 Task: Look for Airbnb options in Abha, Saudi Arabia from 5th December, 2023 to 16th December, 2023 for 2 adults.1  bedroom having 1 bed and 1 bathroom. Property type can be hotel. Look for 5 properties as per requirement.
Action: Mouse moved to (503, 106)
Screenshot: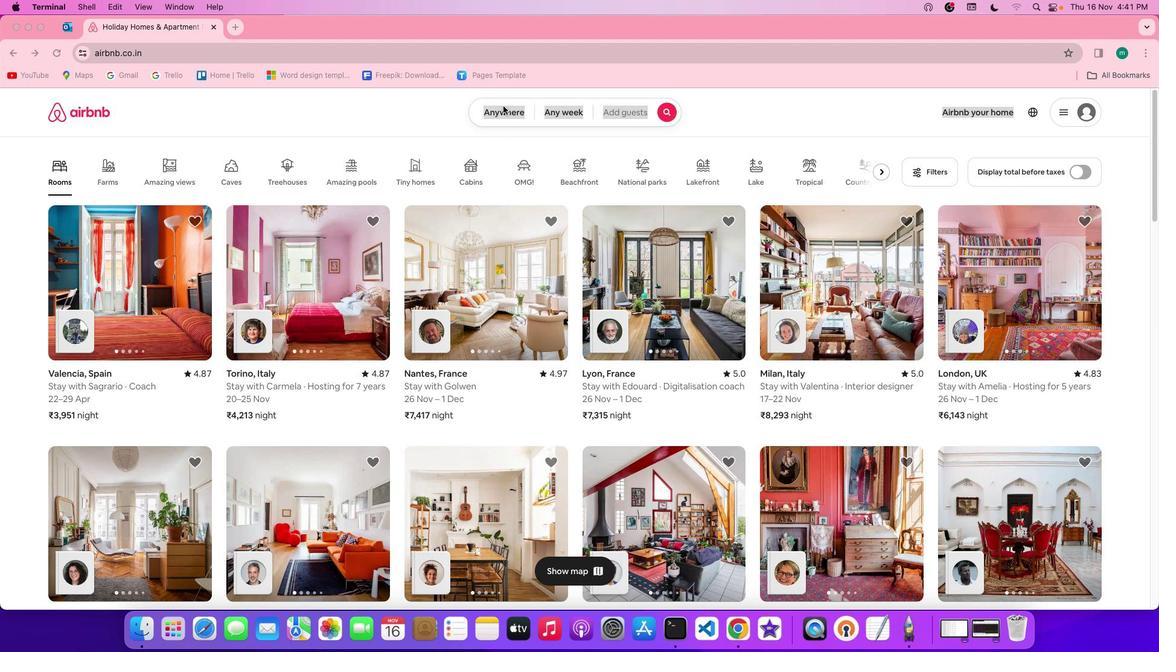 
Action: Mouse pressed left at (503, 106)
Screenshot: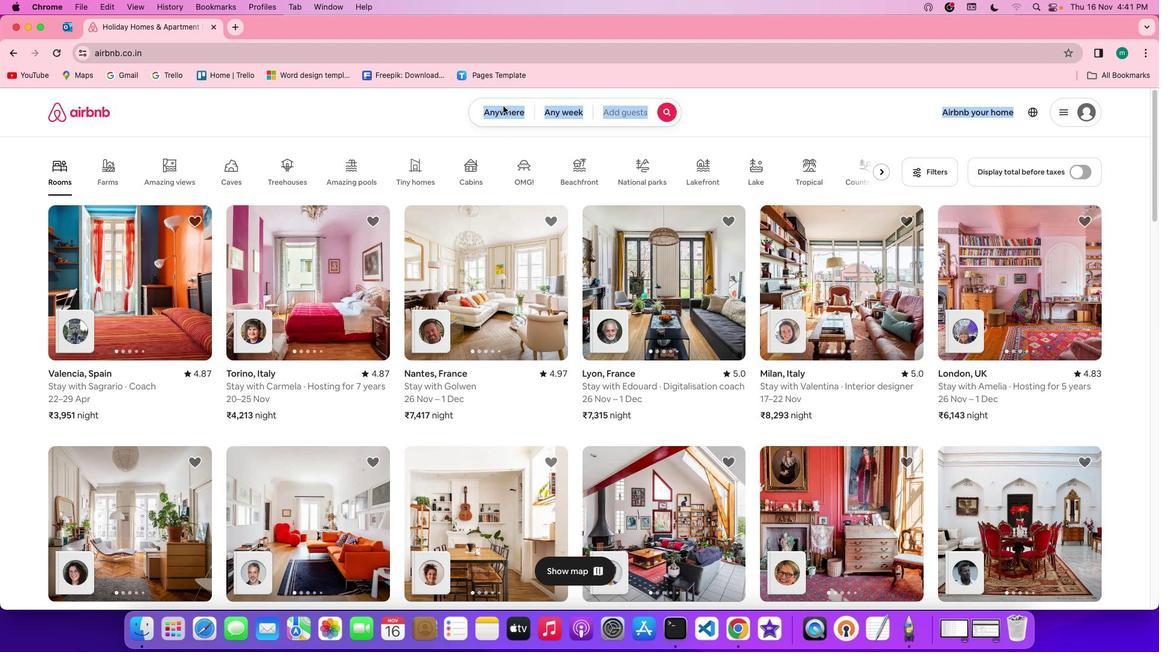 
Action: Mouse pressed left at (503, 106)
Screenshot: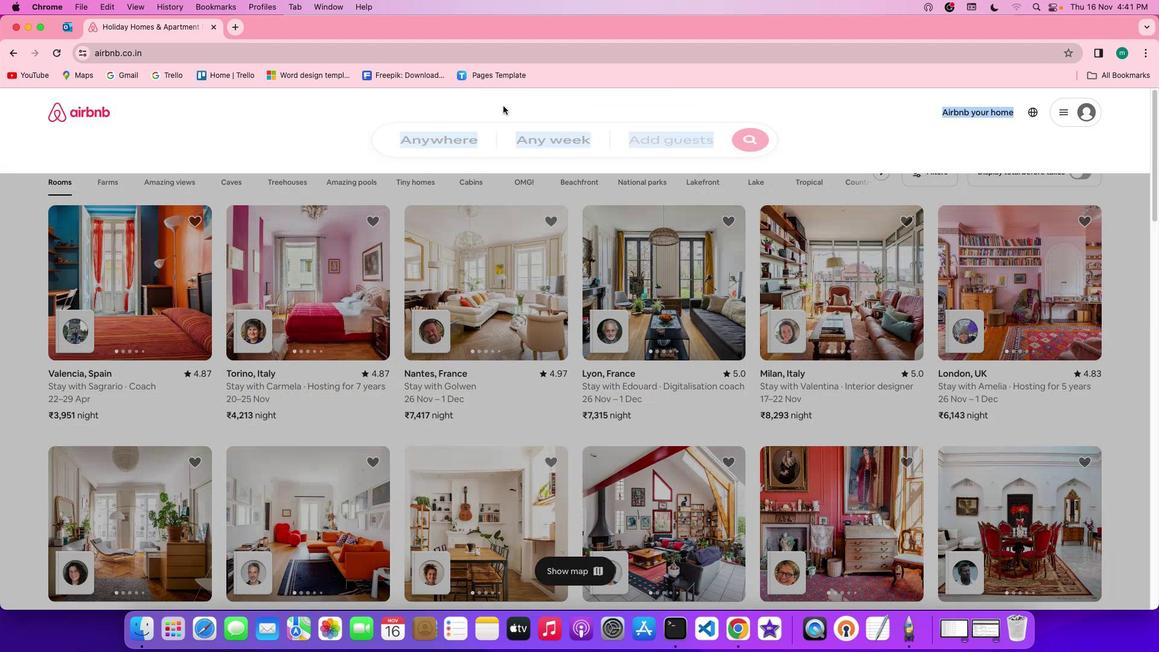 
Action: Mouse moved to (460, 160)
Screenshot: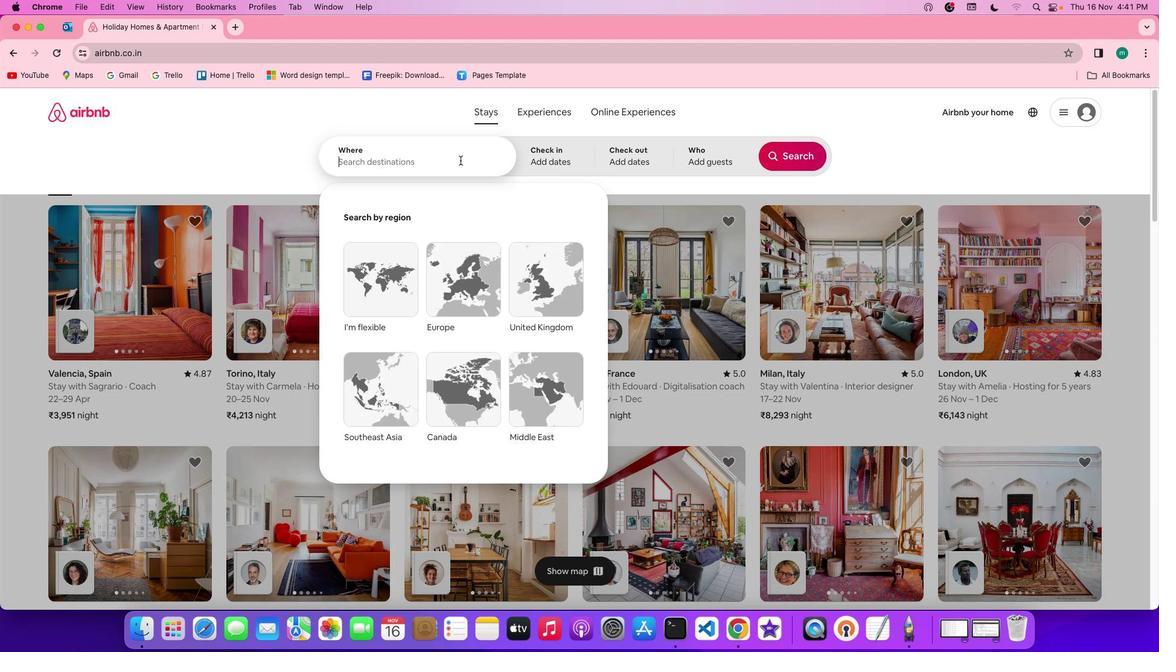 
Action: Mouse pressed left at (460, 160)
Screenshot: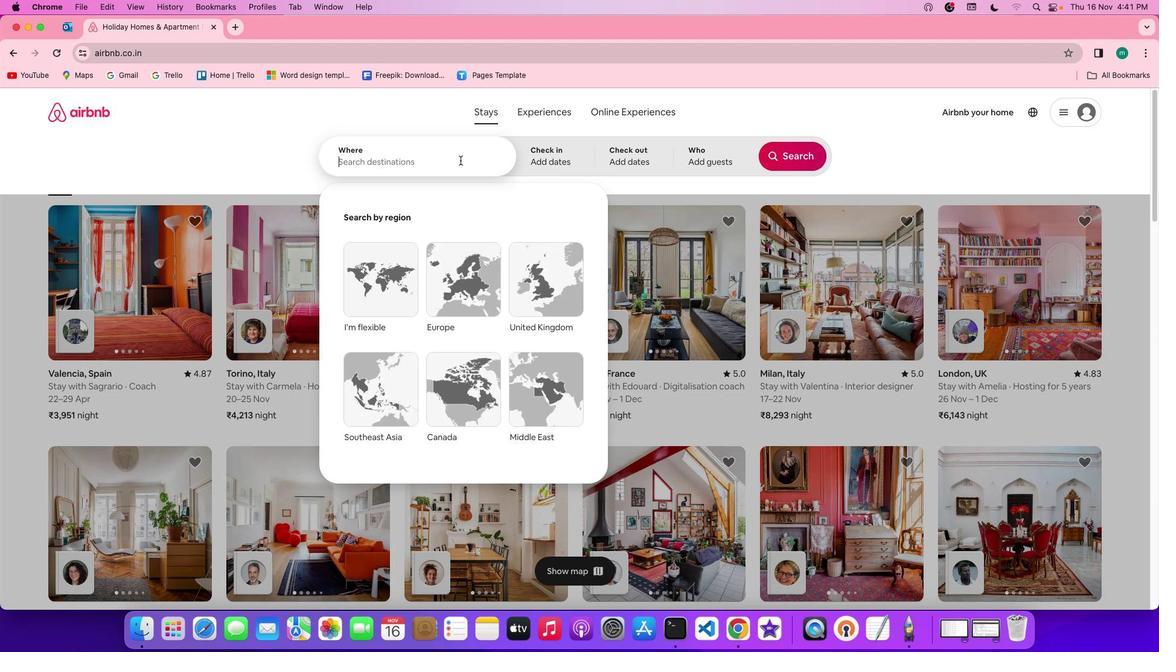 
Action: Key pressed Key.shift'A''b''h''a'Key.space','Key.spaceKey.shift's''a''u''d''i'Key.spaceKey.shift'A''r''a''b''i''a'
Screenshot: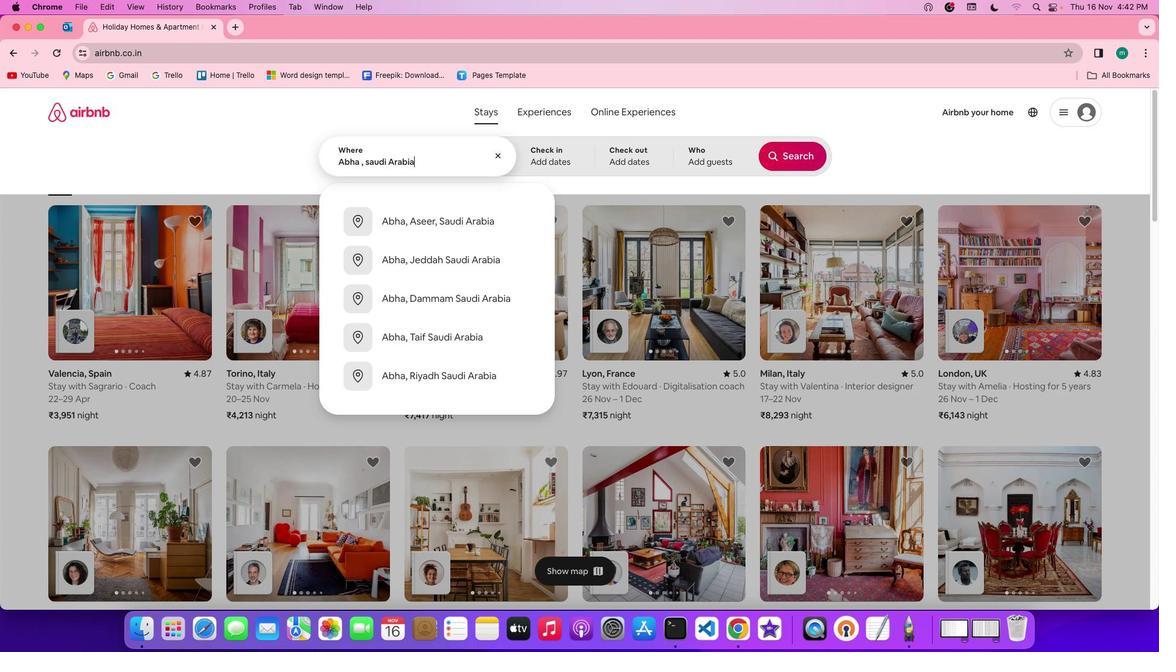 
Action: Mouse moved to (581, 165)
Screenshot: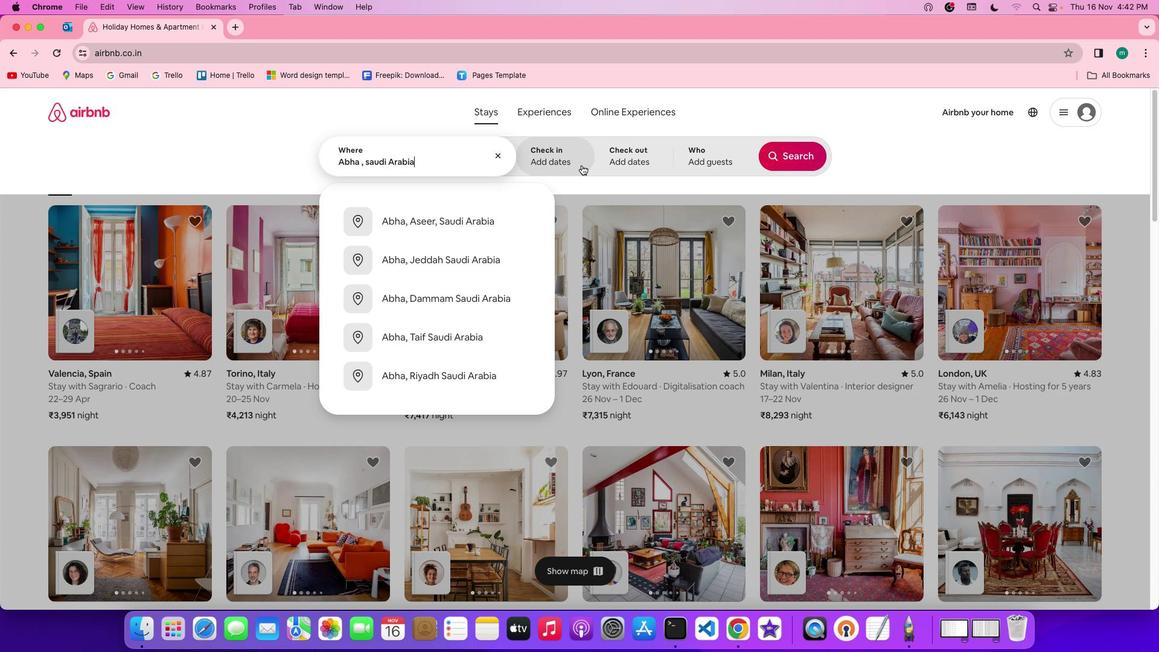 
Action: Mouse pressed left at (581, 165)
Screenshot: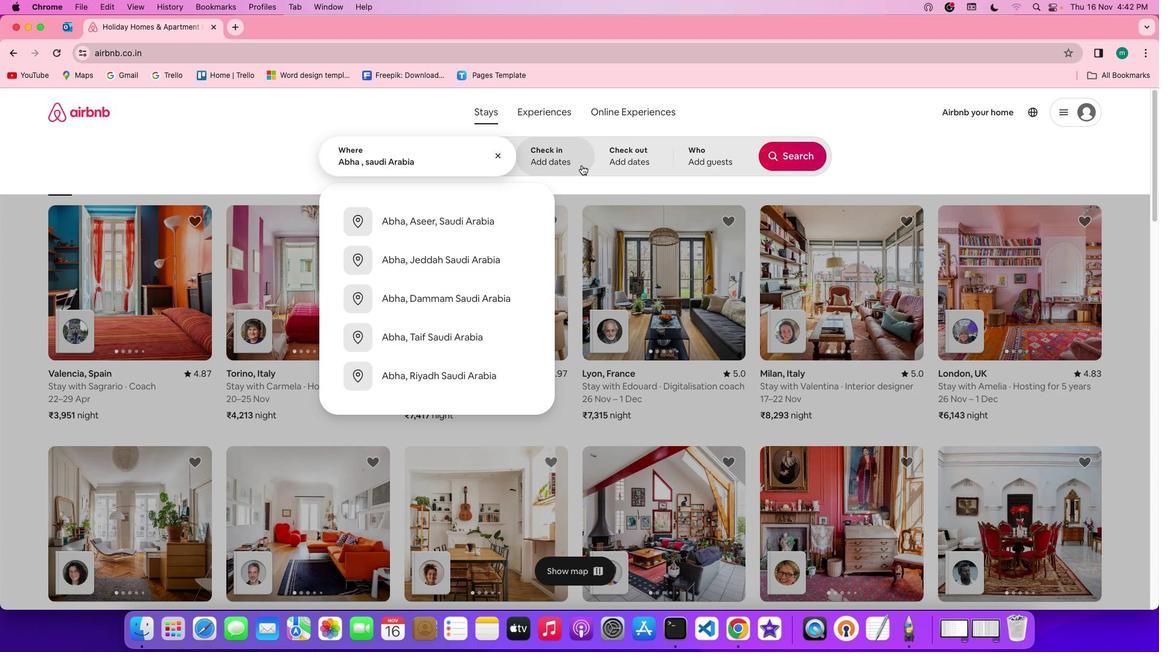 
Action: Mouse moved to (660, 330)
Screenshot: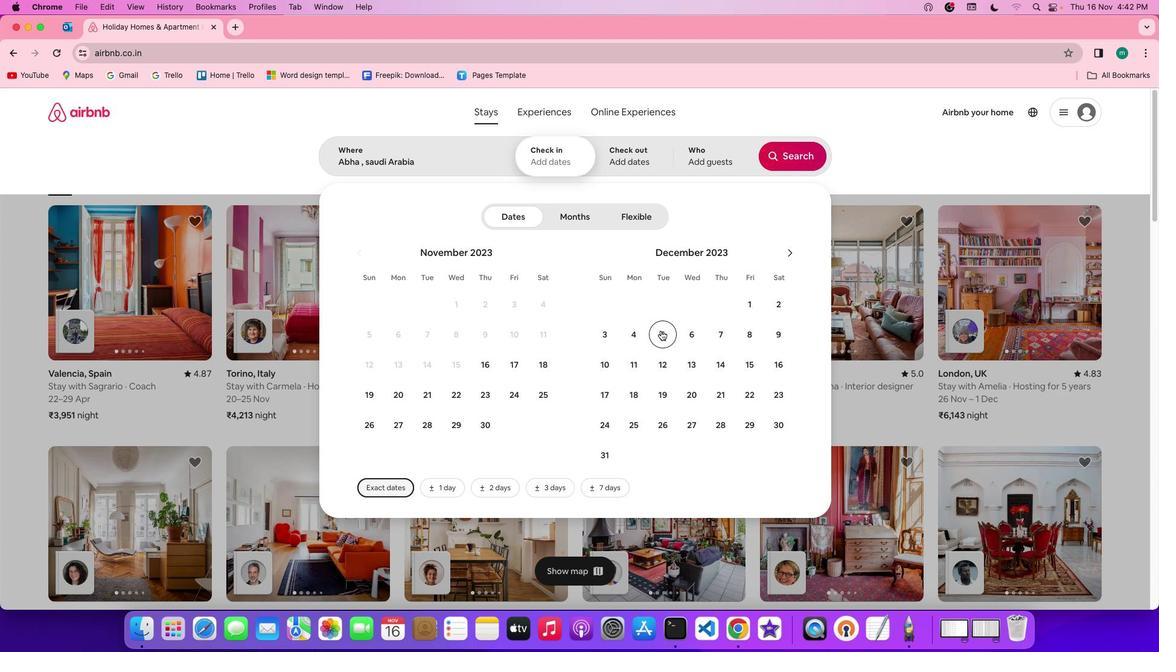 
Action: Mouse pressed left at (660, 330)
Screenshot: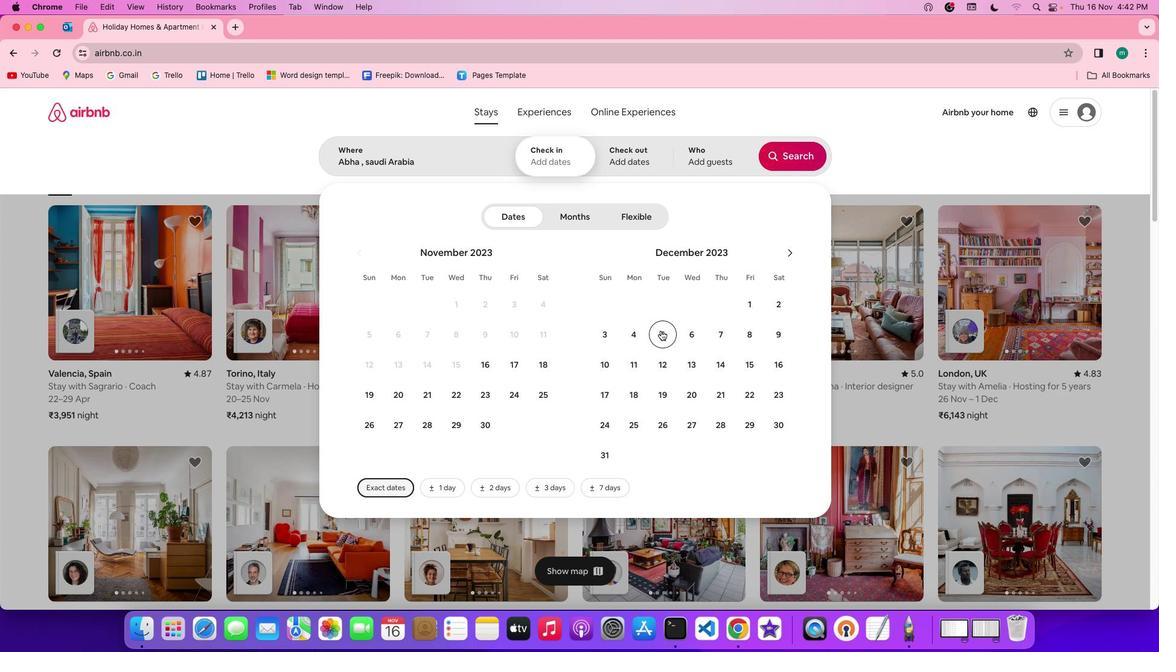 
Action: Mouse moved to (773, 369)
Screenshot: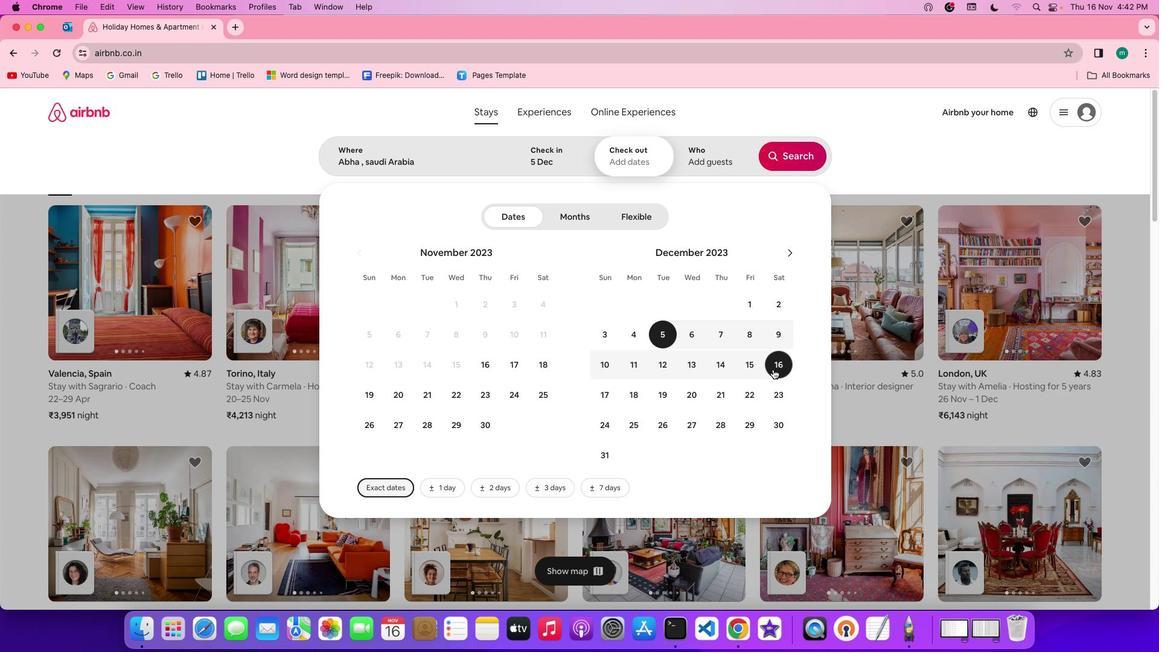 
Action: Mouse pressed left at (773, 369)
Screenshot: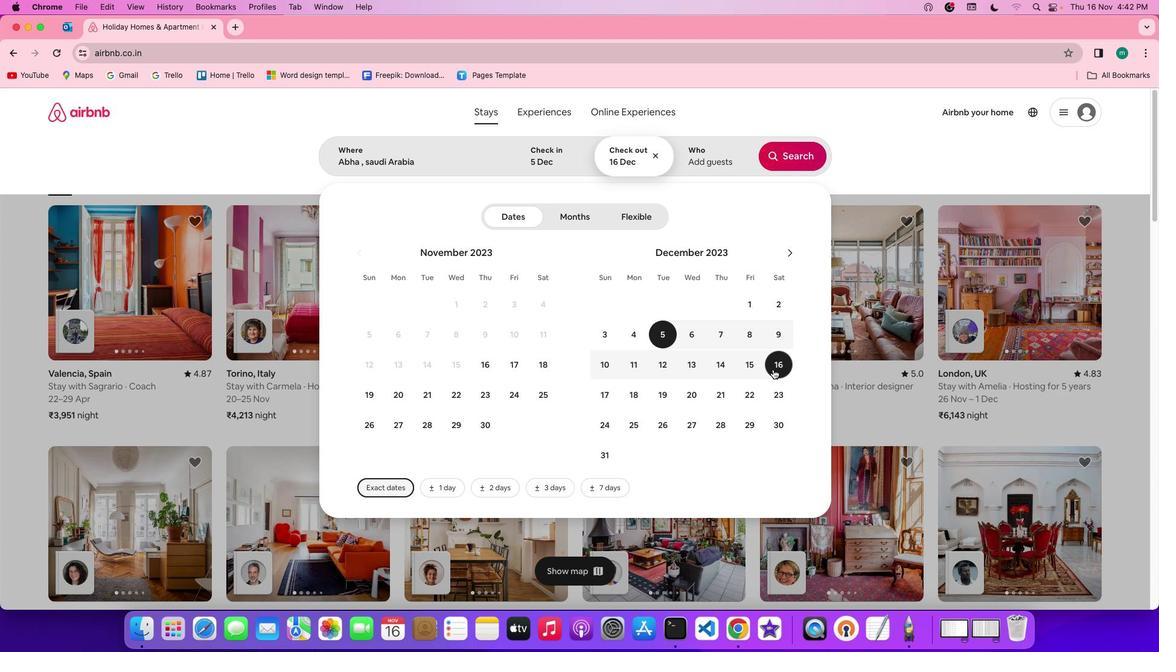 
Action: Mouse moved to (685, 166)
Screenshot: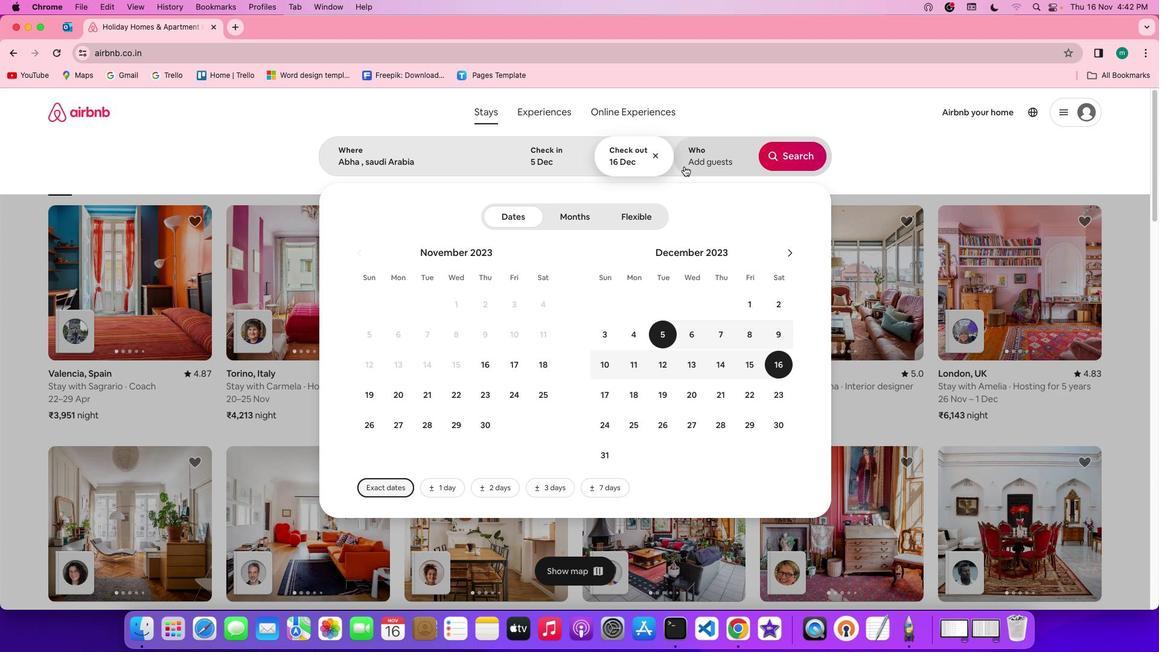 
Action: Mouse pressed left at (685, 166)
Screenshot: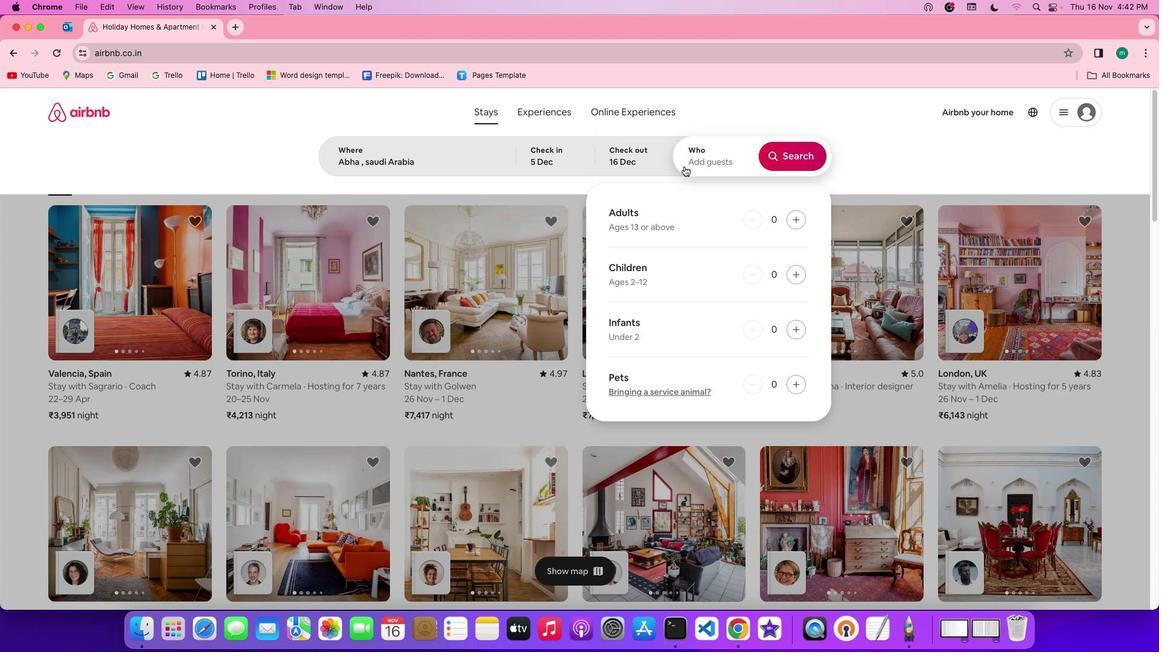 
Action: Mouse moved to (802, 223)
Screenshot: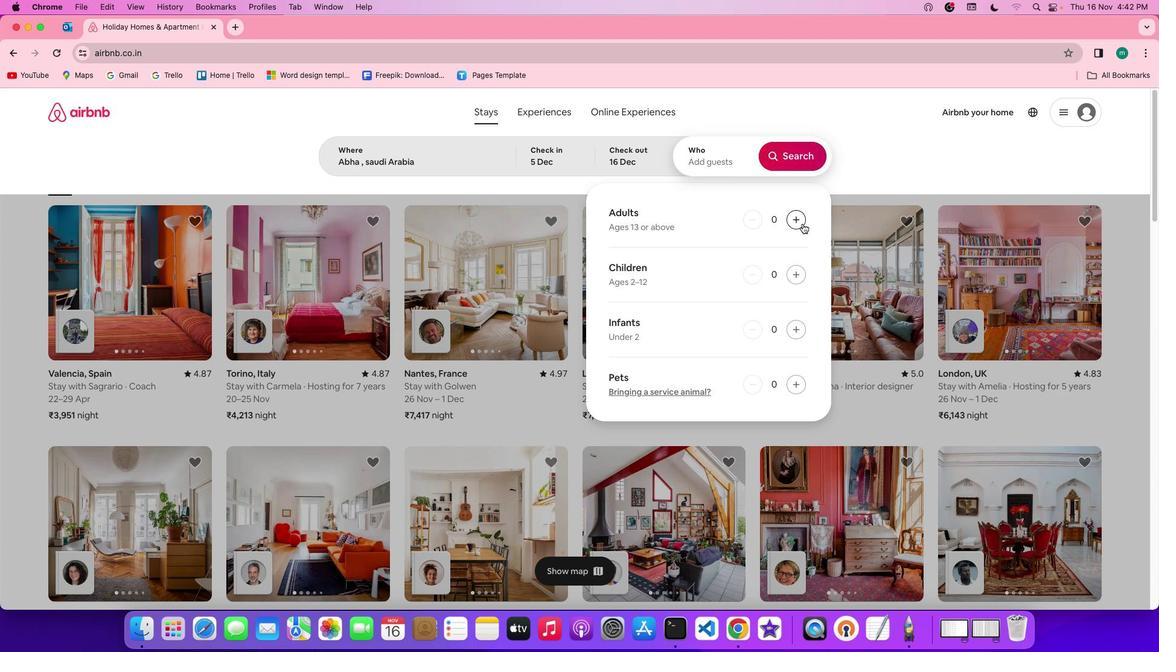 
Action: Mouse pressed left at (802, 223)
Screenshot: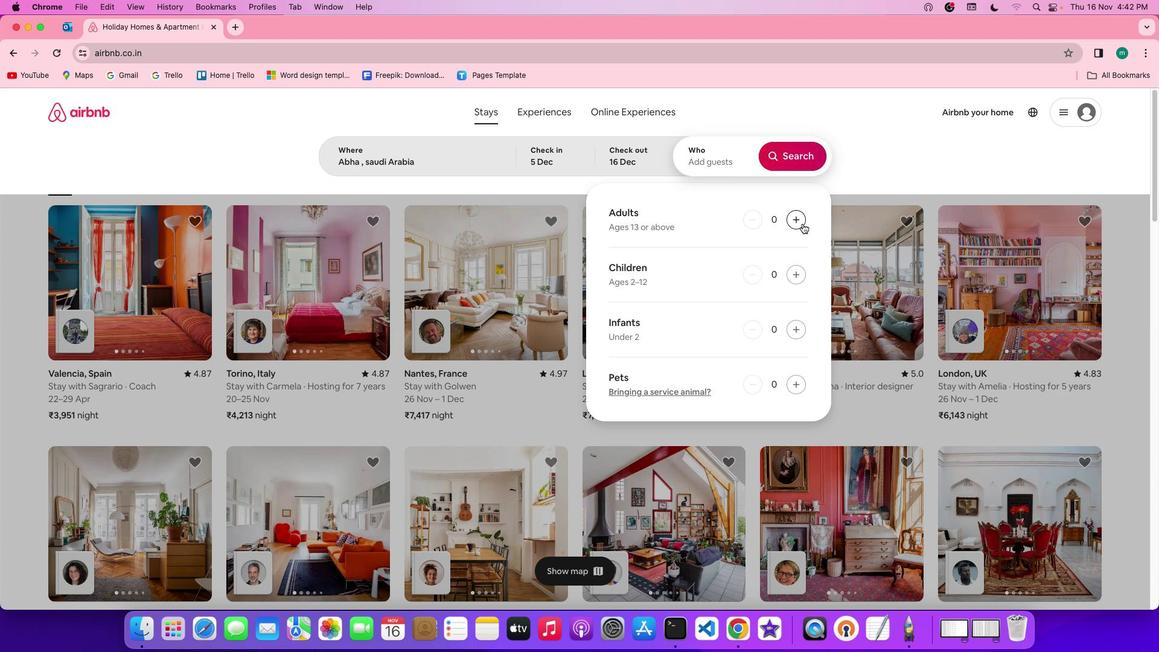 
Action: Mouse pressed left at (802, 223)
Screenshot: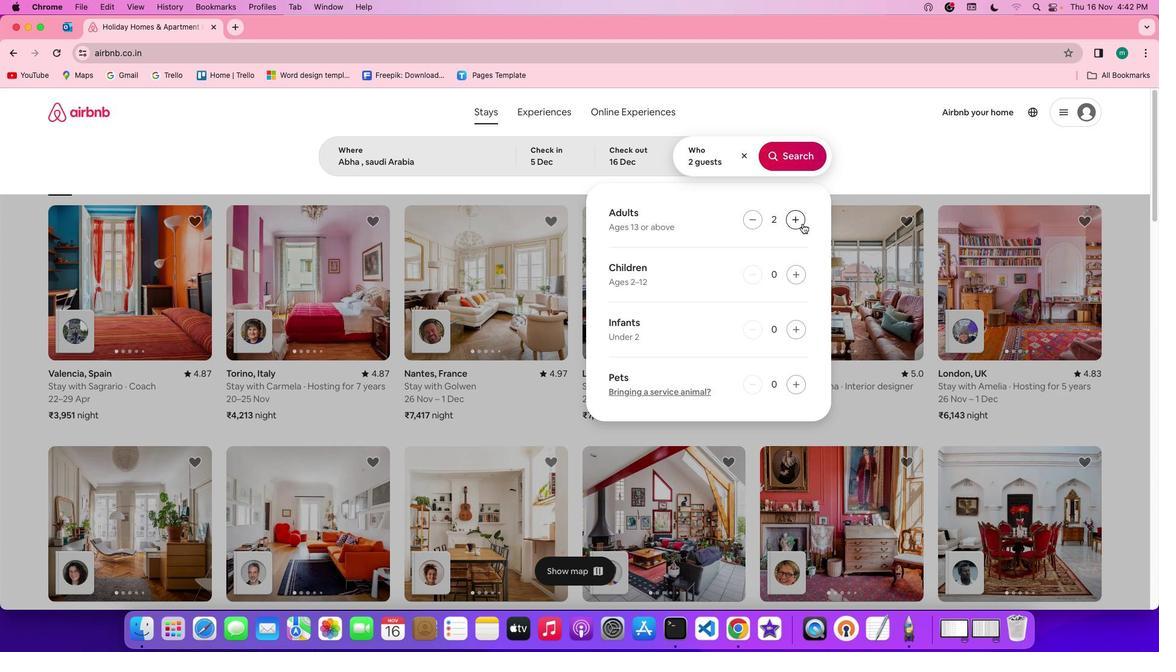 
Action: Mouse moved to (789, 149)
Screenshot: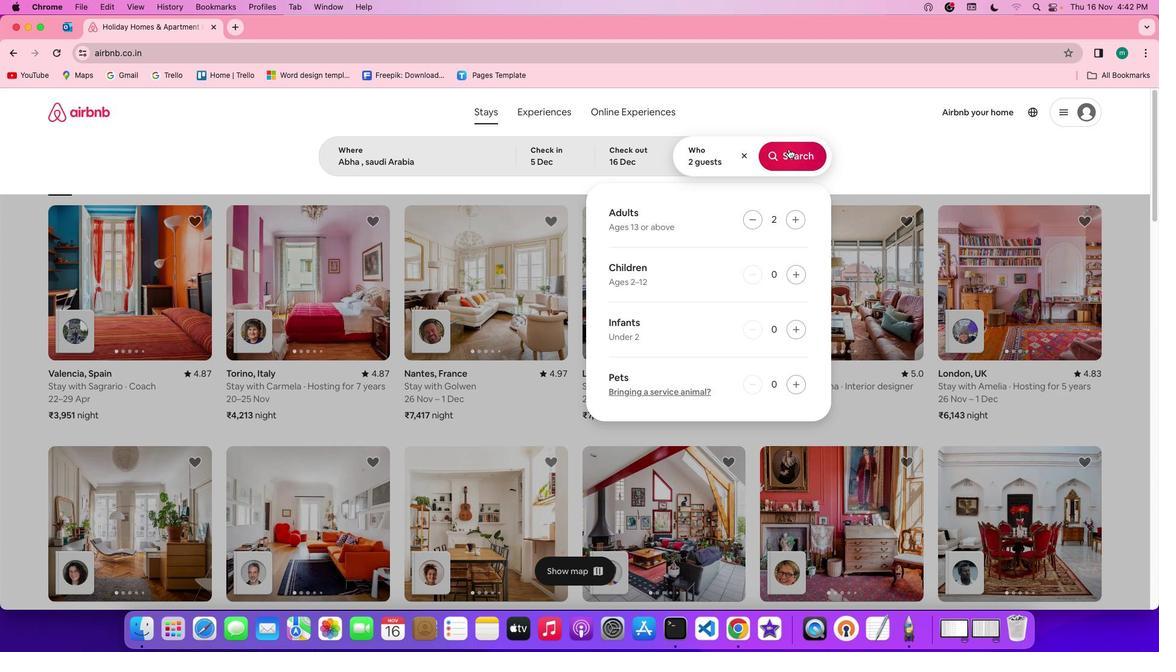 
Action: Mouse pressed left at (789, 149)
Screenshot: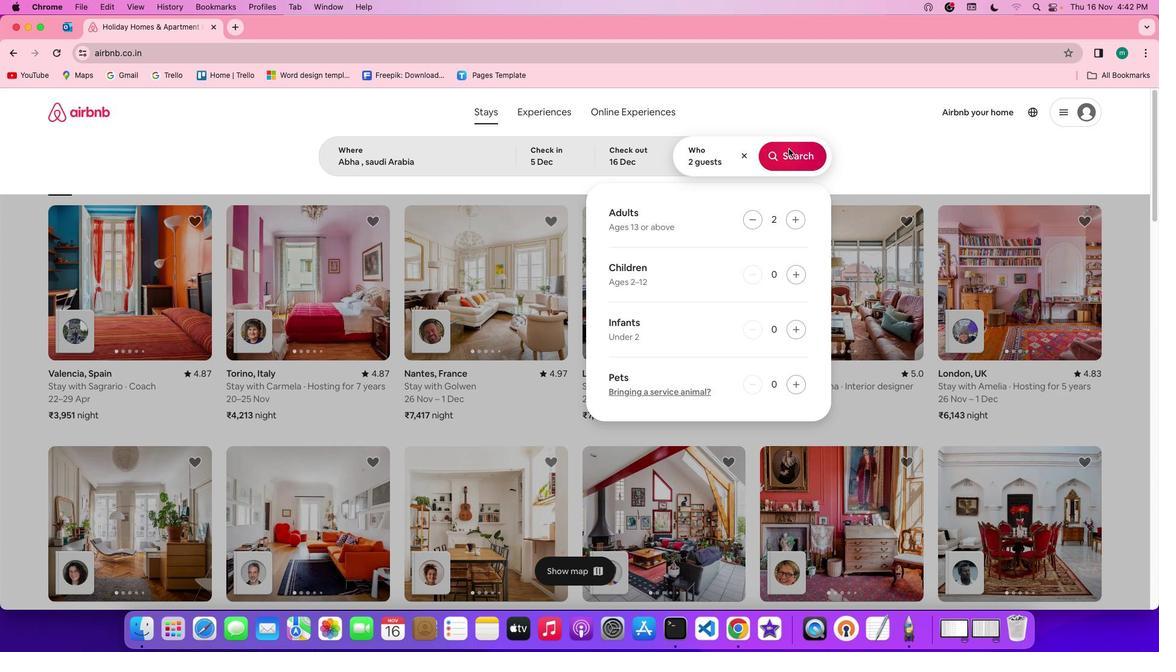 
Action: Mouse moved to (958, 158)
Screenshot: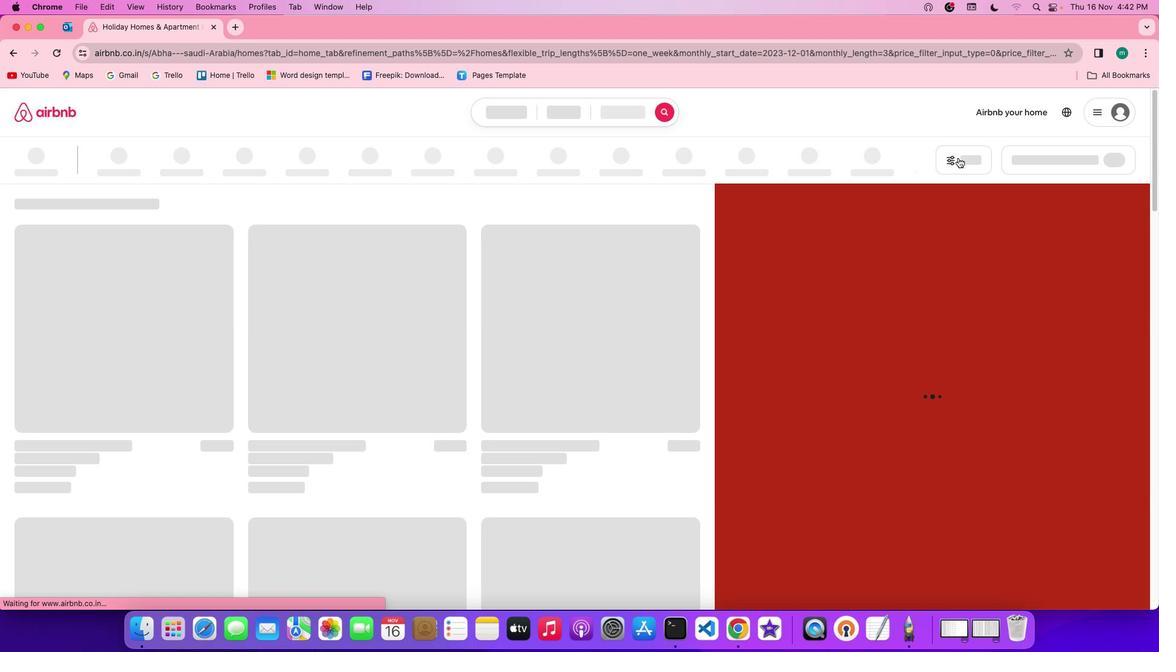 
Action: Mouse pressed left at (958, 158)
Screenshot: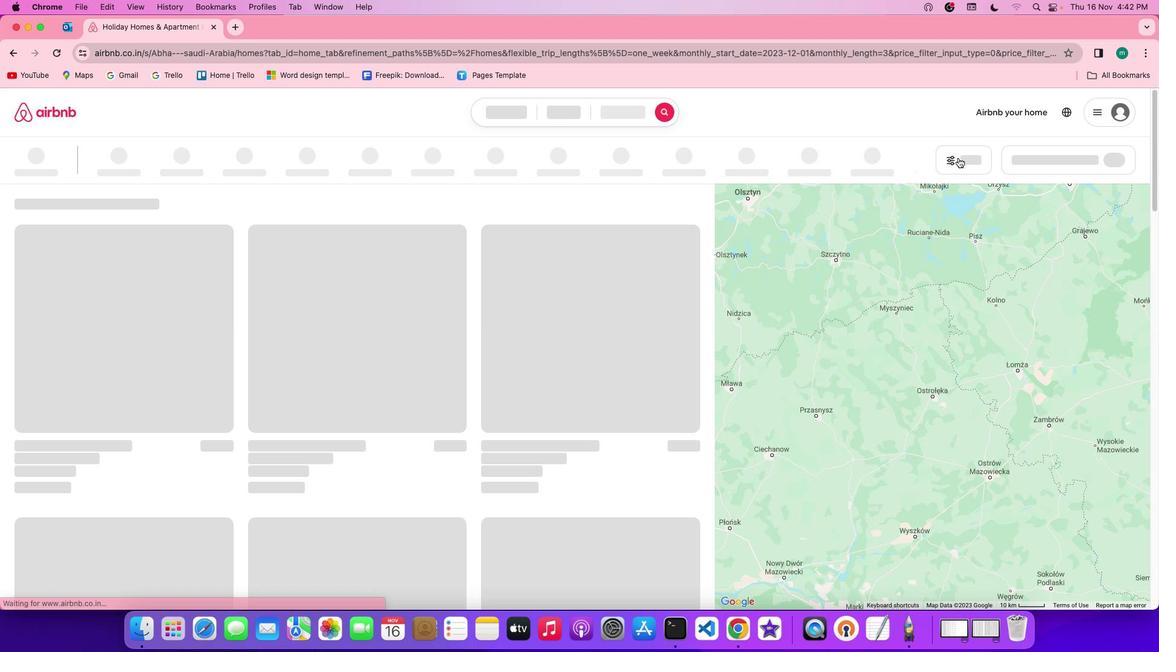 
Action: Mouse moved to (601, 368)
Screenshot: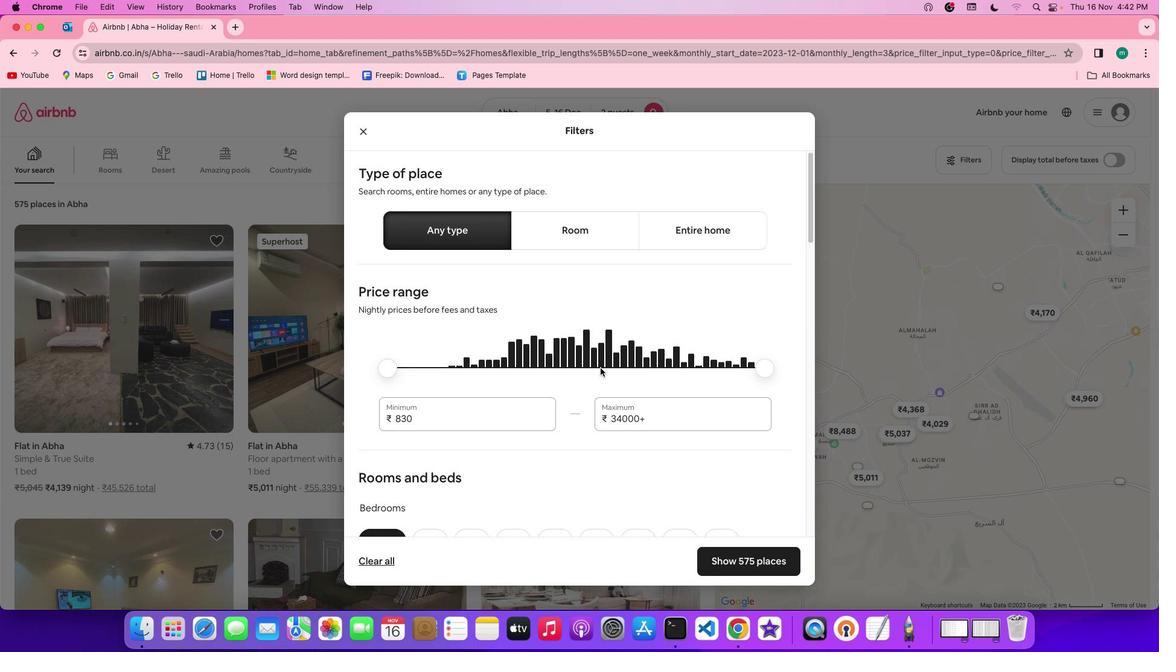 
Action: Mouse scrolled (601, 368) with delta (0, 0)
Screenshot: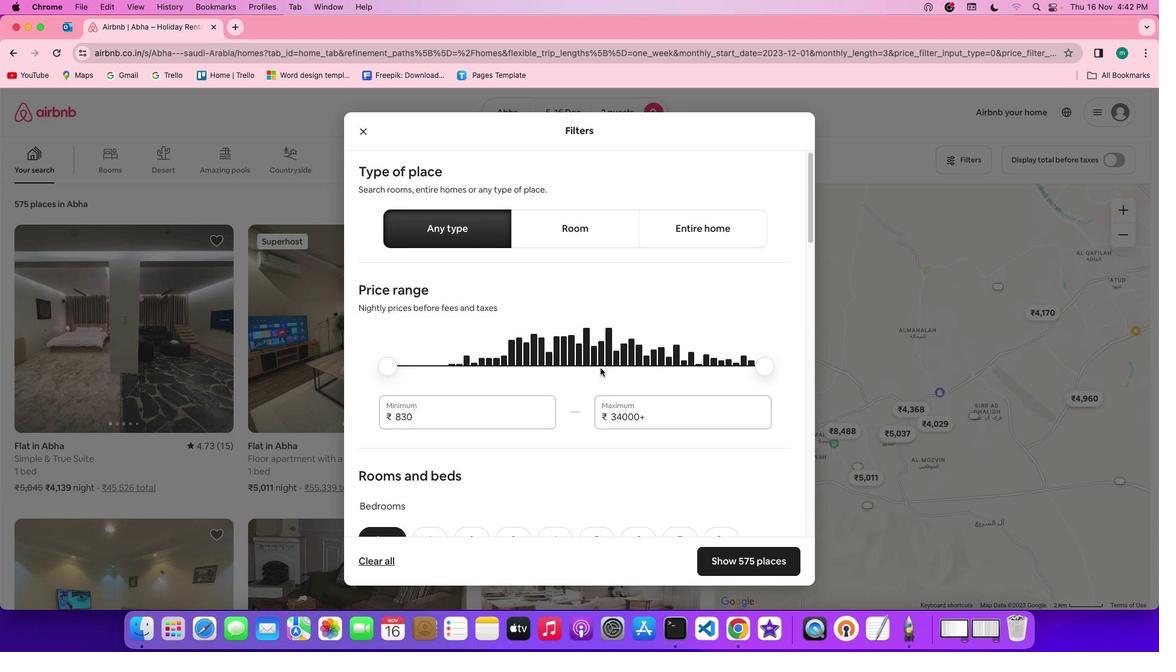 
Action: Mouse scrolled (601, 368) with delta (0, 0)
Screenshot: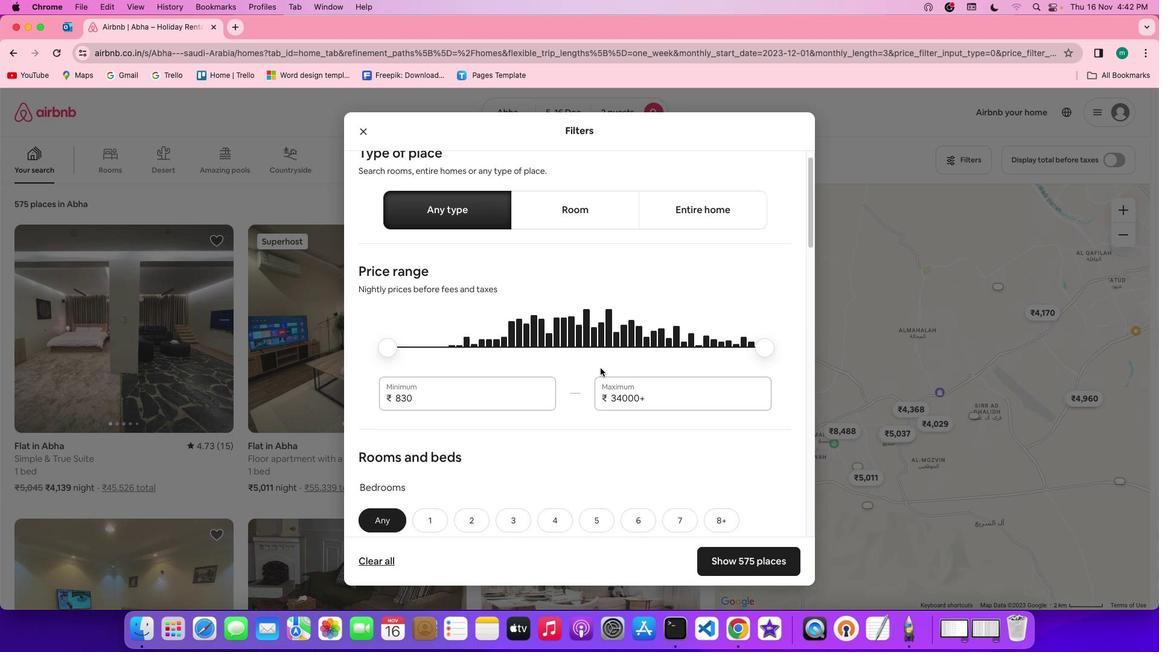
Action: Mouse scrolled (601, 368) with delta (0, 0)
Screenshot: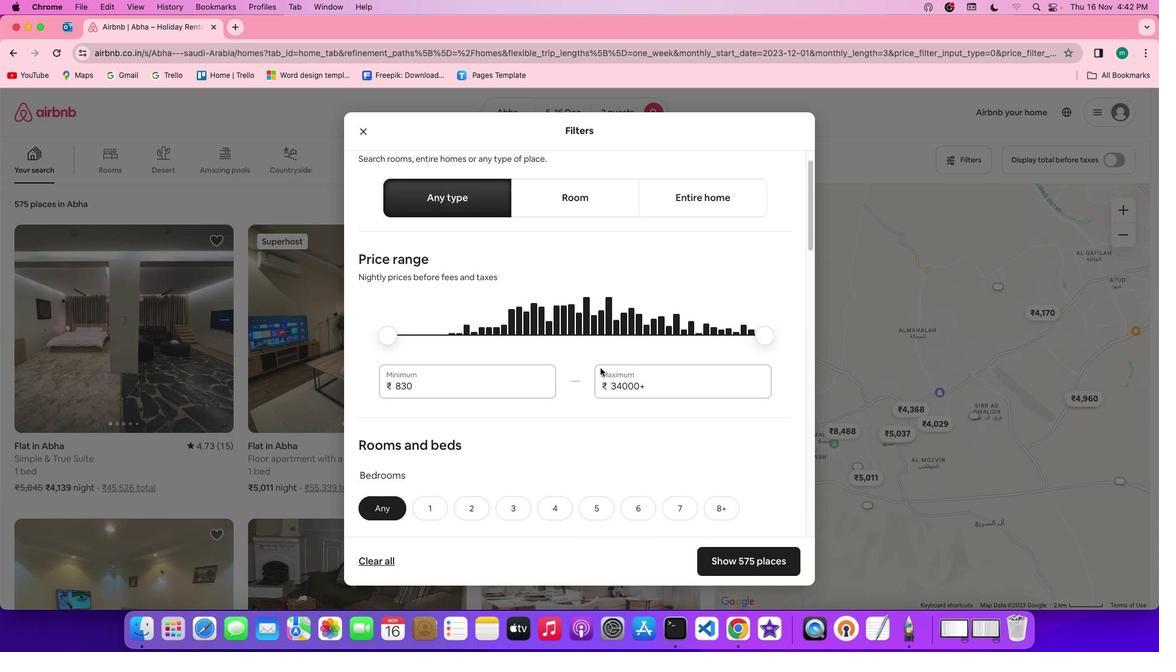 
Action: Mouse scrolled (601, 368) with delta (0, 0)
Screenshot: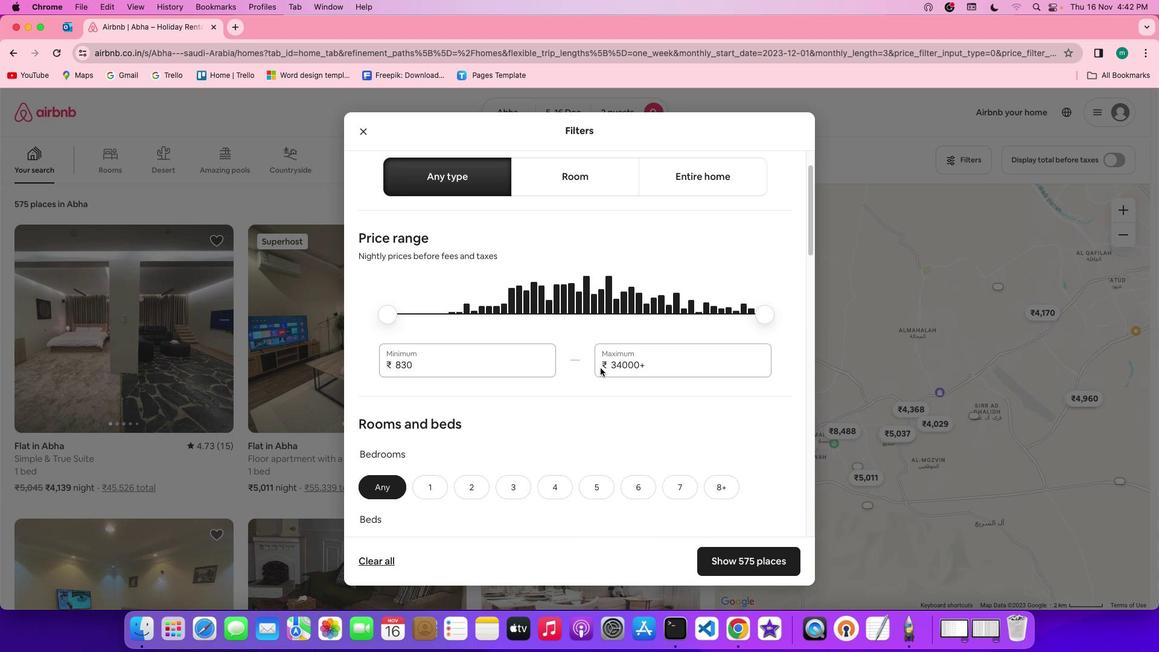
Action: Mouse scrolled (601, 368) with delta (0, 0)
Screenshot: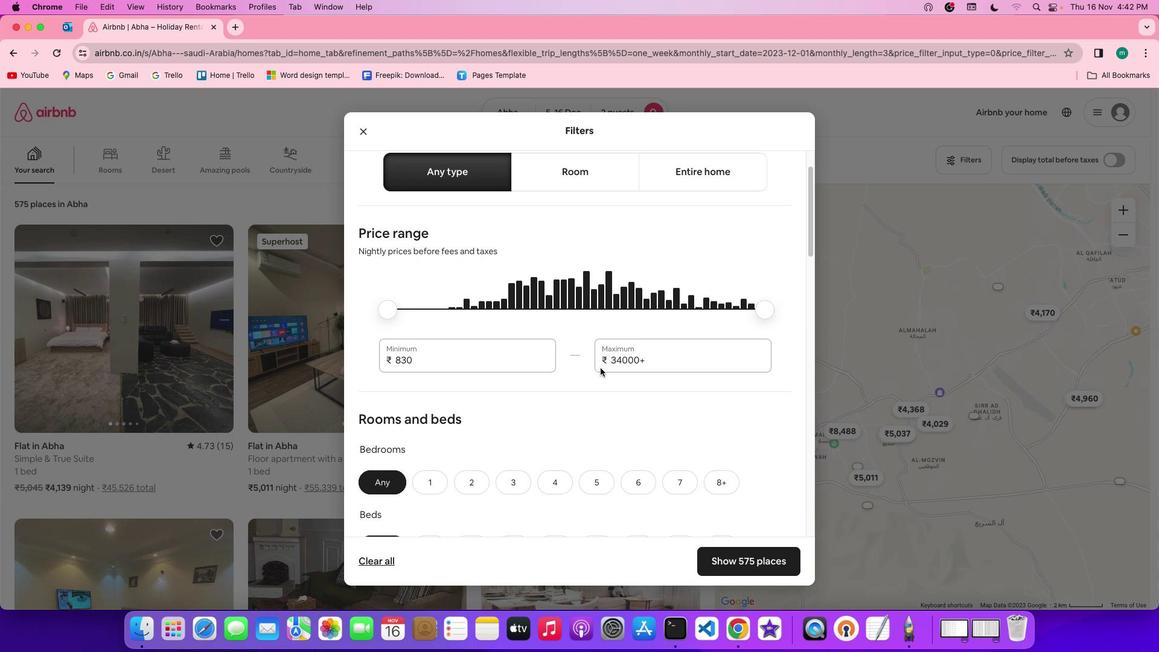 
Action: Mouse scrolled (601, 368) with delta (0, 0)
Screenshot: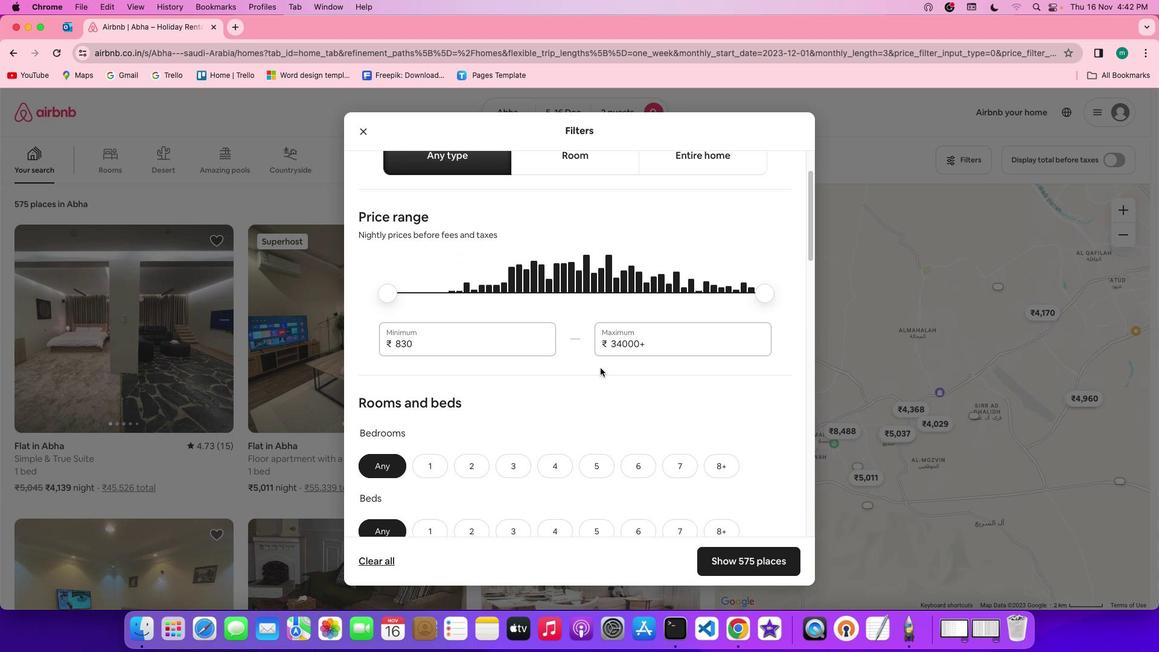 
Action: Mouse scrolled (601, 368) with delta (0, 0)
Screenshot: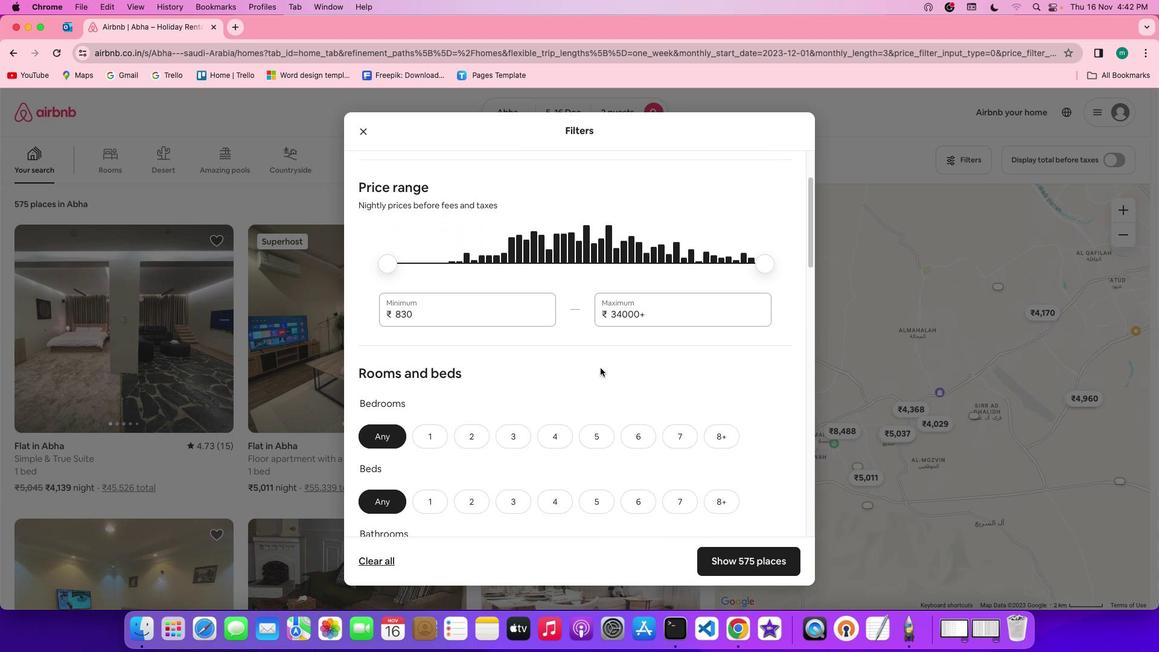 
Action: Mouse scrolled (601, 368) with delta (0, 0)
Screenshot: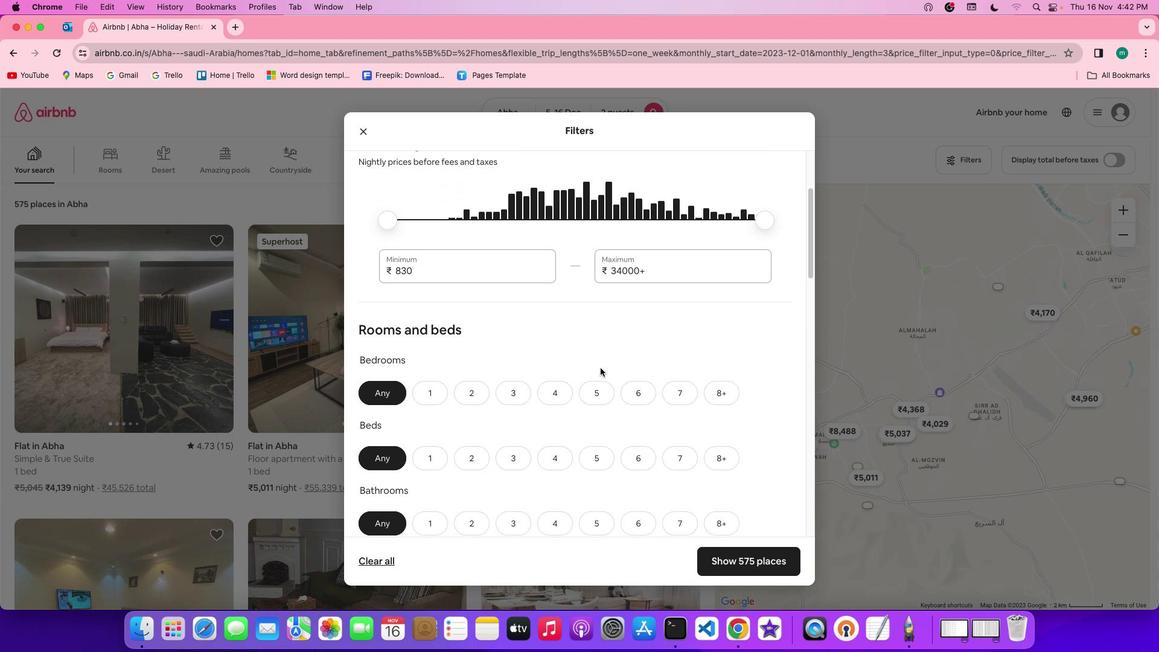 
Action: Mouse scrolled (601, 368) with delta (0, 0)
Screenshot: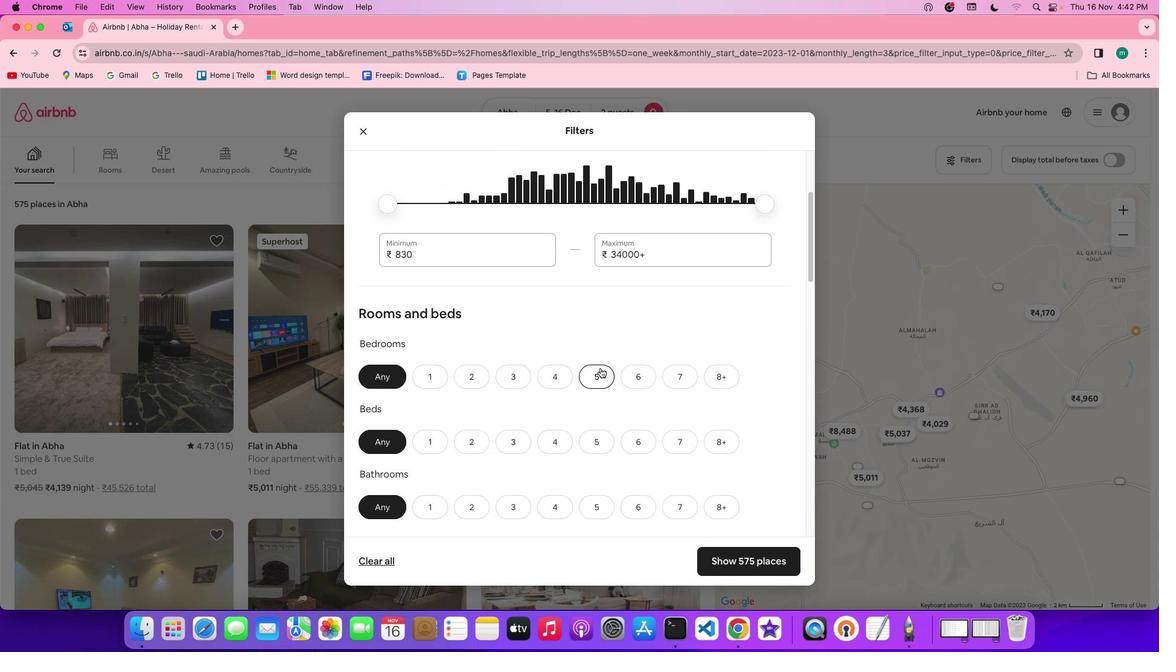 
Action: Mouse scrolled (601, 368) with delta (0, 0)
Screenshot: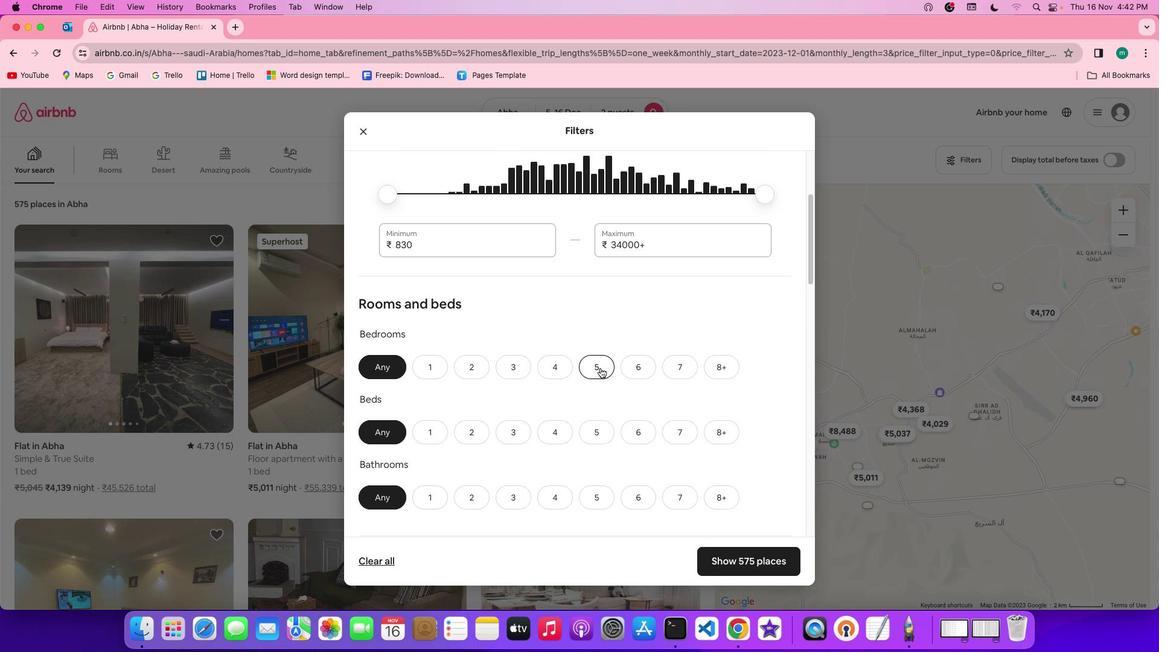 
Action: Mouse scrolled (601, 368) with delta (0, 0)
Screenshot: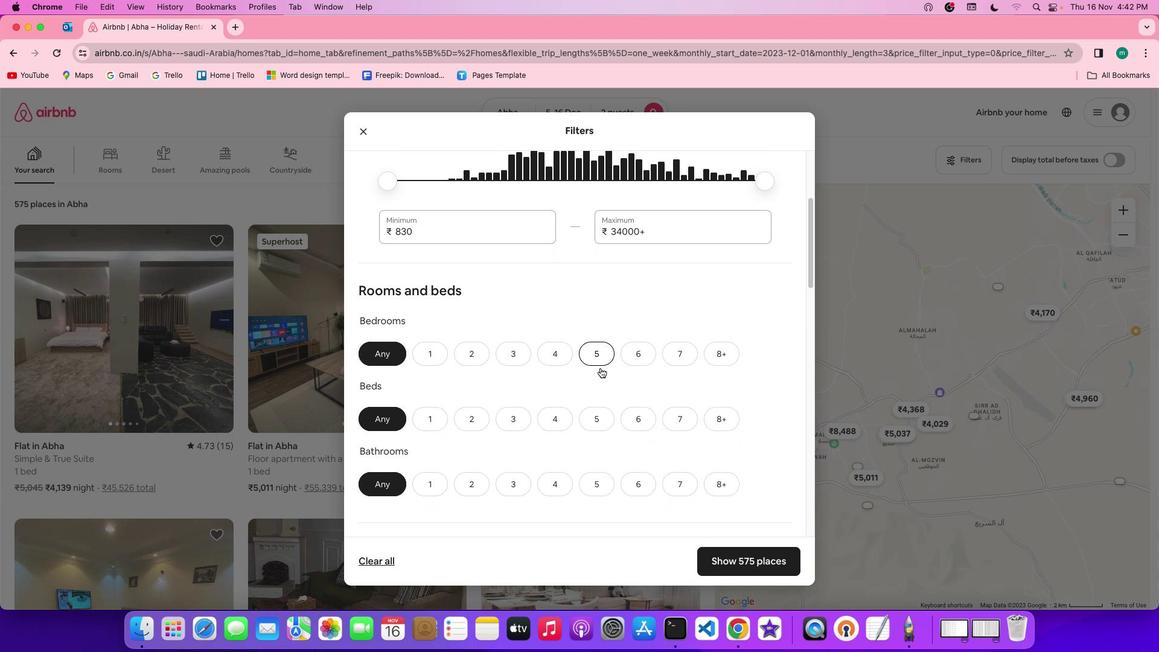 
Action: Mouse moved to (444, 341)
Screenshot: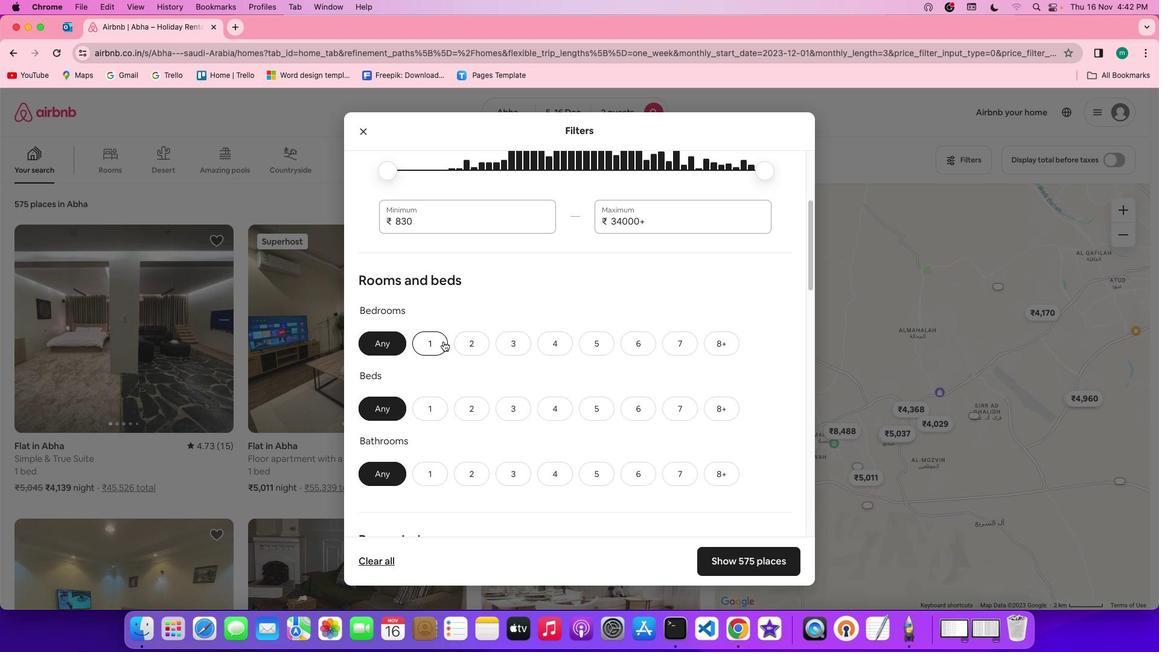 
Action: Mouse pressed left at (444, 341)
Screenshot: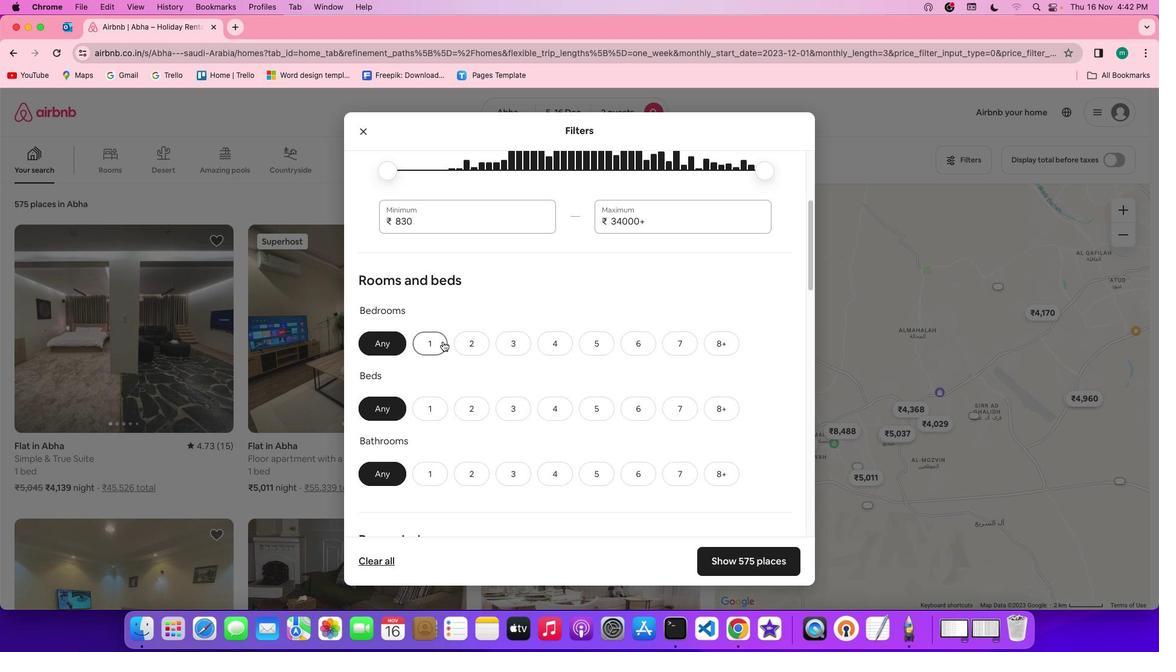 
Action: Mouse moved to (430, 407)
Screenshot: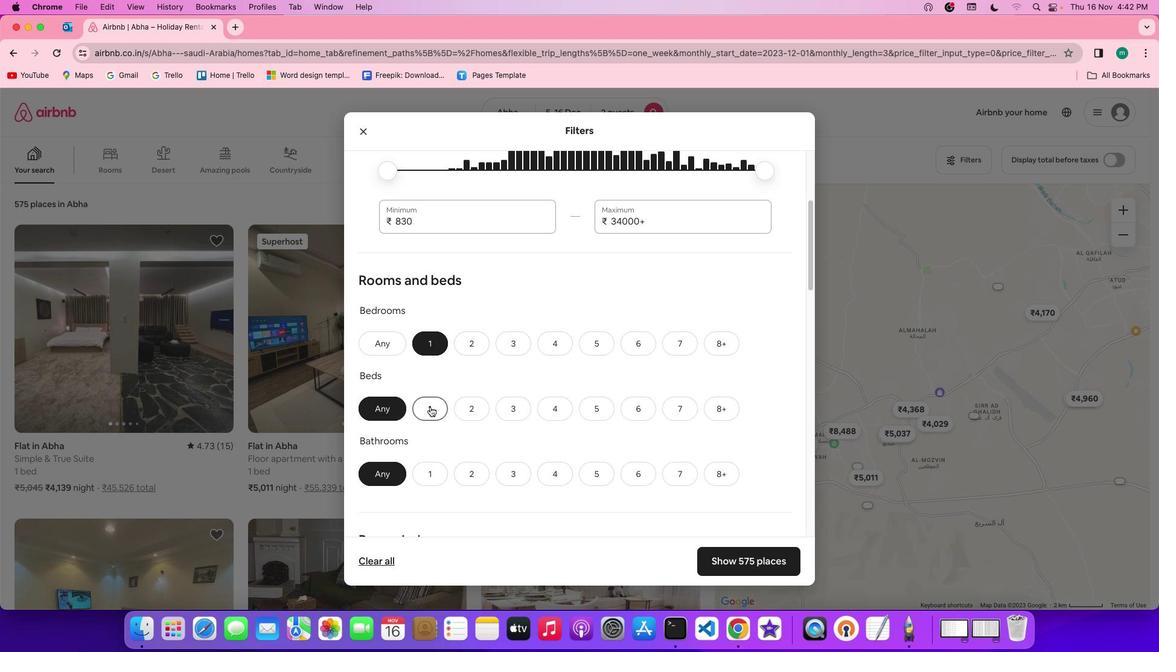 
Action: Mouse pressed left at (430, 407)
Screenshot: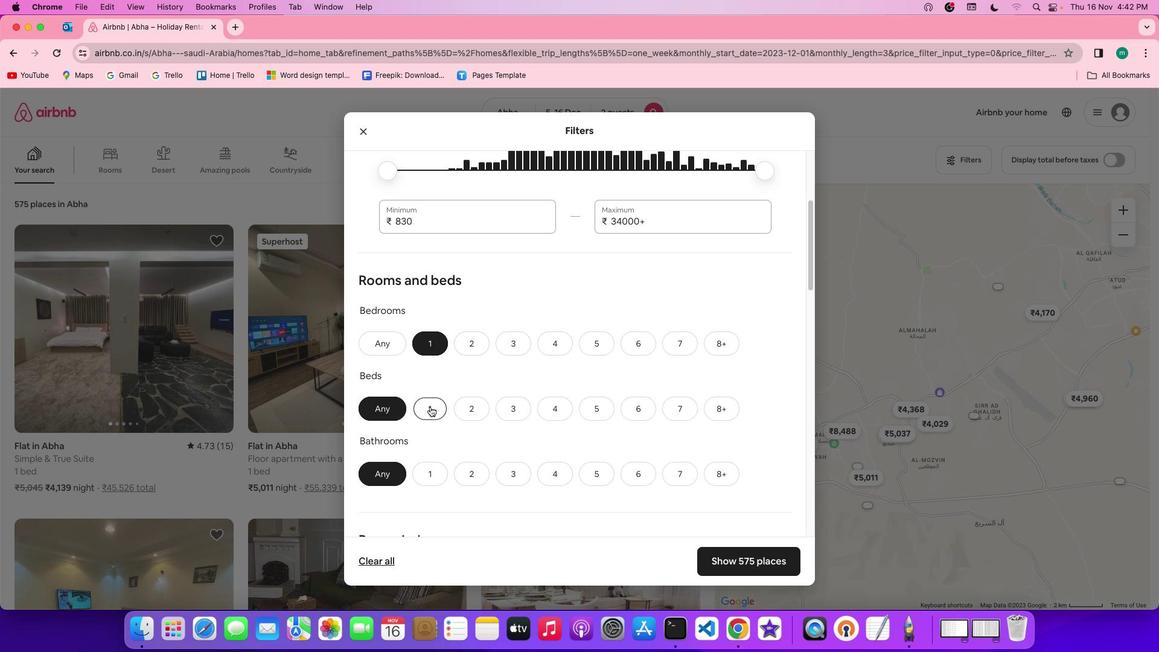 
Action: Mouse moved to (441, 476)
Screenshot: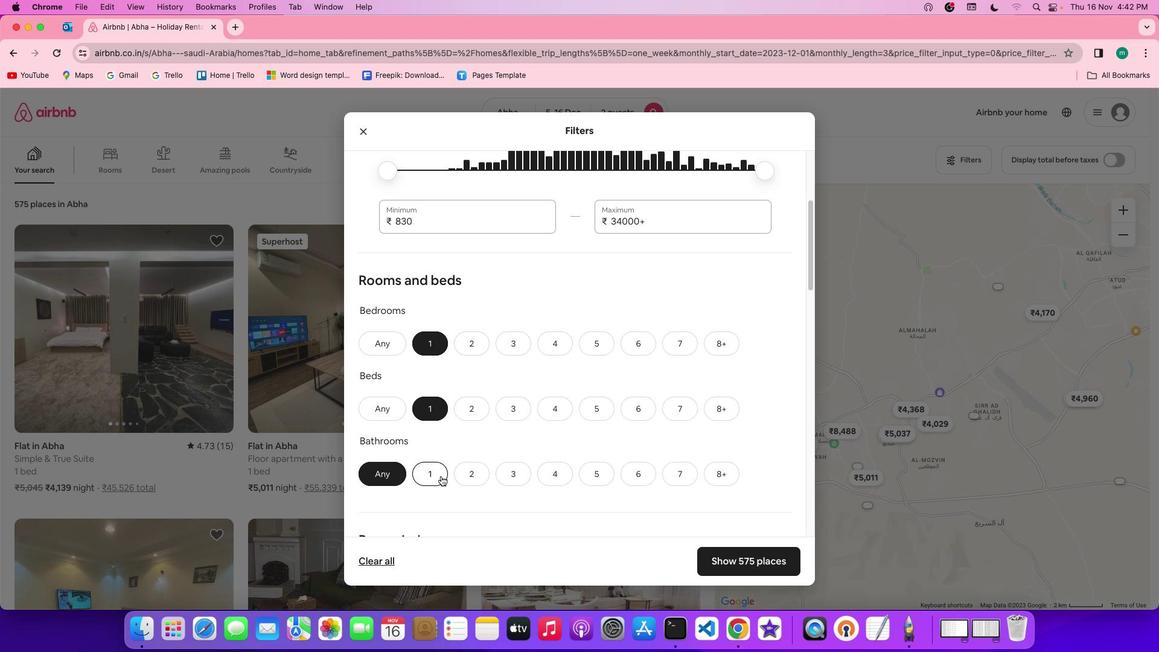 
Action: Mouse pressed left at (441, 476)
Screenshot: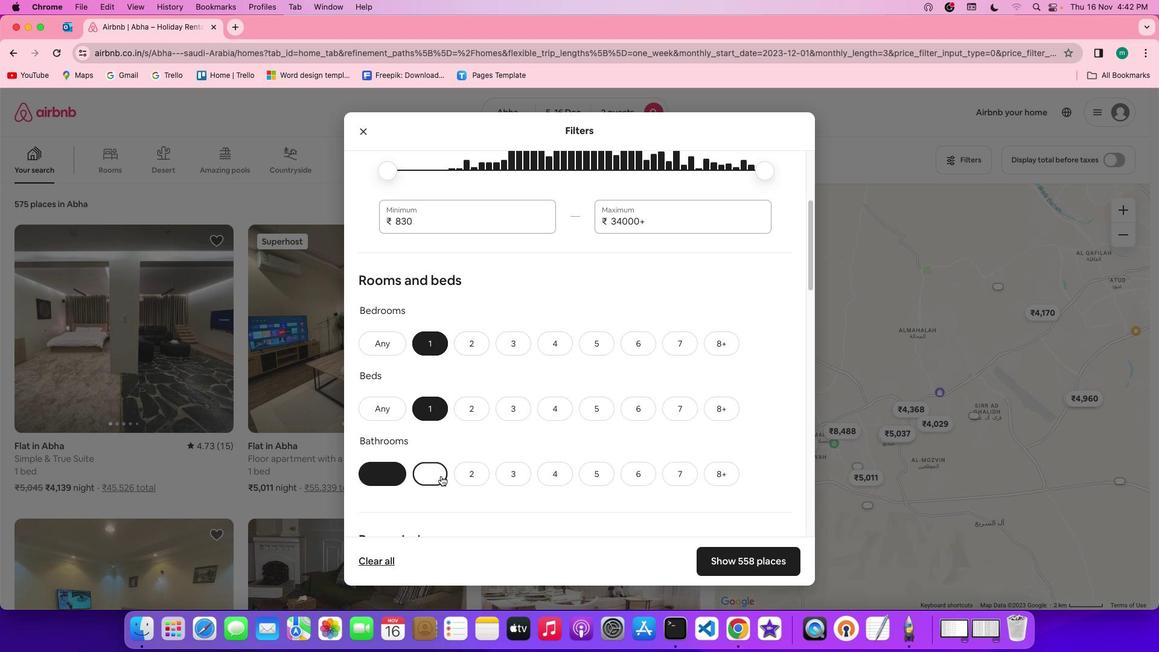 
Action: Mouse moved to (578, 454)
Screenshot: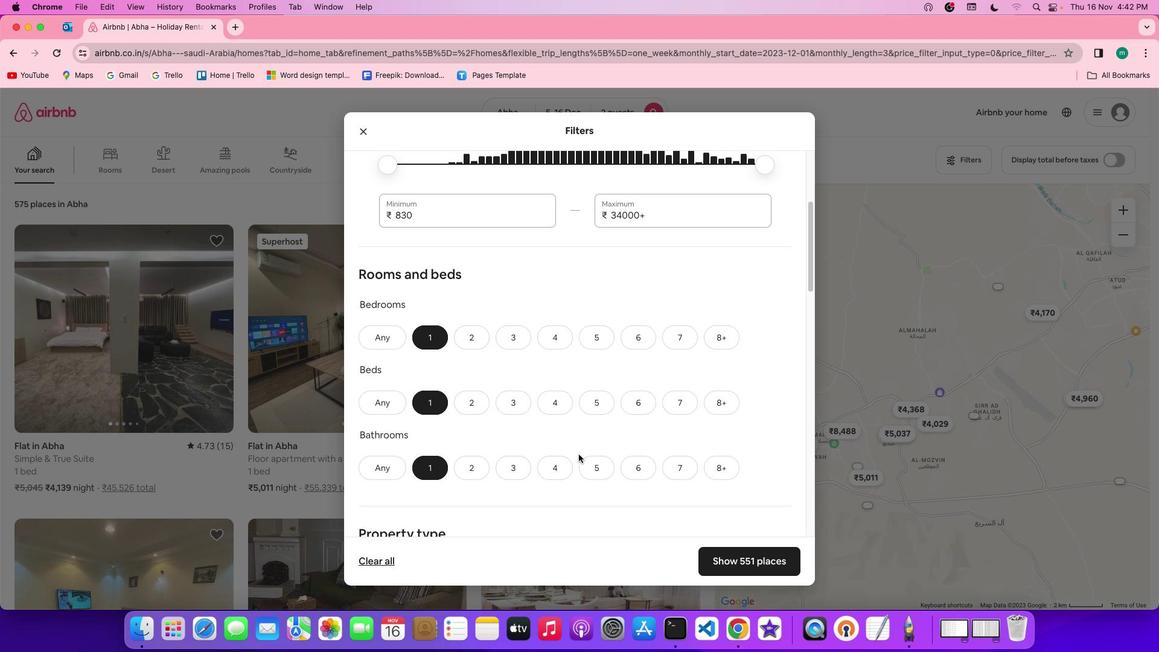 
Action: Mouse scrolled (578, 454) with delta (0, 0)
Screenshot: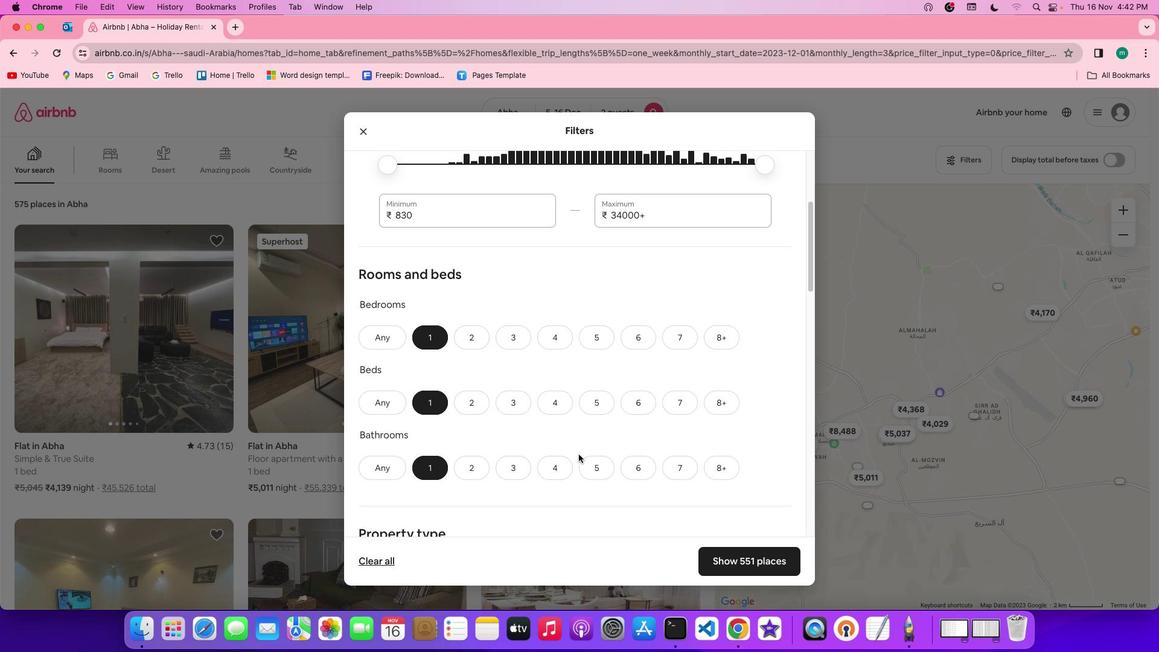 
Action: Mouse scrolled (578, 454) with delta (0, 0)
Screenshot: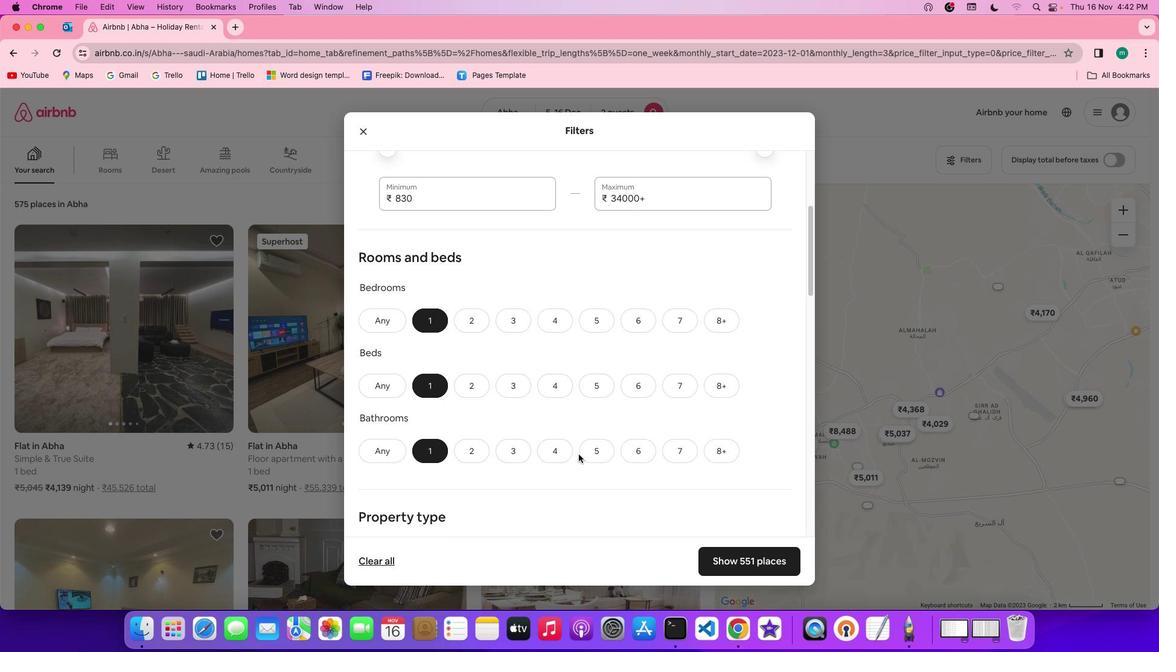 
Action: Mouse scrolled (578, 454) with delta (0, -1)
Screenshot: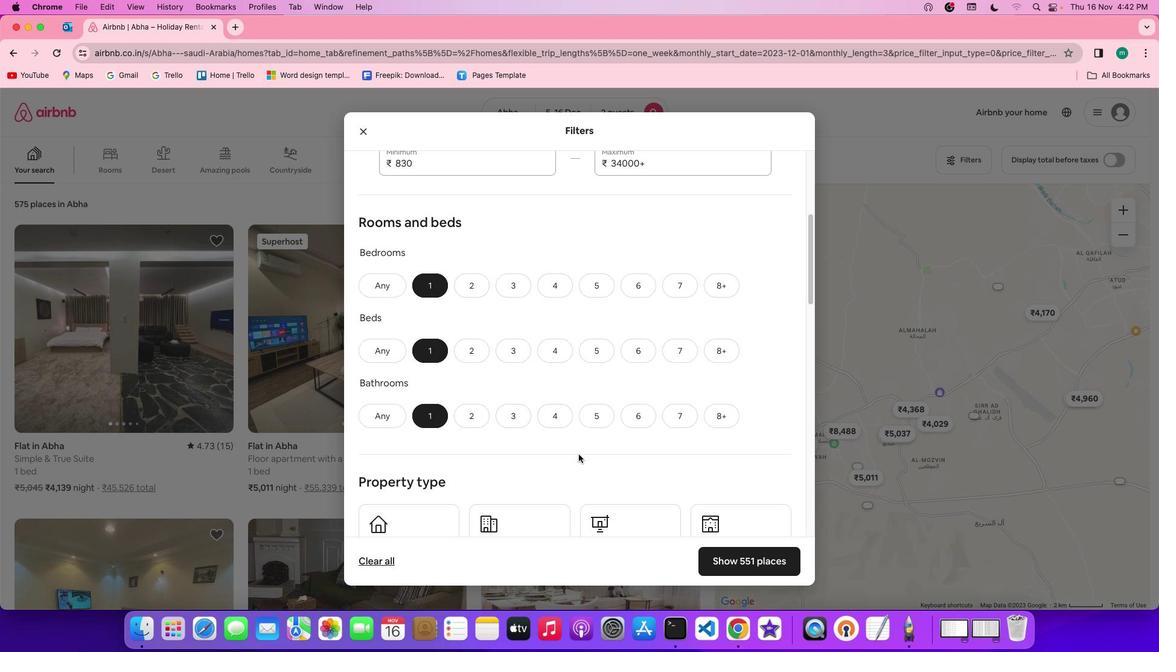 
Action: Mouse moved to (579, 453)
Screenshot: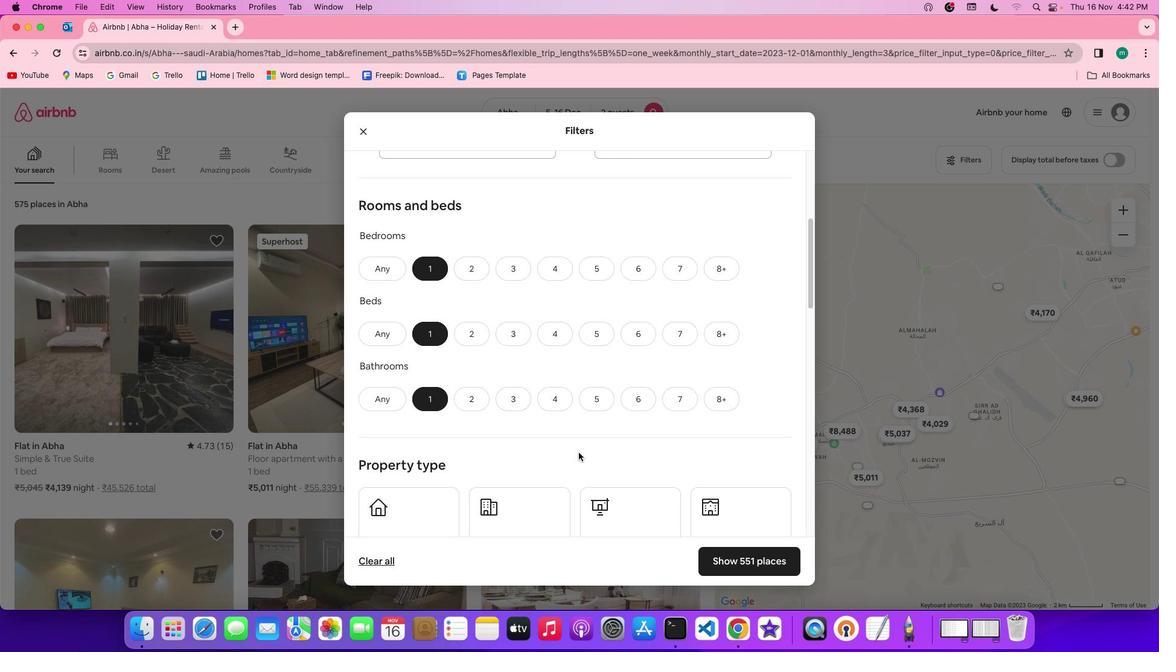 
Action: Mouse scrolled (579, 453) with delta (0, 0)
Screenshot: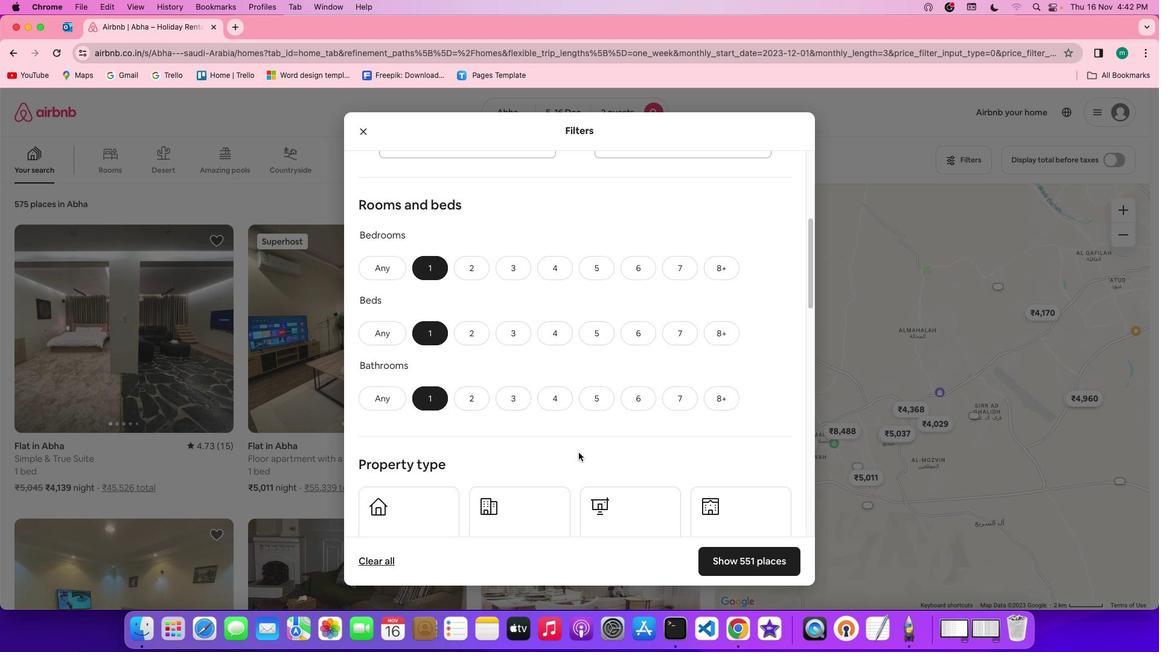 
Action: Mouse scrolled (579, 453) with delta (0, 0)
Screenshot: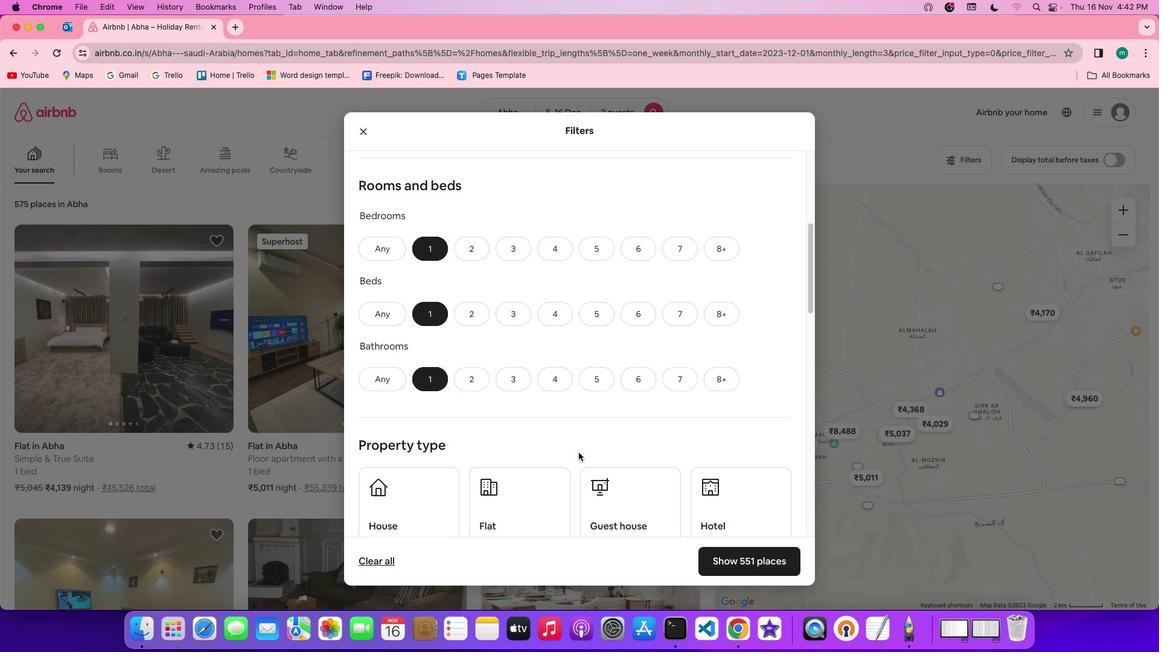 
Action: Mouse scrolled (579, 453) with delta (0, 0)
Screenshot: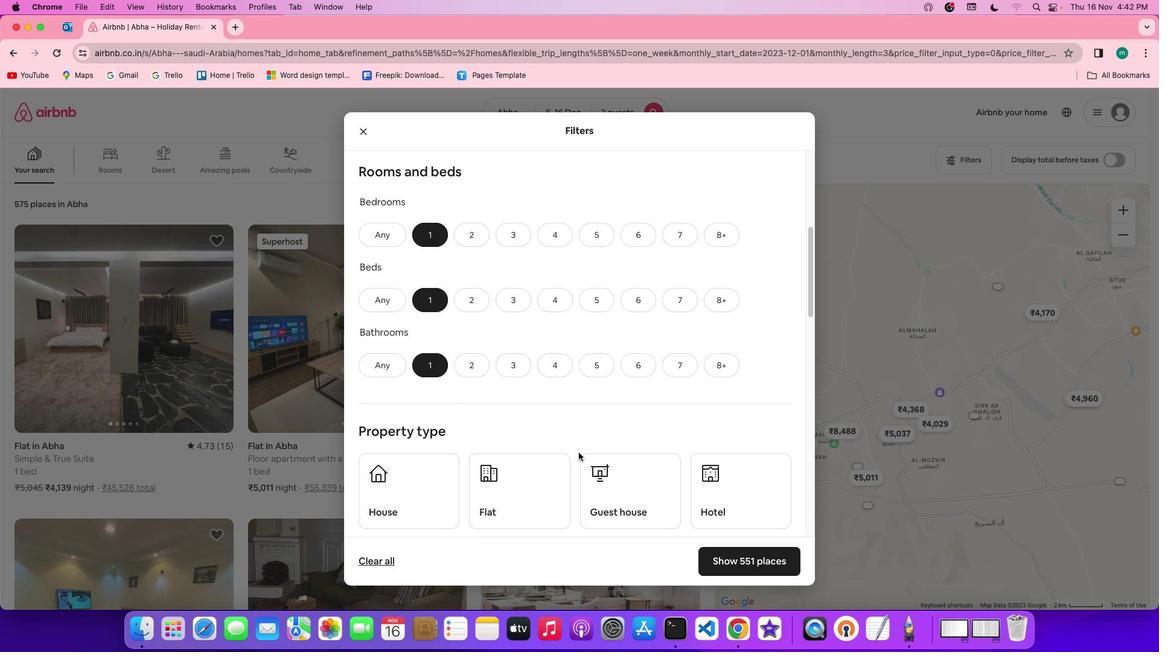 
Action: Mouse scrolled (579, 453) with delta (0, 0)
Screenshot: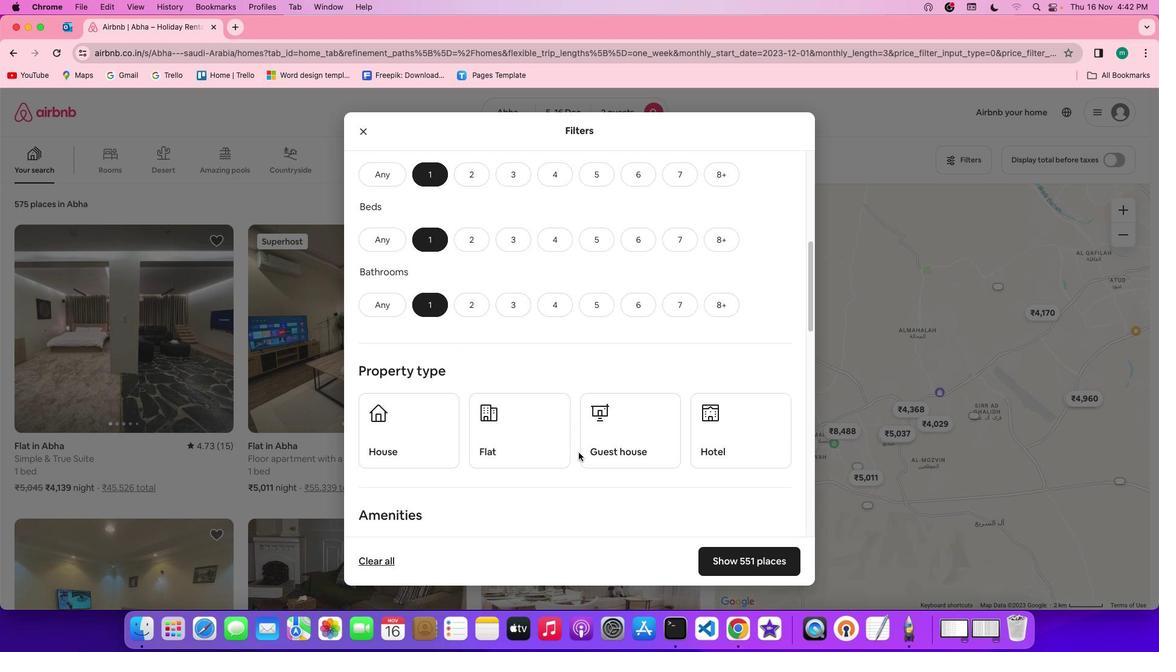 
Action: Mouse scrolled (579, 453) with delta (0, 0)
Screenshot: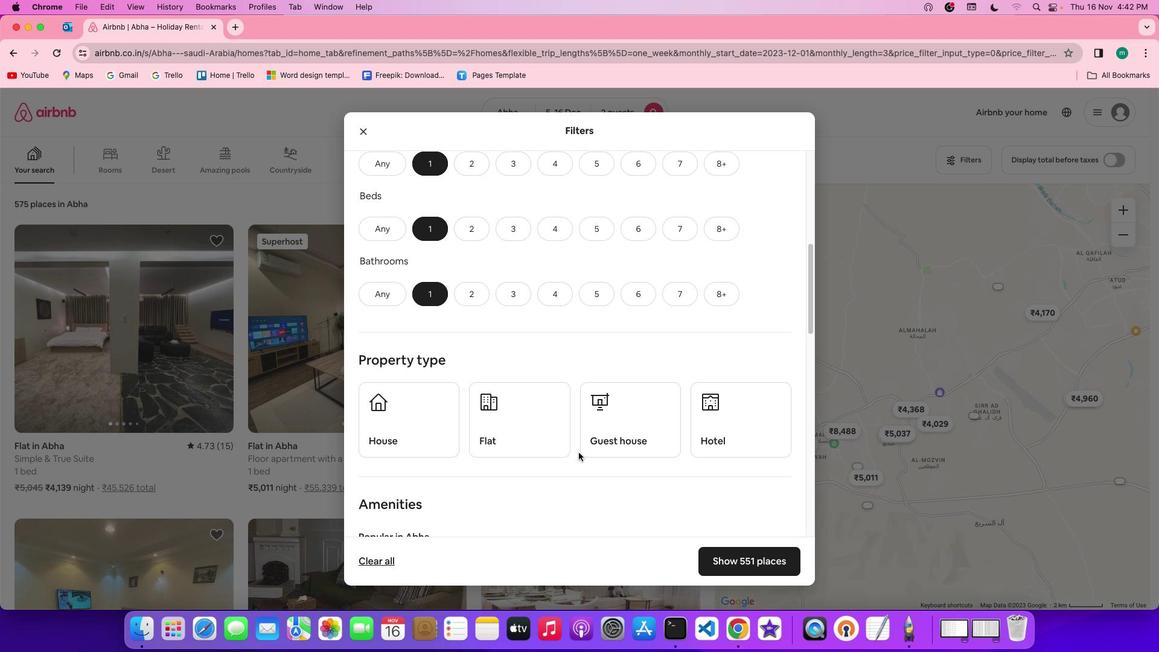 
Action: Mouse scrolled (579, 453) with delta (0, 0)
Screenshot: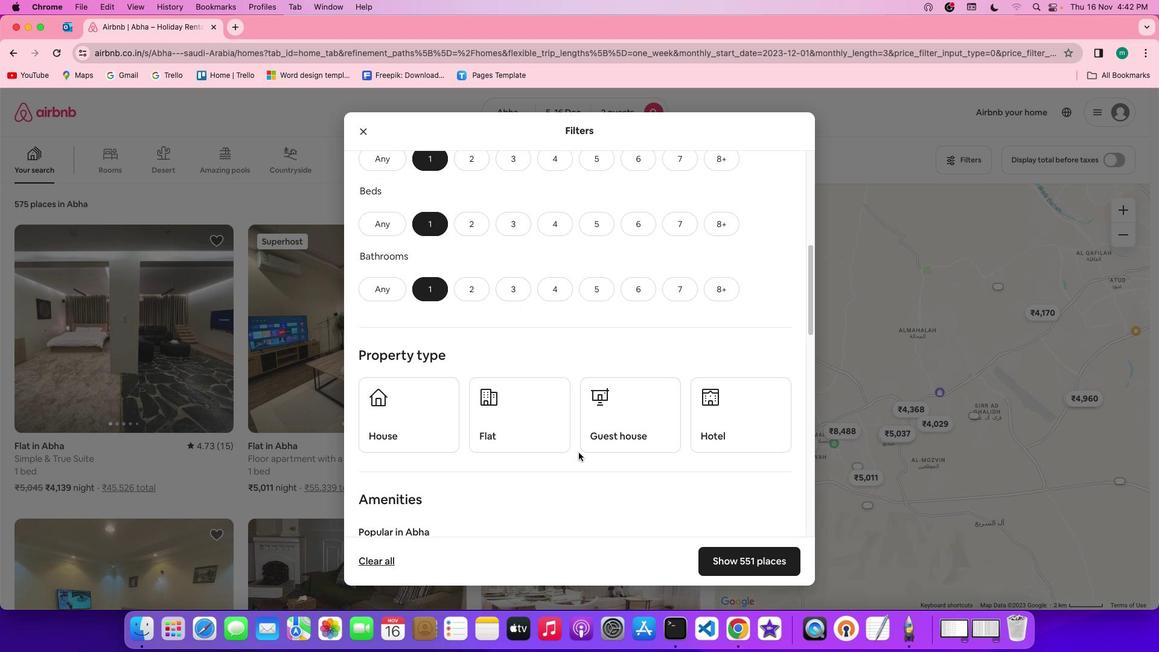 
Action: Mouse scrolled (579, 453) with delta (0, 0)
Screenshot: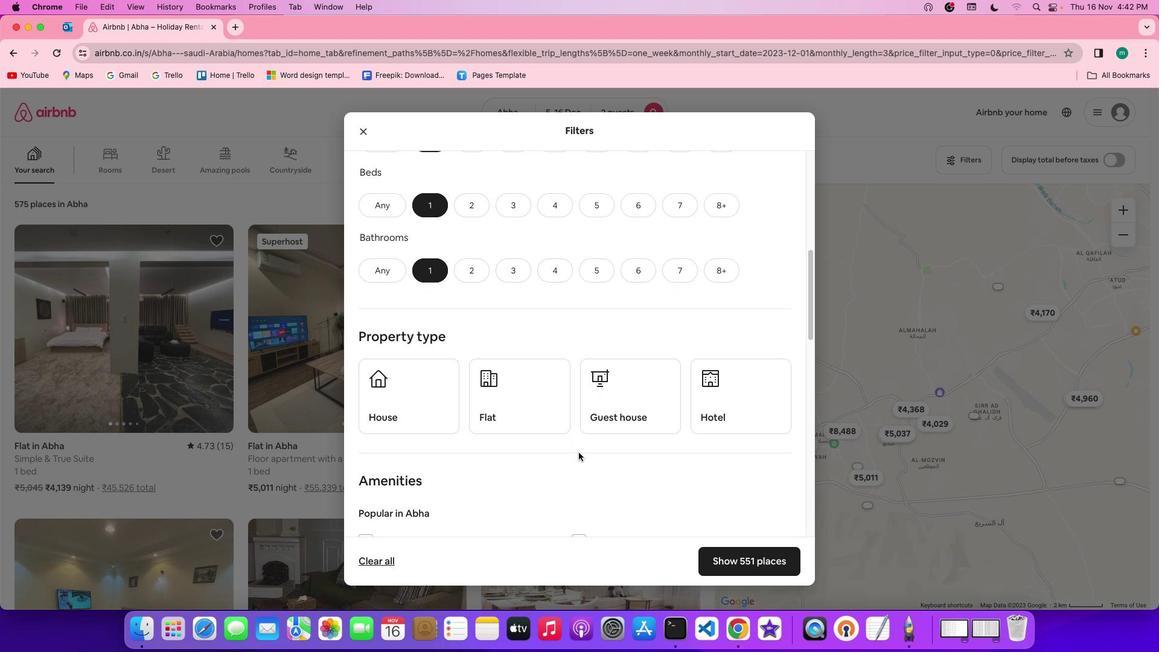 
Action: Mouse scrolled (579, 453) with delta (0, 0)
Screenshot: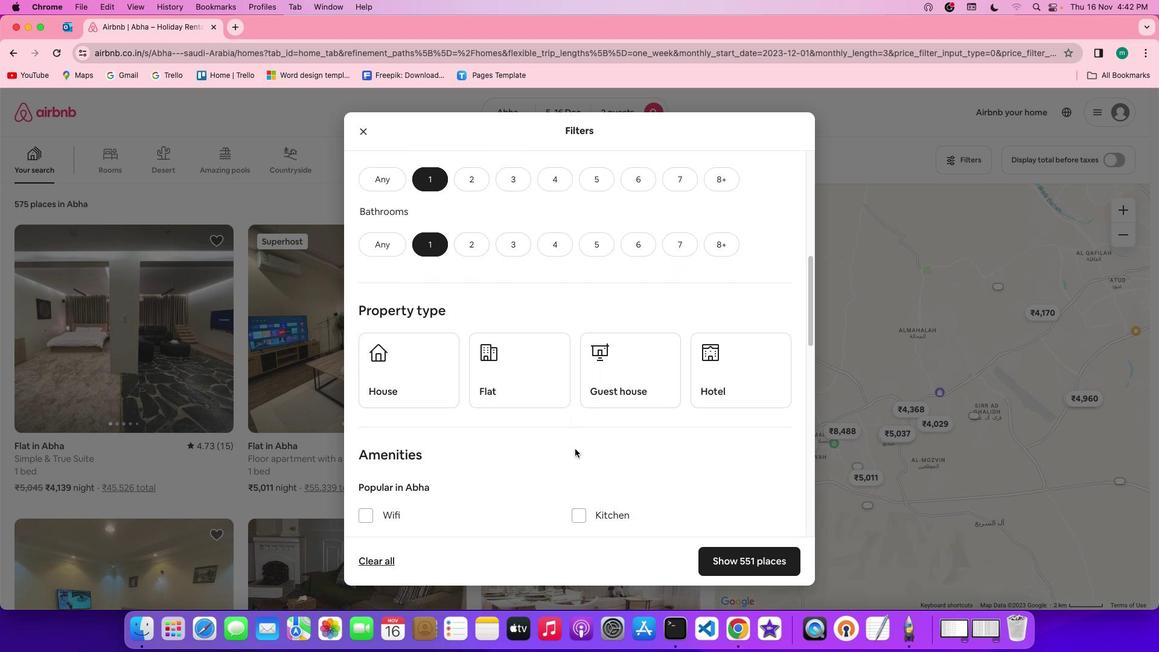 
Action: Mouse moved to (710, 384)
Screenshot: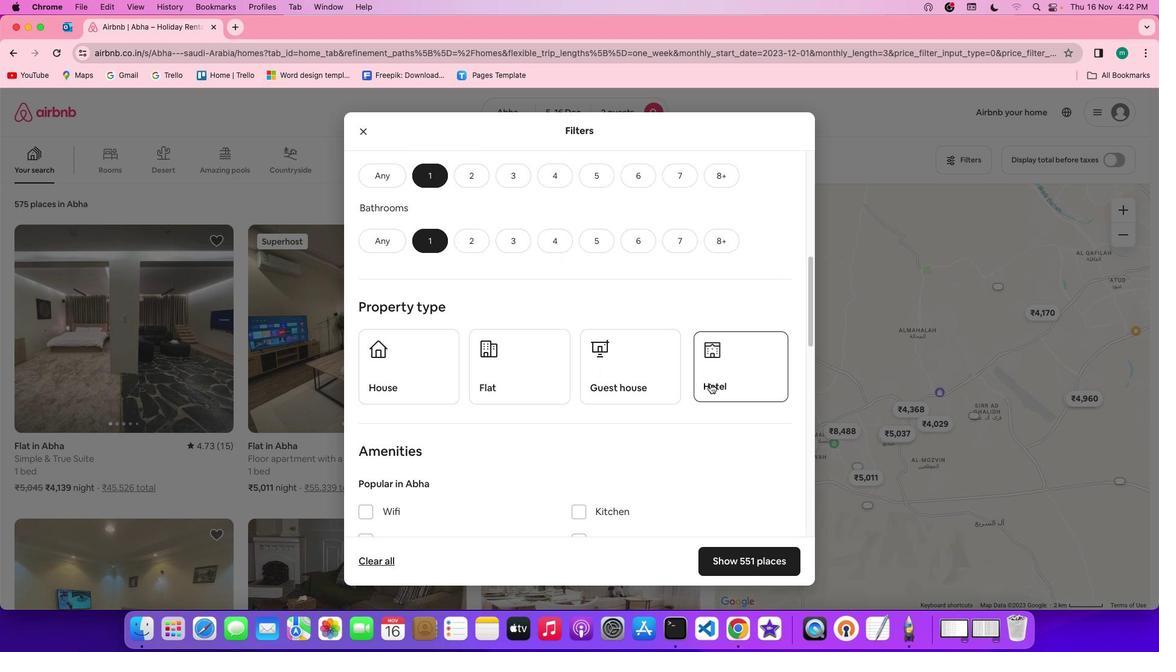 
Action: Mouse pressed left at (710, 384)
Screenshot: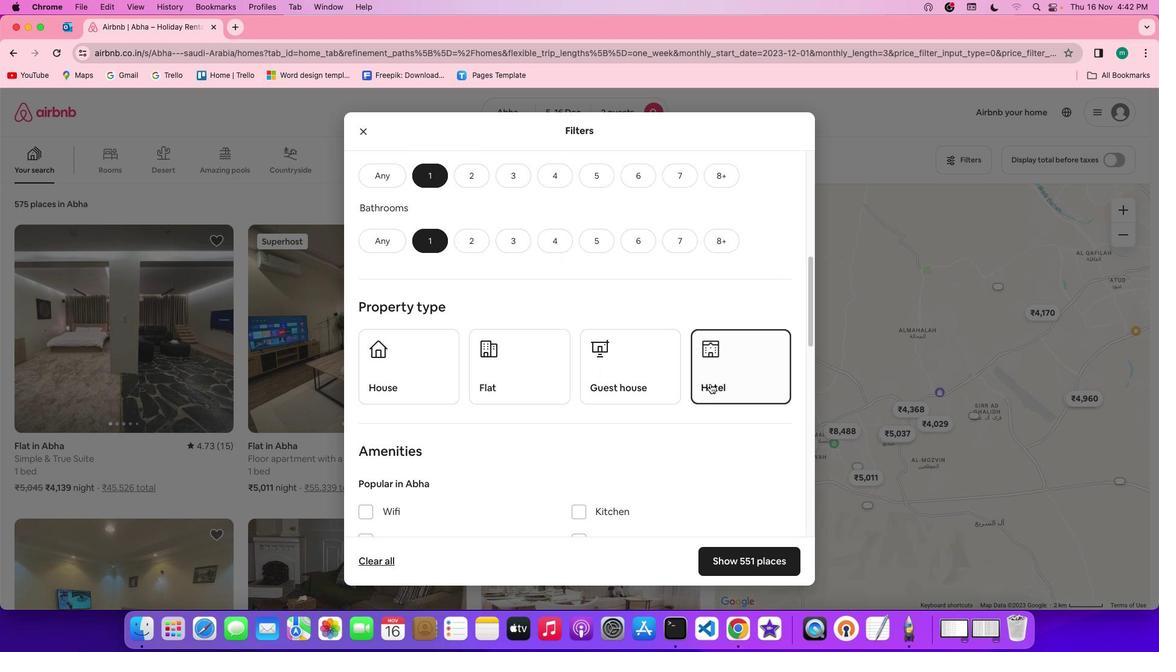 
Action: Mouse moved to (673, 410)
Screenshot: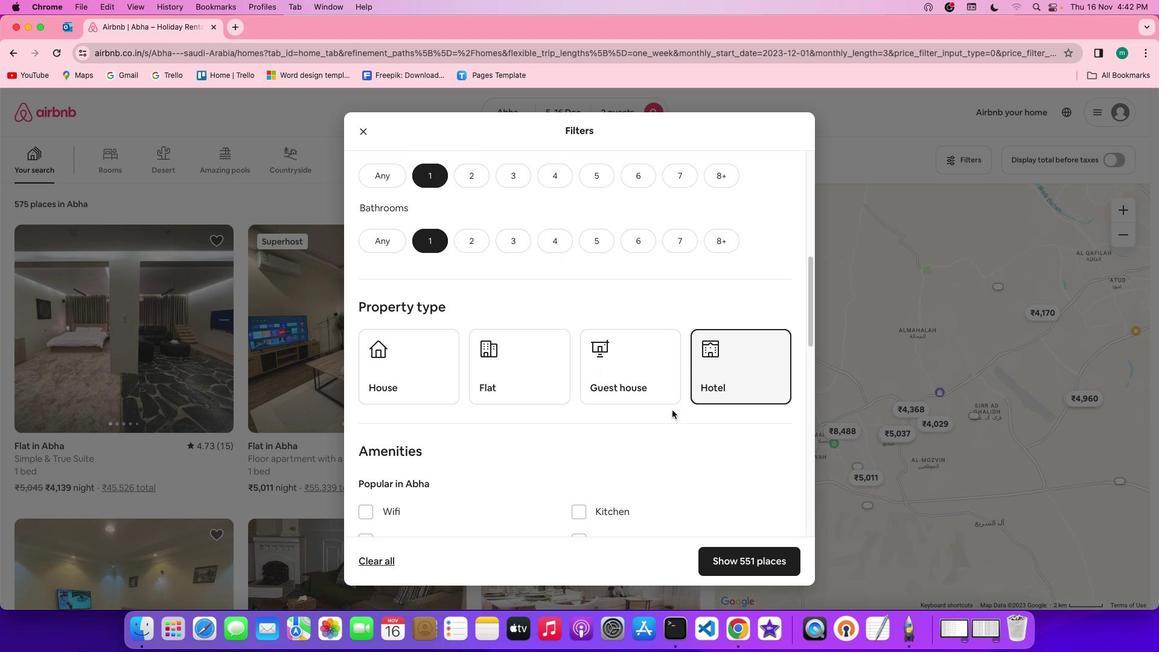 
Action: Mouse scrolled (673, 410) with delta (0, 0)
Screenshot: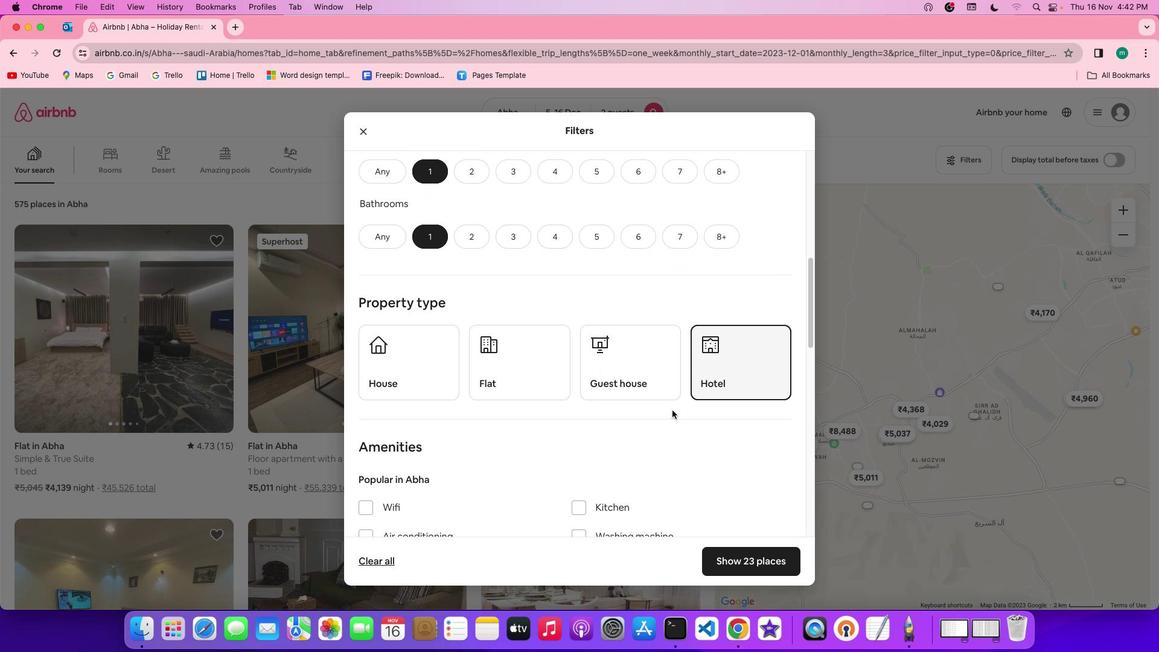 
Action: Mouse scrolled (673, 410) with delta (0, 0)
Screenshot: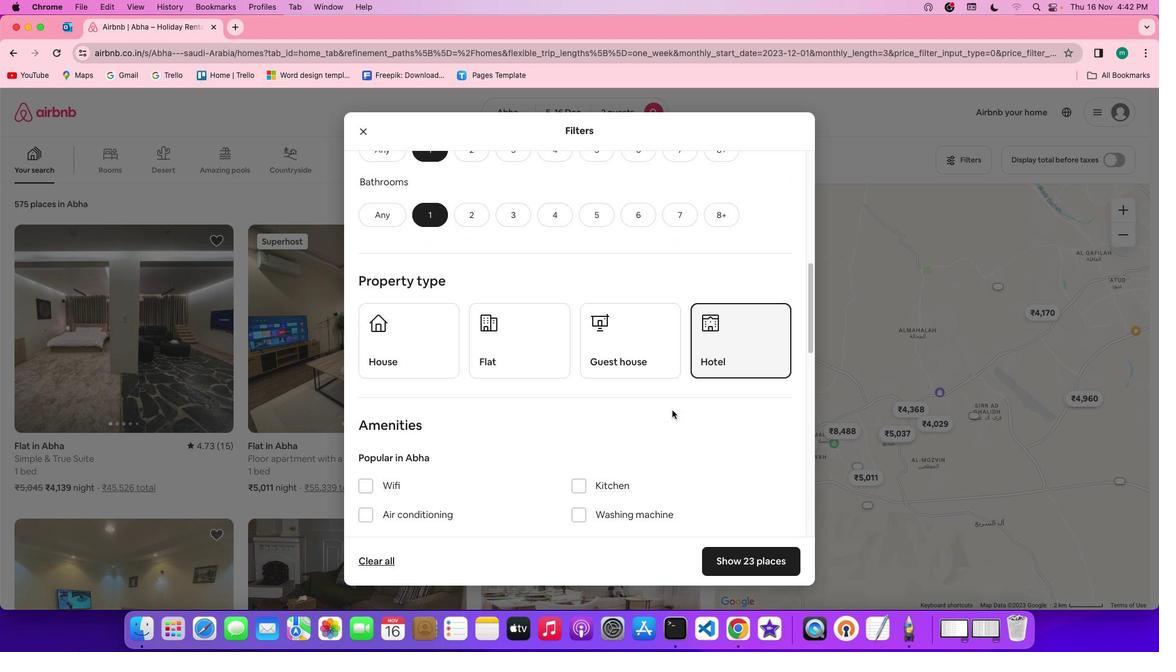
Action: Mouse scrolled (673, 410) with delta (0, -1)
Screenshot: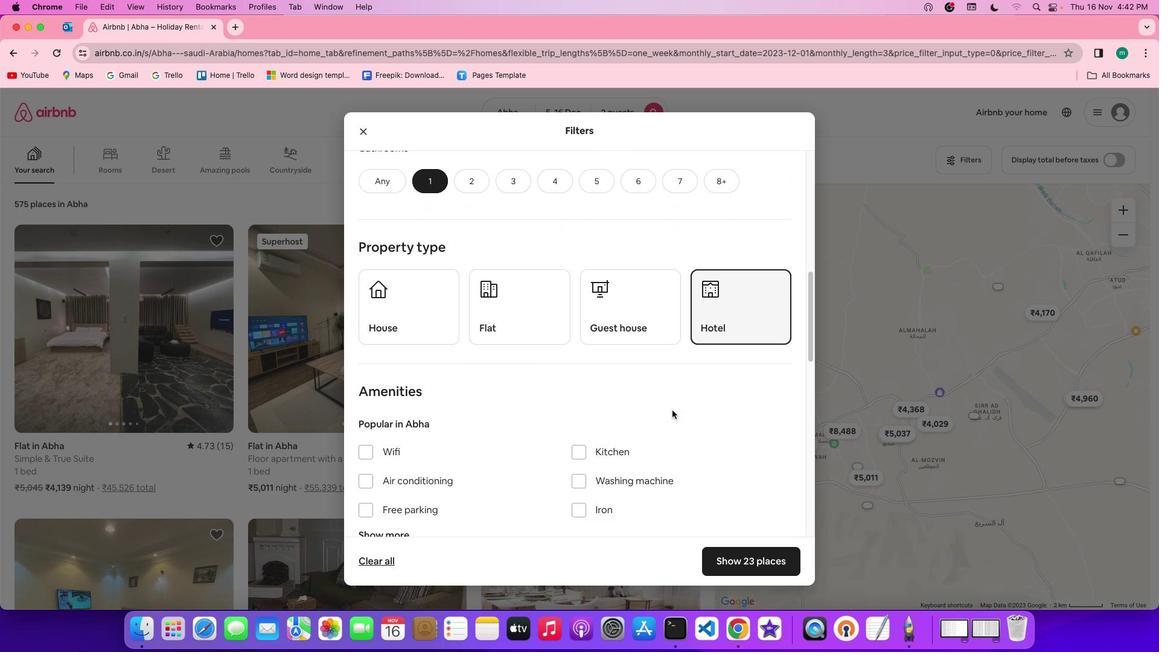 
Action: Mouse scrolled (673, 410) with delta (0, -1)
Screenshot: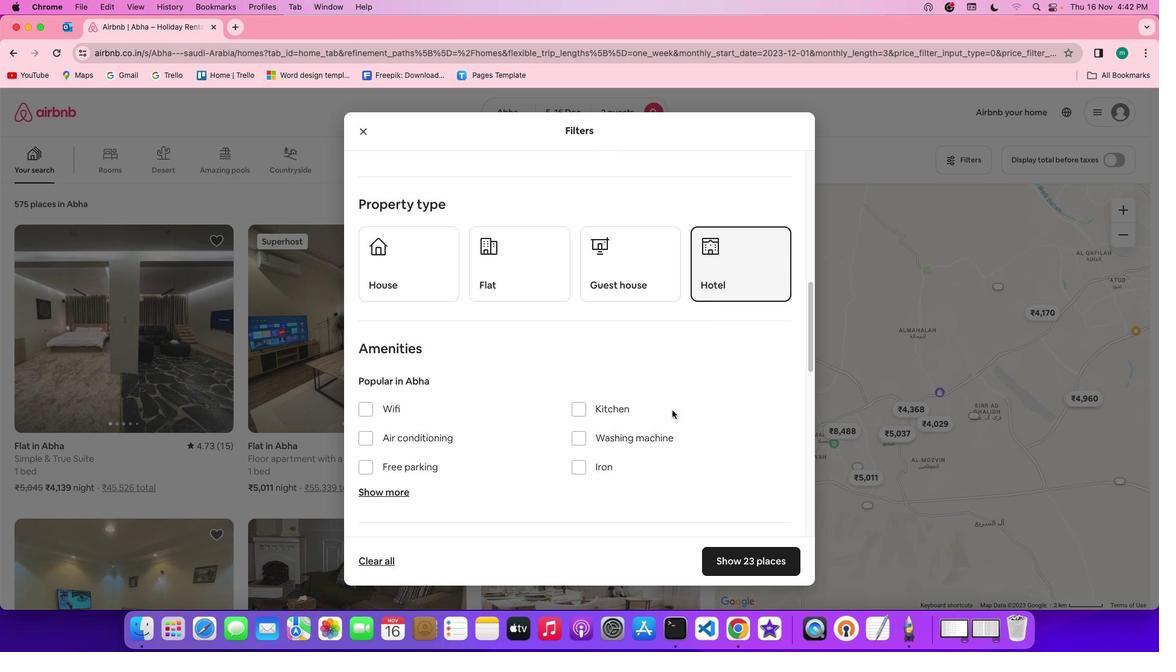 
Action: Mouse scrolled (673, 410) with delta (0, 0)
Screenshot: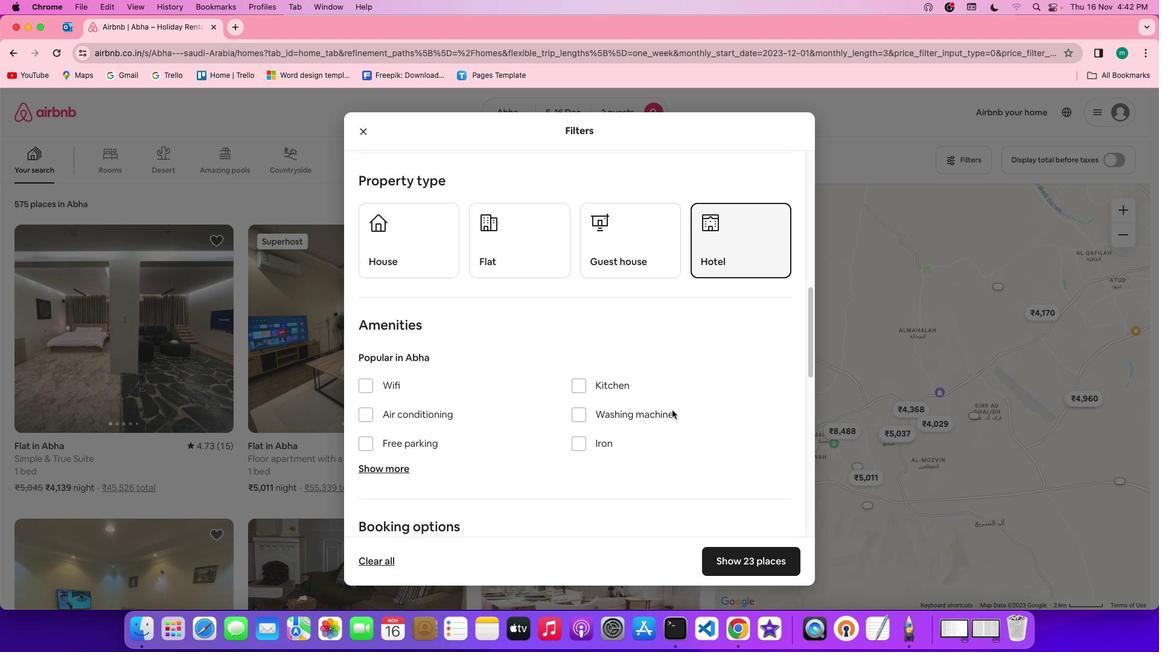 
Action: Mouse scrolled (673, 410) with delta (0, 0)
Screenshot: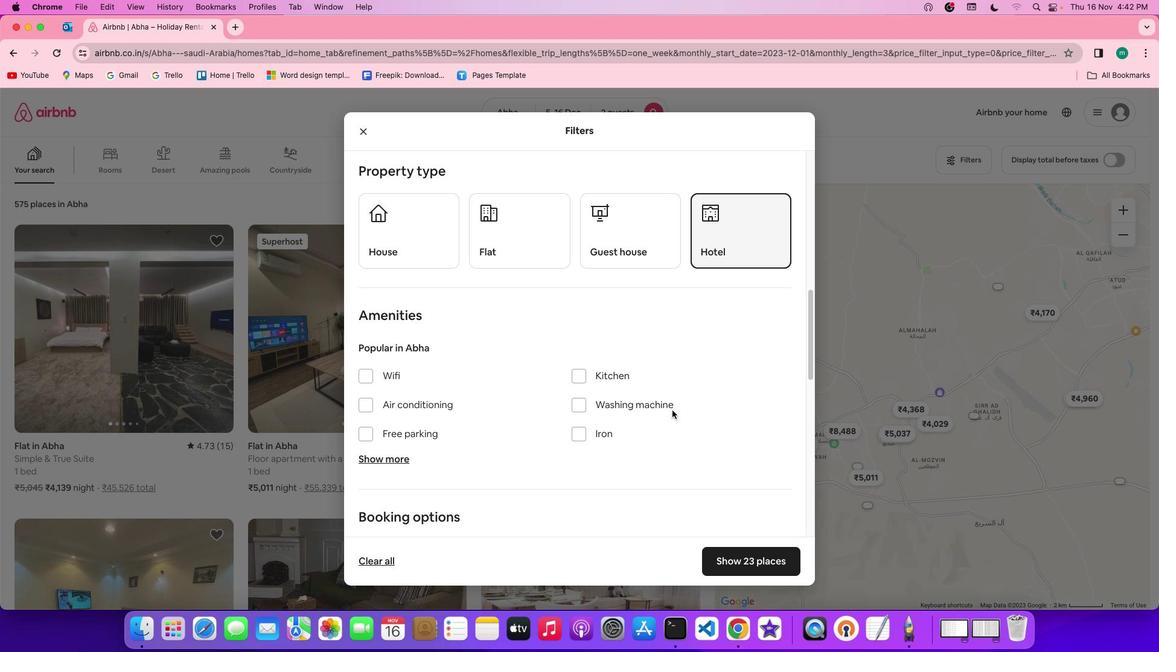 
Action: Mouse scrolled (673, 410) with delta (0, -1)
Screenshot: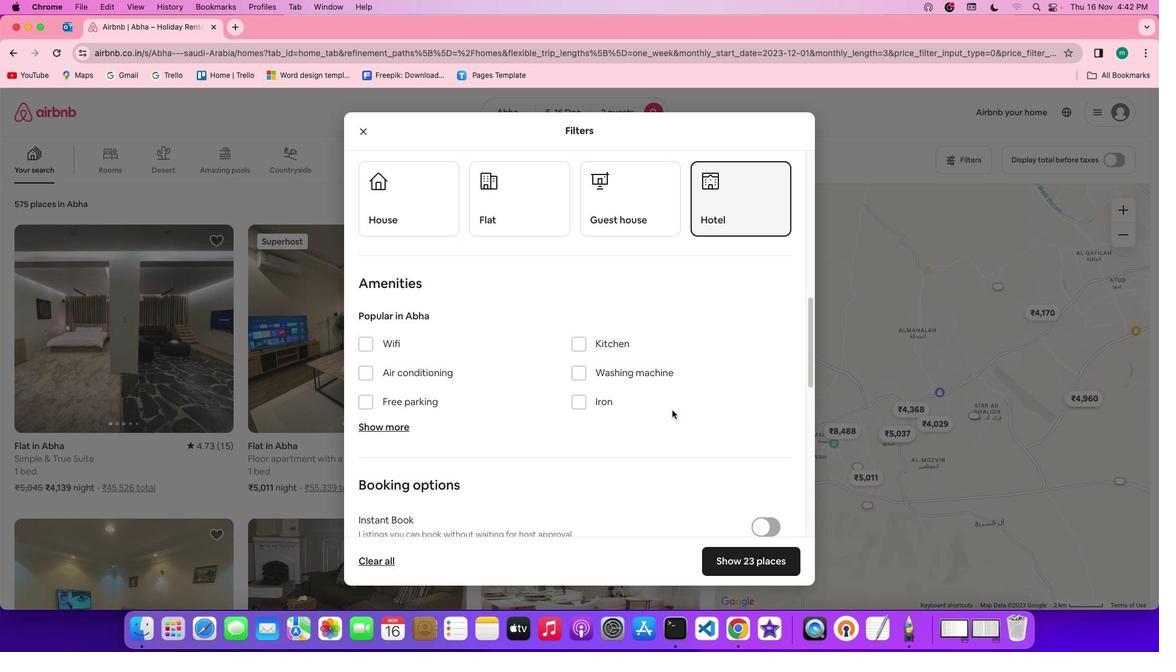 
Action: Mouse scrolled (673, 410) with delta (0, -1)
Screenshot: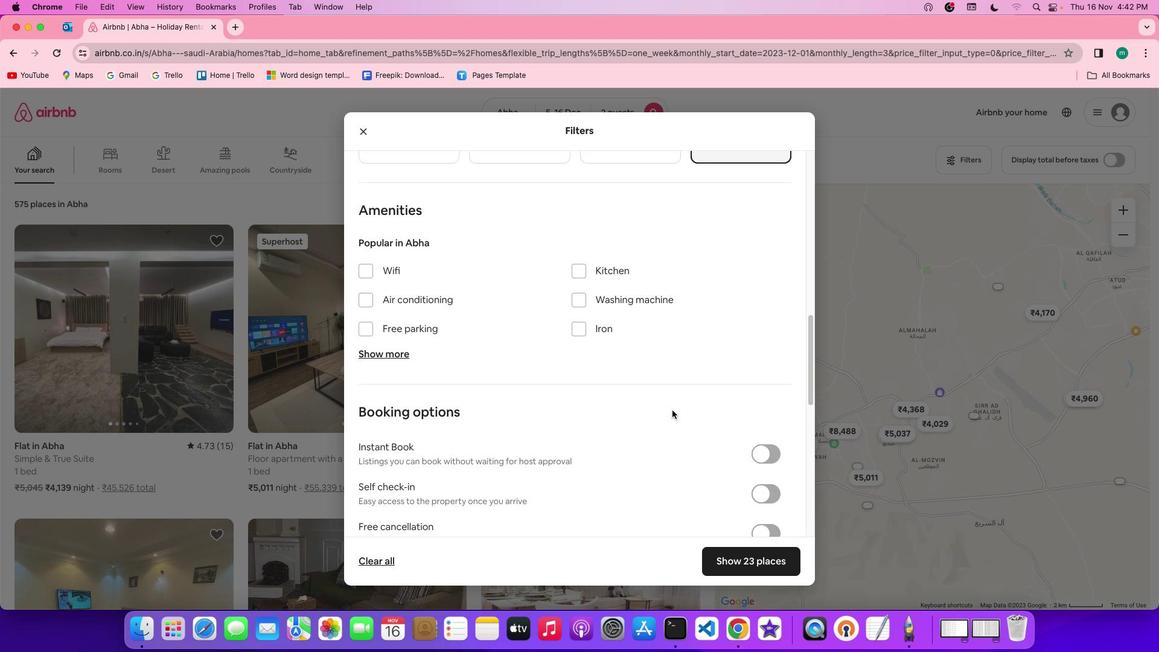 
Action: Mouse moved to (679, 418)
Screenshot: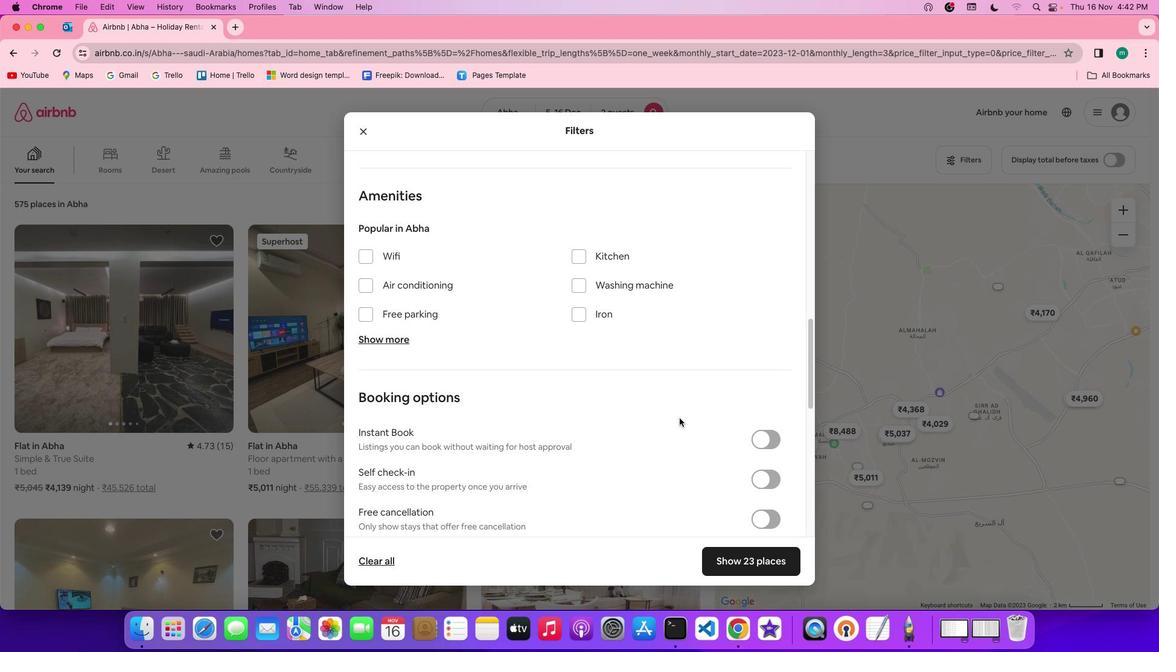
Action: Mouse scrolled (679, 418) with delta (0, 0)
Screenshot: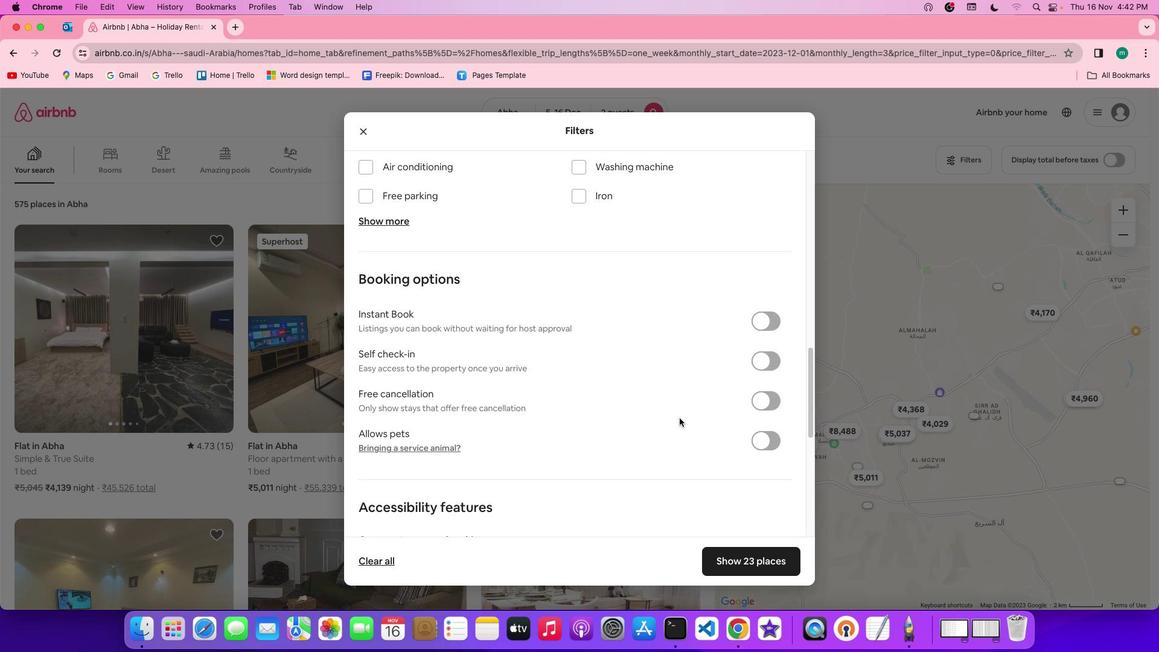 
Action: Mouse scrolled (679, 418) with delta (0, 0)
Screenshot: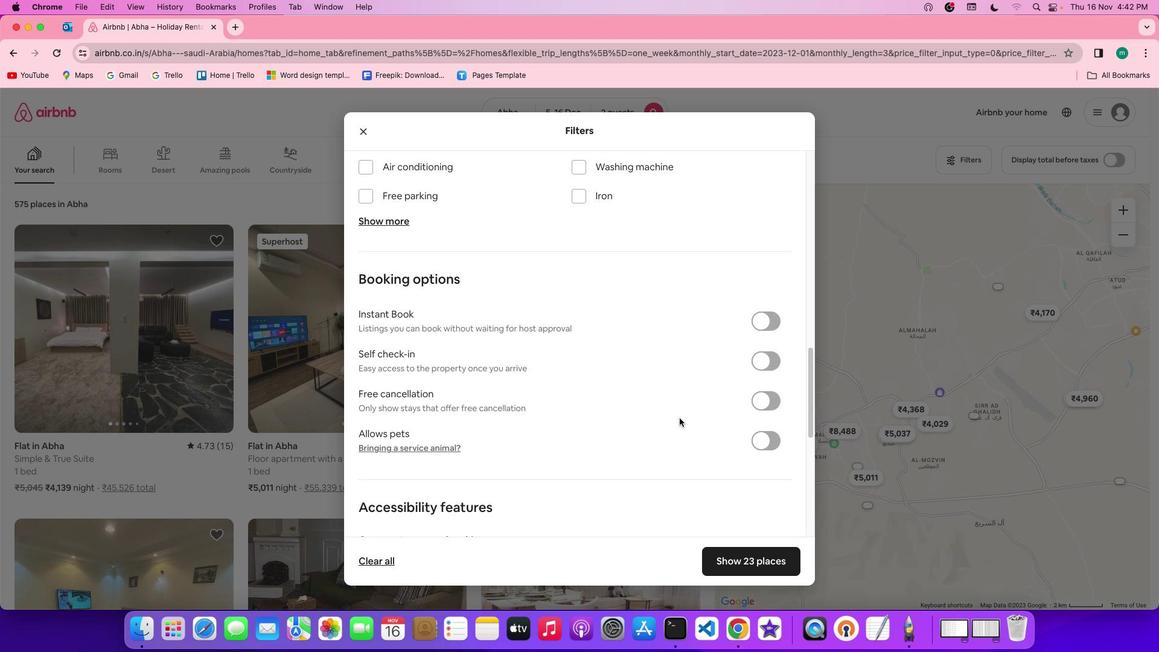 
Action: Mouse scrolled (679, 418) with delta (0, -1)
Screenshot: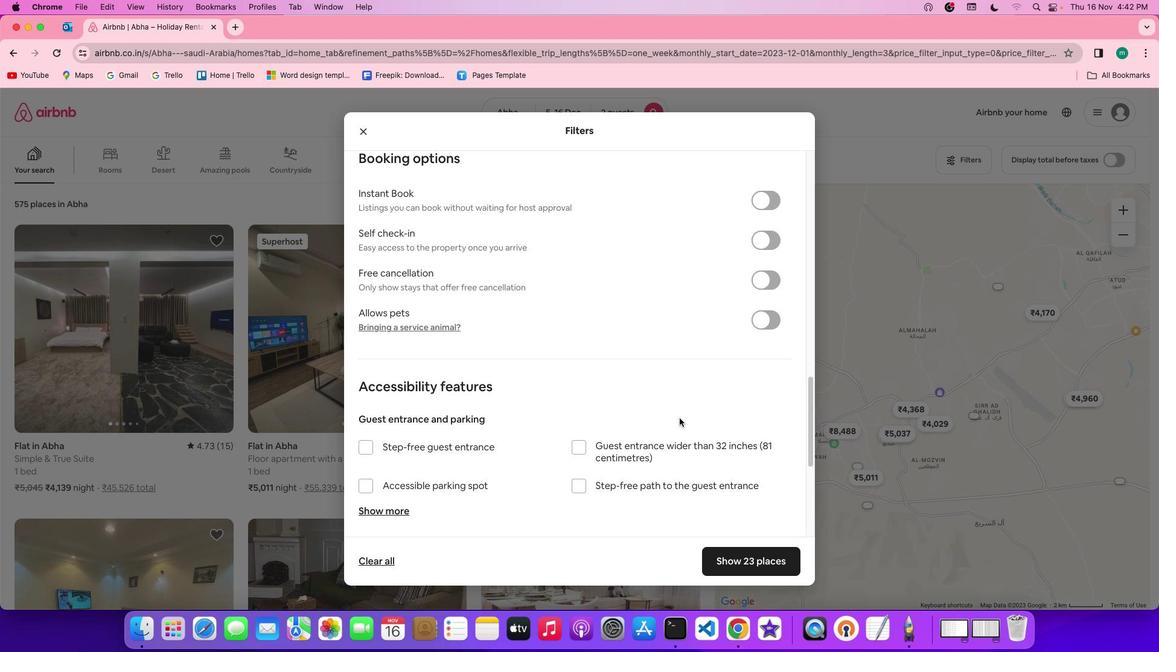 
Action: Mouse scrolled (679, 418) with delta (0, -2)
Screenshot: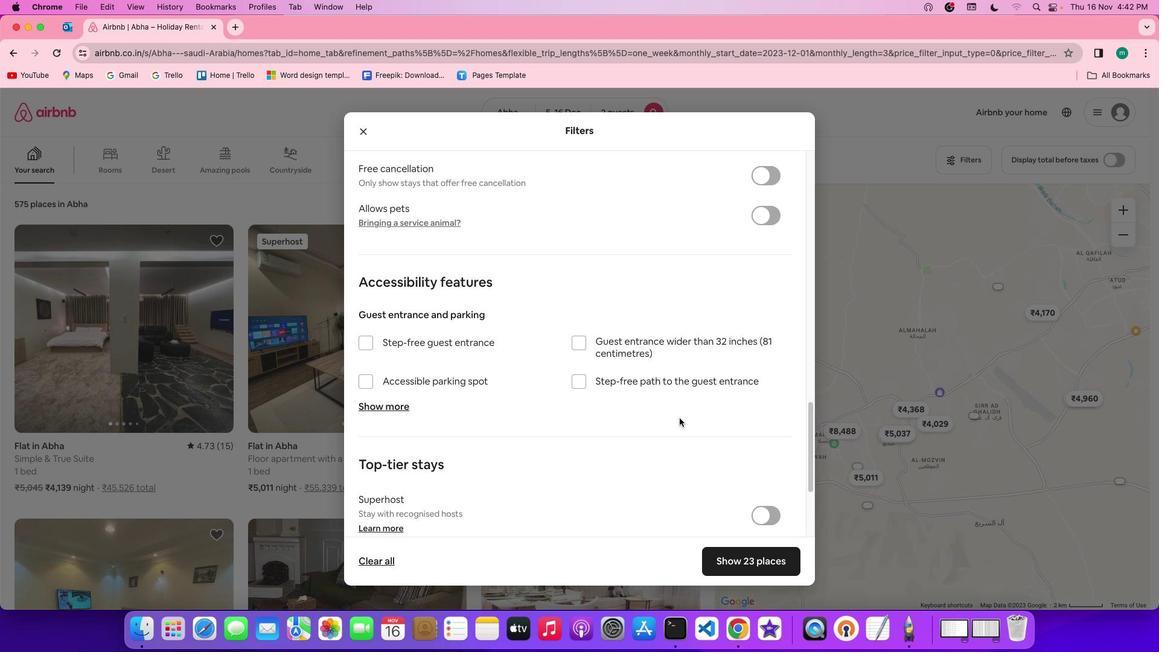 
Action: Mouse scrolled (679, 418) with delta (0, -3)
Screenshot: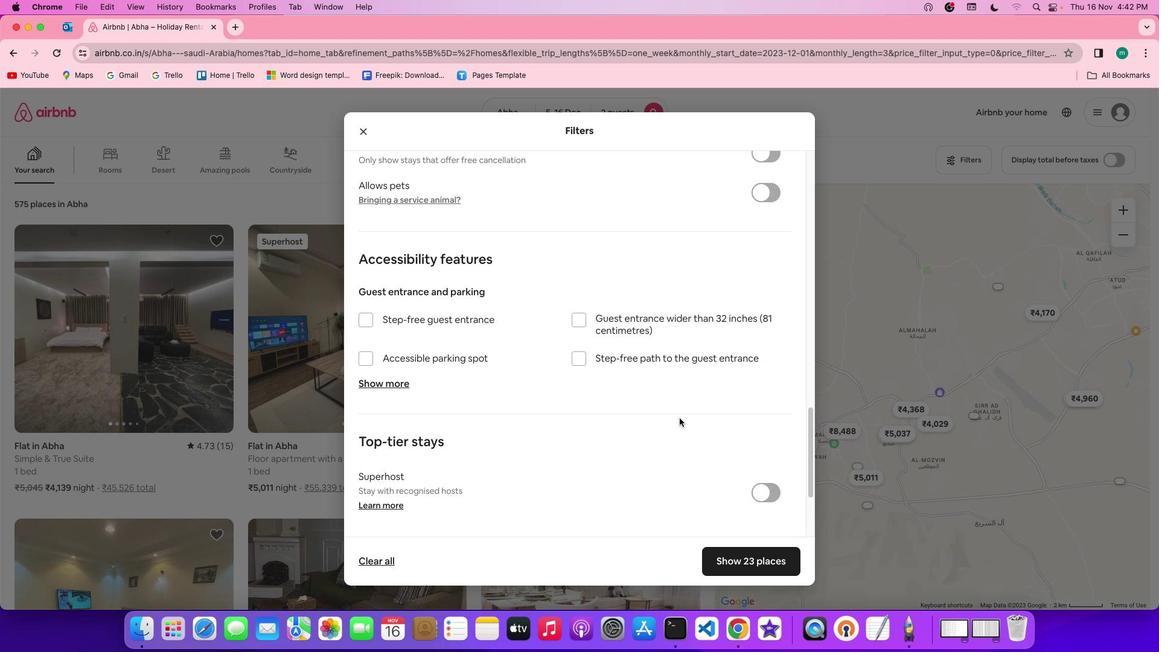 
Action: Mouse scrolled (679, 418) with delta (0, 0)
Screenshot: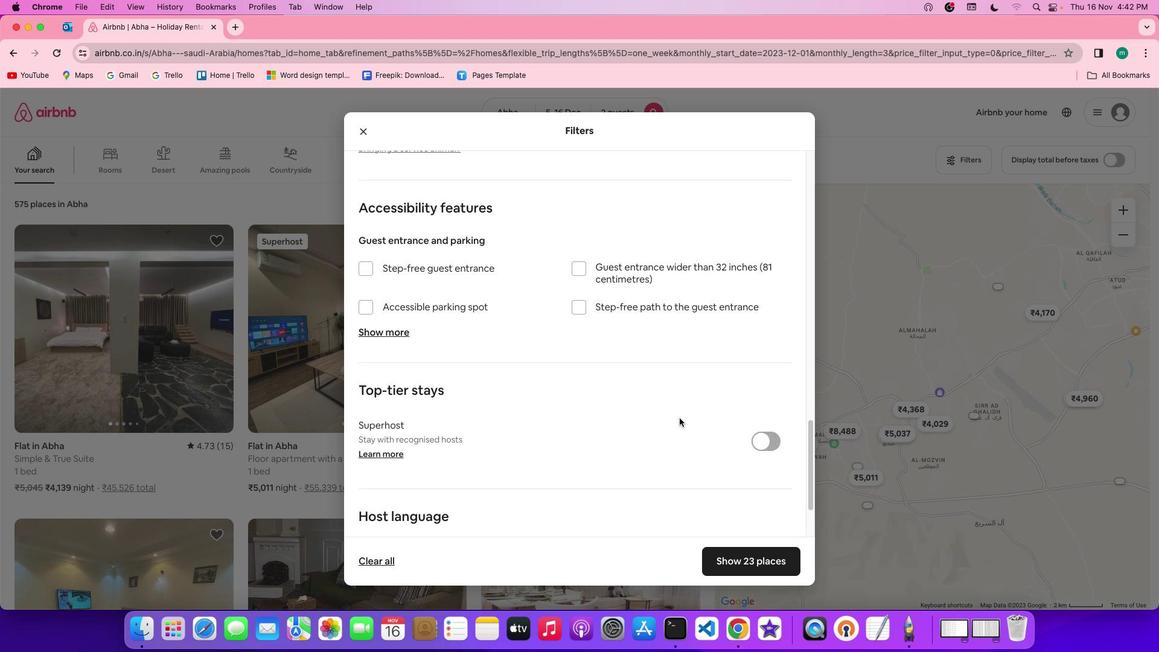 
Action: Mouse scrolled (679, 418) with delta (0, 0)
Screenshot: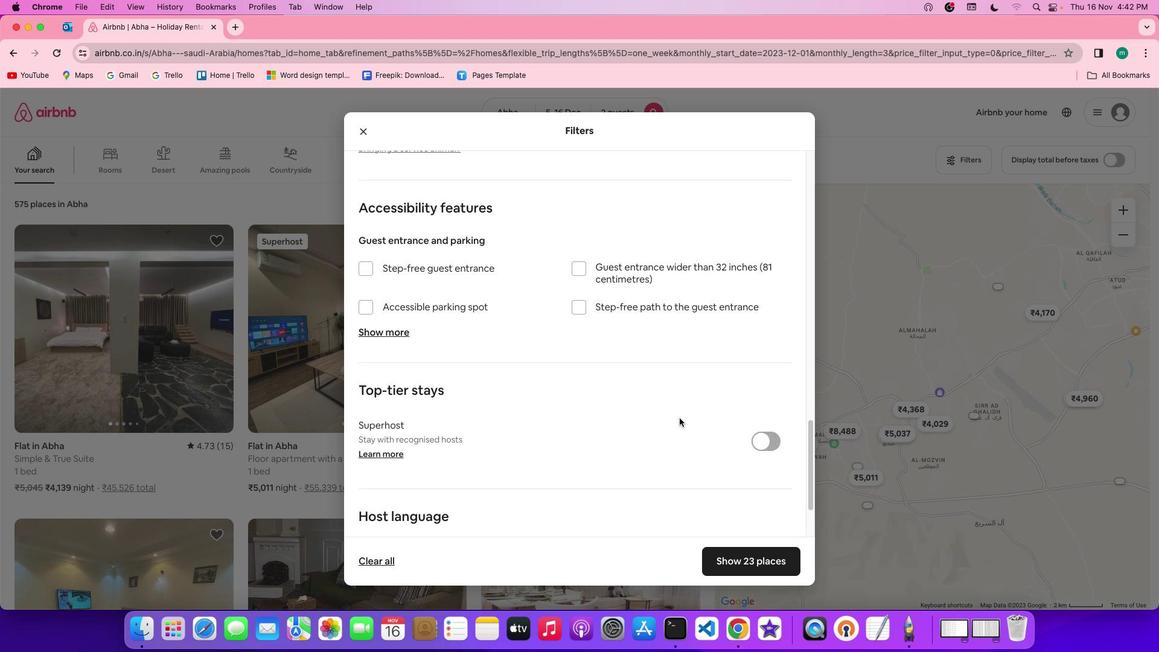 
Action: Mouse scrolled (679, 418) with delta (0, -1)
Screenshot: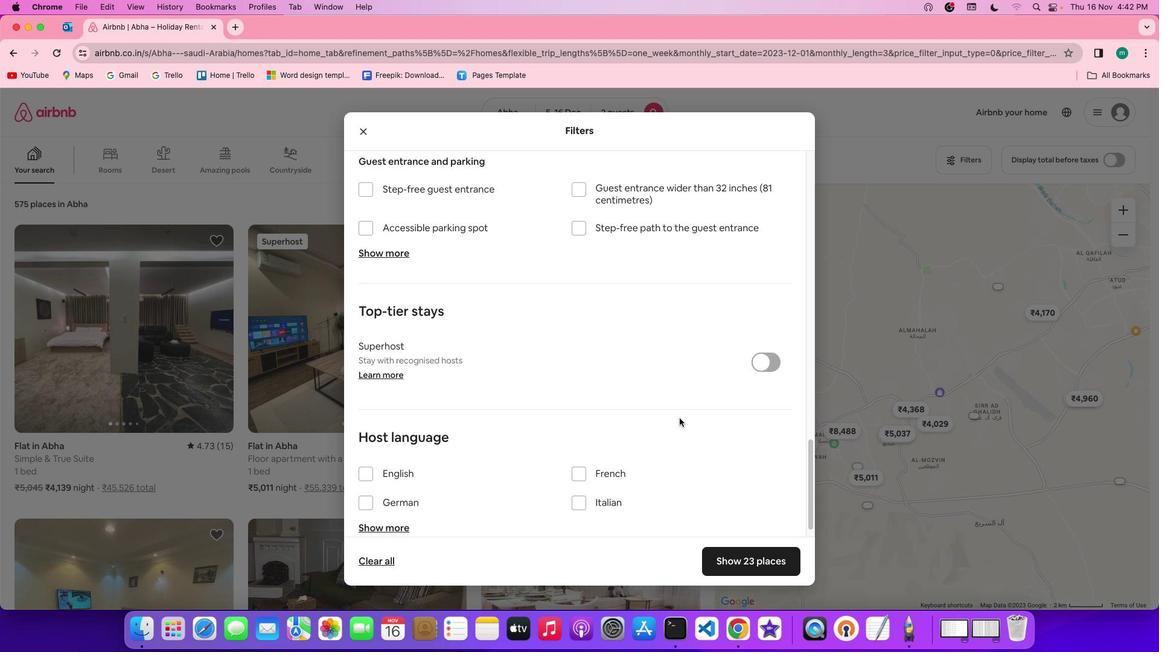 
Action: Mouse scrolled (679, 418) with delta (0, -2)
Screenshot: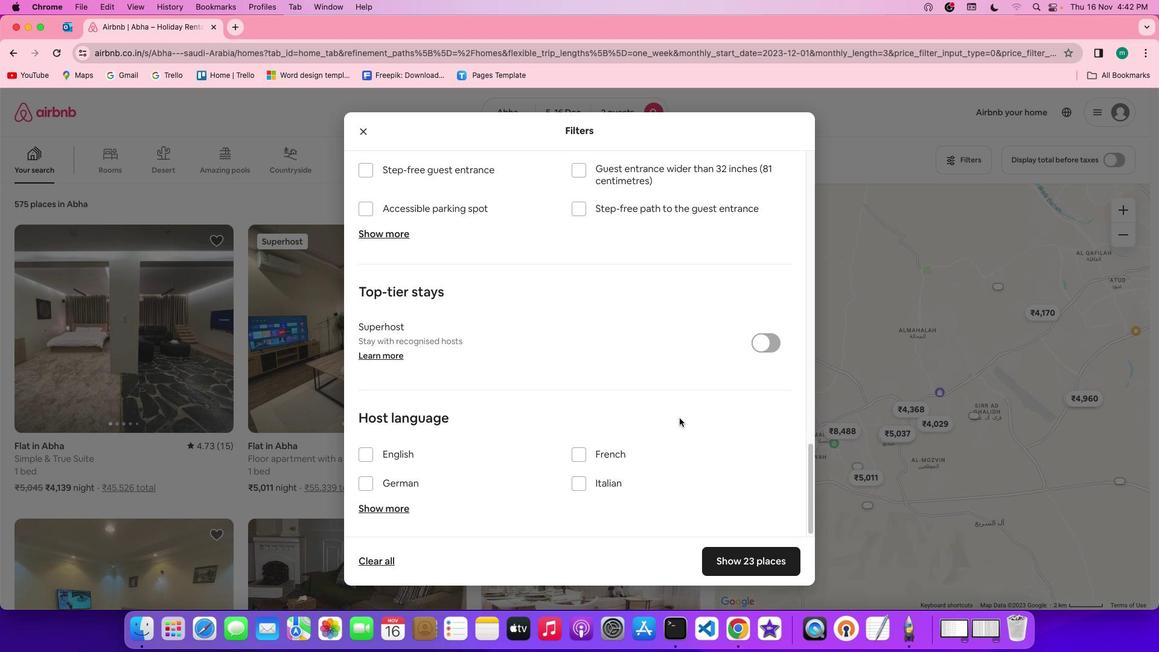 
Action: Mouse scrolled (679, 418) with delta (0, -3)
Screenshot: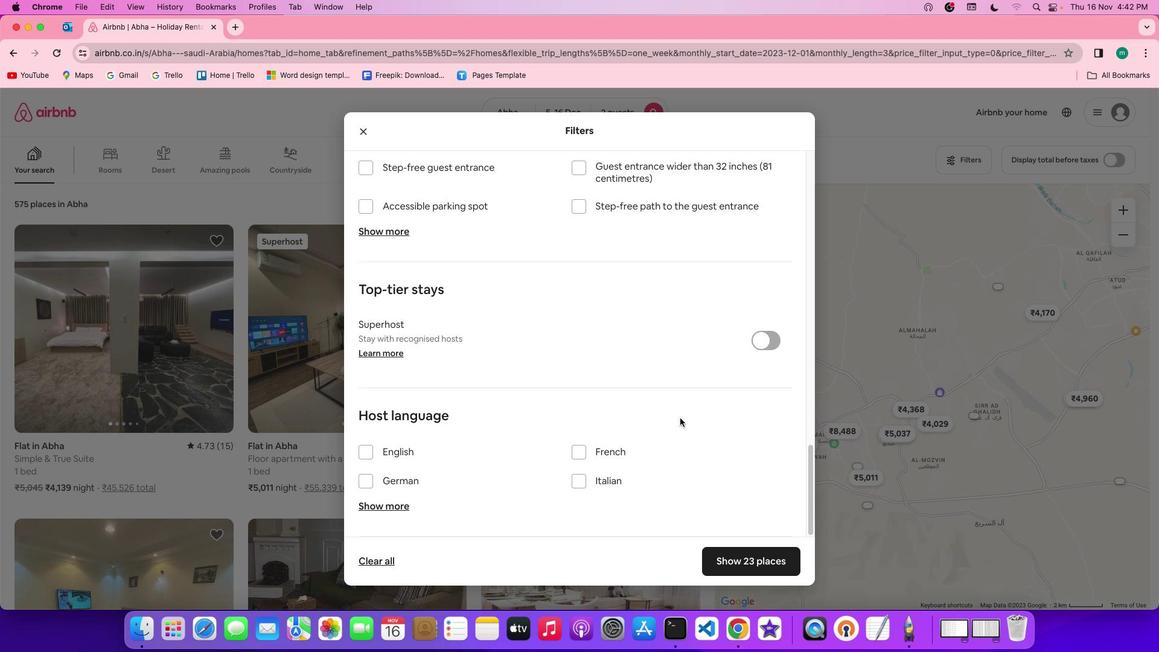 
Action: Mouse moved to (681, 419)
Screenshot: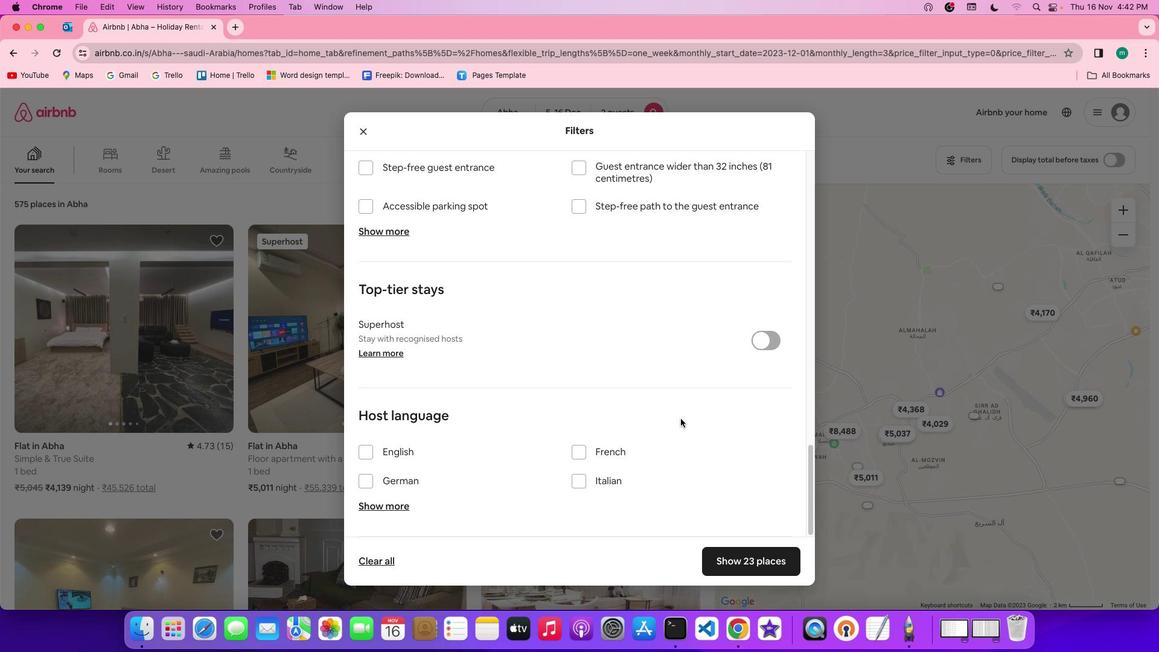 
Action: Mouse scrolled (681, 419) with delta (0, 0)
Screenshot: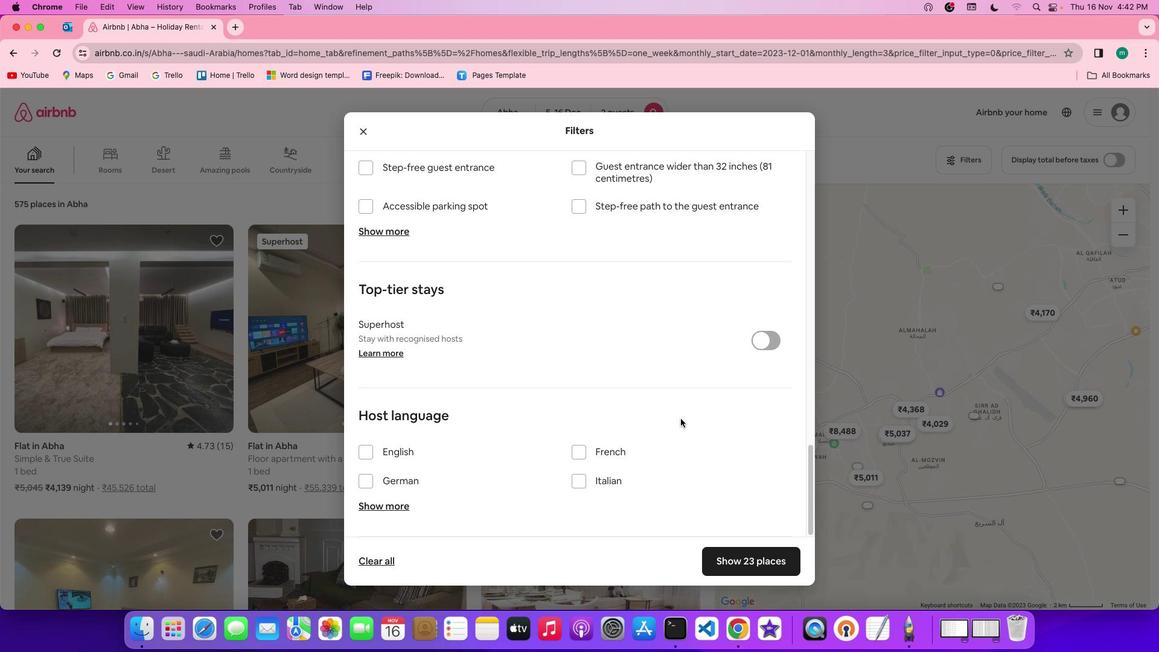 
Action: Mouse scrolled (681, 419) with delta (0, 0)
Screenshot: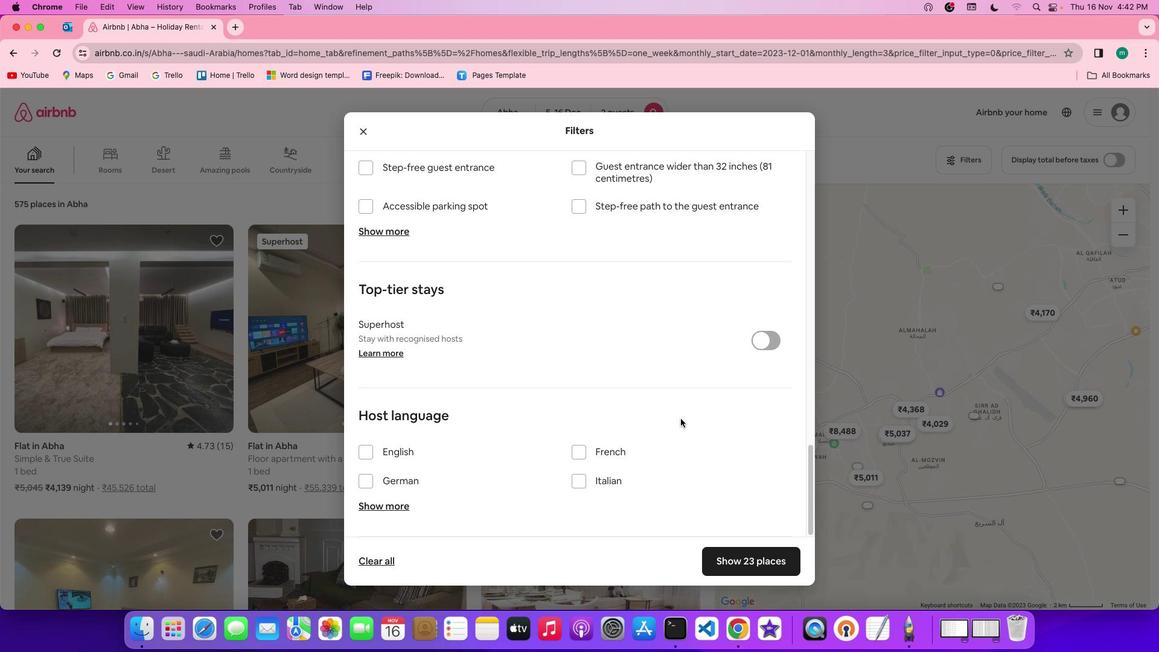
Action: Mouse scrolled (681, 419) with delta (0, -1)
Screenshot: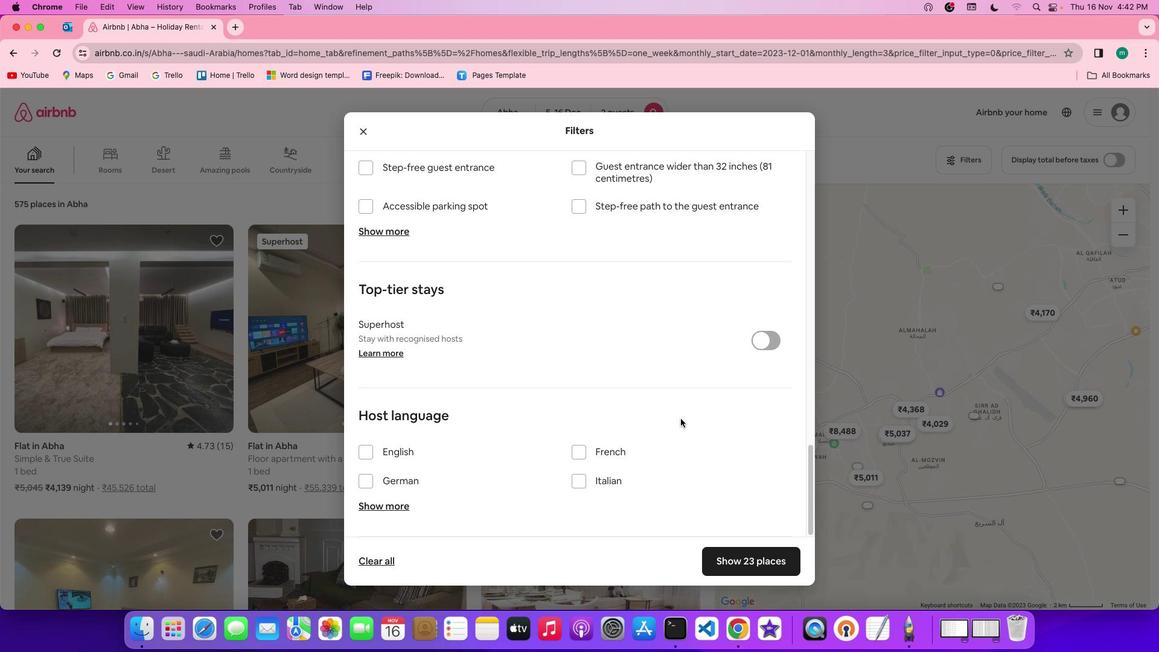 
Action: Mouse scrolled (681, 419) with delta (0, -3)
Screenshot: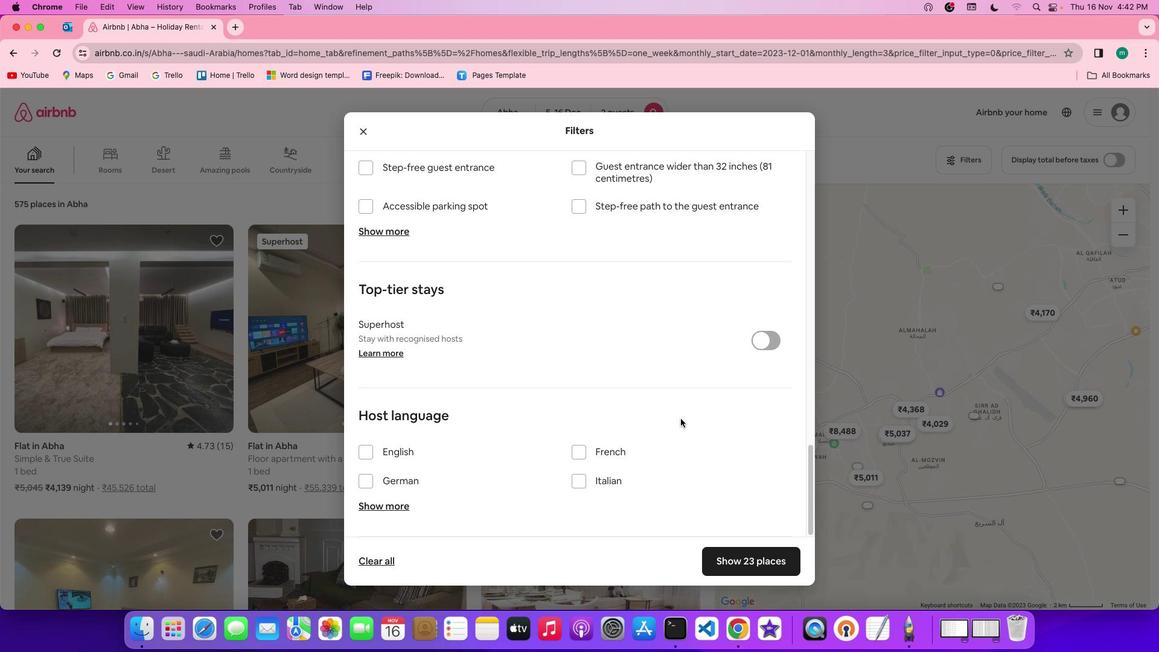 
Action: Mouse moved to (753, 563)
Screenshot: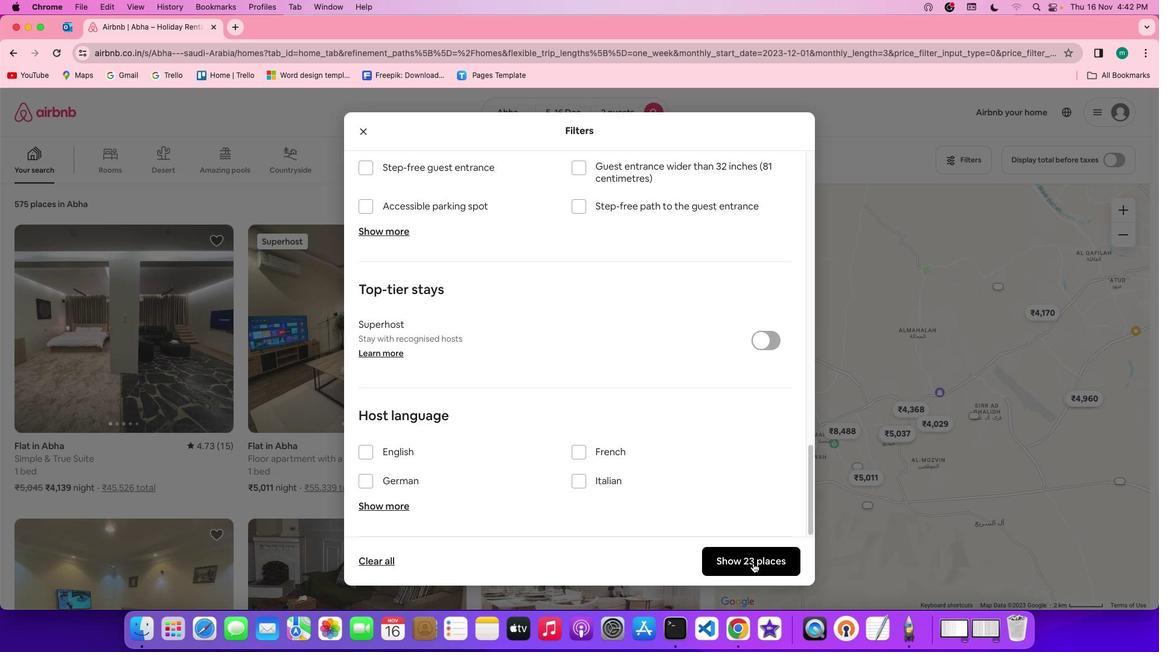 
Action: Mouse pressed left at (753, 563)
Screenshot: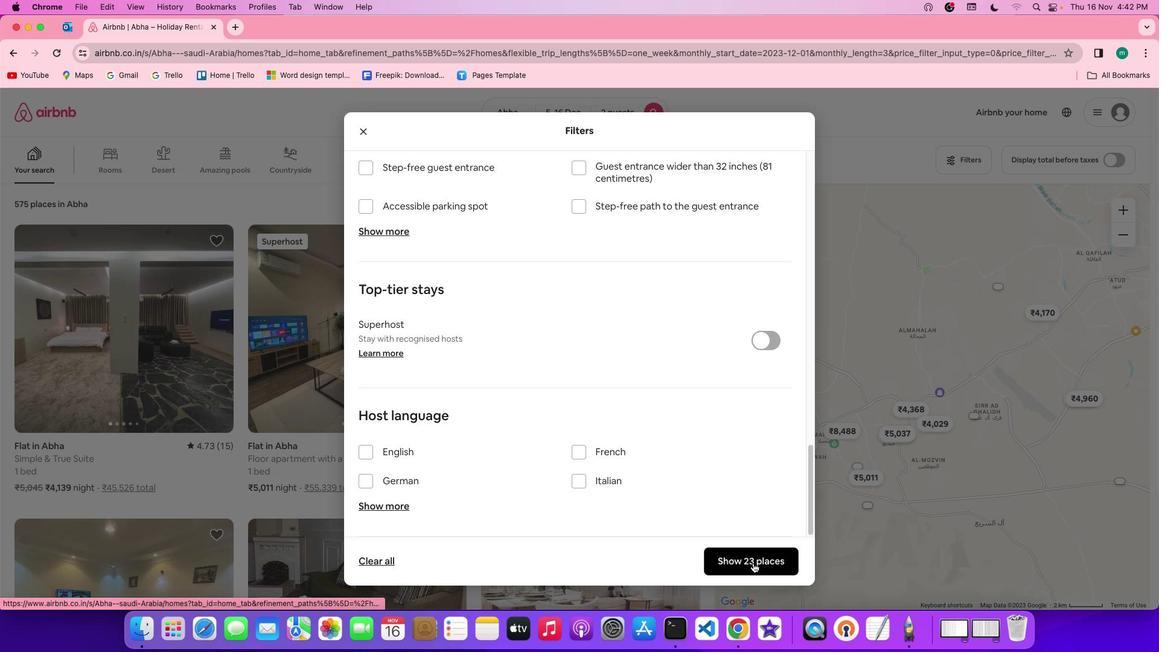 
Action: Mouse moved to (107, 361)
Screenshot: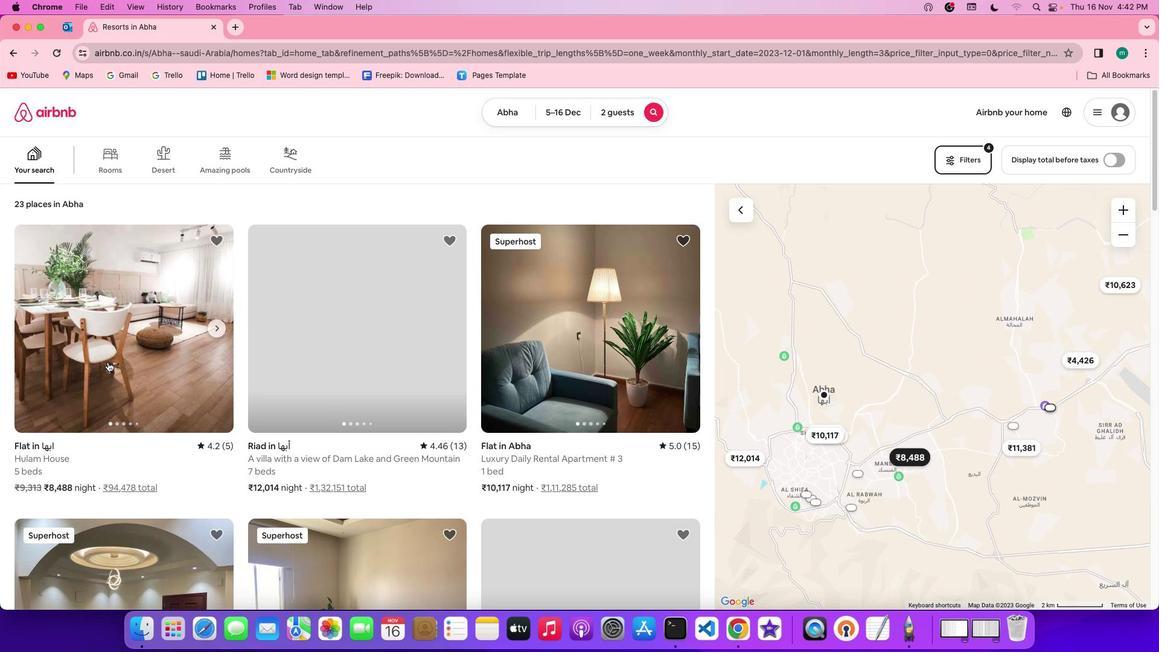 
Action: Mouse pressed left at (107, 361)
Screenshot: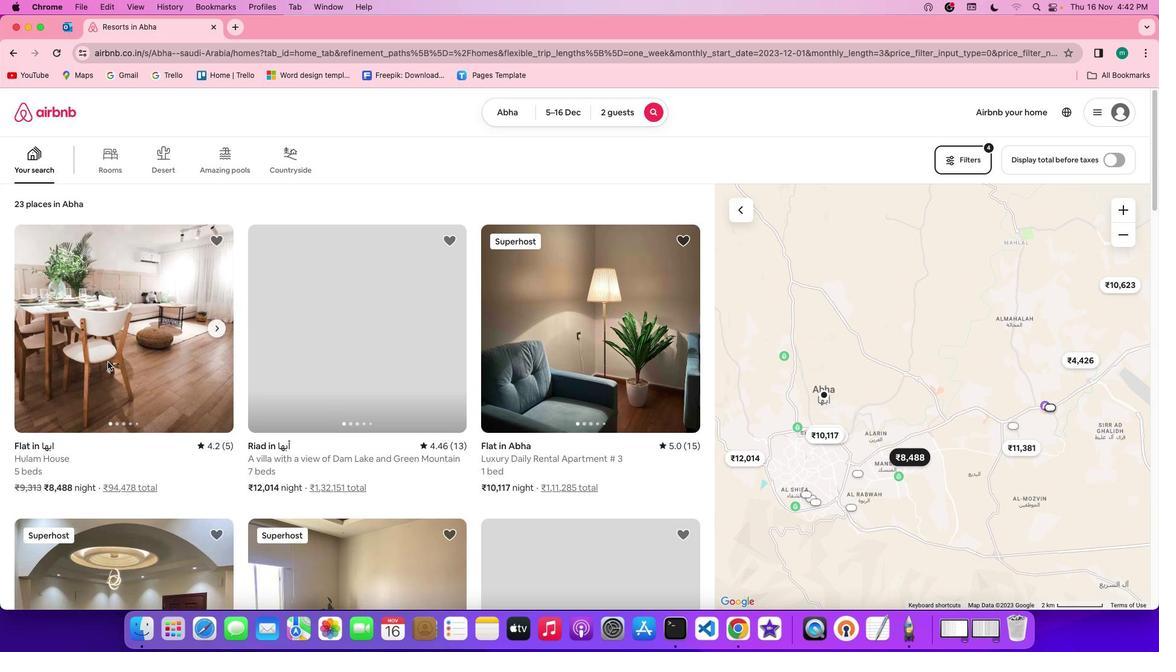 
Action: Mouse moved to (830, 446)
Screenshot: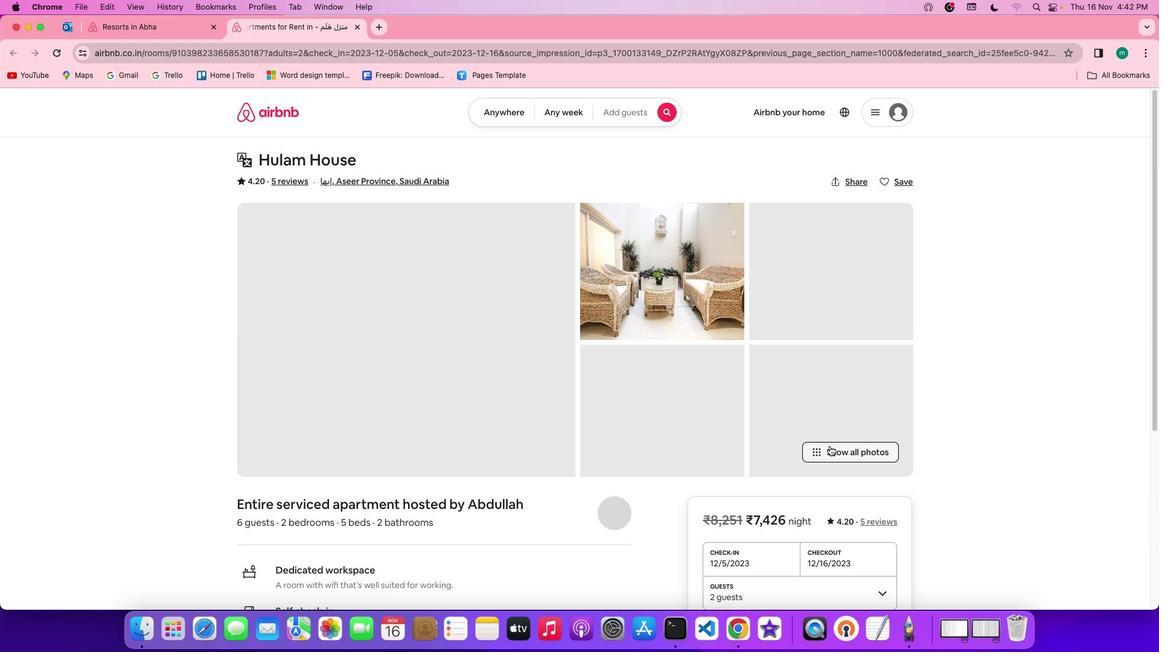 
Action: Mouse pressed left at (830, 446)
Screenshot: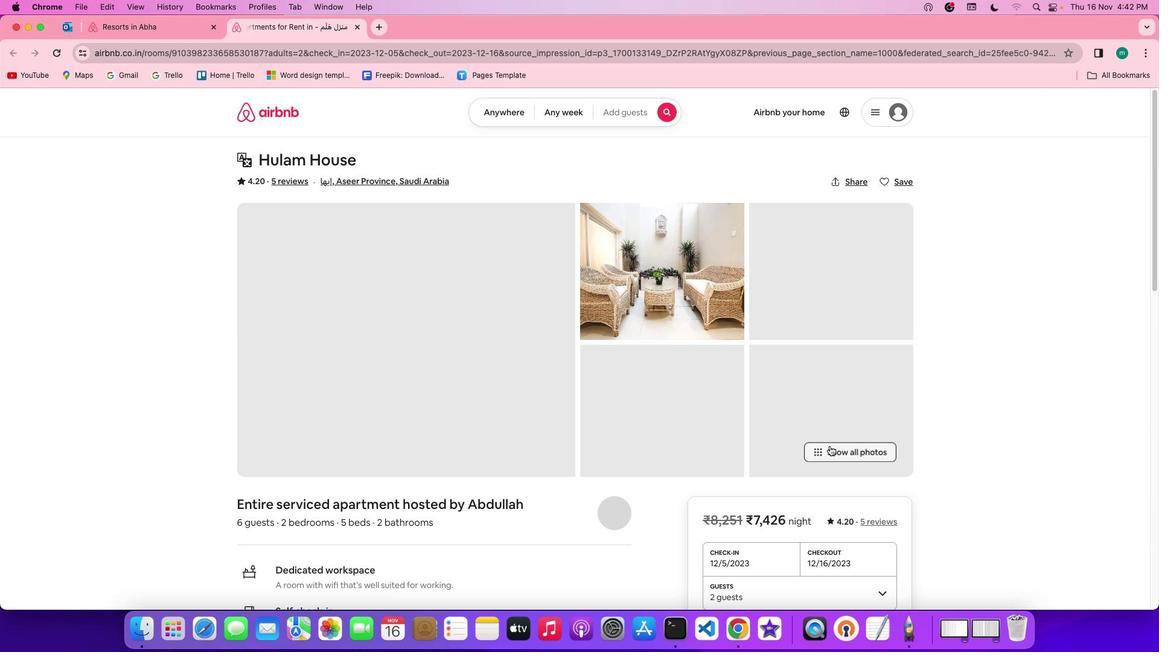 
Action: Mouse moved to (644, 439)
Screenshot: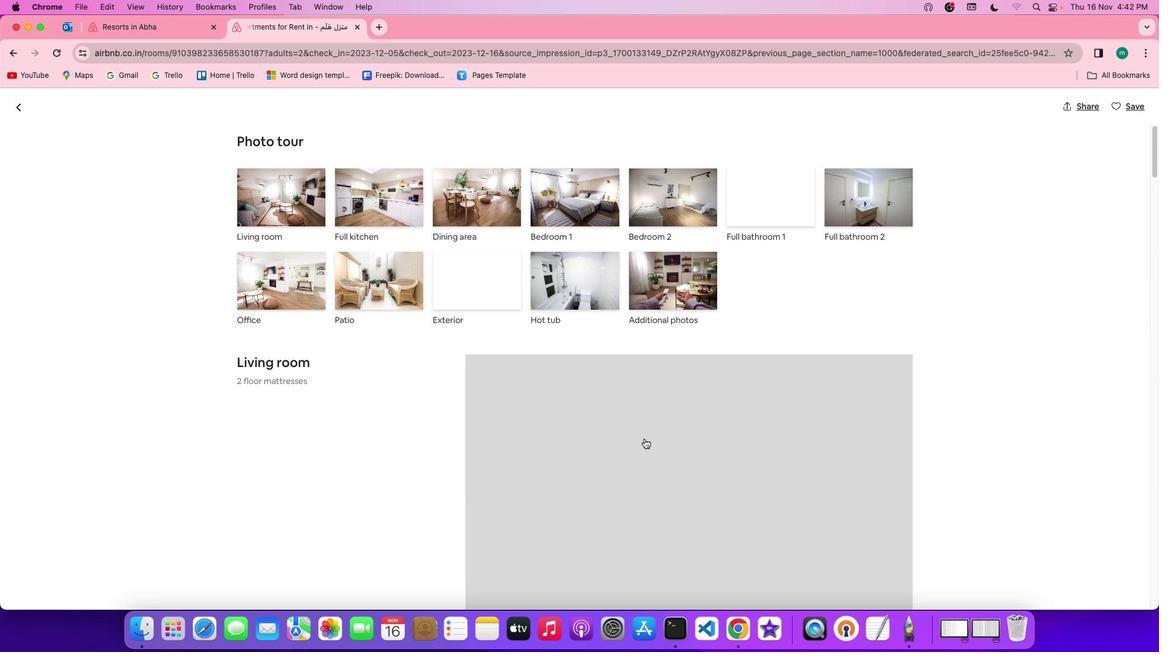 
Action: Mouse scrolled (644, 439) with delta (0, 0)
Screenshot: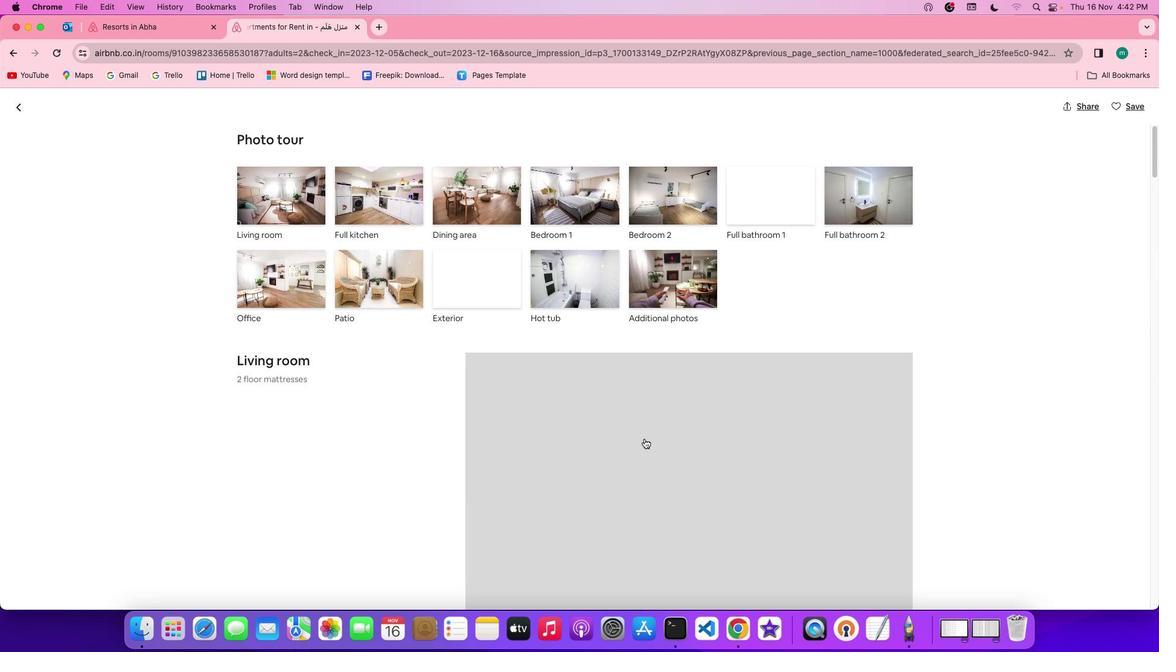 
Action: Mouse scrolled (644, 439) with delta (0, 0)
Screenshot: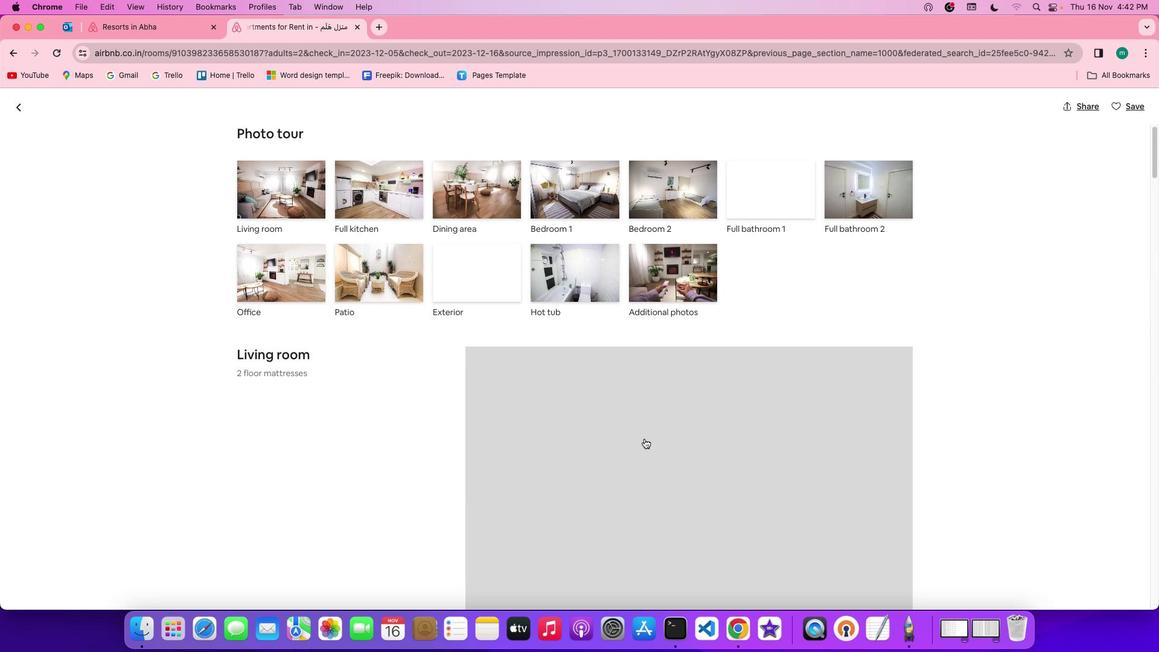 
Action: Mouse scrolled (644, 439) with delta (0, 0)
Screenshot: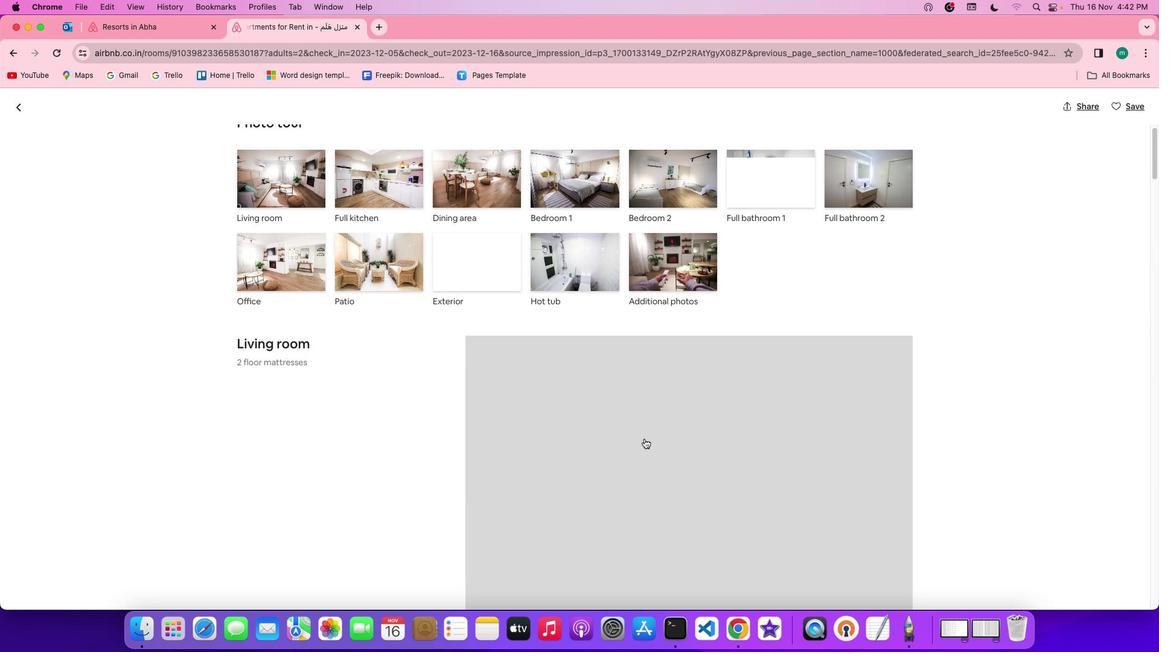 
Action: Mouse scrolled (644, 439) with delta (0, 0)
Screenshot: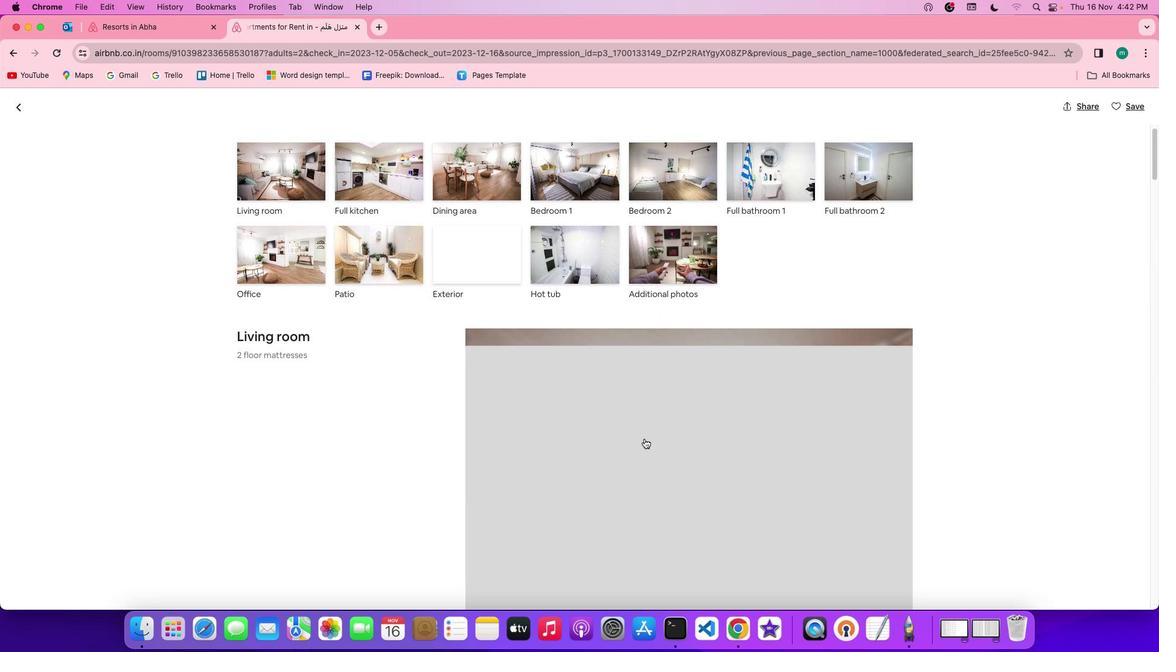 
Action: Mouse scrolled (644, 439) with delta (0, 0)
Screenshot: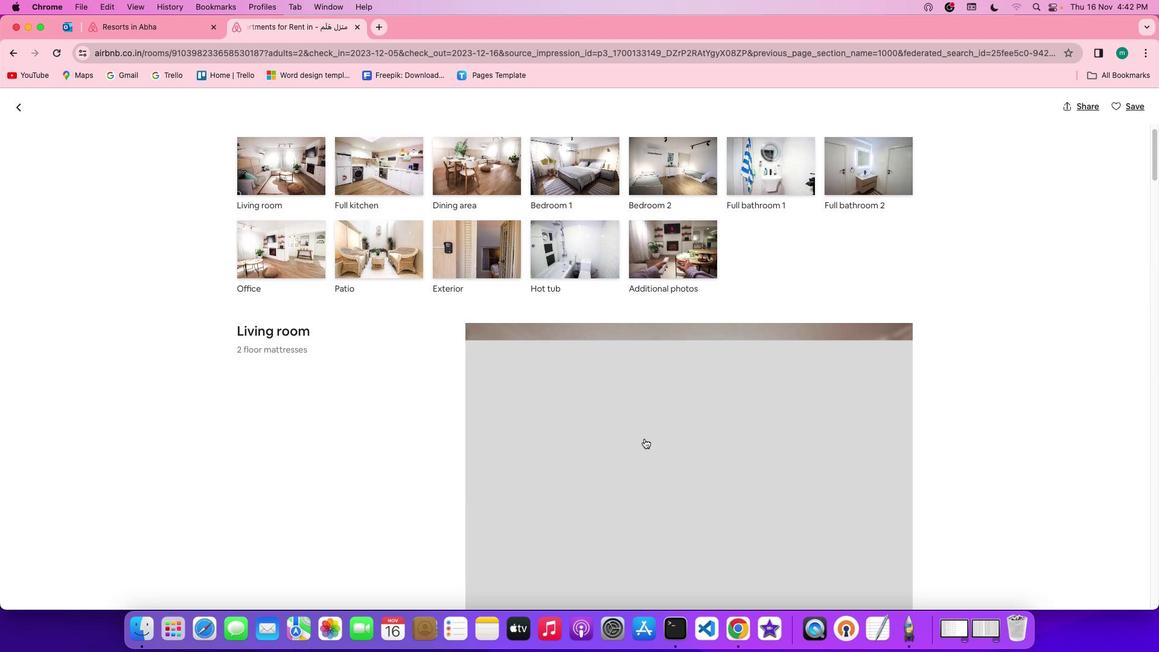 
Action: Mouse scrolled (644, 439) with delta (0, 0)
Screenshot: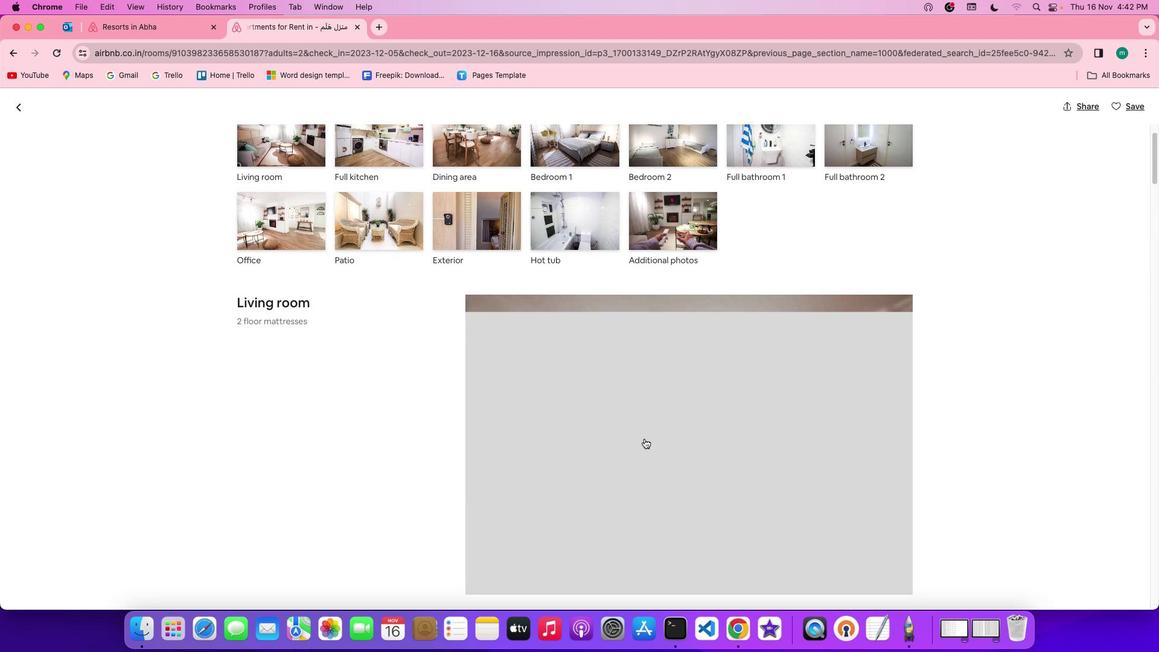 
Action: Mouse scrolled (644, 439) with delta (0, -1)
Screenshot: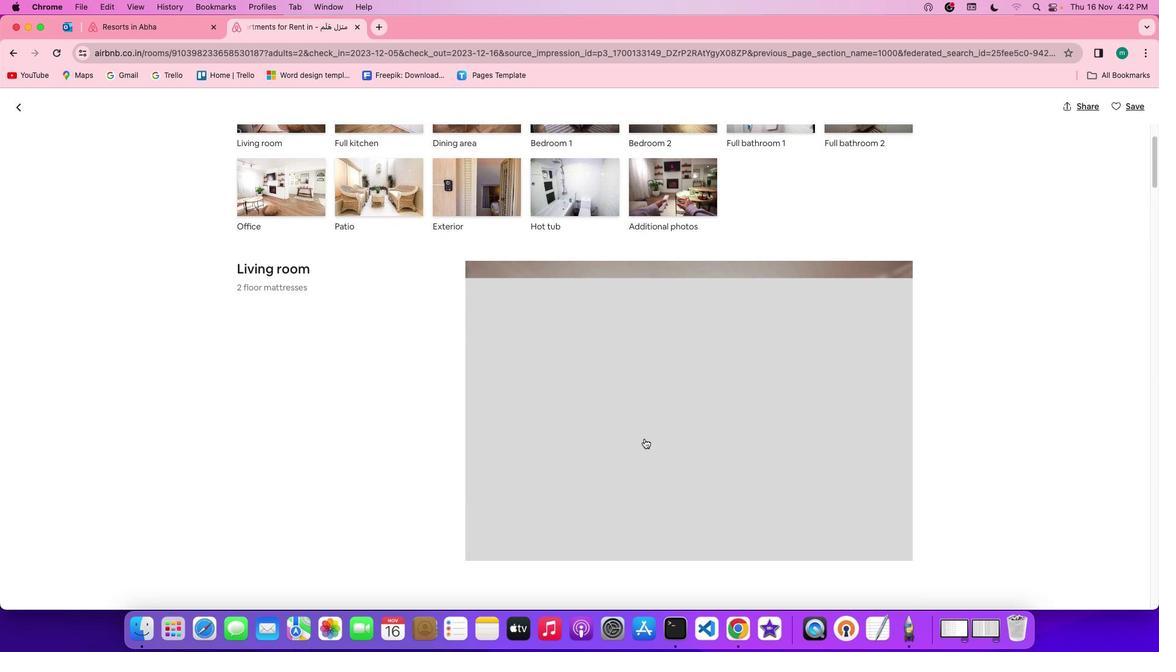 
Action: Mouse scrolled (644, 439) with delta (0, -1)
Screenshot: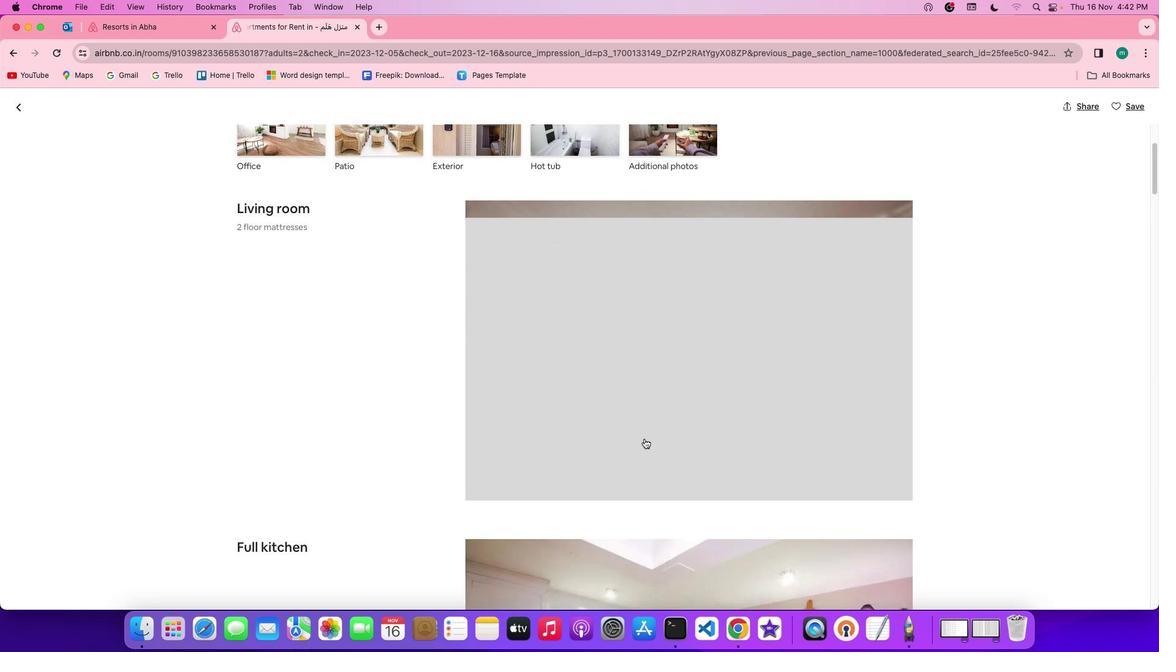 
Action: Mouse scrolled (644, 439) with delta (0, 0)
Screenshot: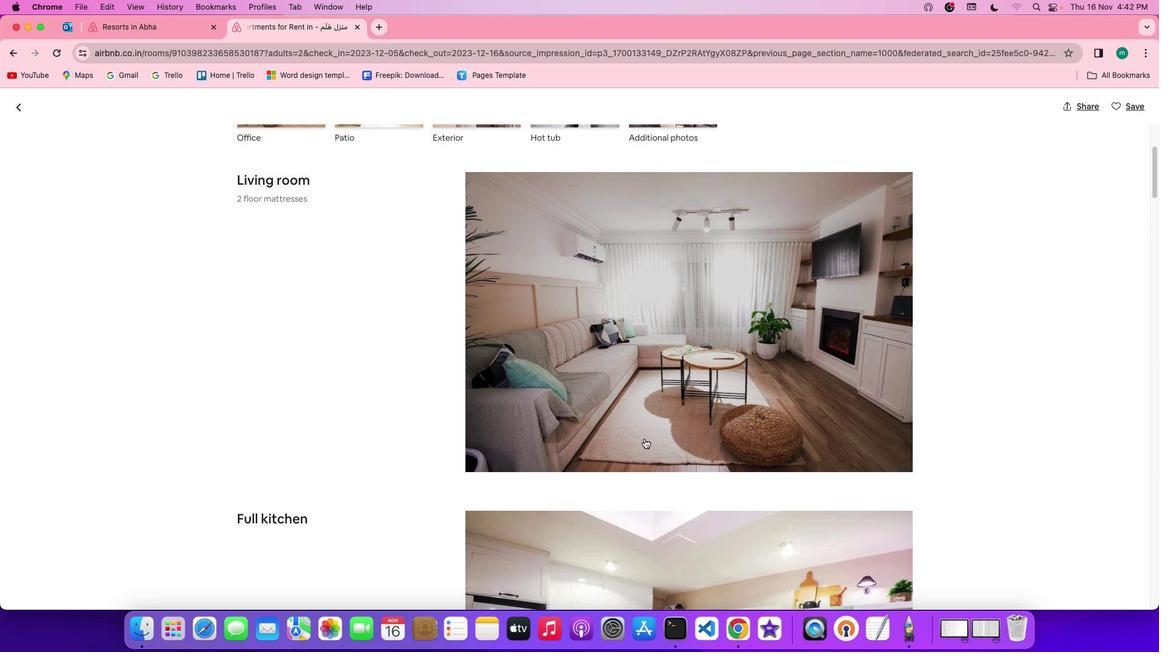 
Action: Mouse scrolled (644, 439) with delta (0, 0)
Screenshot: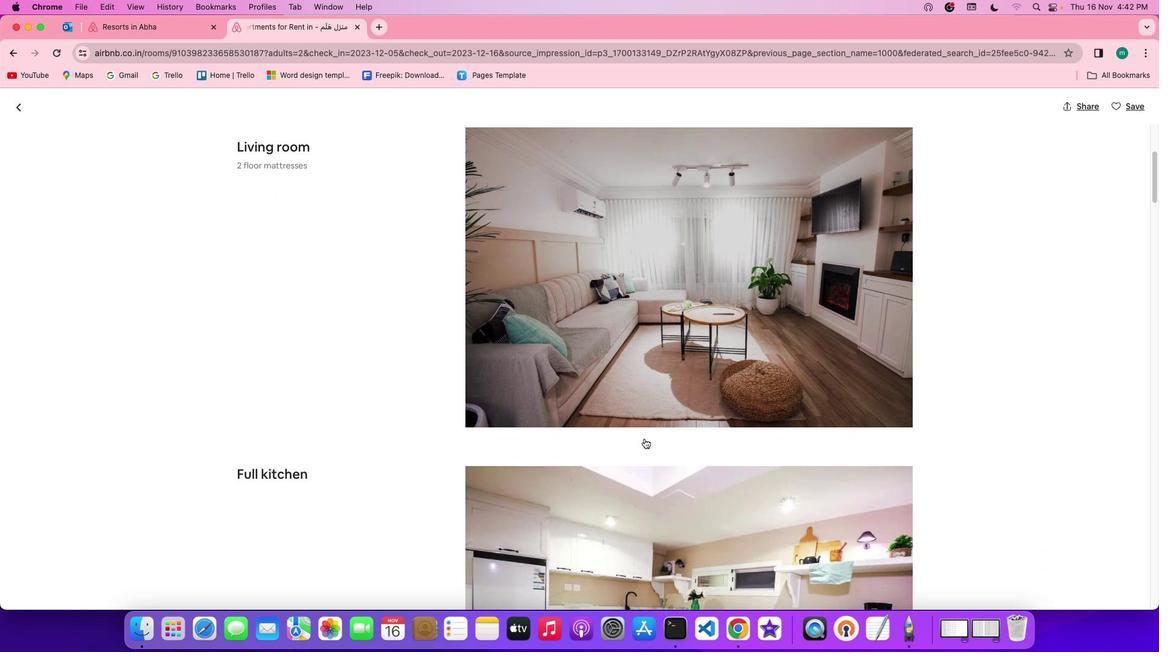 
Action: Mouse scrolled (644, 439) with delta (0, -1)
Screenshot: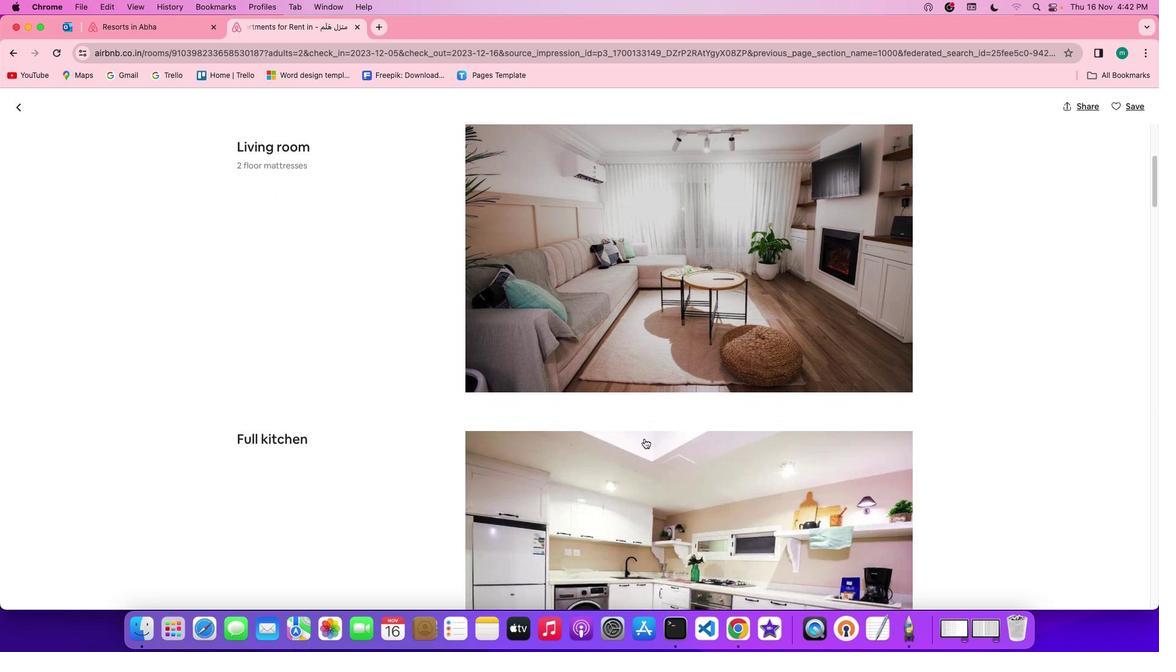 
Action: Mouse scrolled (644, 439) with delta (0, -1)
Screenshot: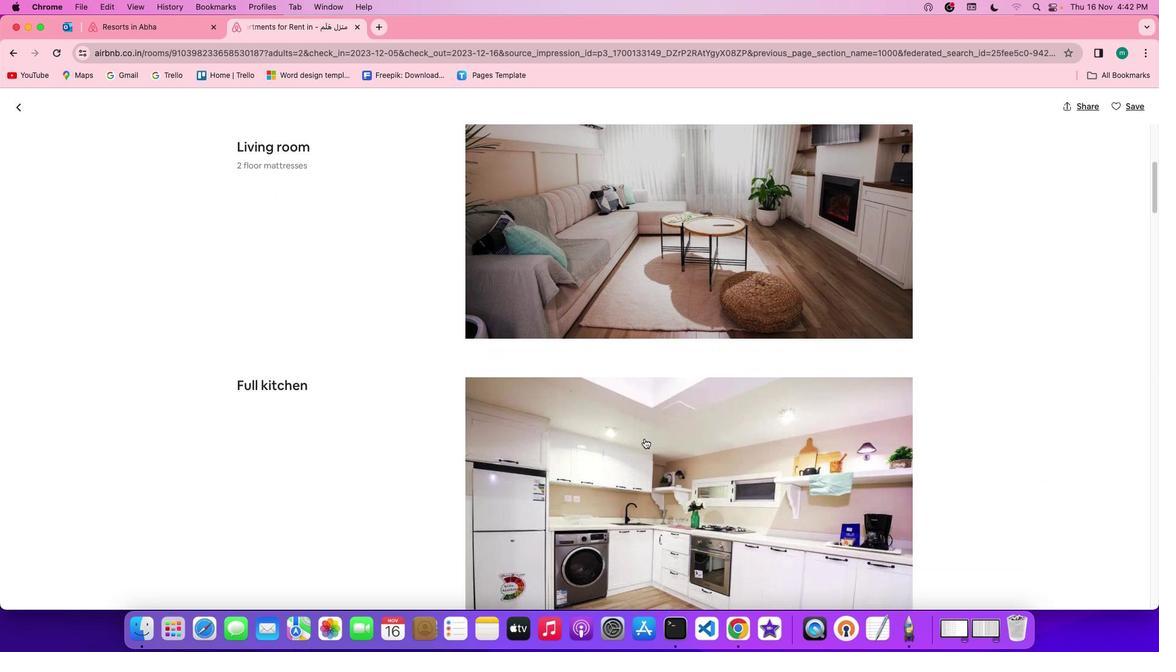 
Action: Mouse scrolled (644, 439) with delta (0, 0)
Screenshot: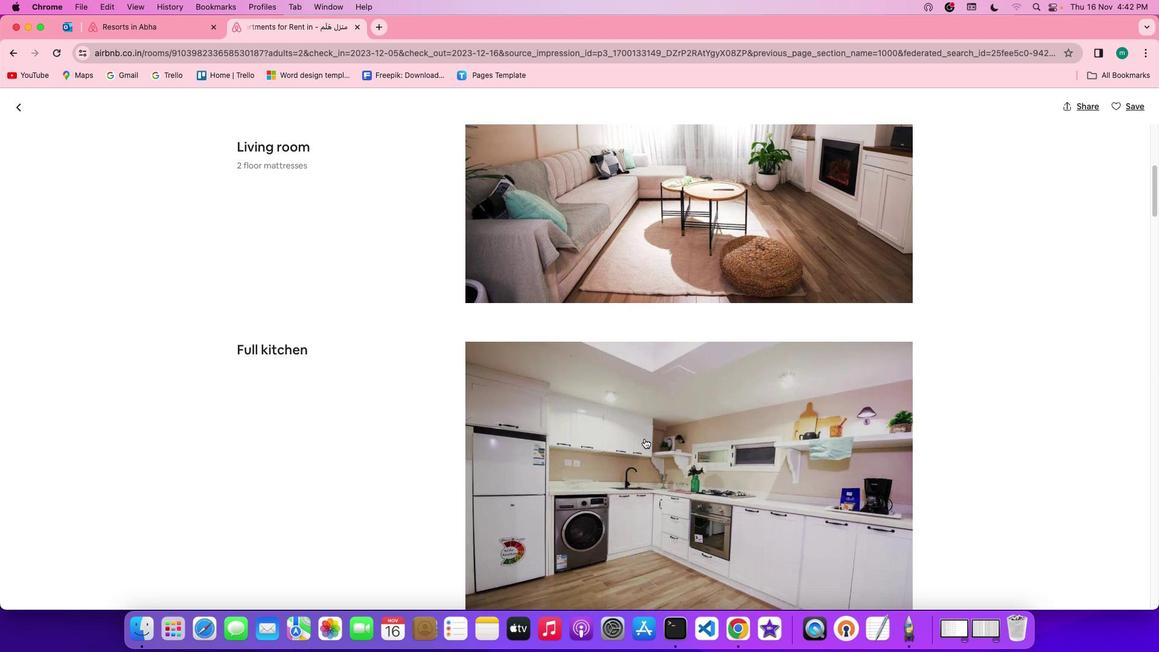 
Action: Mouse scrolled (644, 439) with delta (0, 0)
Screenshot: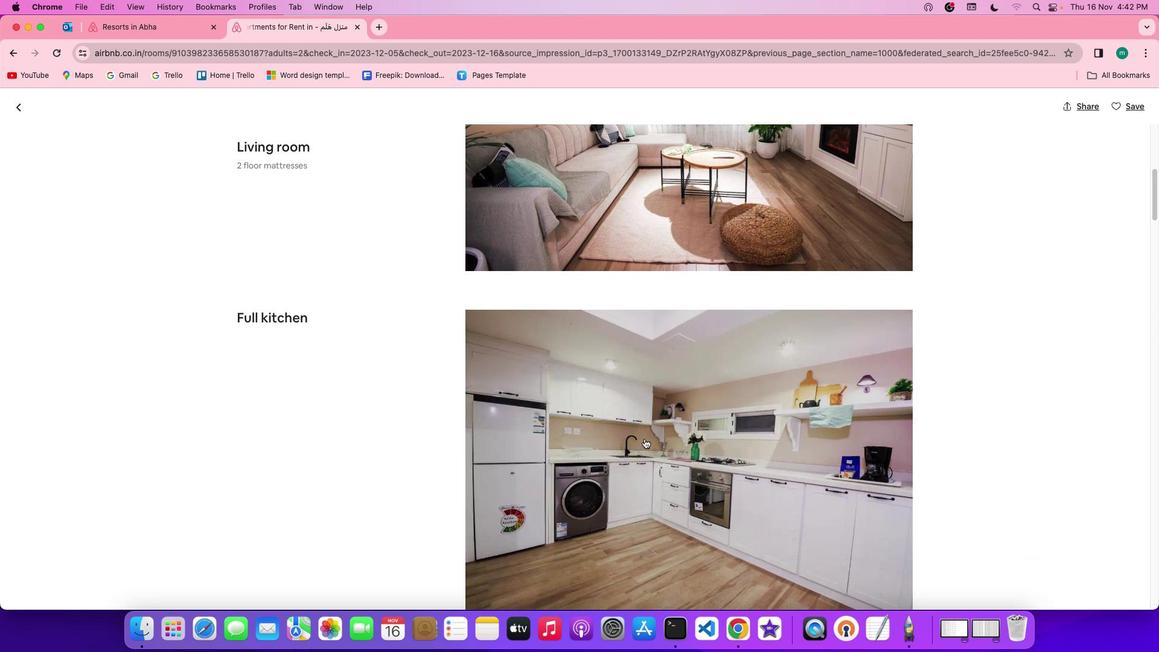 
Action: Mouse scrolled (644, 439) with delta (0, -1)
Screenshot: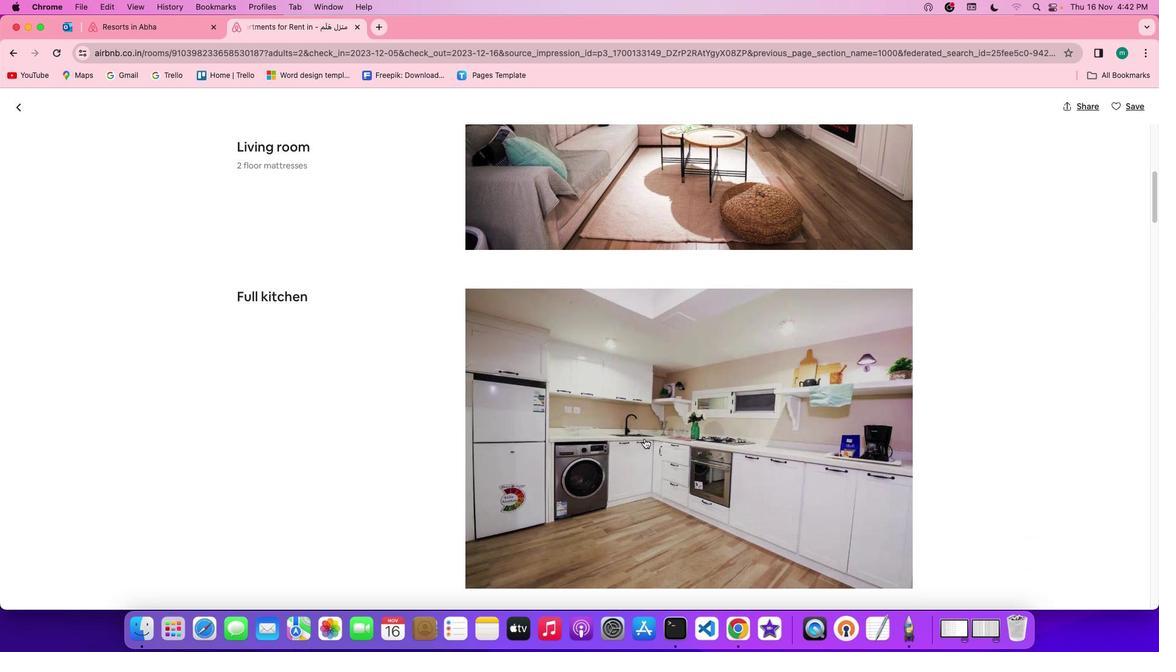 
Action: Mouse scrolled (644, 439) with delta (0, -1)
Screenshot: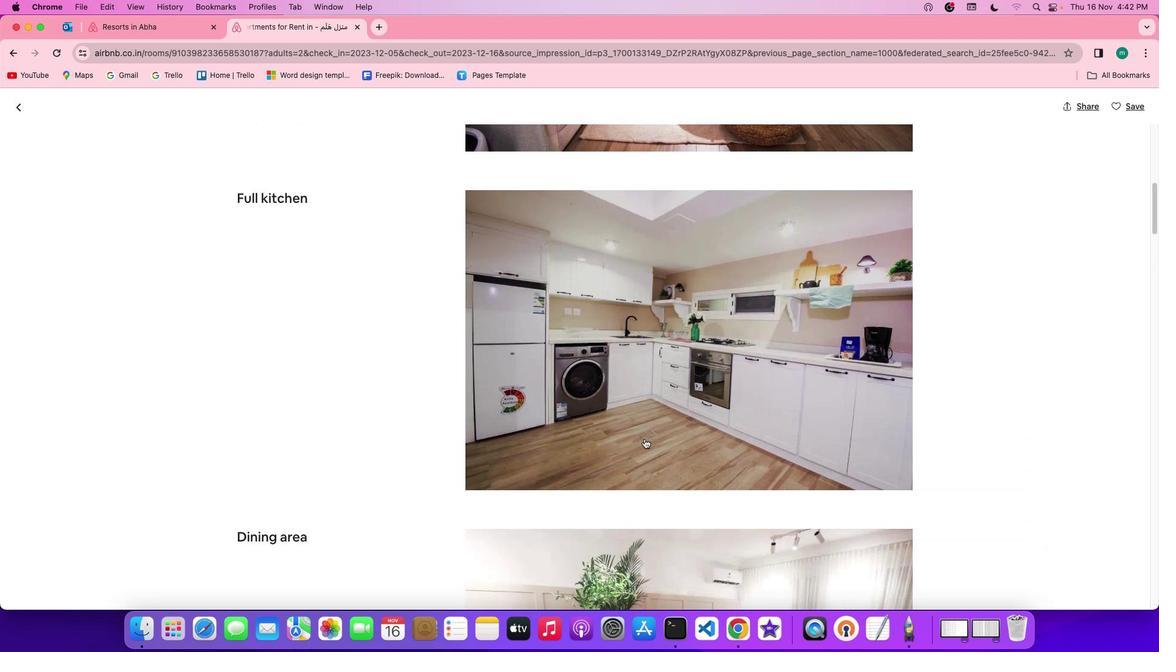 
Action: Mouse scrolled (644, 439) with delta (0, 0)
Screenshot: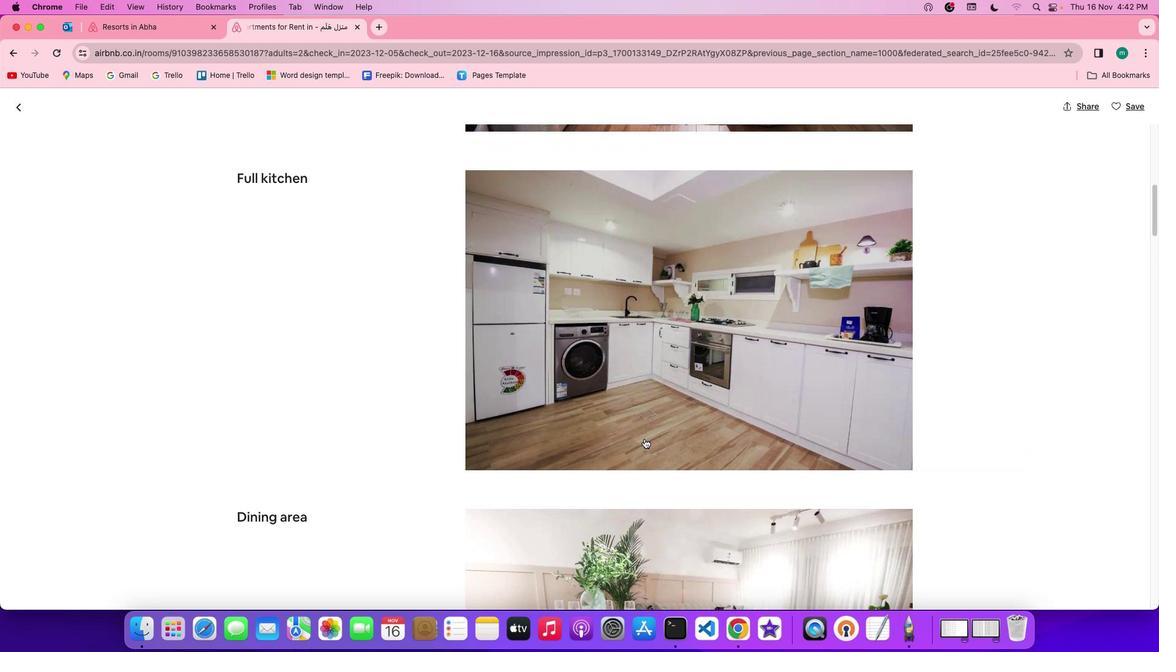 
Action: Mouse scrolled (644, 439) with delta (0, 0)
Screenshot: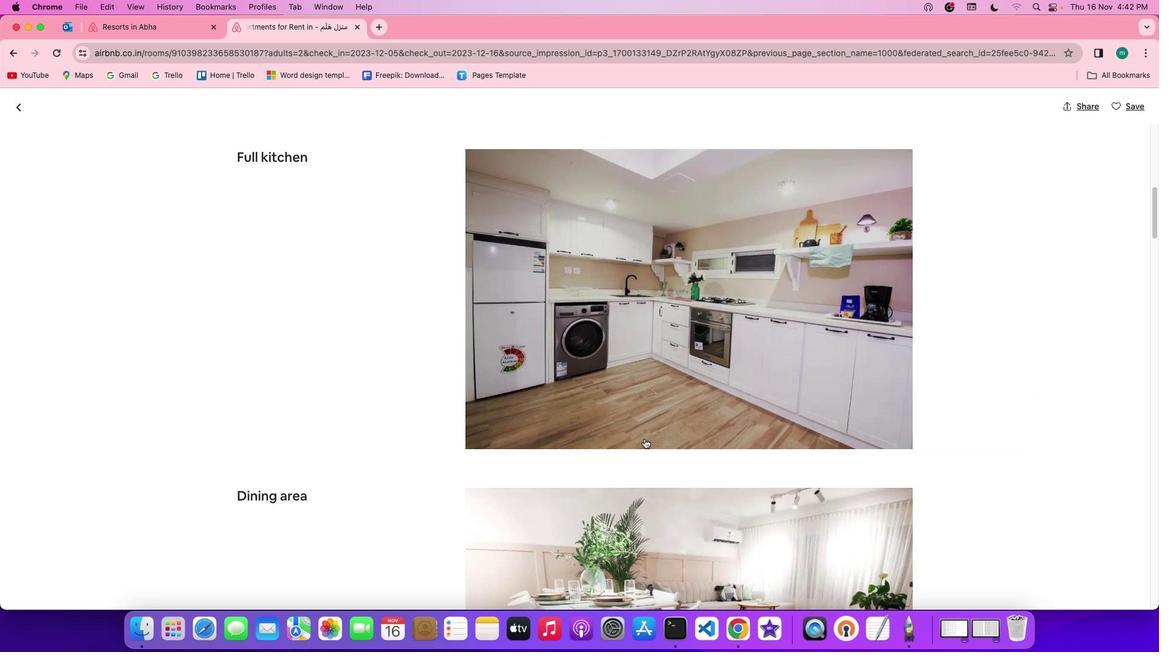 
Action: Mouse scrolled (644, 439) with delta (0, 0)
Screenshot: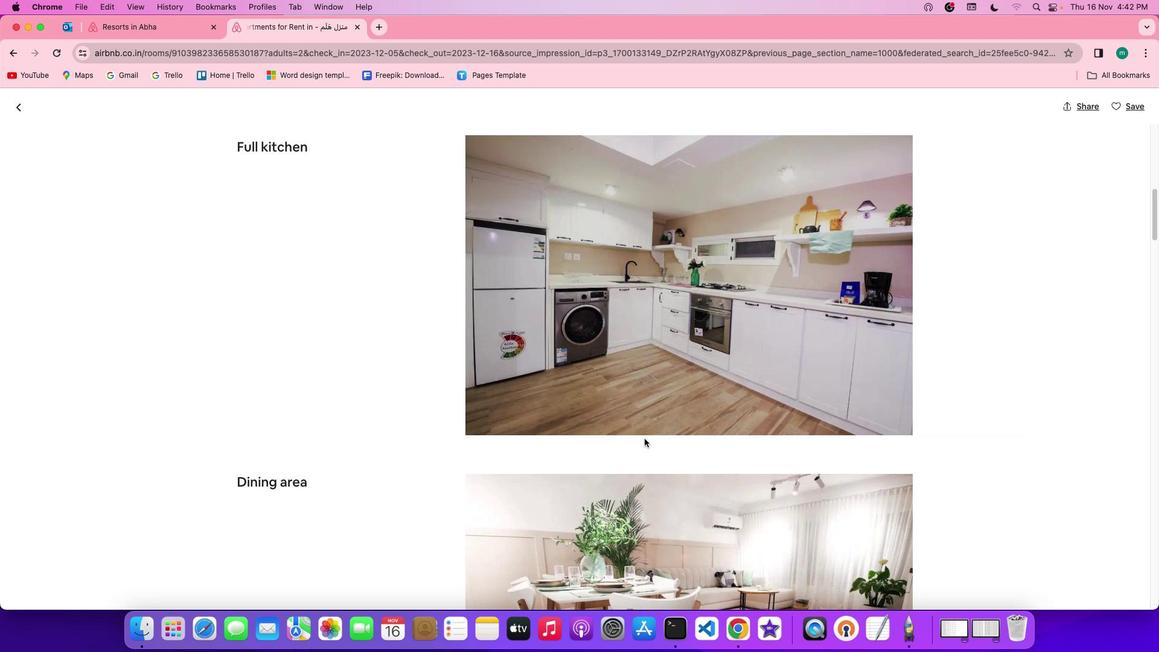 
Action: Mouse scrolled (644, 439) with delta (0, 0)
Screenshot: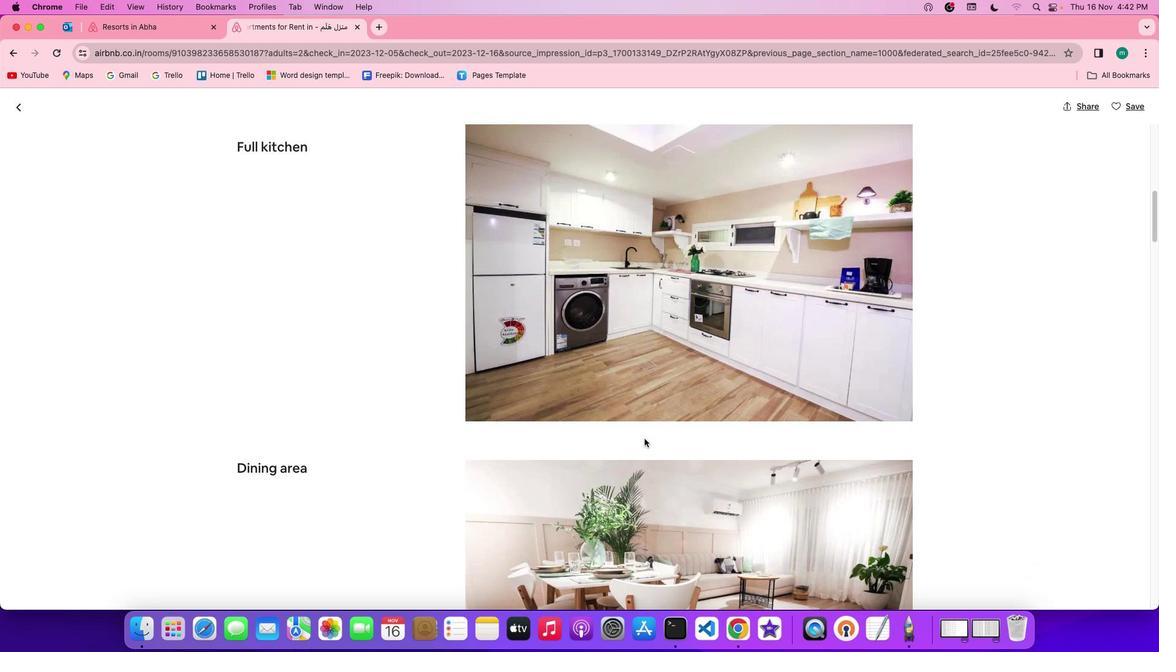 
Action: Mouse moved to (644, 439)
Screenshot: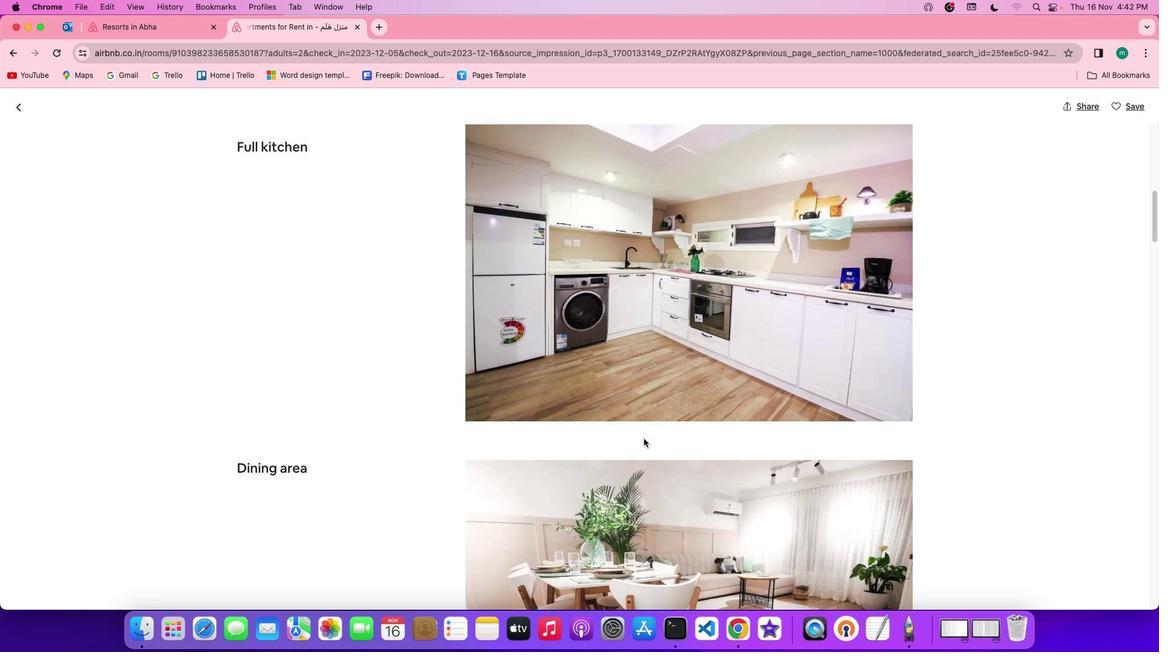 
Action: Mouse scrolled (644, 439) with delta (0, 0)
Screenshot: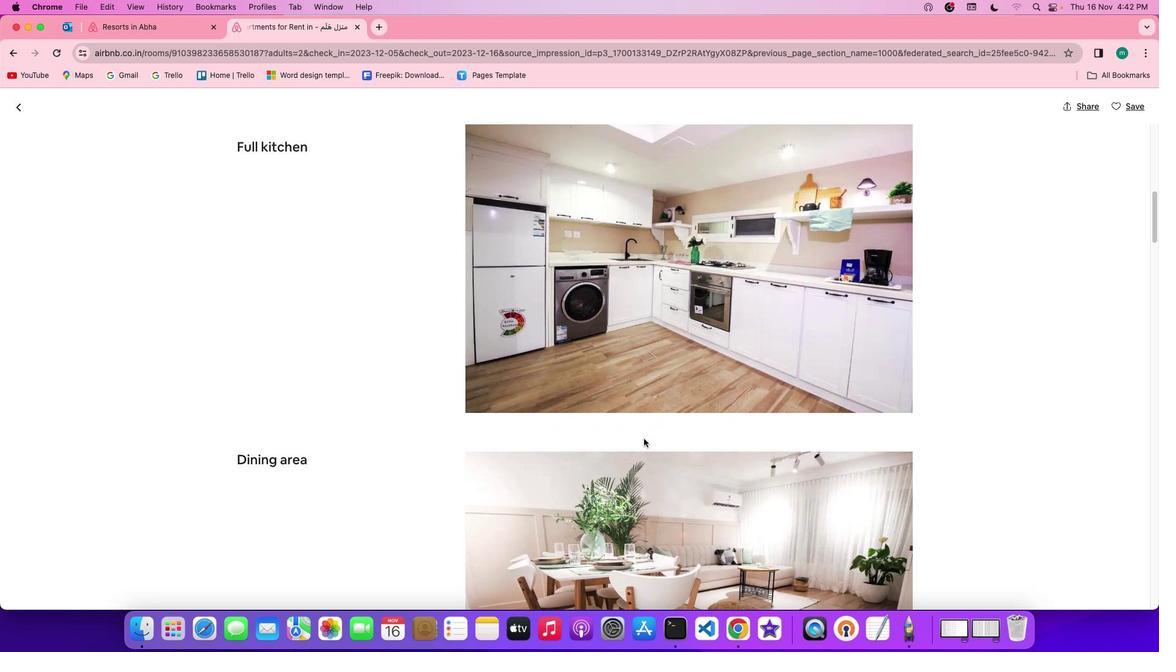 
Action: Mouse scrolled (644, 439) with delta (0, 0)
Screenshot: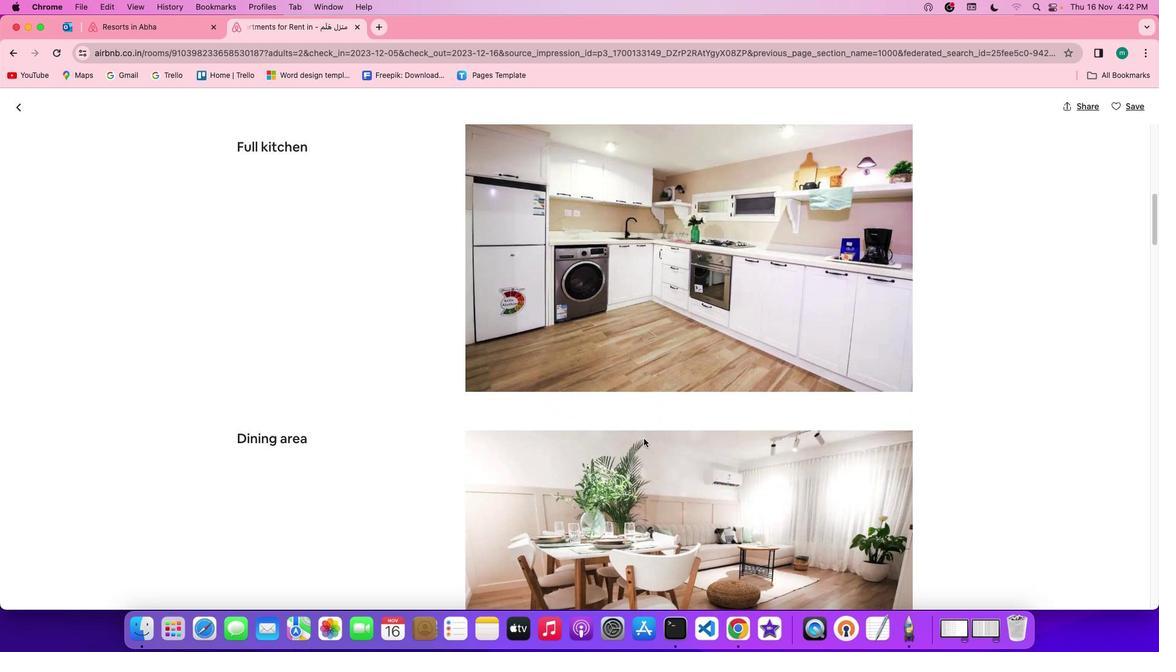 
Action: Mouse scrolled (644, 439) with delta (0, -1)
Screenshot: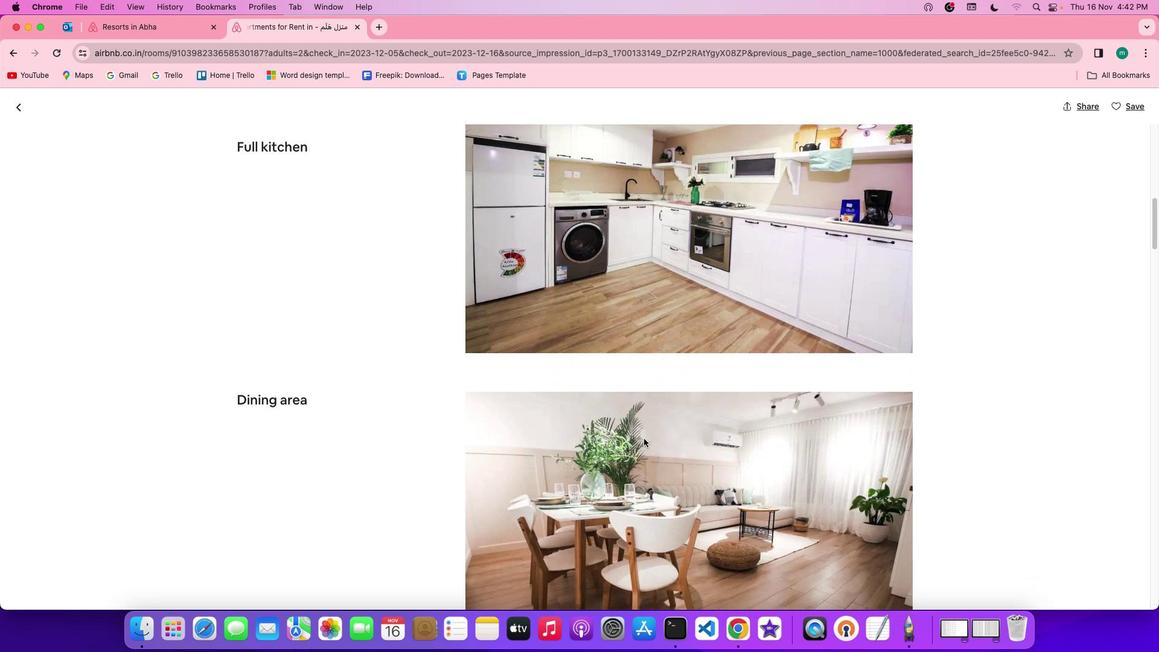 
Action: Mouse scrolled (644, 439) with delta (0, 0)
Screenshot: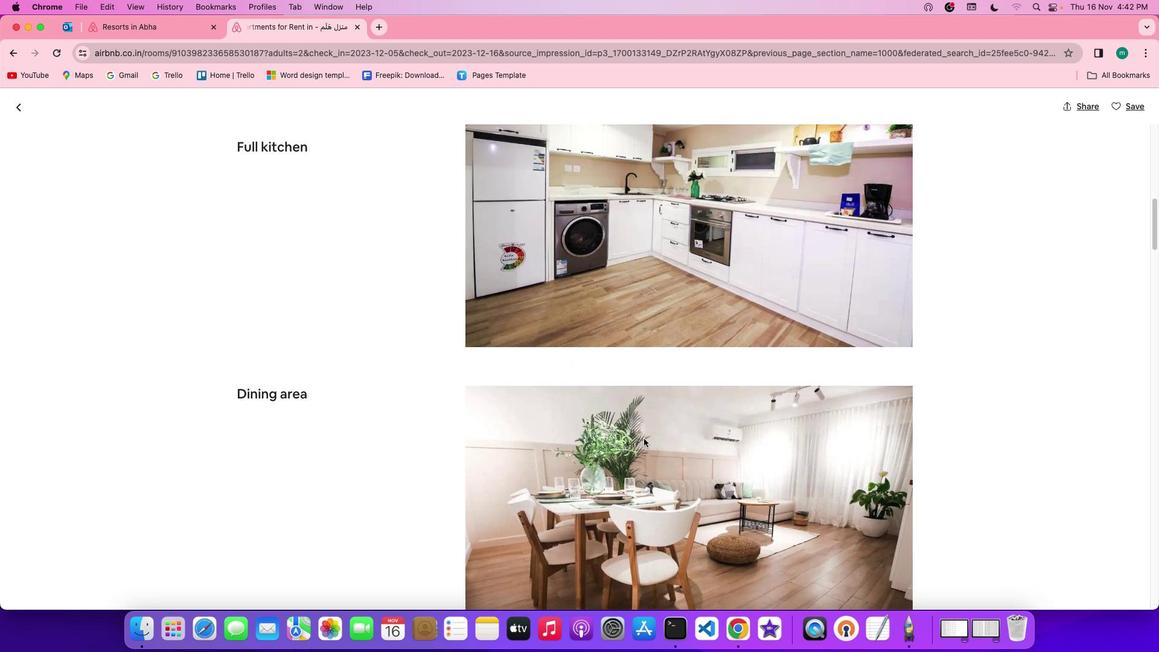 
Action: Mouse moved to (644, 439)
Screenshot: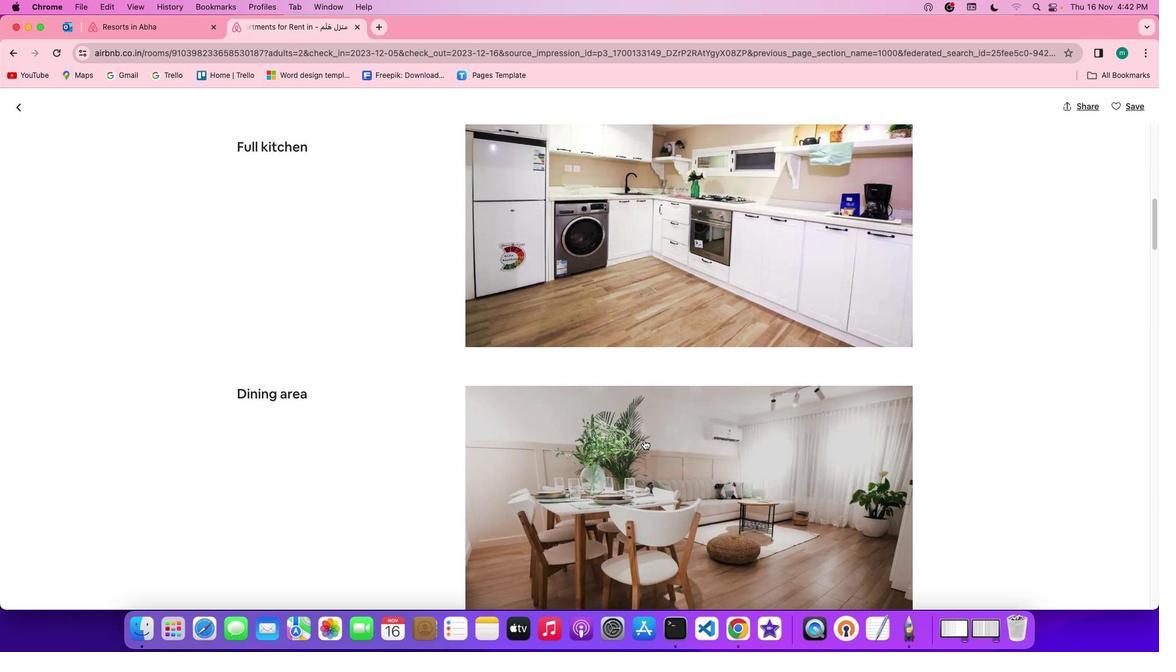 
Action: Mouse scrolled (644, 439) with delta (0, 0)
Screenshot: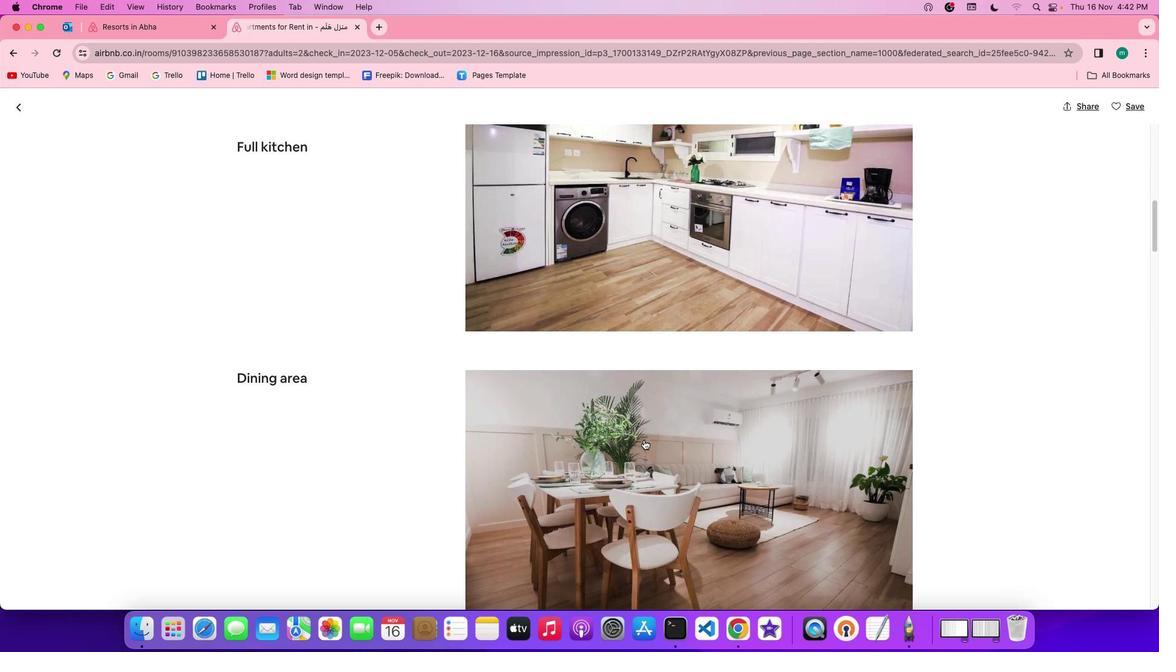 
Action: Mouse scrolled (644, 439) with delta (0, 0)
Screenshot: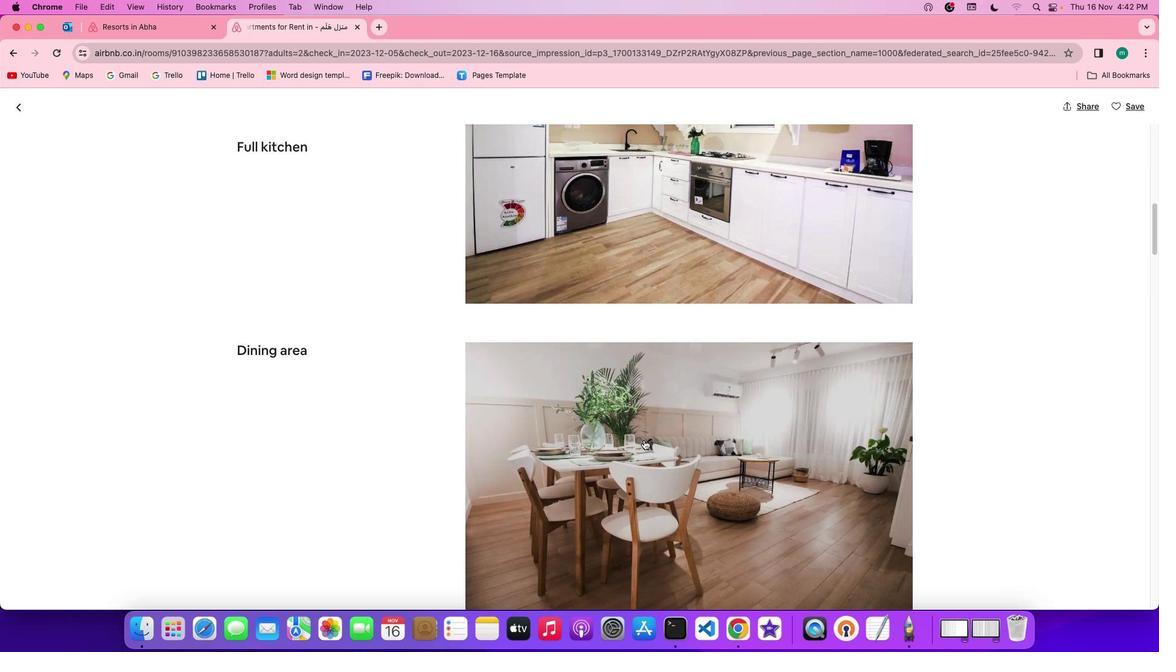 
Action: Mouse scrolled (644, 439) with delta (0, -1)
Screenshot: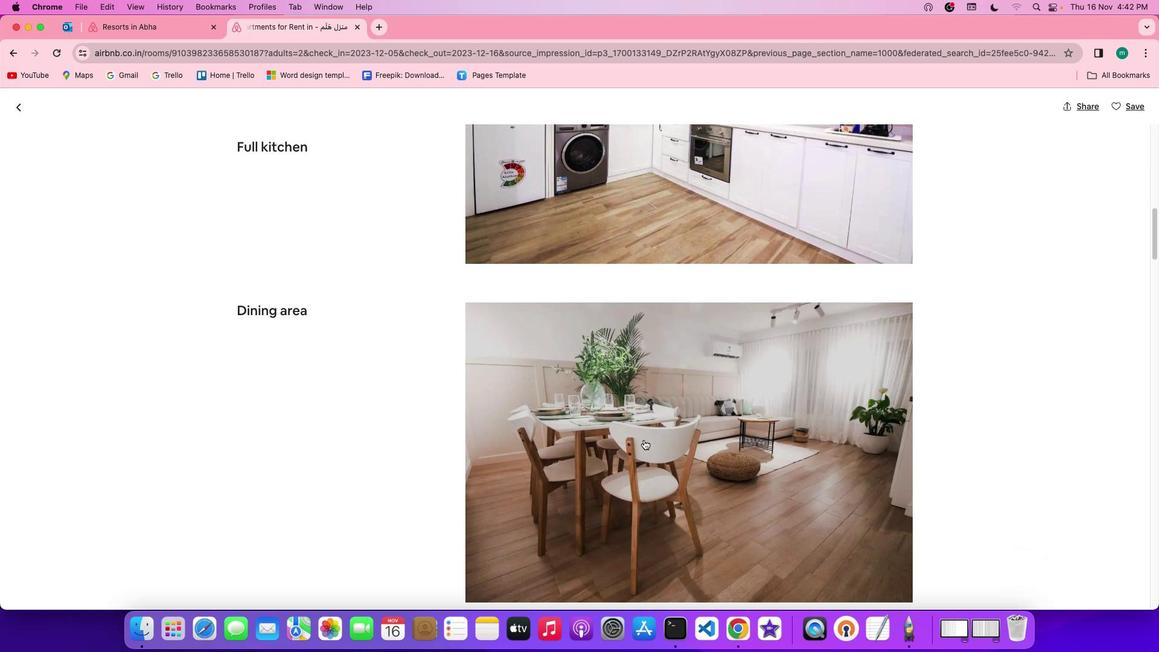 
Action: Mouse scrolled (644, 439) with delta (0, -1)
Screenshot: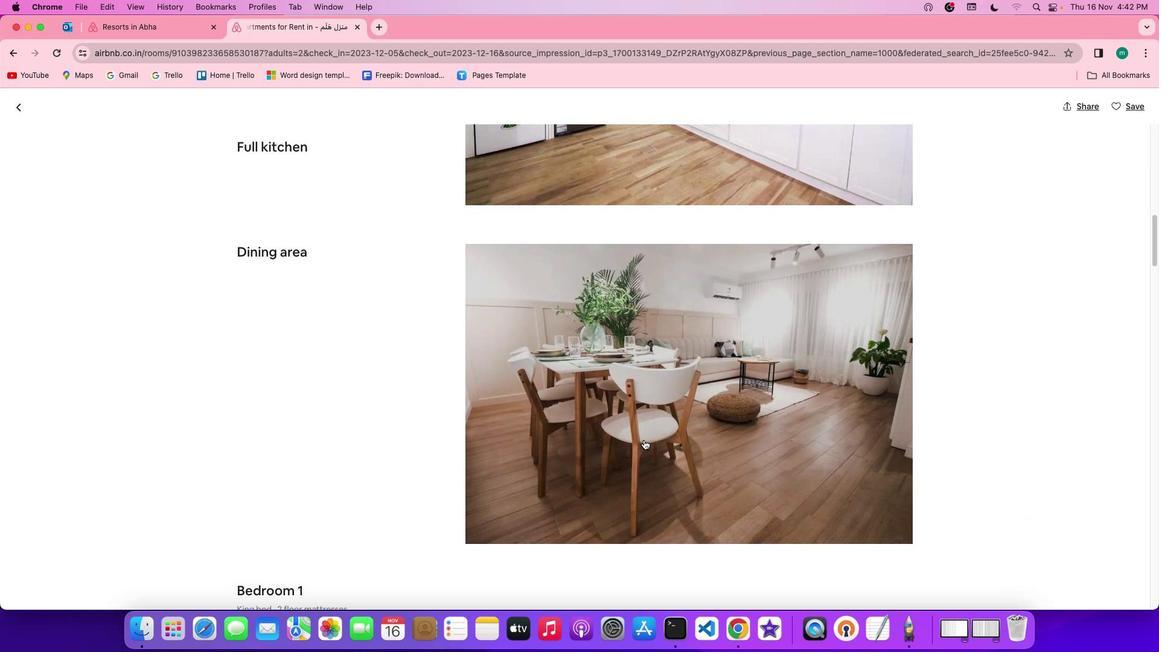 
Action: Mouse moved to (644, 440)
Screenshot: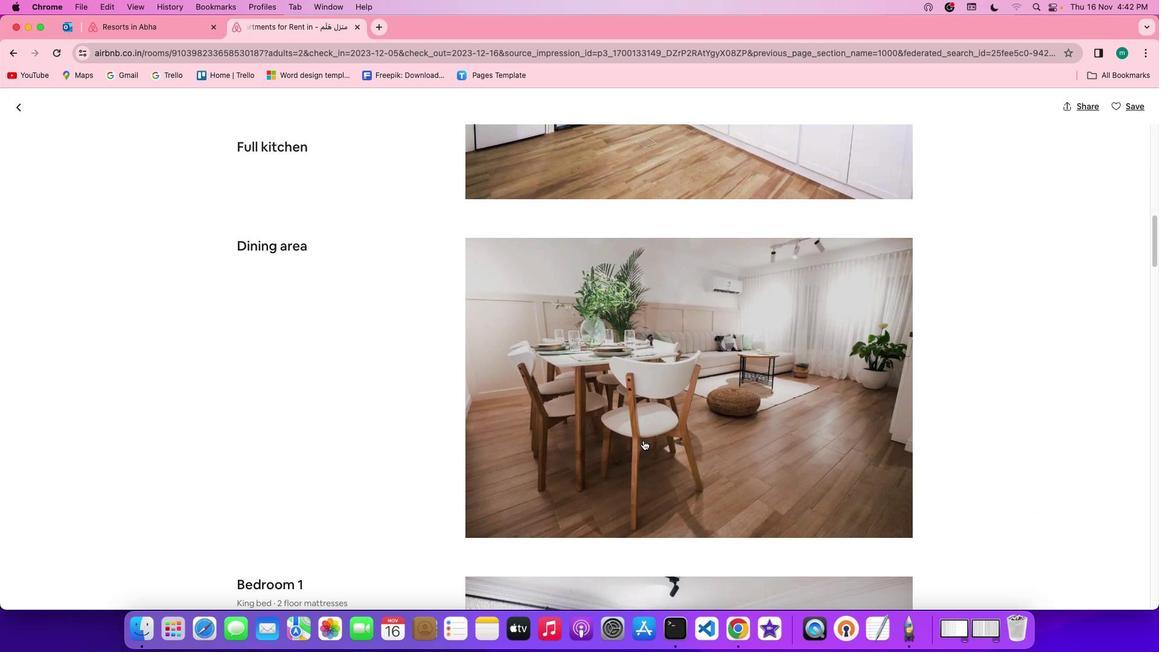 
Action: Mouse scrolled (644, 440) with delta (0, 0)
Screenshot: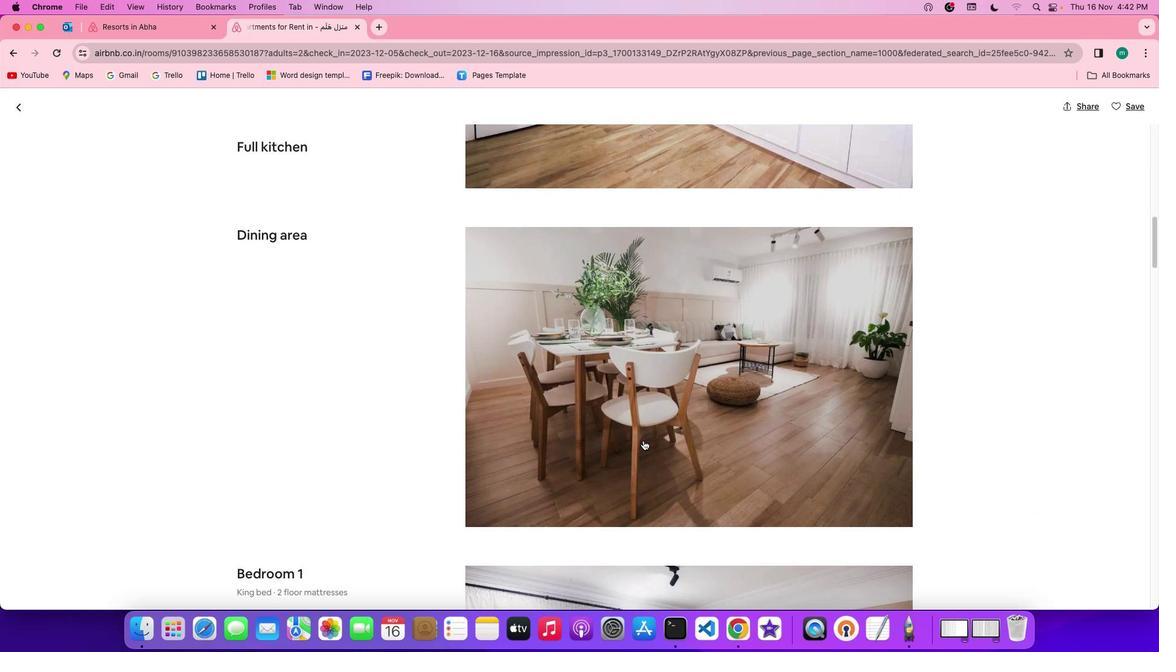 
Action: Mouse scrolled (644, 440) with delta (0, 0)
Screenshot: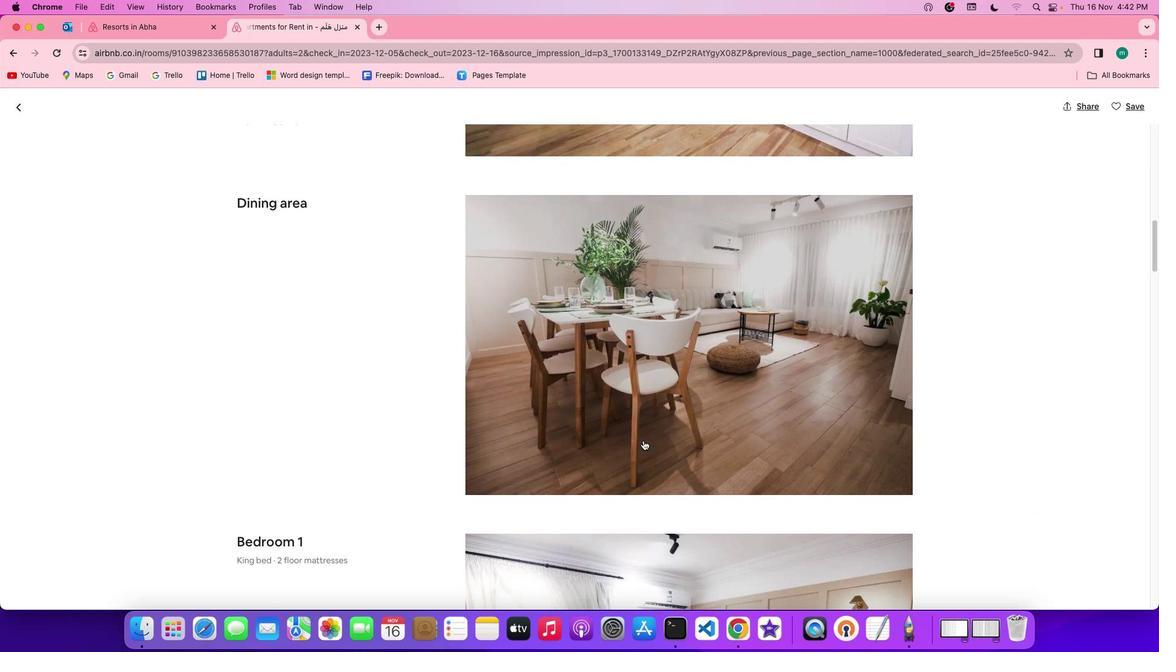 
Action: Mouse scrolled (644, 440) with delta (0, -1)
Screenshot: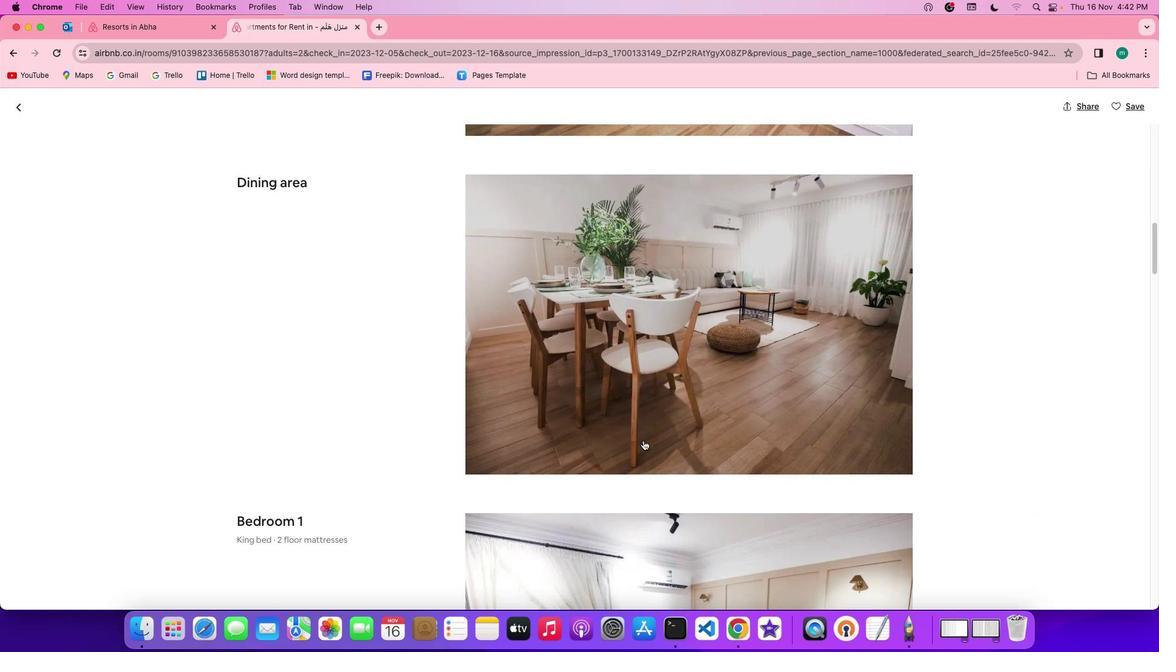 
Action: Mouse scrolled (644, 440) with delta (0, -1)
Screenshot: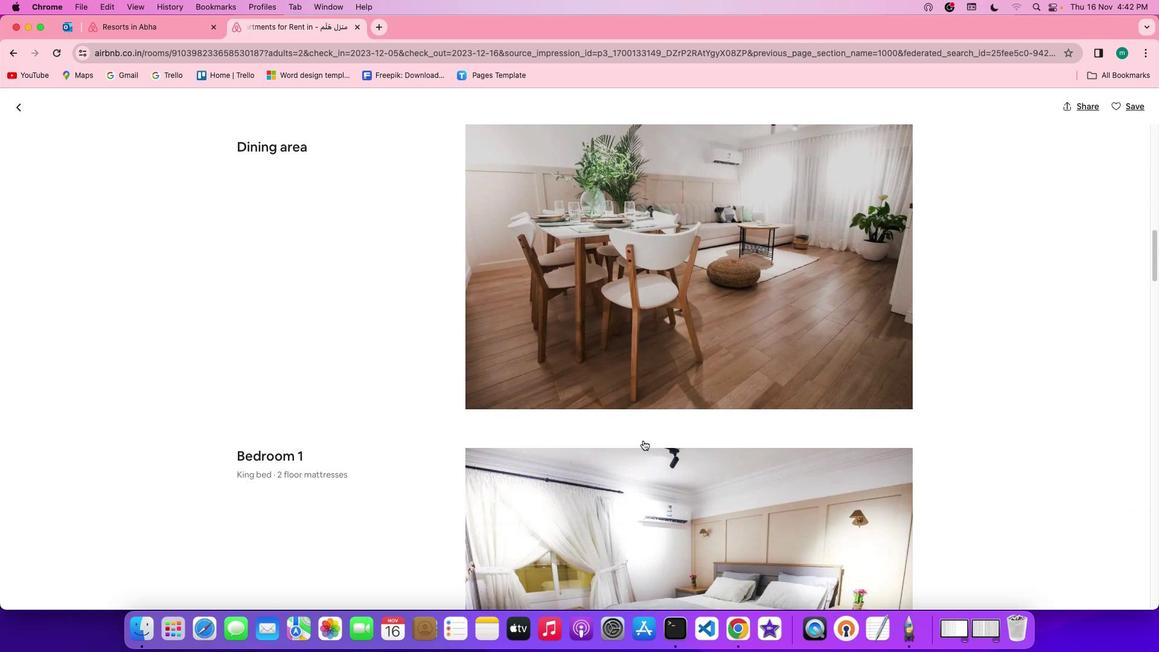 
Action: Mouse moved to (644, 445)
Screenshot: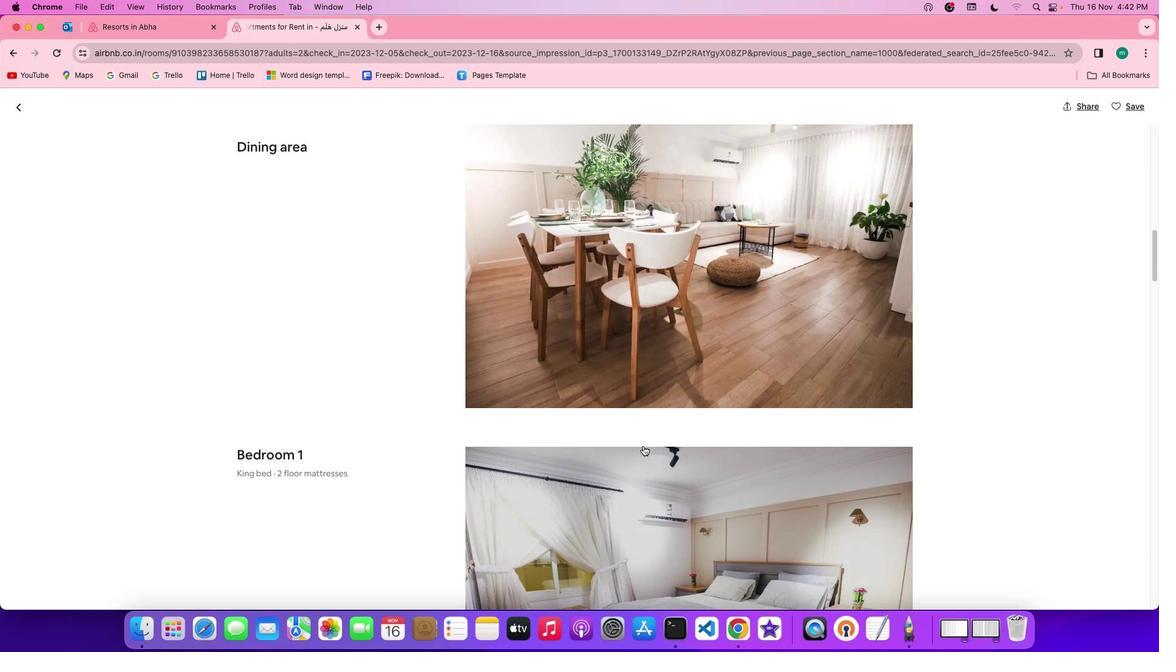 
Action: Mouse scrolled (644, 445) with delta (0, 0)
Screenshot: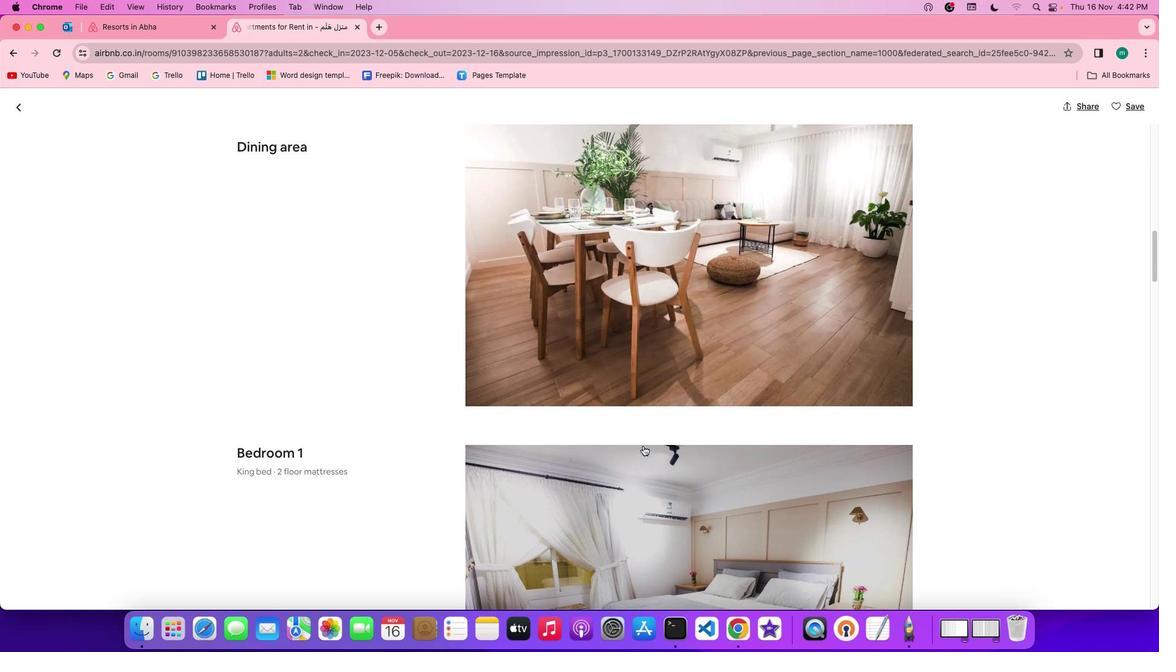 
Action: Mouse scrolled (644, 445) with delta (0, 0)
Screenshot: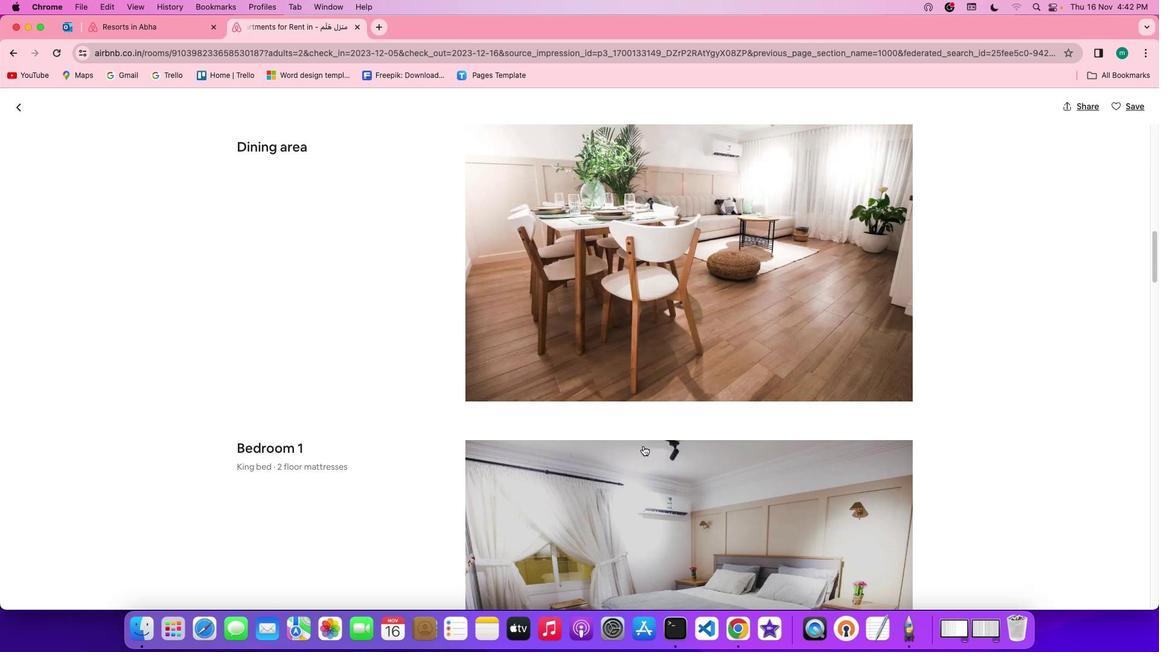 
Action: Mouse scrolled (644, 445) with delta (0, 0)
Screenshot: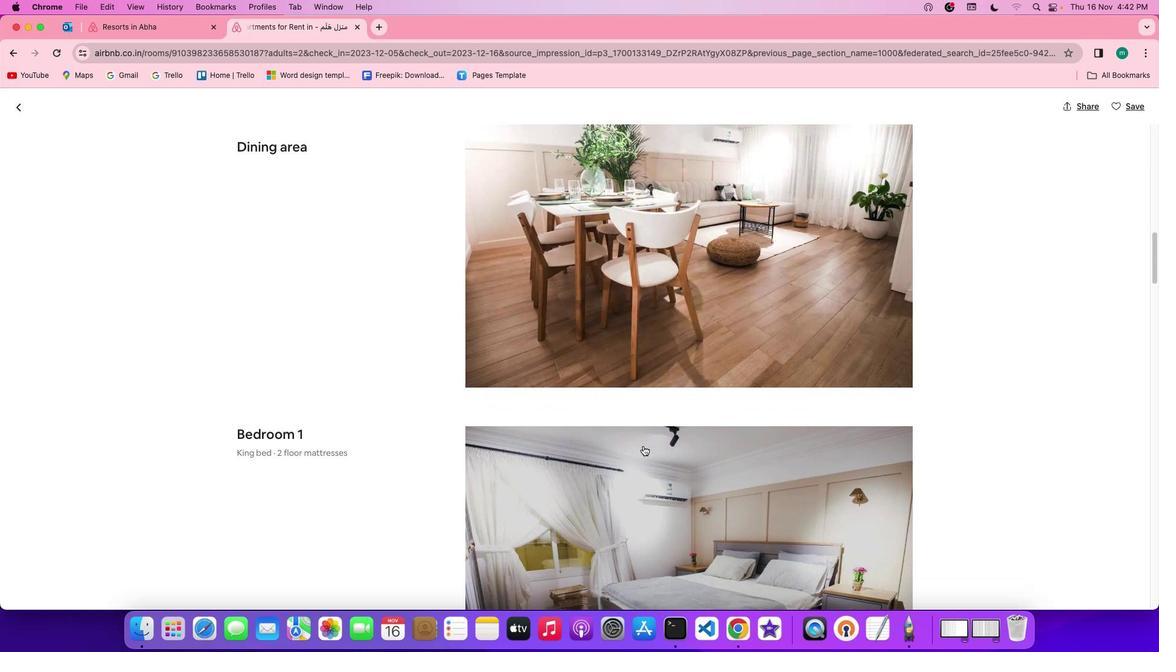 
Action: Mouse scrolled (644, 445) with delta (0, 0)
Screenshot: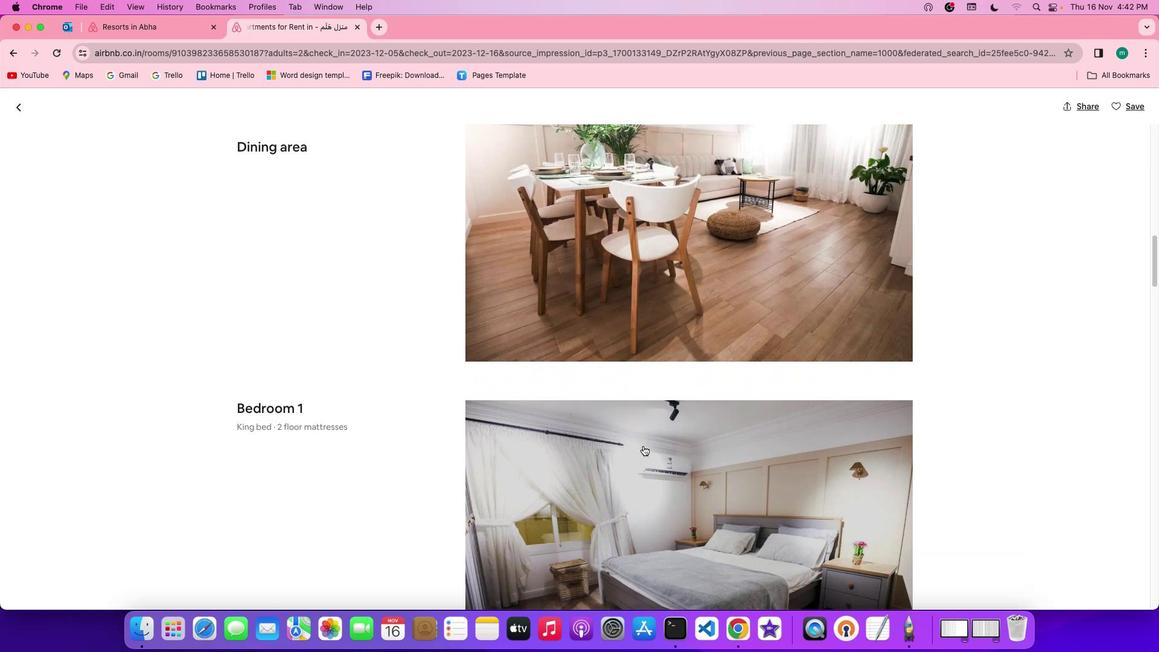 
Action: Mouse scrolled (644, 445) with delta (0, 0)
Screenshot: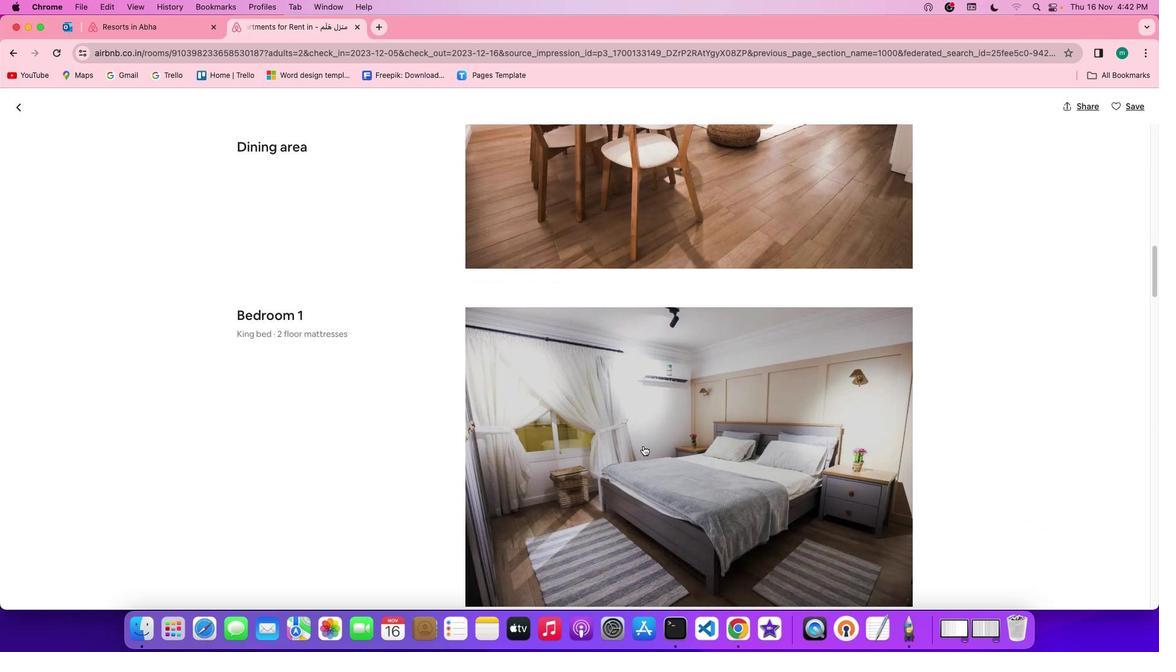 
Action: Mouse scrolled (644, 445) with delta (0, 0)
Screenshot: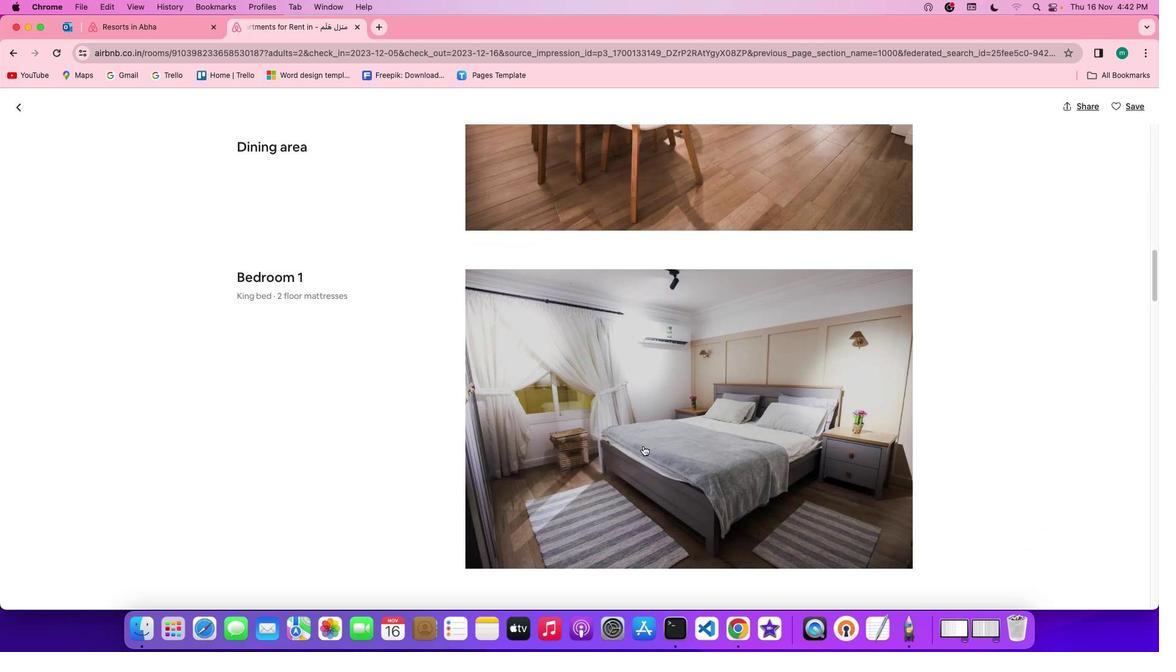 
Action: Mouse scrolled (644, 445) with delta (0, -1)
Screenshot: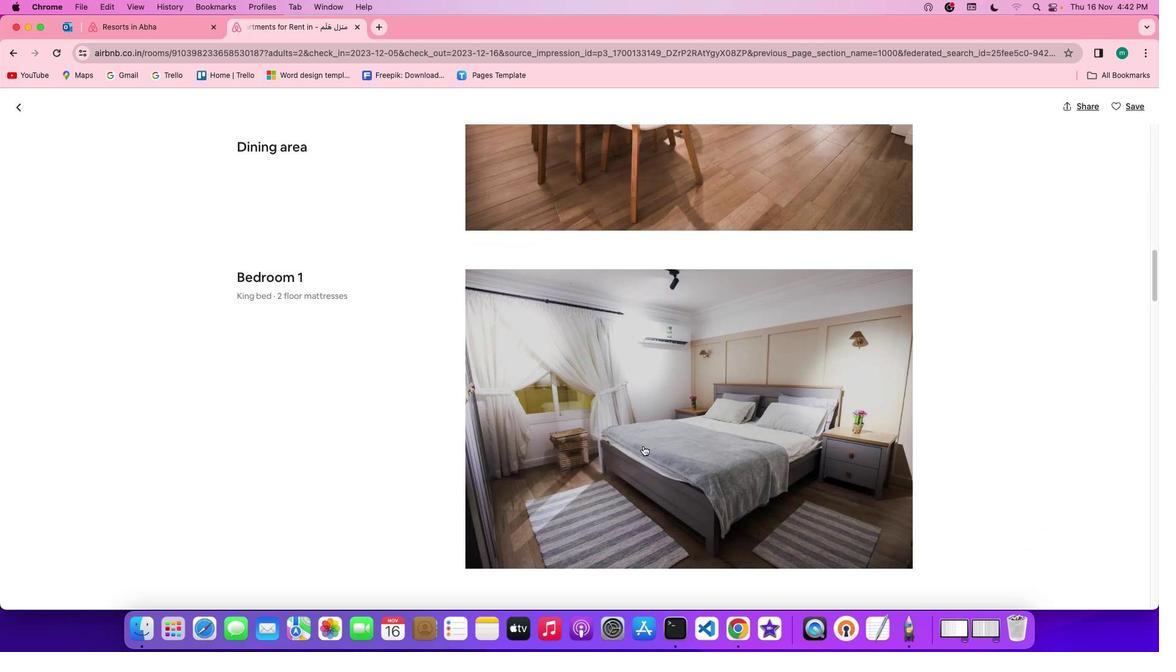 
Action: Mouse scrolled (644, 445) with delta (0, -2)
Screenshot: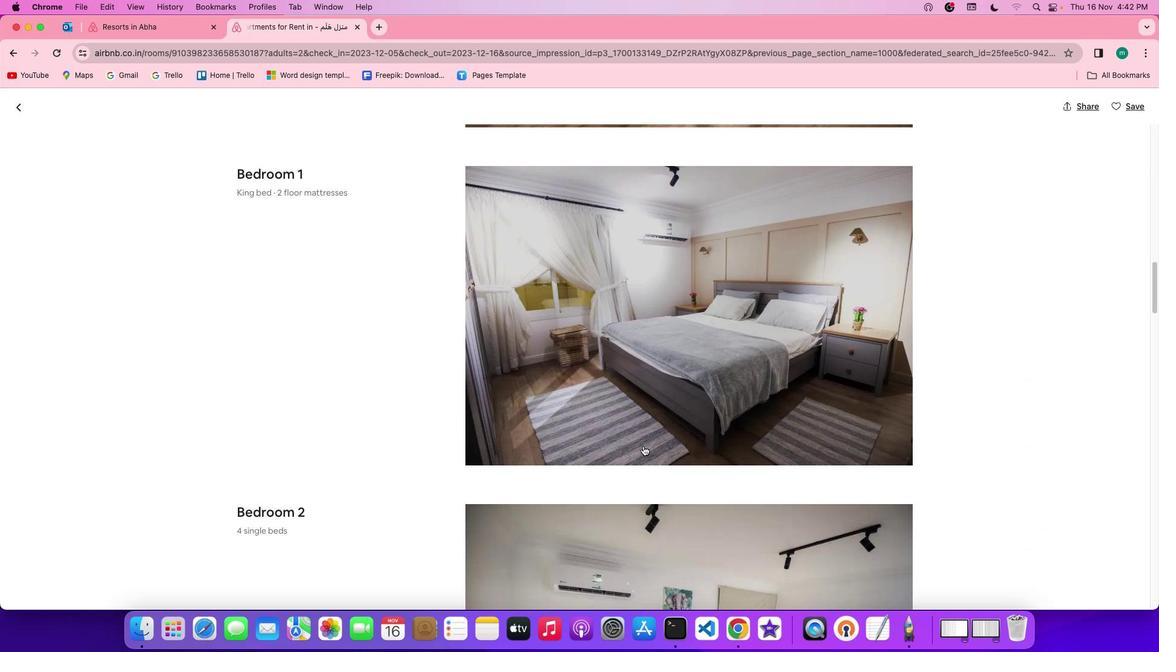 
Action: Mouse scrolled (644, 445) with delta (0, 0)
Screenshot: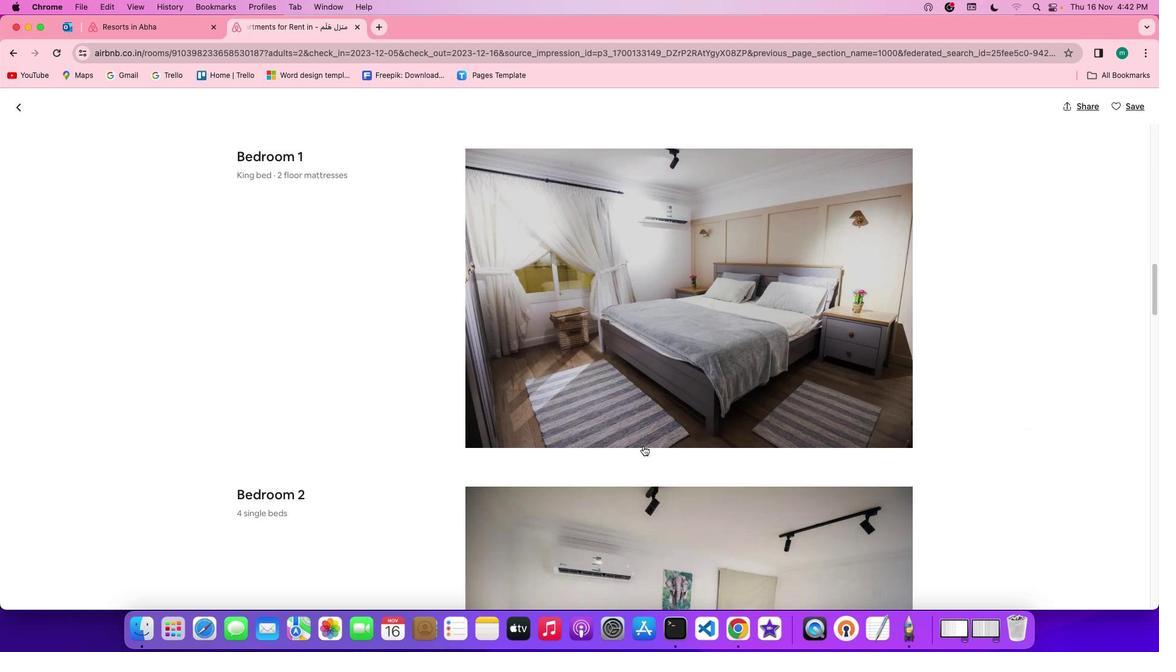 
Action: Mouse scrolled (644, 445) with delta (0, 0)
Screenshot: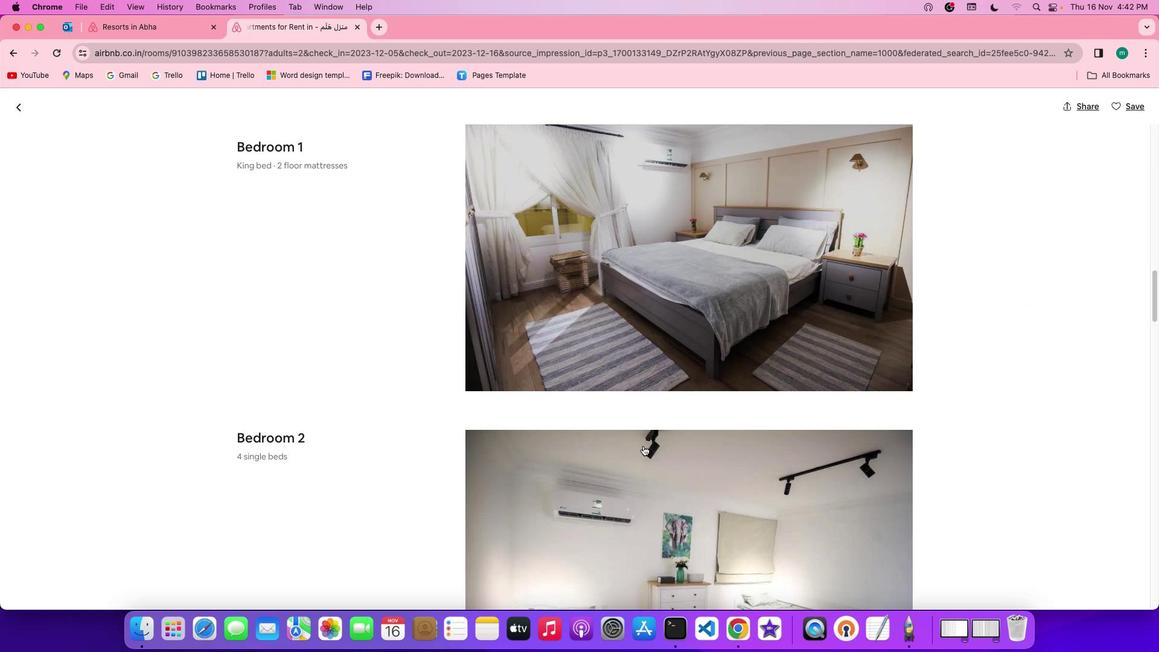 
Action: Mouse scrolled (644, 445) with delta (0, -1)
Screenshot: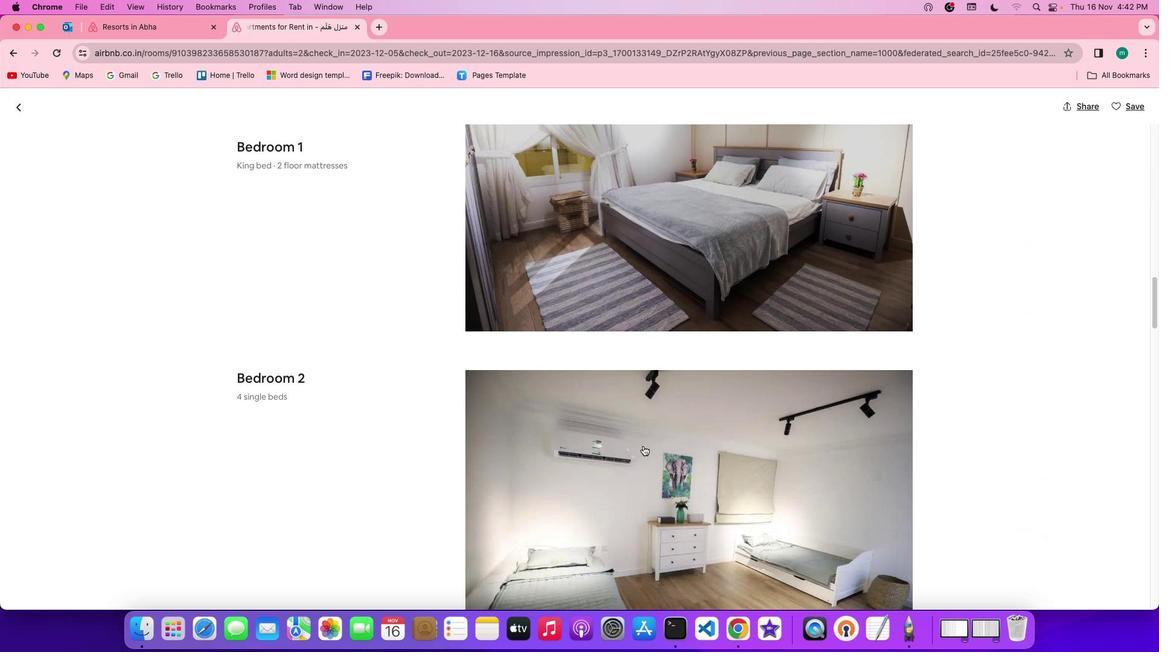 
Action: Mouse scrolled (644, 445) with delta (0, -2)
Screenshot: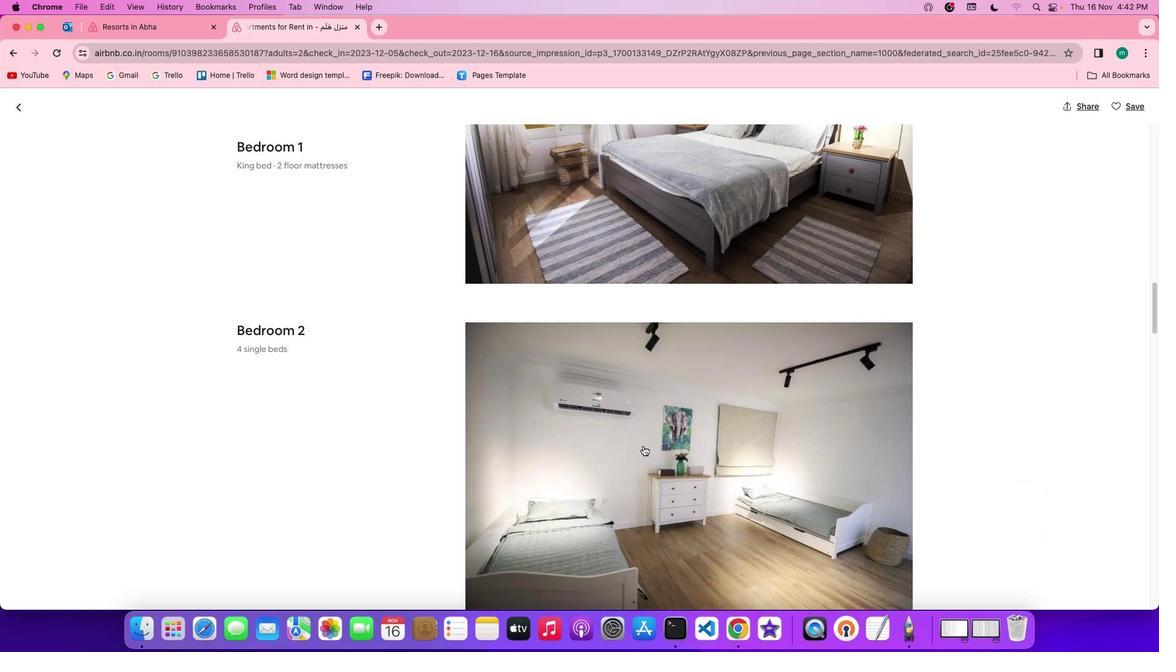 
Action: Mouse scrolled (644, 445) with delta (0, 0)
Screenshot: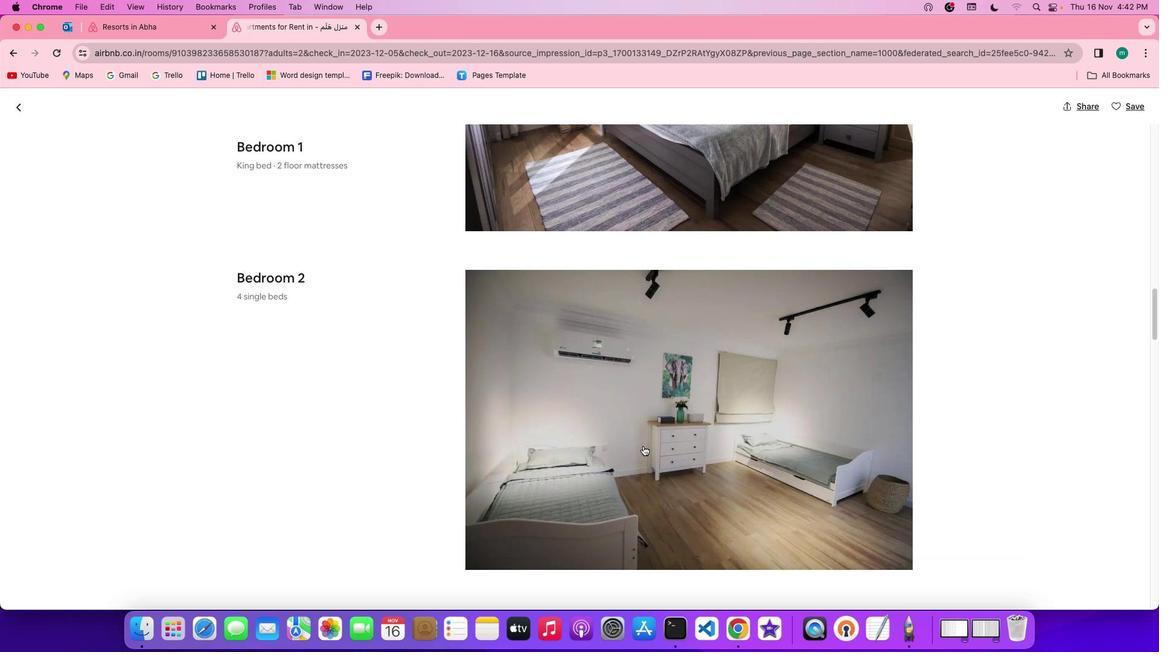 
Action: Mouse scrolled (644, 445) with delta (0, 0)
Screenshot: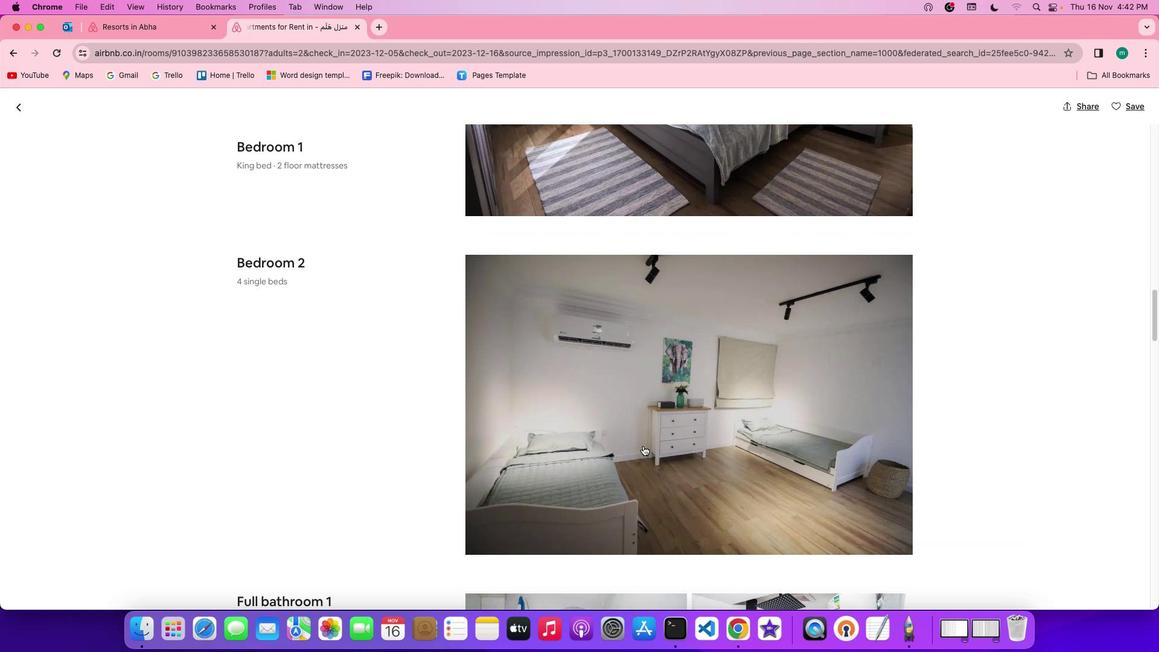 
Action: Mouse scrolled (644, 445) with delta (0, -1)
Screenshot: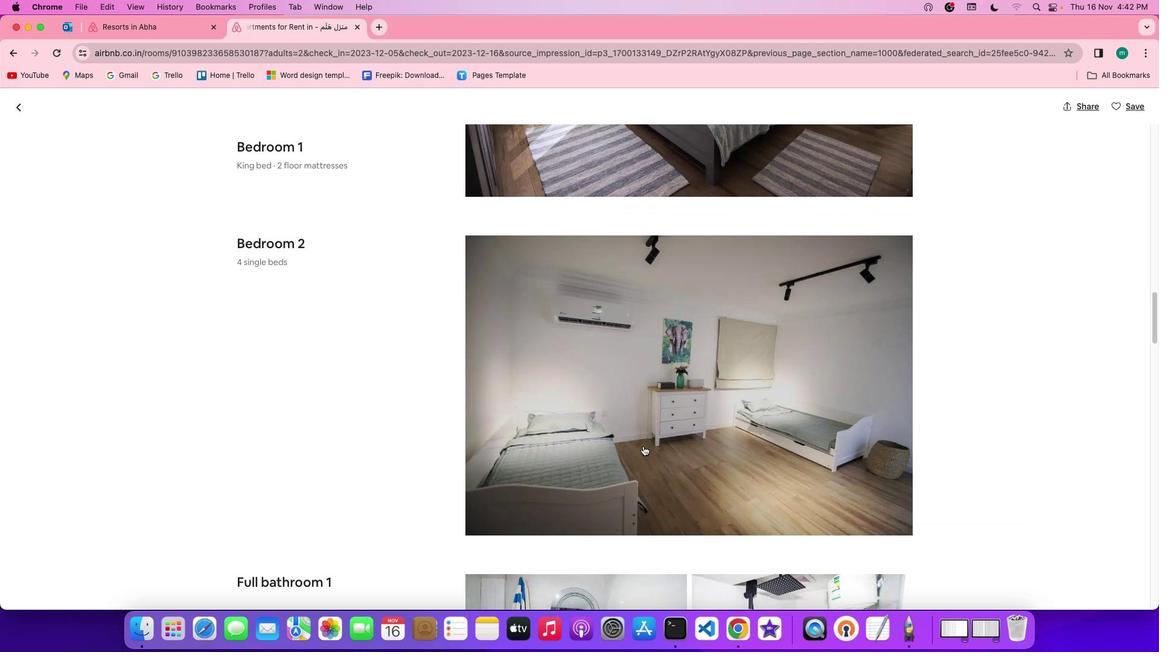 
Action: Mouse scrolled (644, 445) with delta (0, -1)
Screenshot: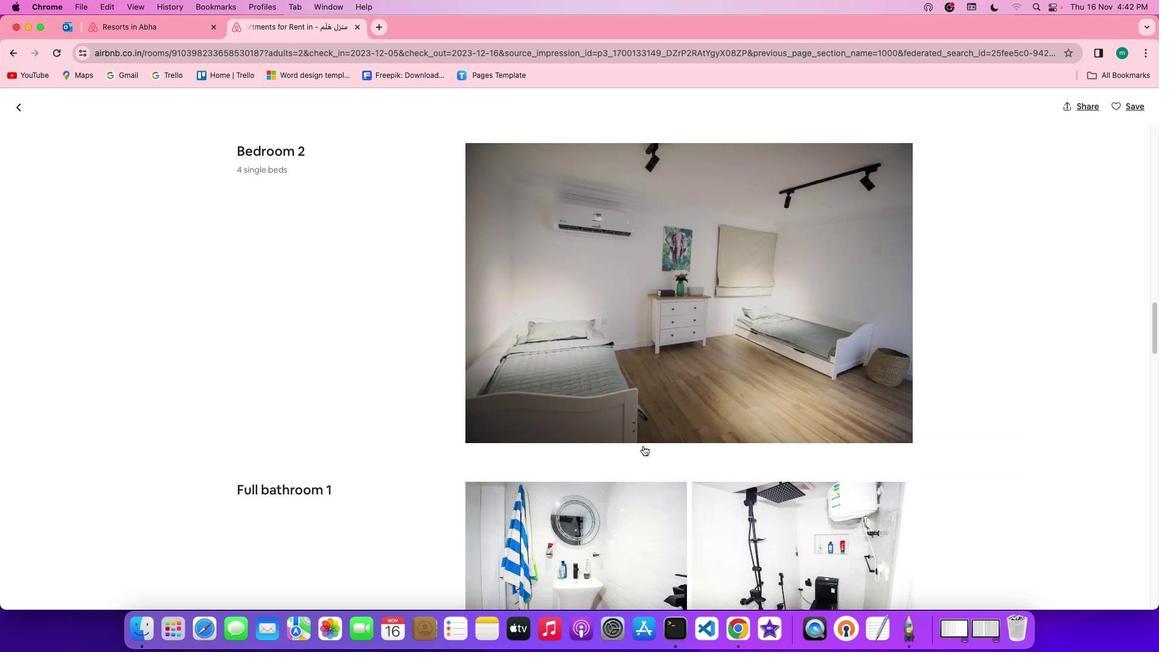 
Action: Mouse scrolled (644, 445) with delta (0, 0)
Screenshot: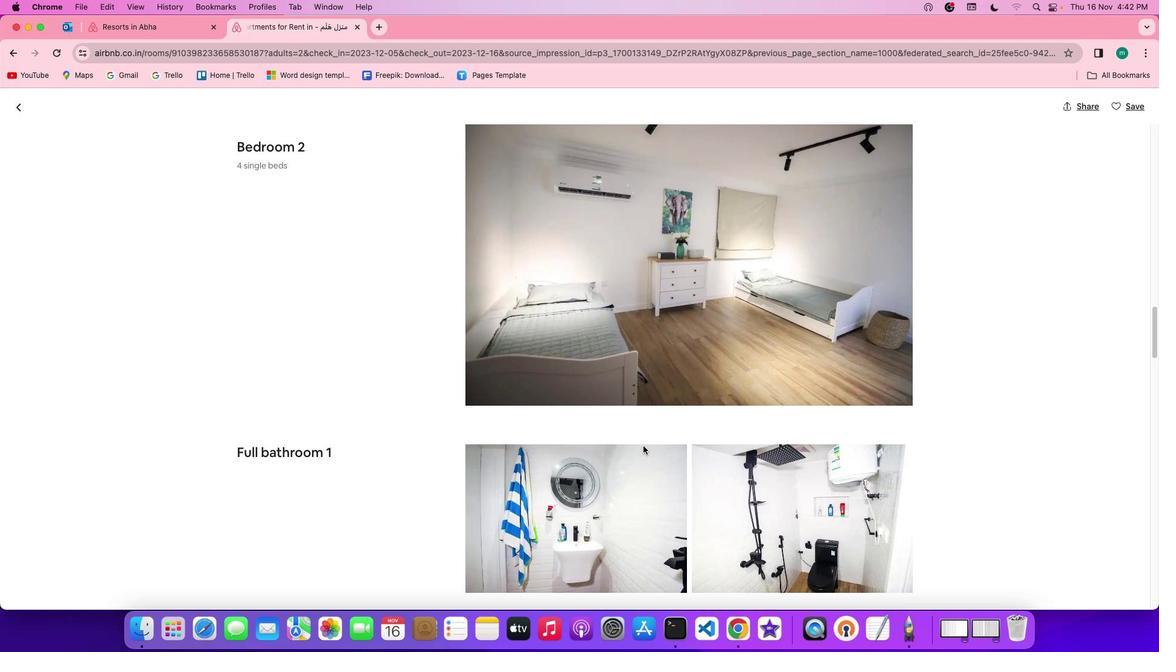 
Action: Mouse scrolled (644, 445) with delta (0, 0)
Screenshot: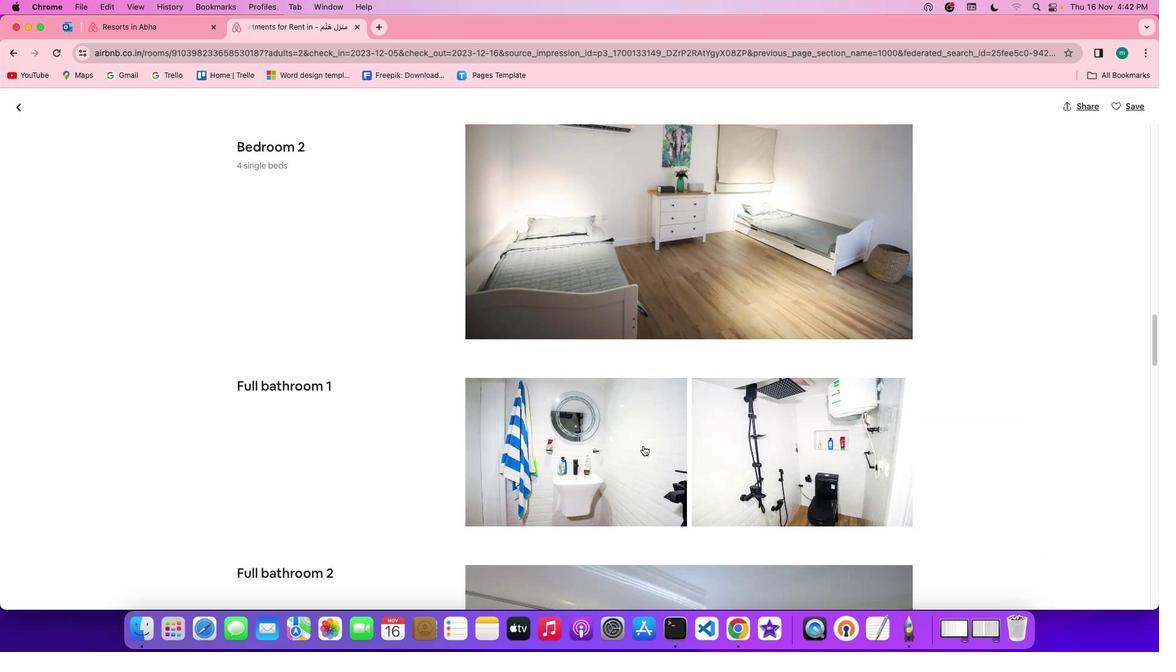 
Action: Mouse scrolled (644, 445) with delta (0, -1)
Screenshot: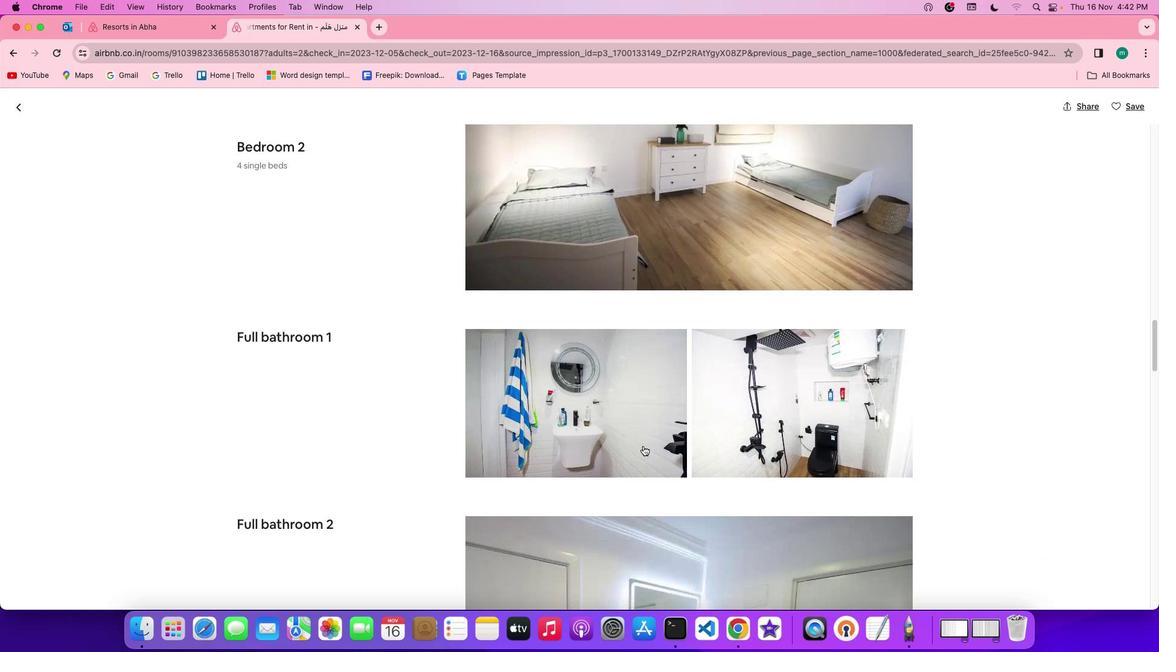 
Action: Mouse scrolled (644, 445) with delta (0, -1)
Screenshot: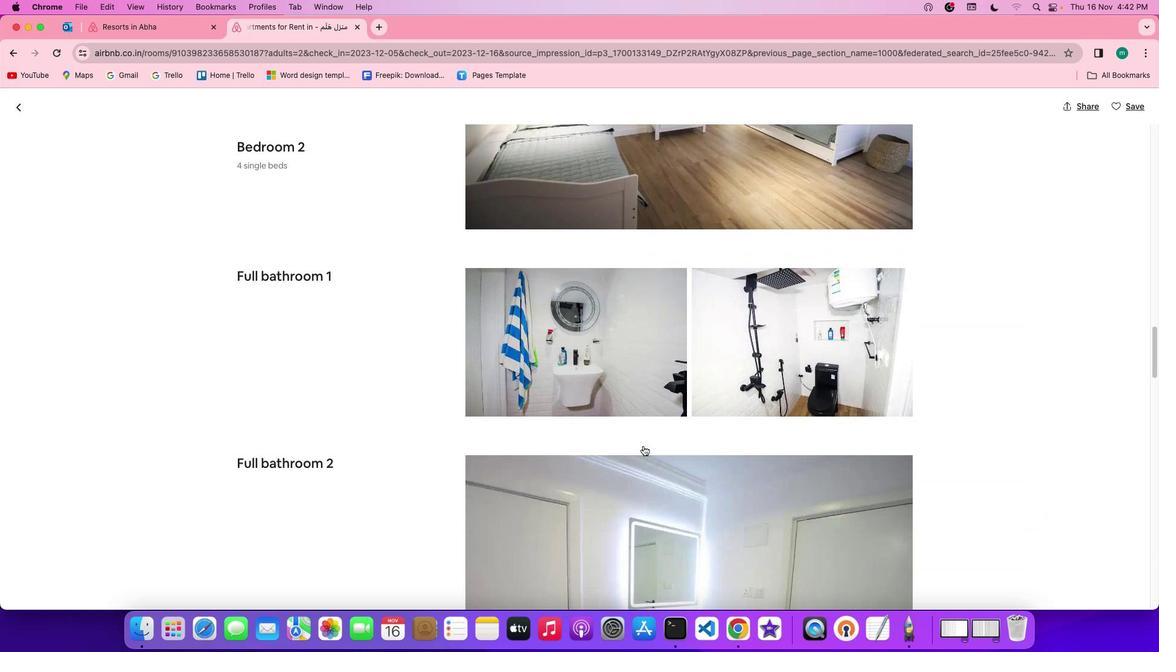 
Action: Mouse scrolled (644, 445) with delta (0, 0)
Screenshot: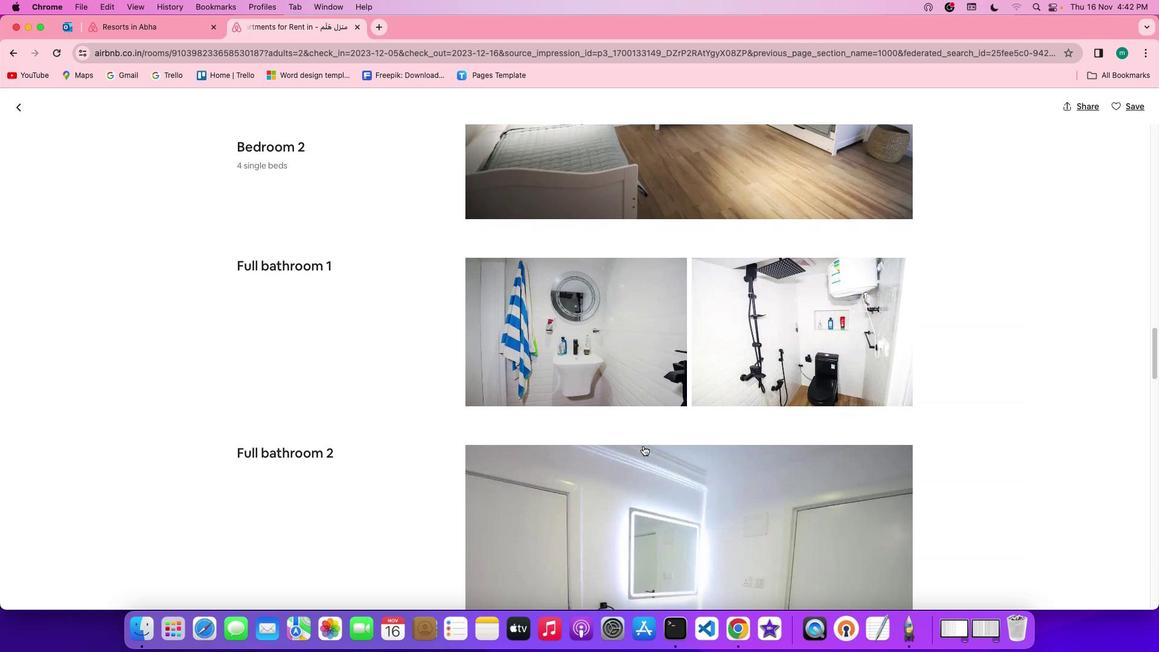 
Action: Mouse scrolled (644, 445) with delta (0, 0)
Screenshot: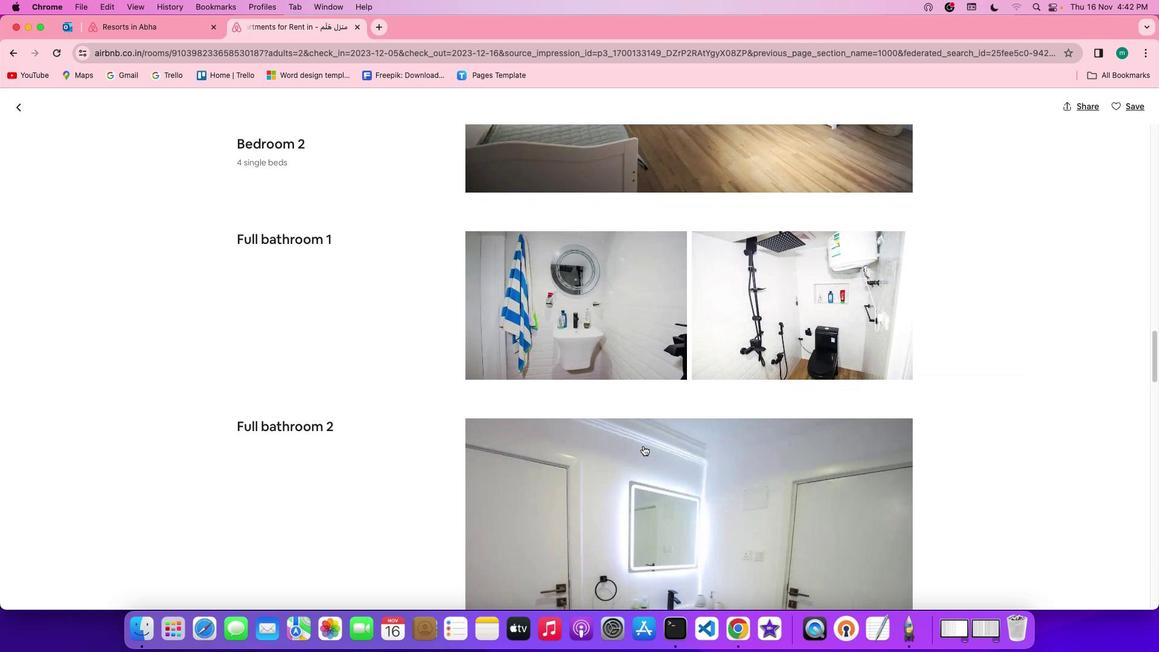 
Action: Mouse scrolled (644, 445) with delta (0, -1)
Screenshot: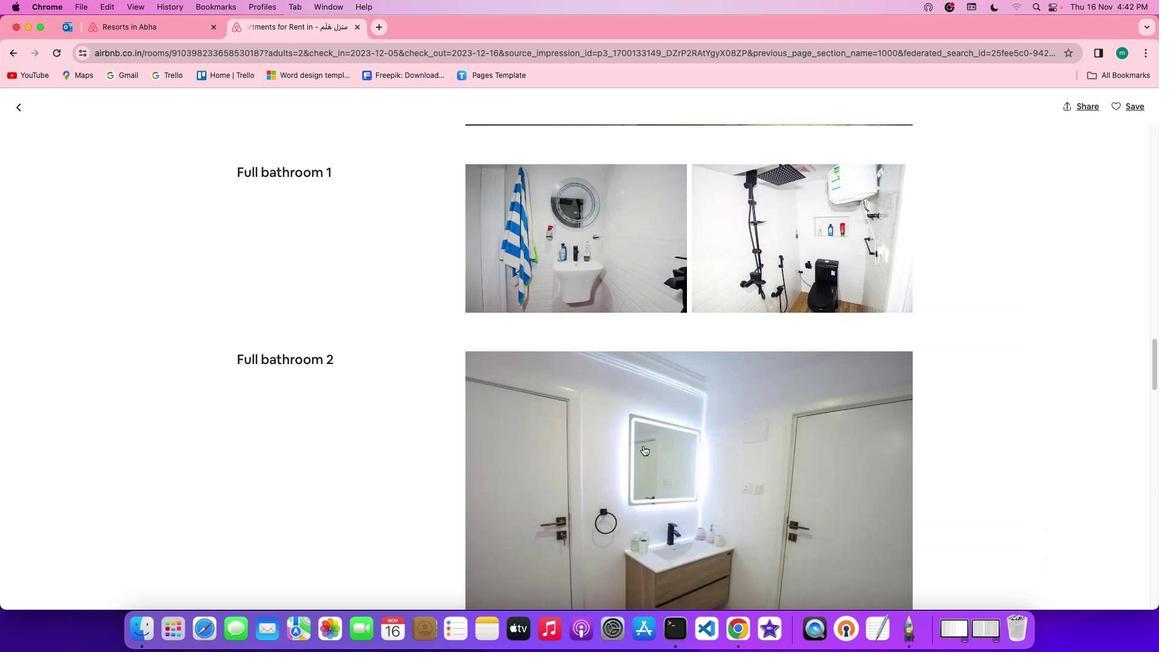 
Action: Mouse scrolled (644, 445) with delta (0, -1)
Screenshot: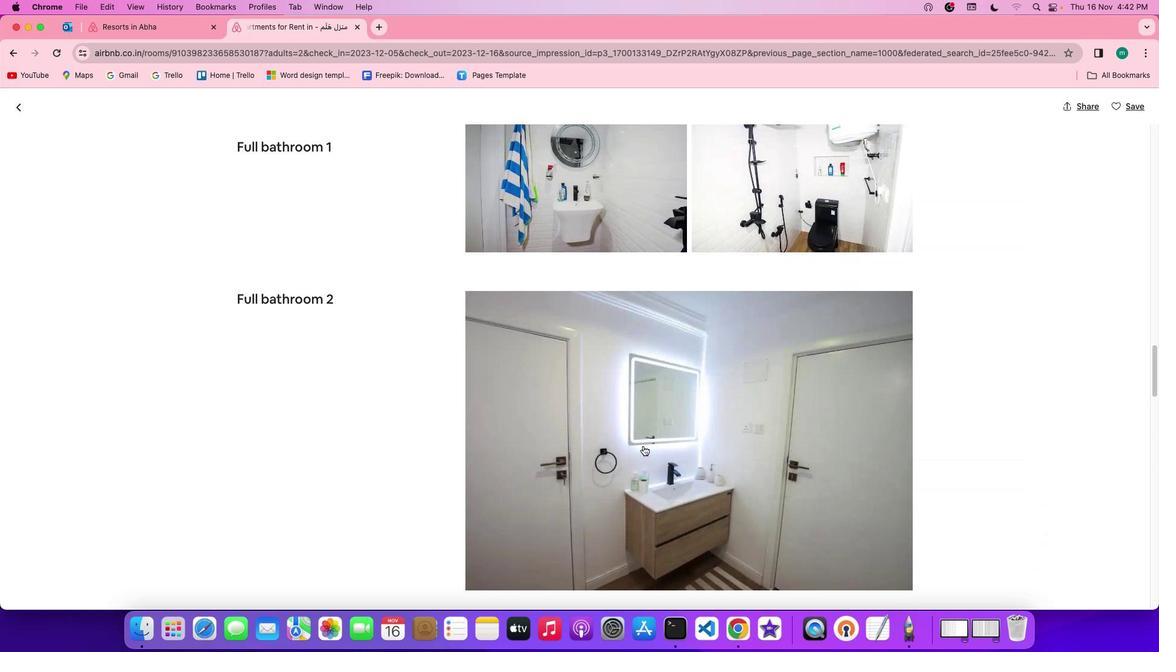 
Action: Mouse scrolled (644, 445) with delta (0, 0)
Screenshot: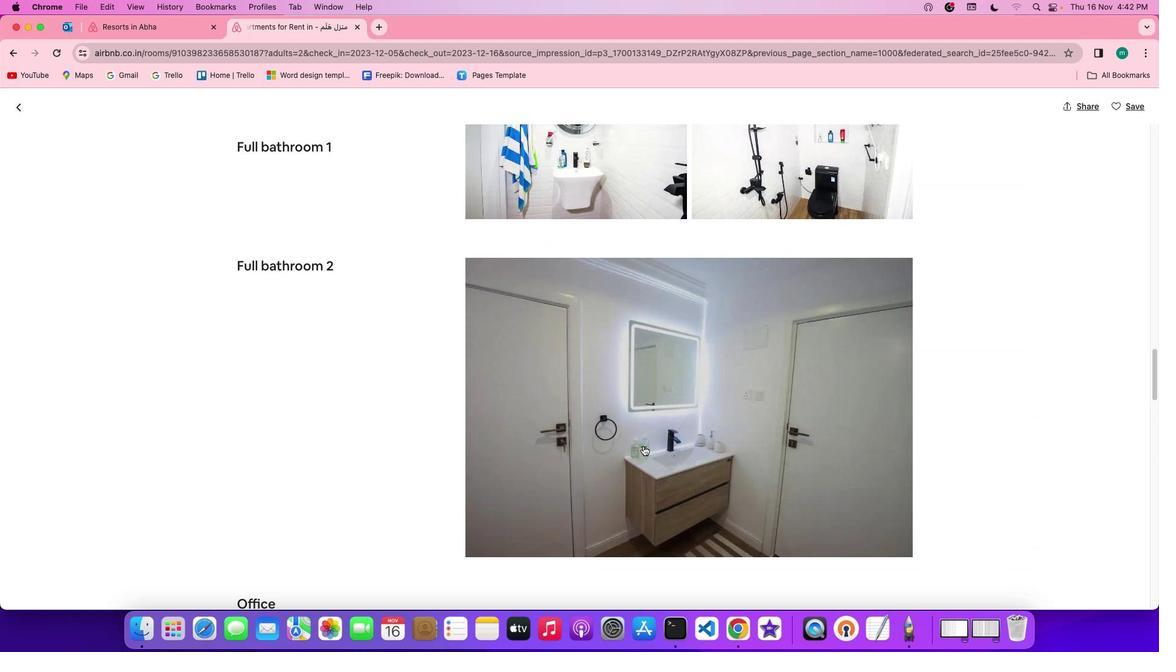
Action: Mouse scrolled (644, 445) with delta (0, 0)
Screenshot: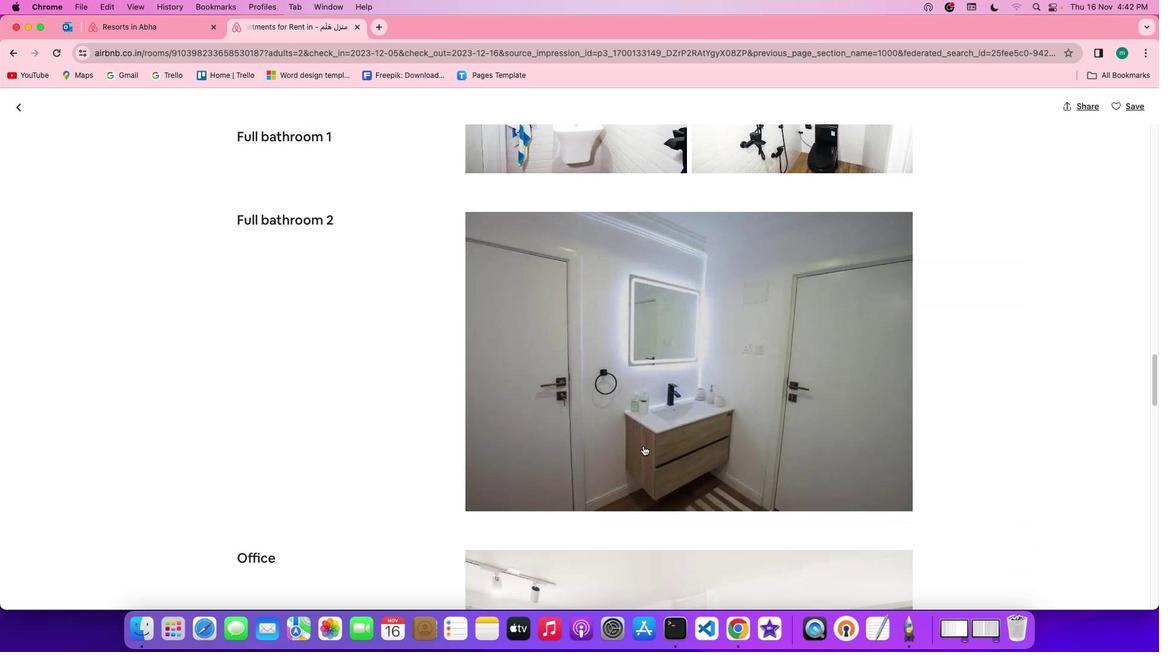 
Action: Mouse scrolled (644, 445) with delta (0, -1)
Screenshot: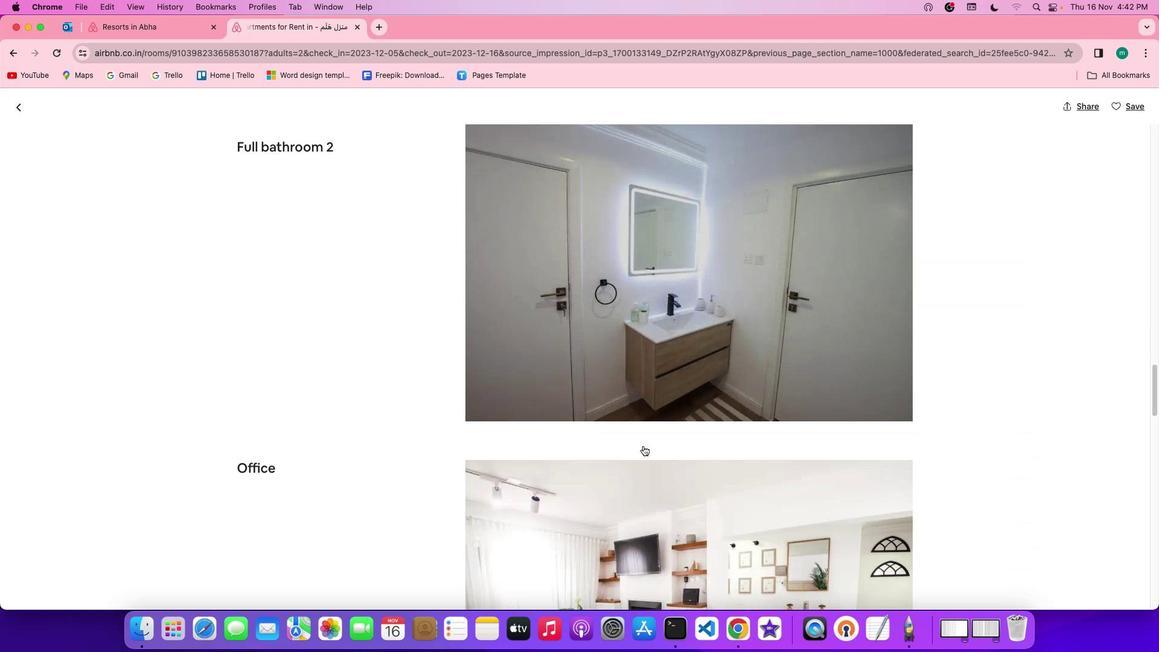 
Action: Mouse scrolled (644, 445) with delta (0, -2)
Screenshot: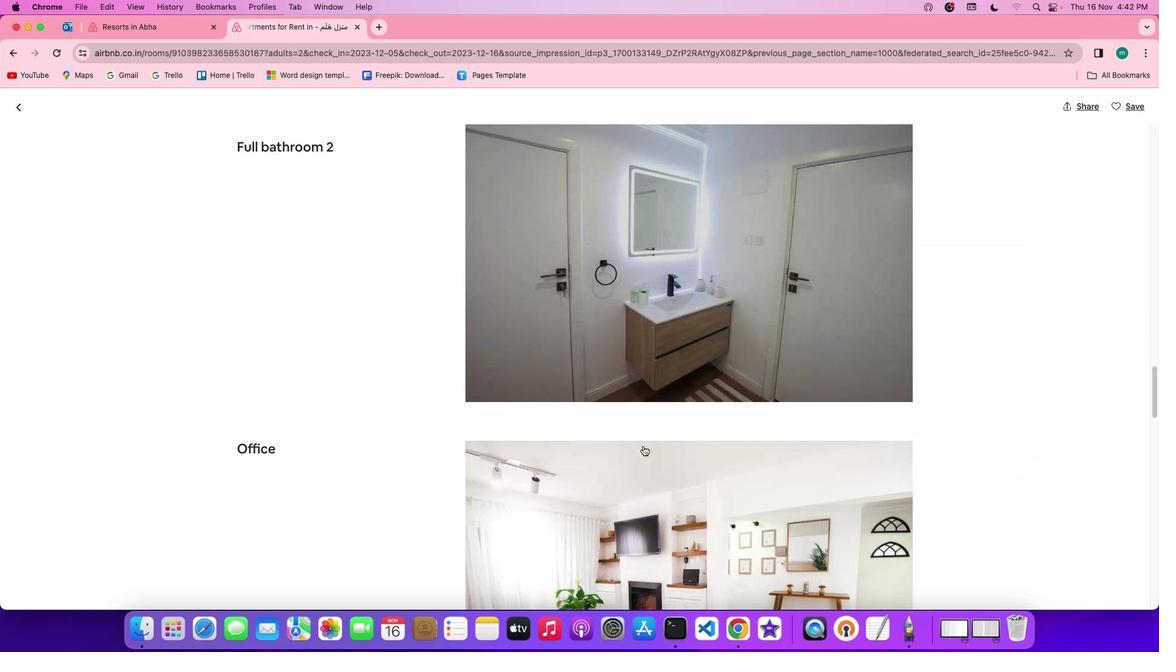 
Action: Mouse scrolled (644, 445) with delta (0, 0)
Screenshot: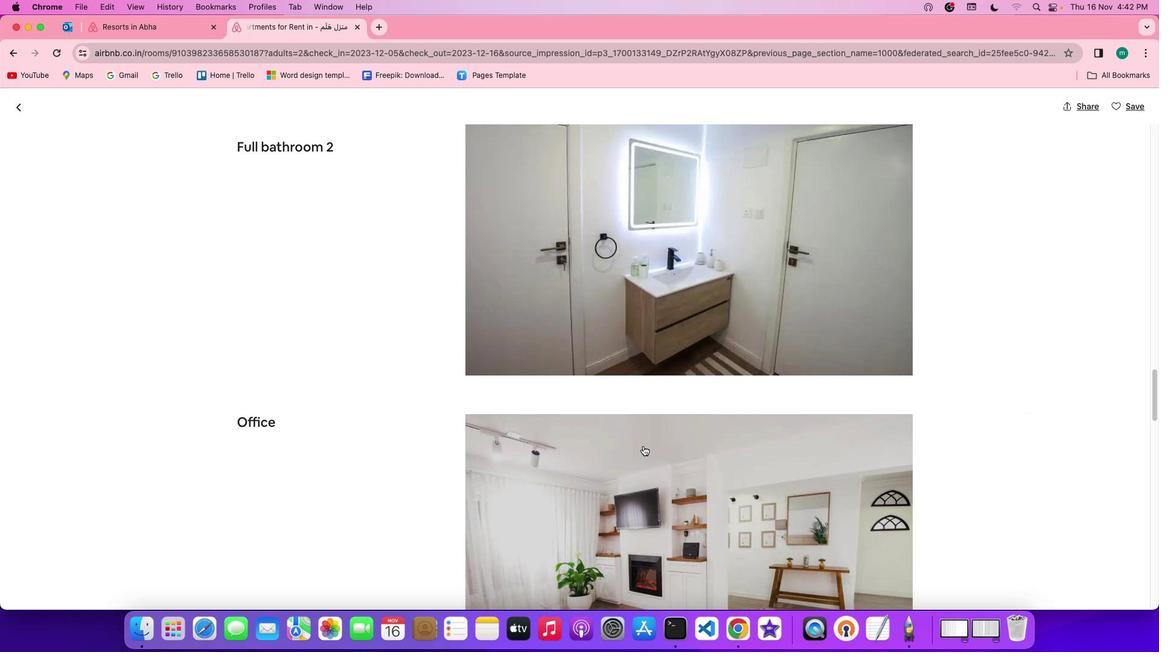 
Action: Mouse scrolled (644, 445) with delta (0, 0)
Screenshot: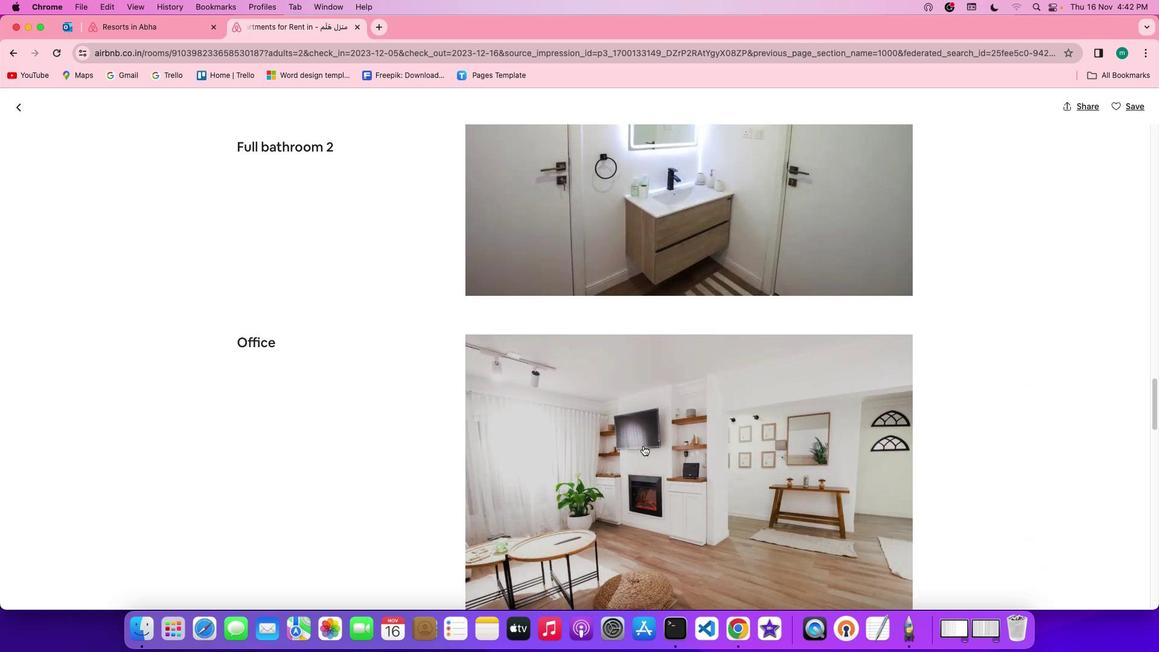 
Action: Mouse scrolled (644, 445) with delta (0, -1)
Screenshot: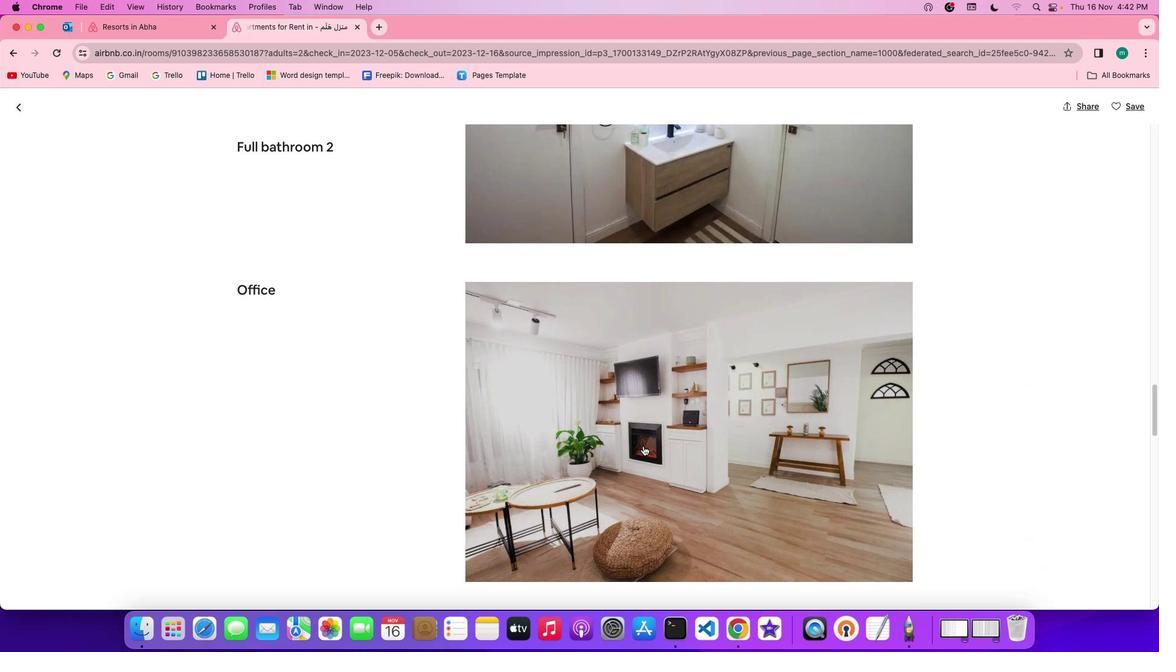 
Action: Mouse scrolled (644, 445) with delta (0, -2)
Screenshot: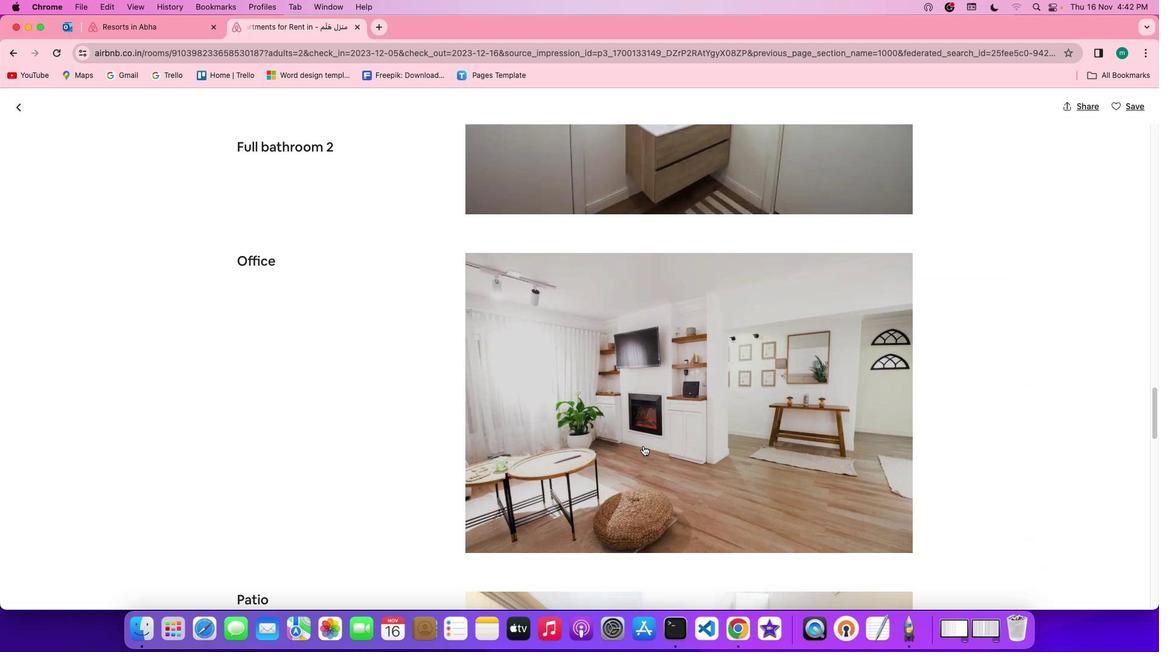 
Action: Mouse scrolled (644, 445) with delta (0, 0)
Screenshot: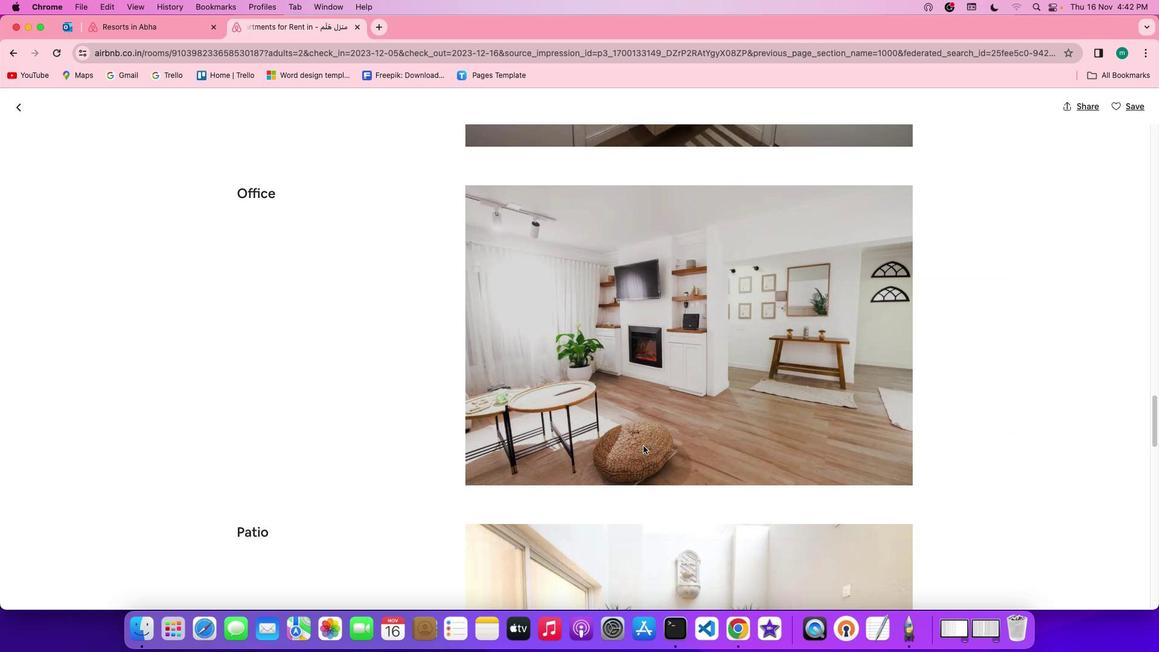 
Action: Mouse scrolled (644, 445) with delta (0, 0)
Screenshot: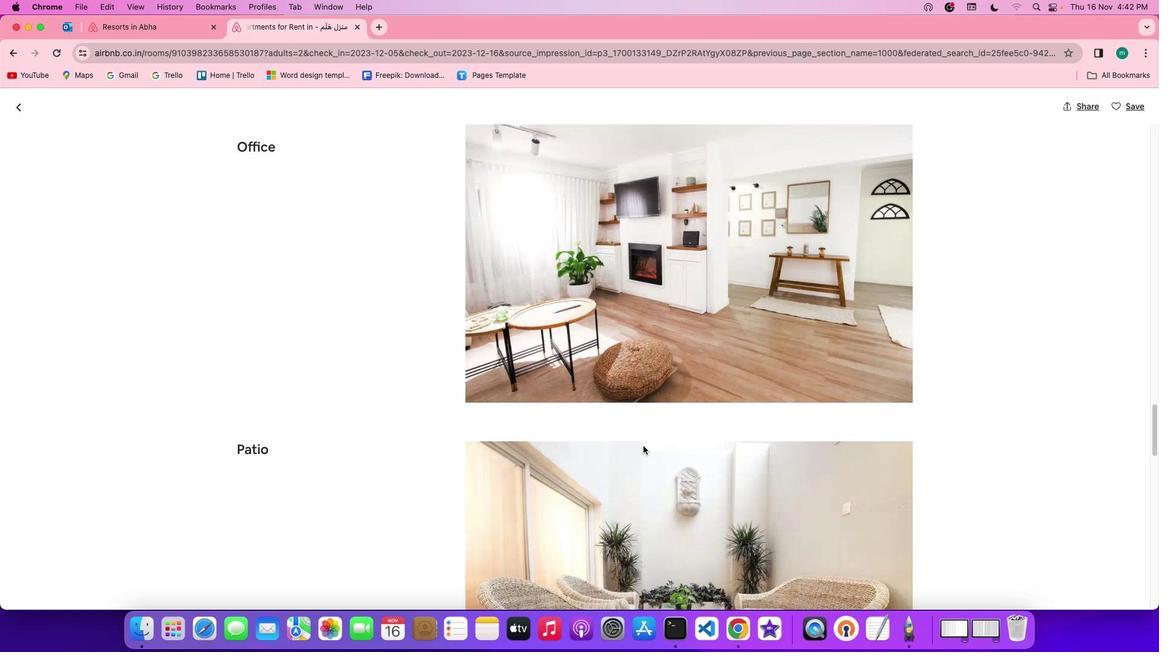 
Action: Mouse scrolled (644, 445) with delta (0, -1)
Screenshot: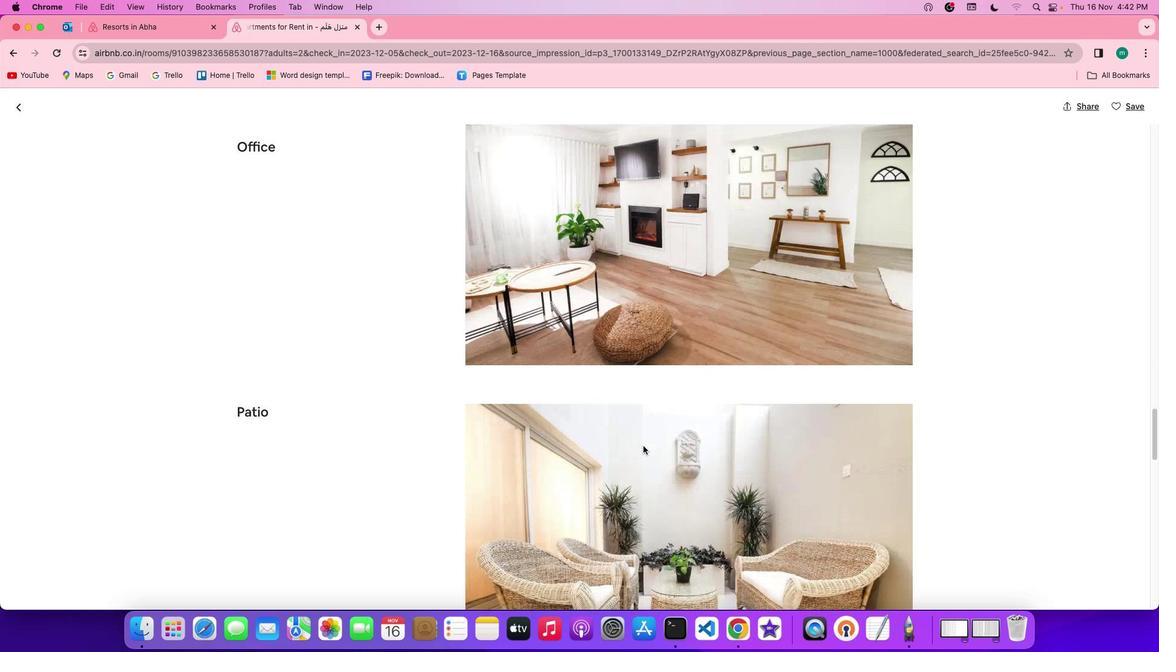 
Action: Mouse scrolled (644, 445) with delta (0, -2)
Screenshot: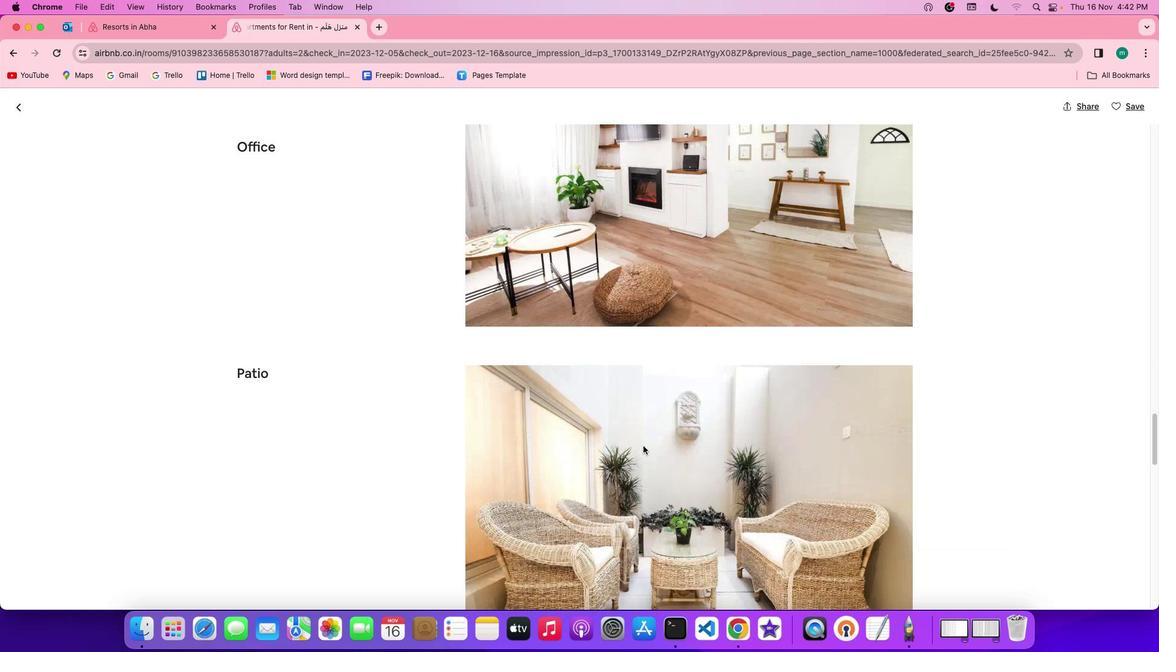 
Action: Mouse scrolled (644, 445) with delta (0, 0)
Screenshot: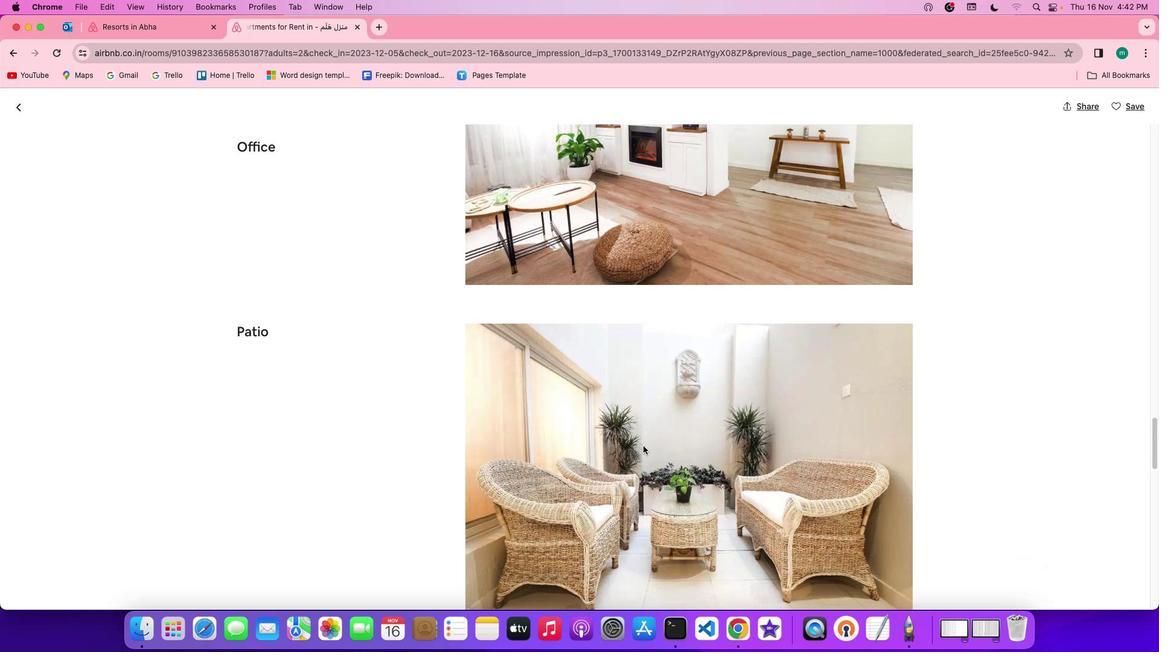 
Action: Mouse scrolled (644, 445) with delta (0, 0)
Screenshot: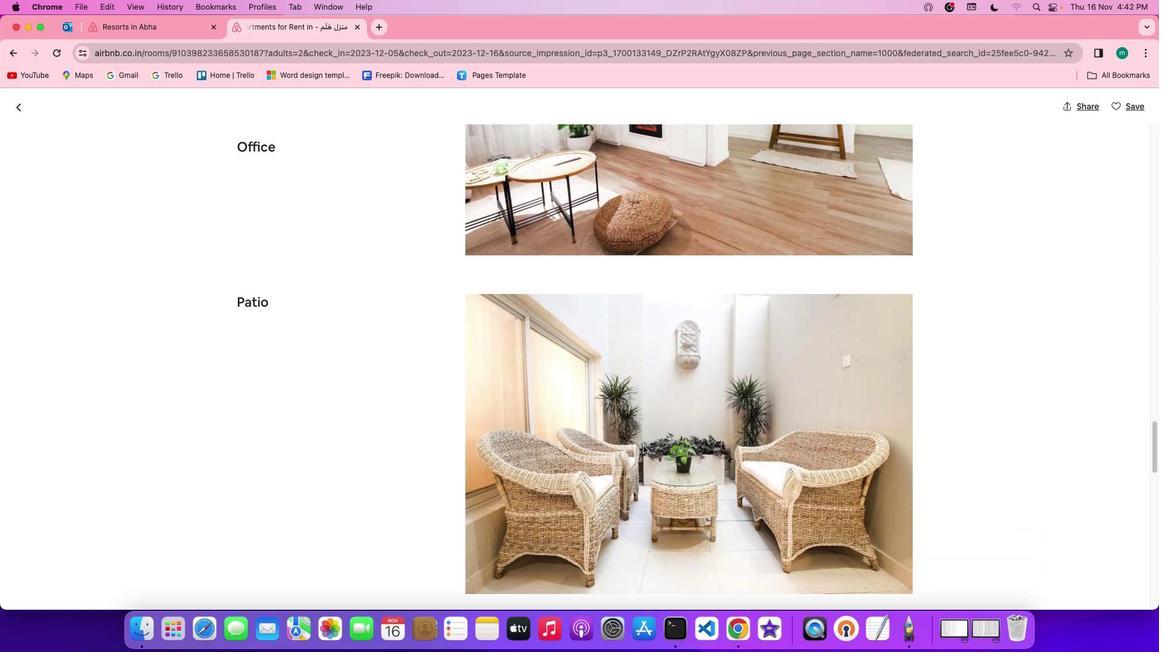 
Action: Mouse scrolled (644, 445) with delta (0, -1)
Screenshot: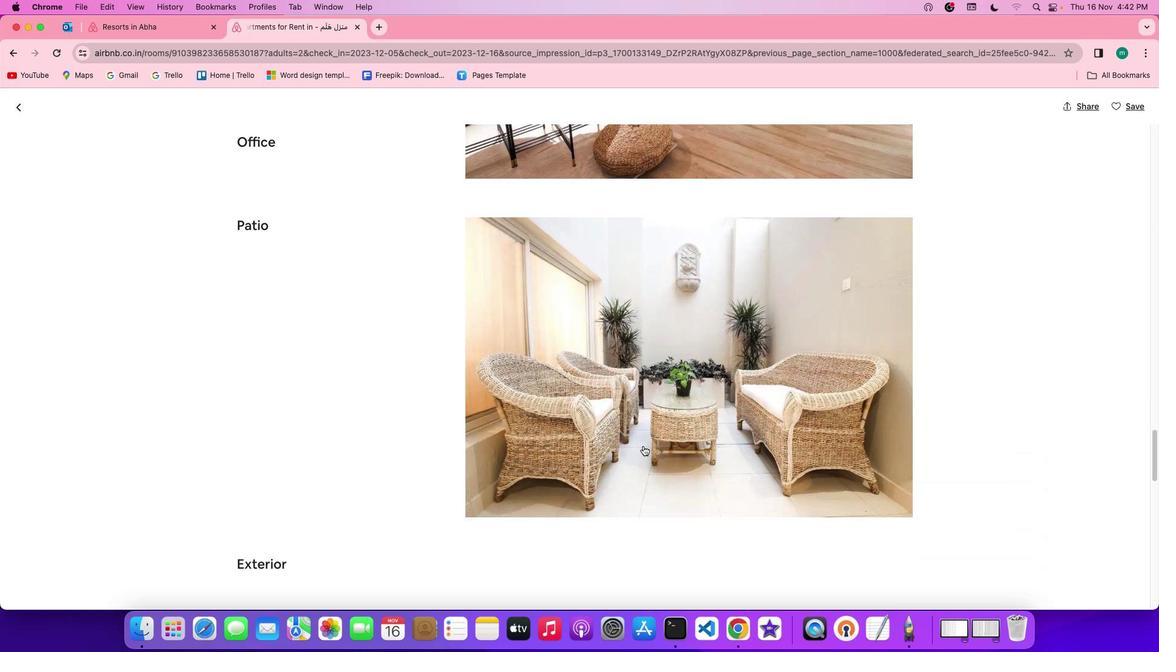 
Action: Mouse scrolled (644, 445) with delta (0, -2)
Screenshot: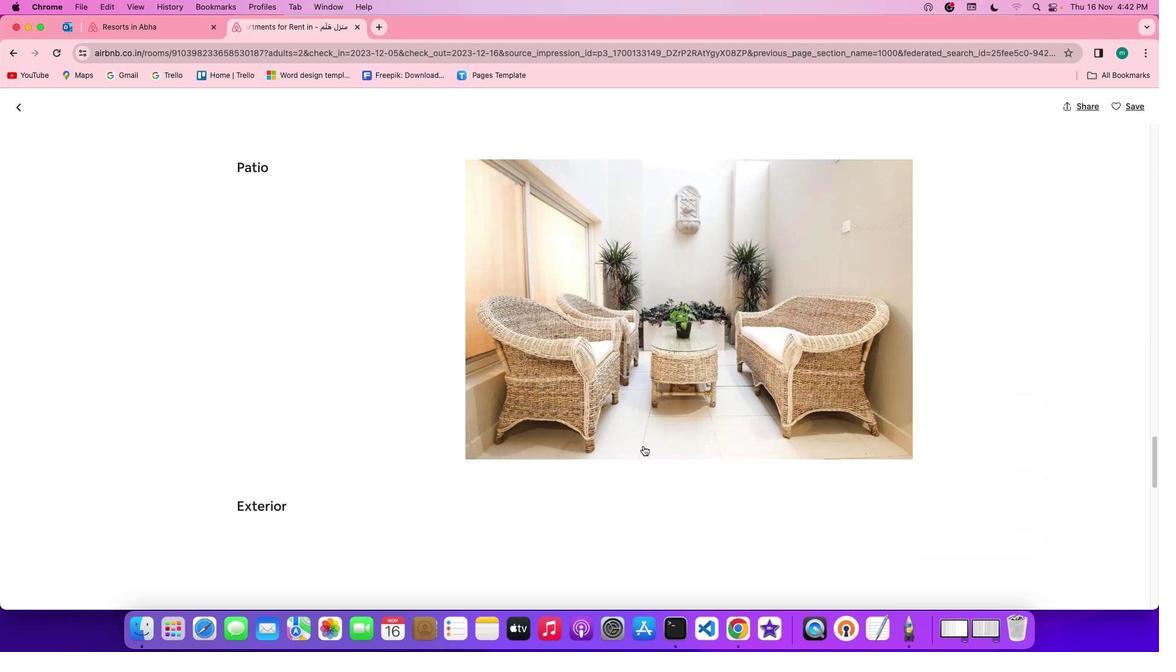 
Action: Mouse scrolled (644, 445) with delta (0, 0)
Screenshot: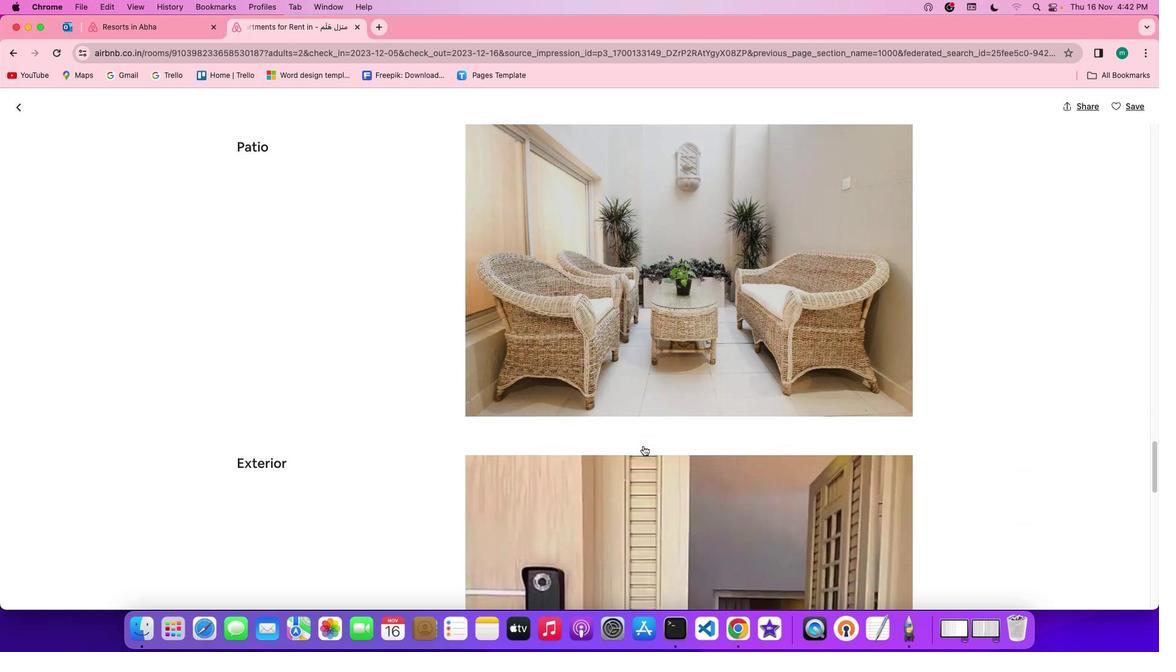 
Action: Mouse scrolled (644, 445) with delta (0, 0)
Screenshot: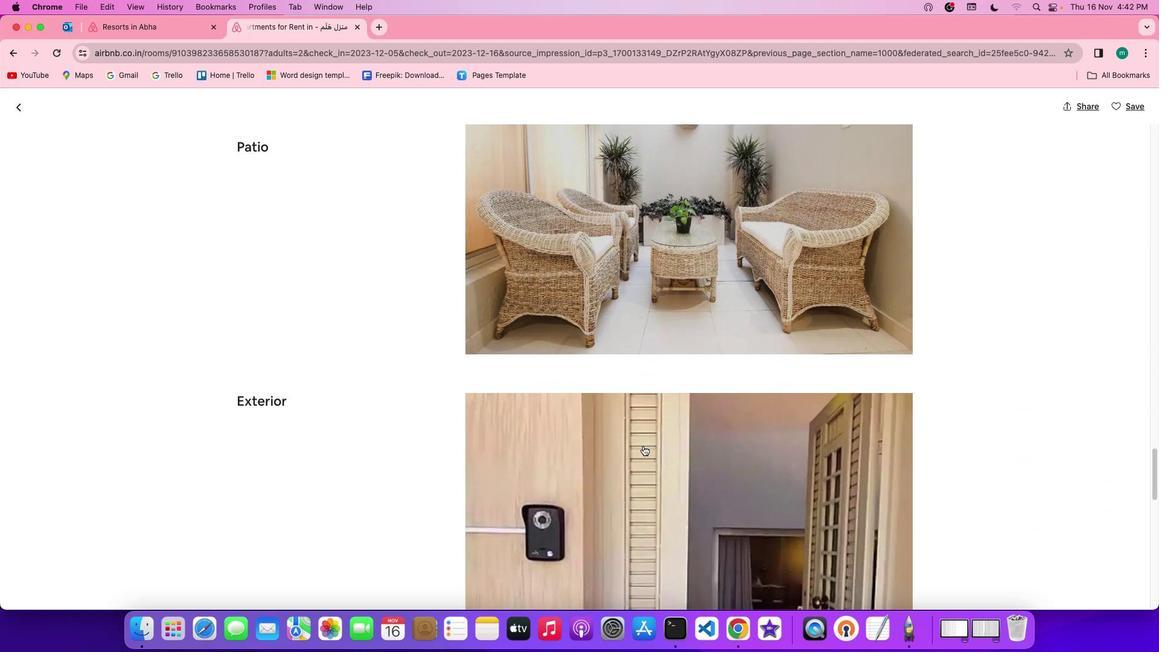
Action: Mouse scrolled (644, 445) with delta (0, -1)
Screenshot: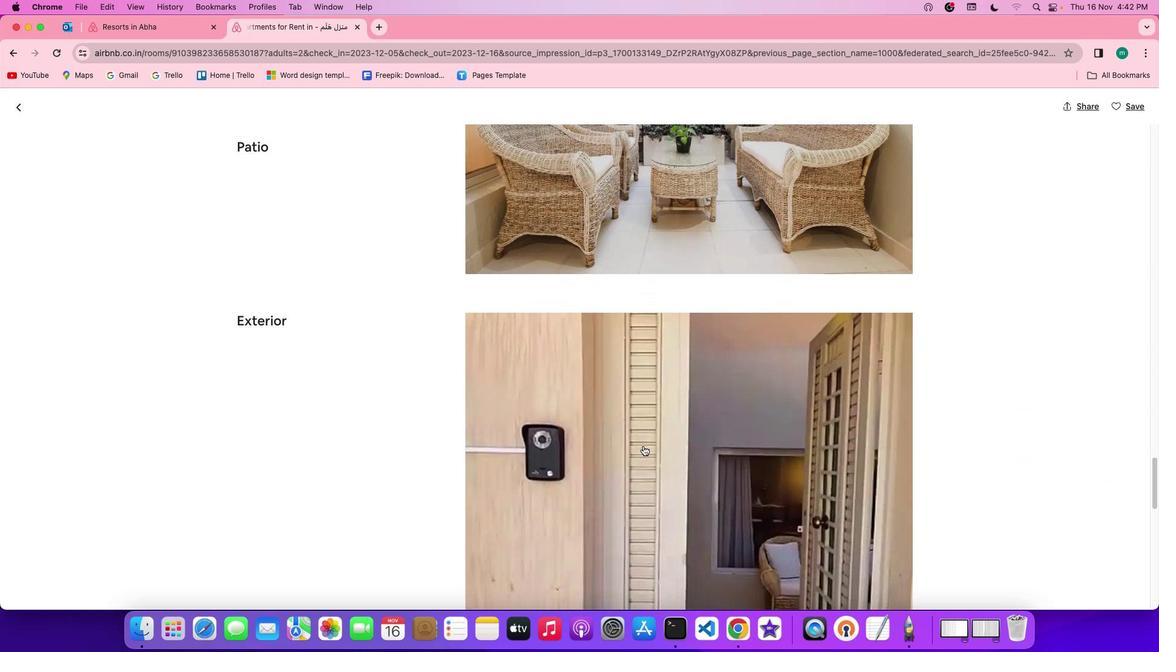 
Action: Mouse scrolled (644, 445) with delta (0, -2)
Screenshot: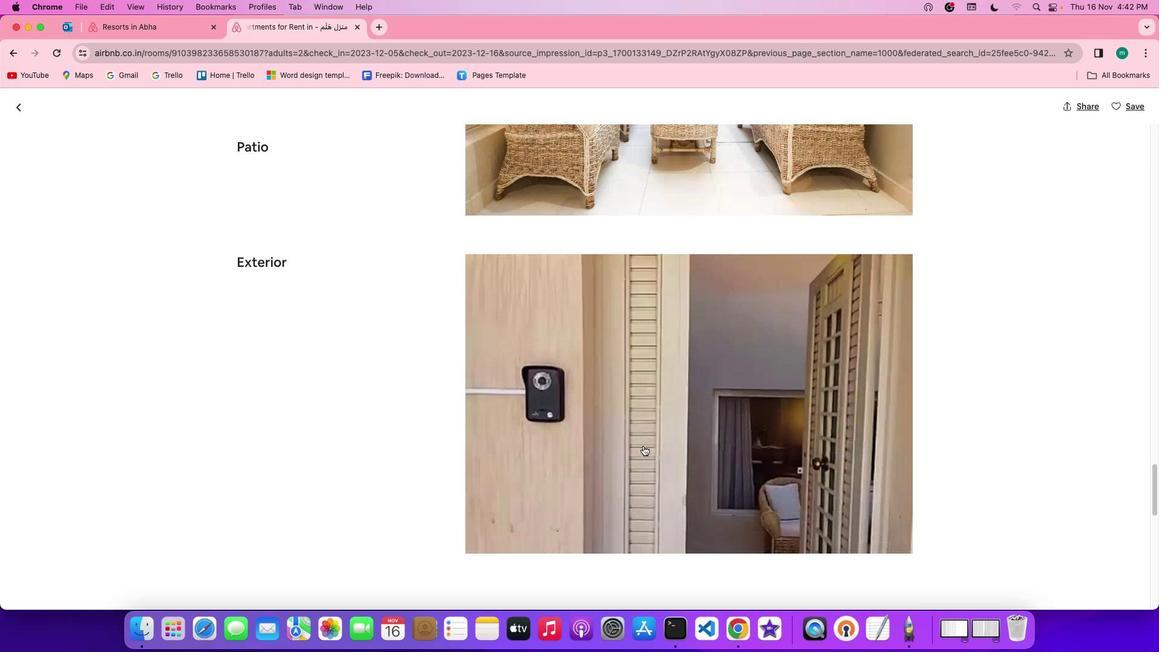 
Action: Mouse scrolled (644, 445) with delta (0, -2)
Screenshot: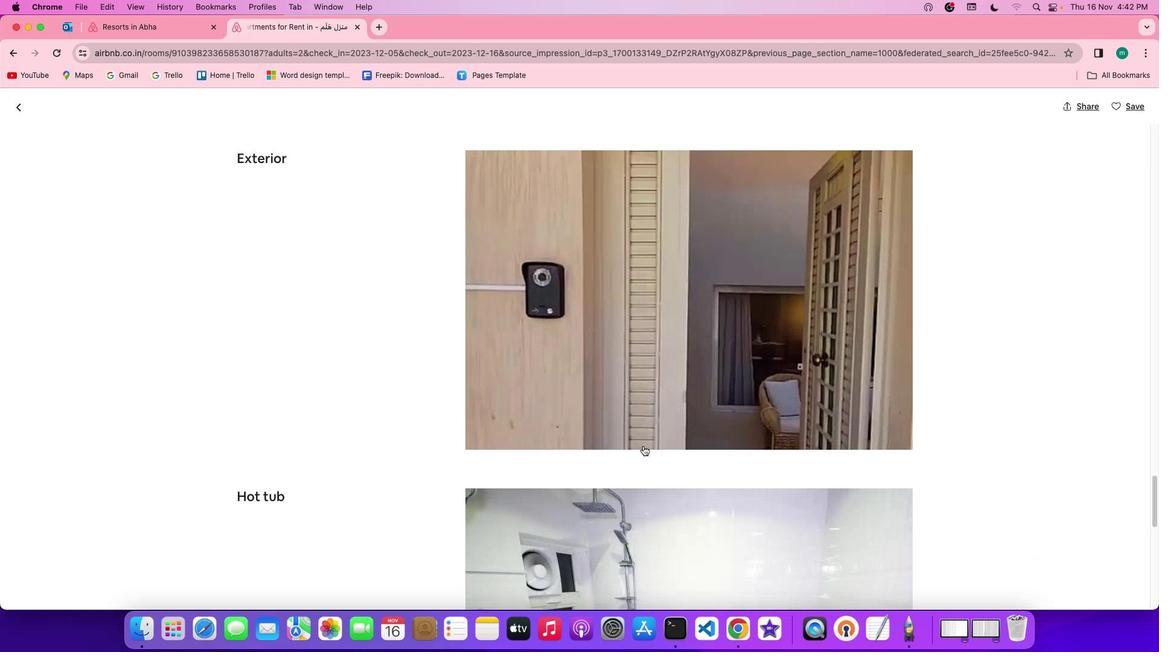 
Action: Mouse scrolled (644, 445) with delta (0, 0)
Screenshot: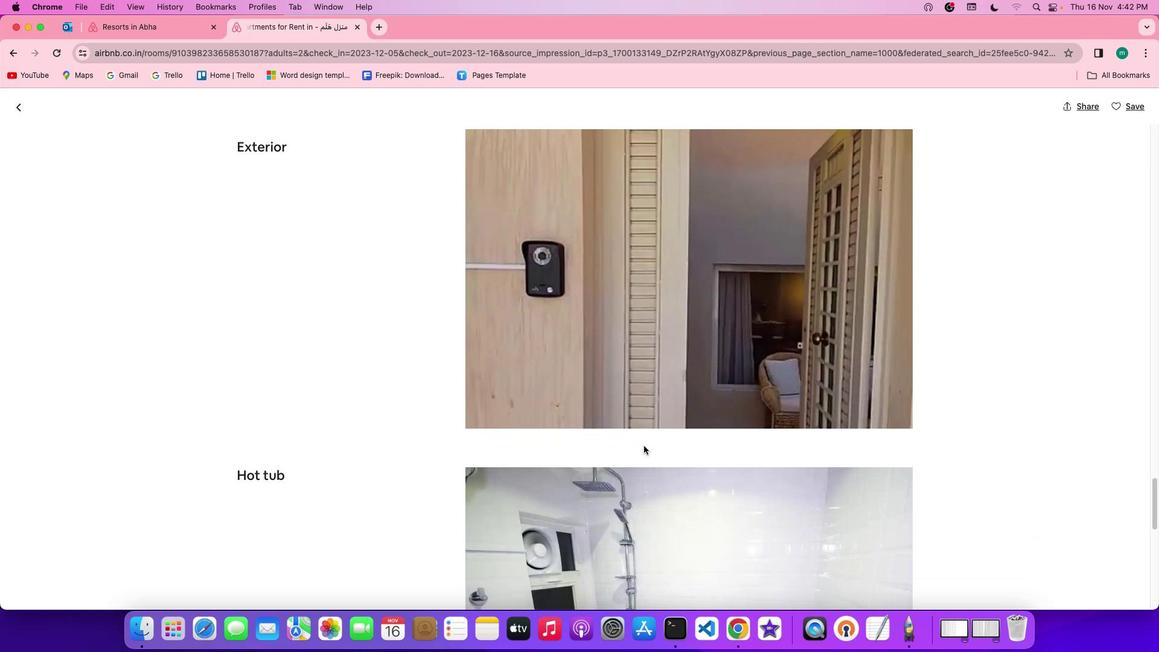 
Action: Mouse scrolled (644, 445) with delta (0, 0)
Screenshot: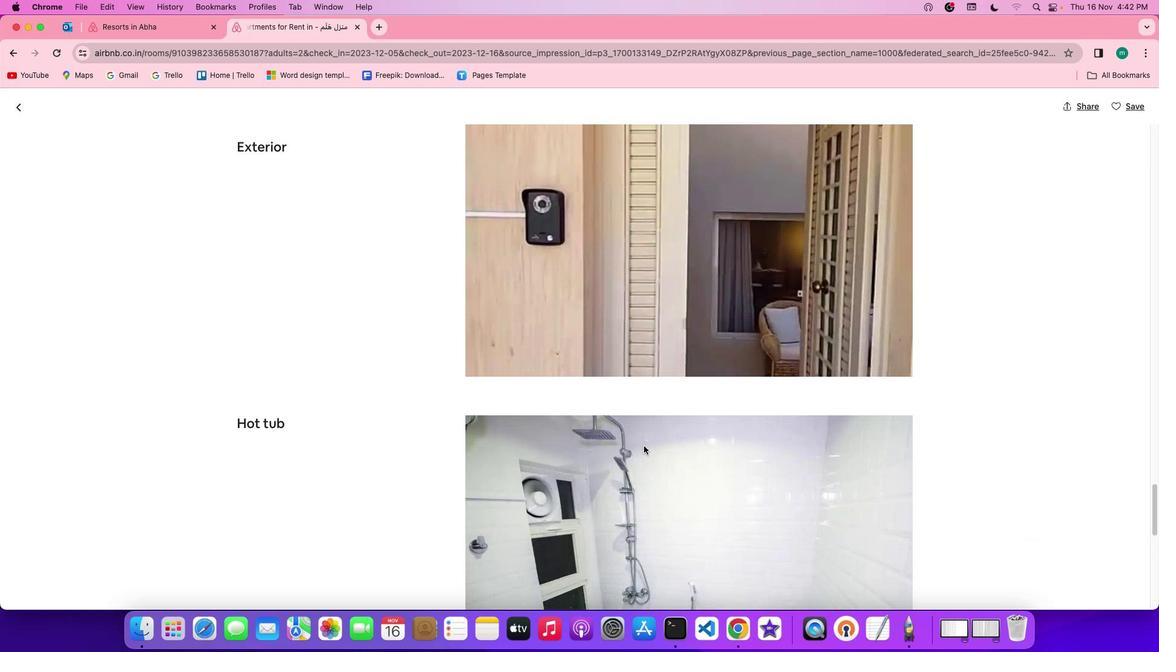 
Action: Mouse scrolled (644, 445) with delta (0, -1)
Screenshot: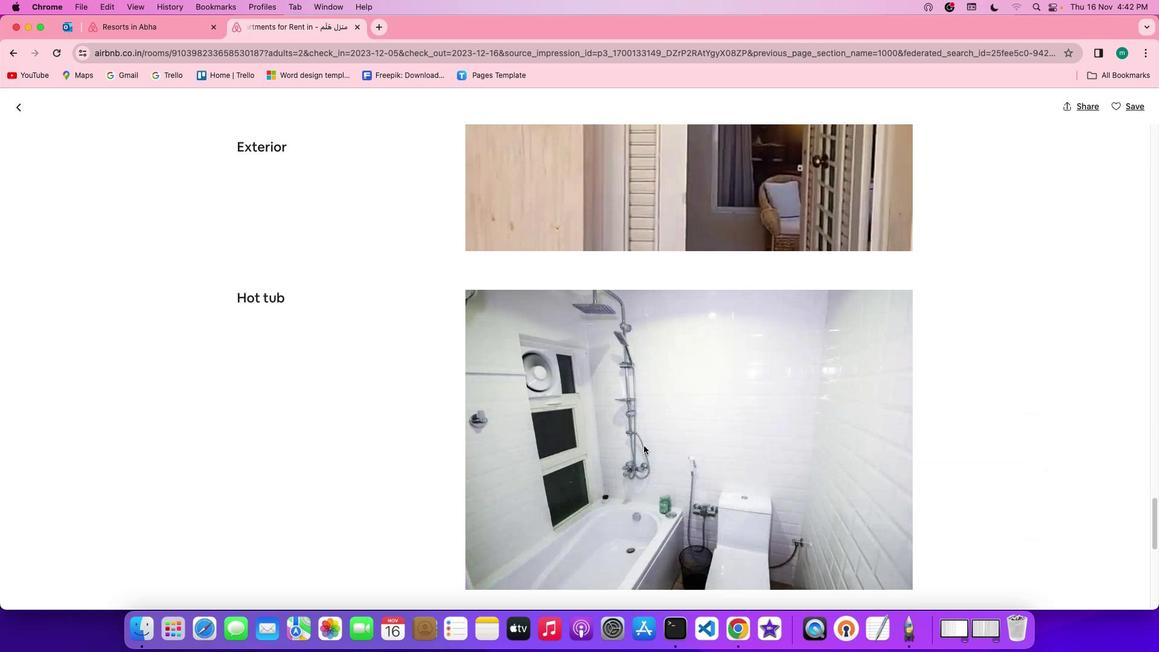 
Action: Mouse moved to (644, 445)
Screenshot: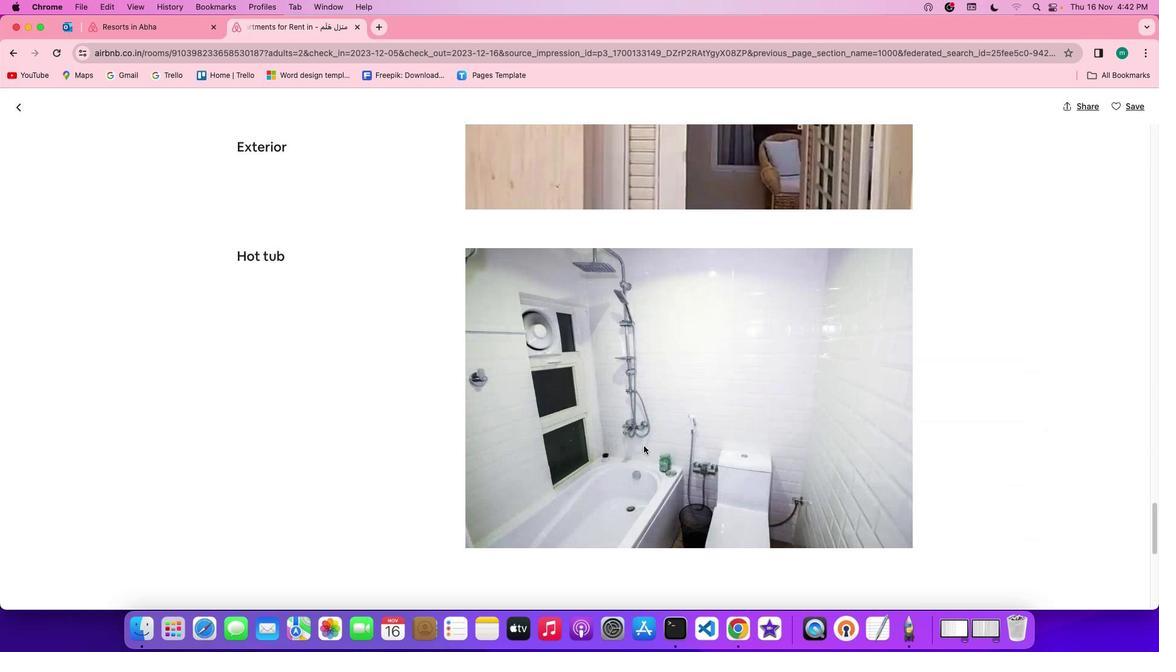 
Action: Mouse scrolled (644, 445) with delta (0, -2)
Screenshot: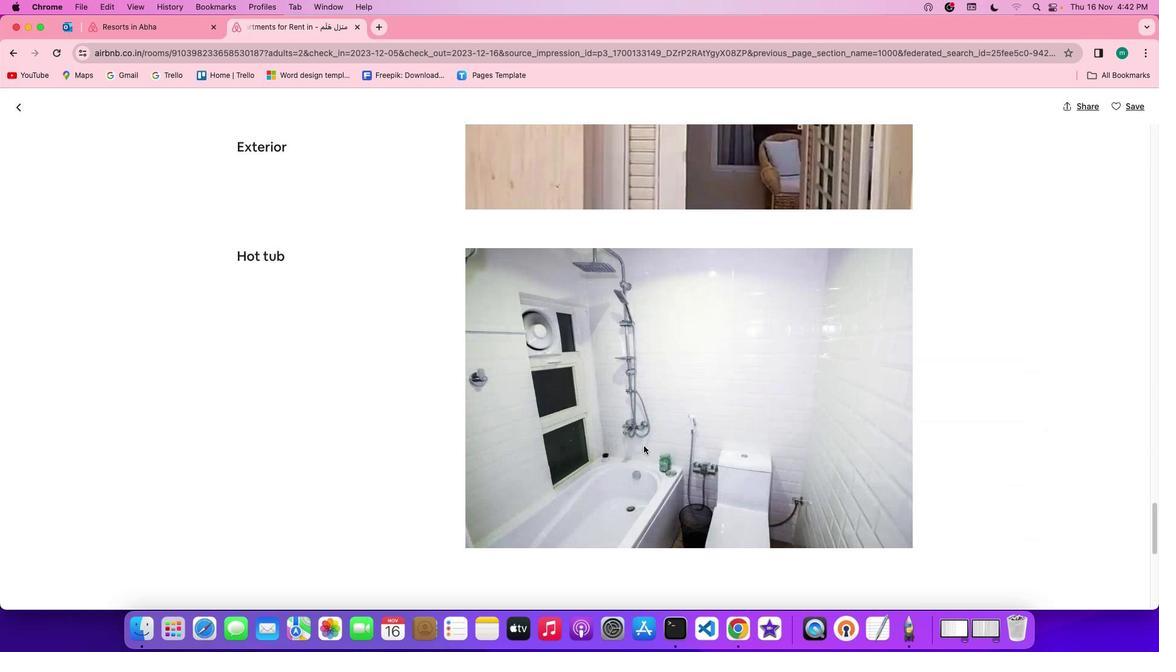 
Action: Mouse scrolled (644, 445) with delta (0, -3)
Screenshot: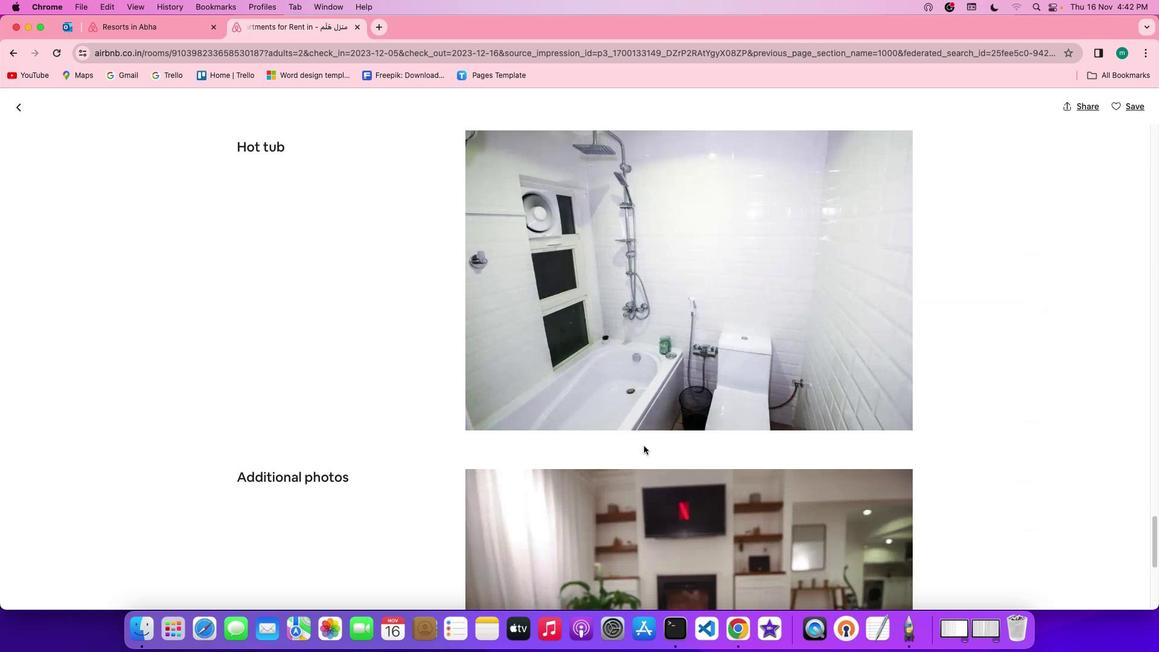 
Action: Mouse scrolled (644, 445) with delta (0, 0)
Screenshot: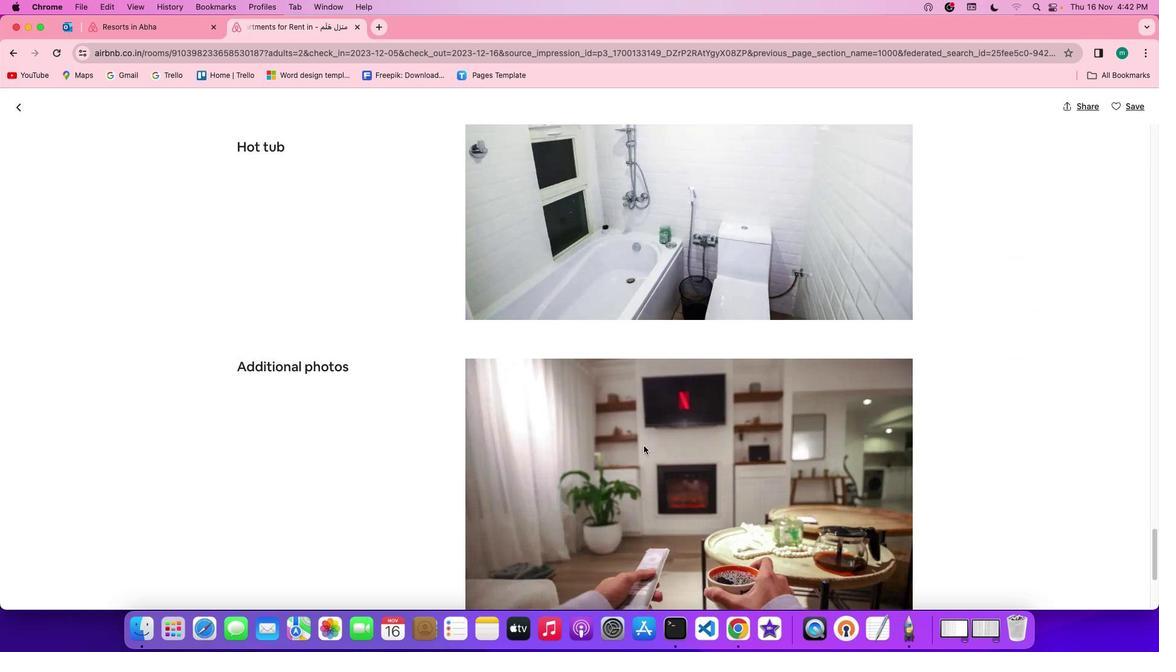 
Action: Mouse scrolled (644, 445) with delta (0, 0)
Screenshot: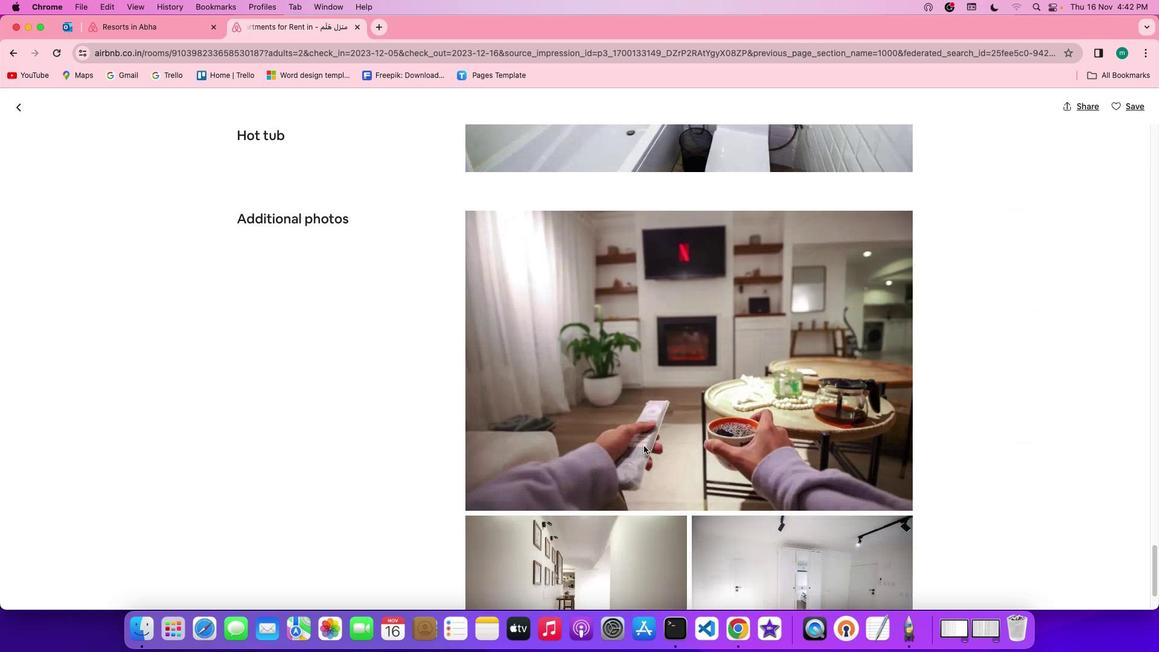 
Action: Mouse scrolled (644, 445) with delta (0, -1)
Screenshot: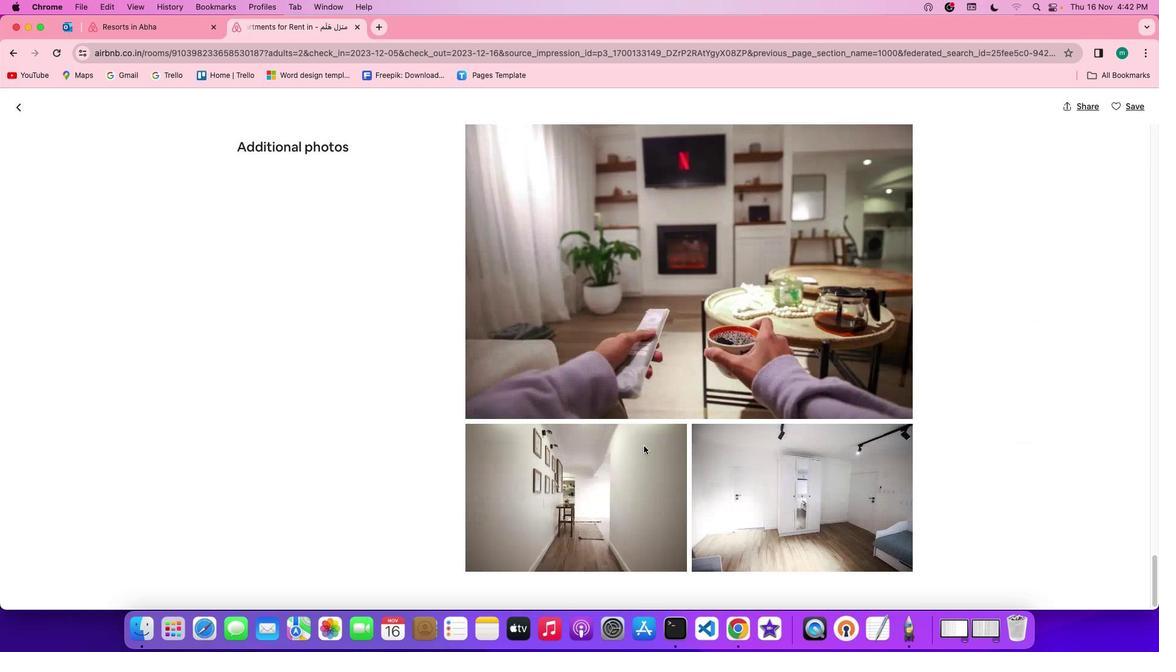 
Action: Mouse scrolled (644, 445) with delta (0, -3)
Screenshot: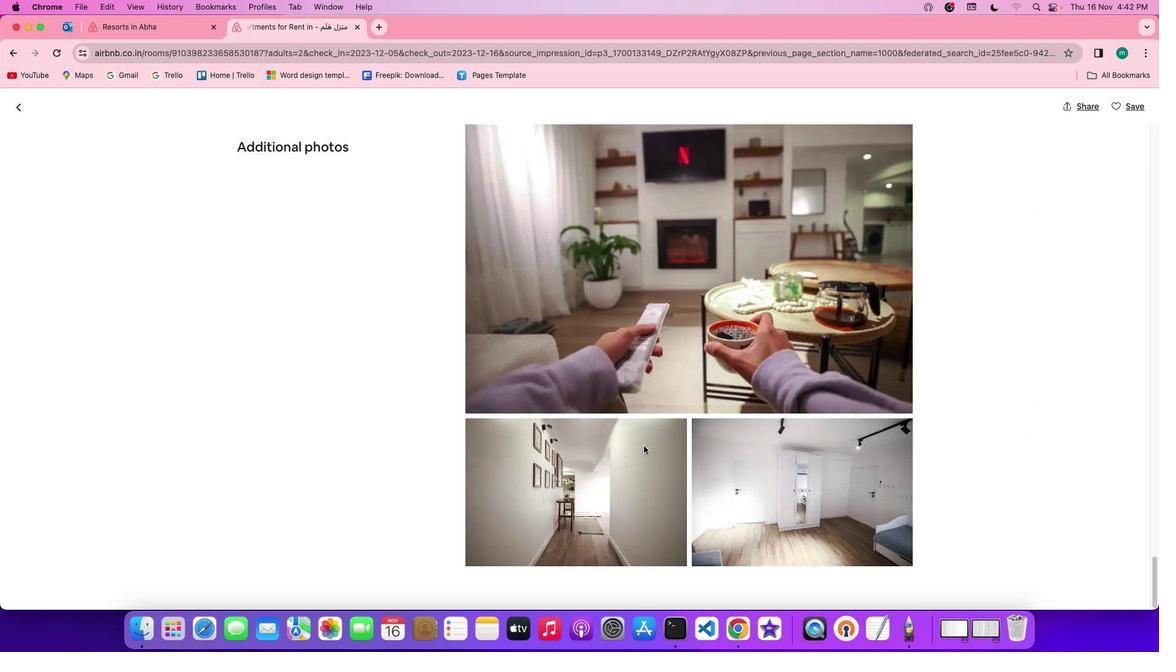 
Action: Mouse scrolled (644, 445) with delta (0, -3)
Screenshot: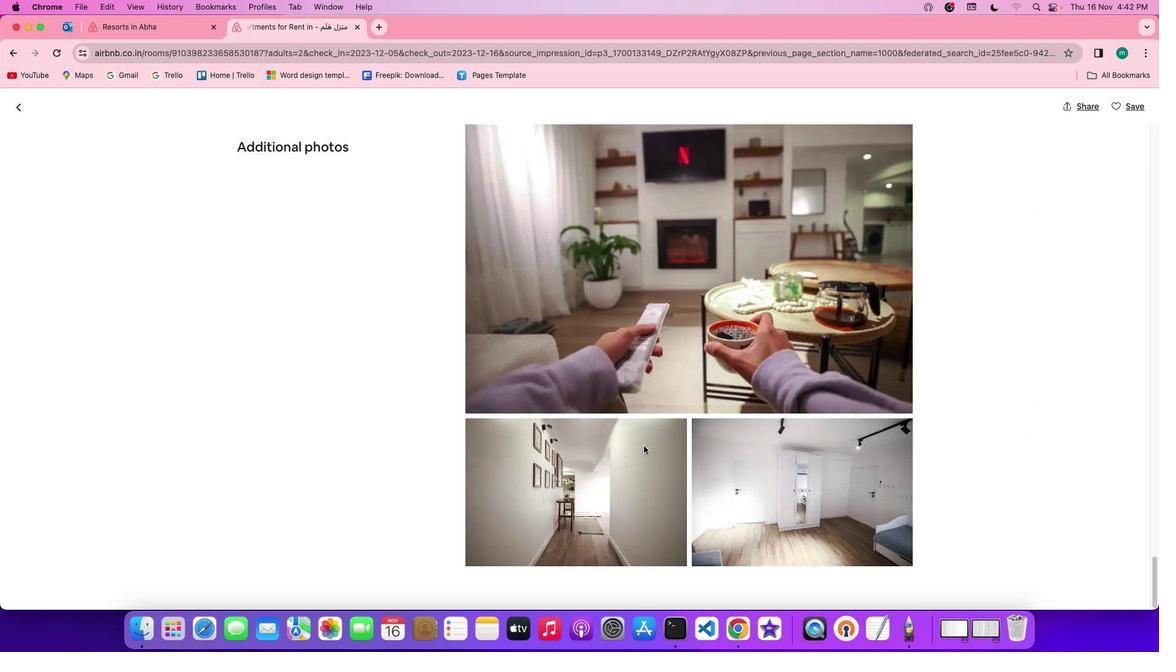 
Action: Mouse scrolled (644, 445) with delta (0, 0)
Screenshot: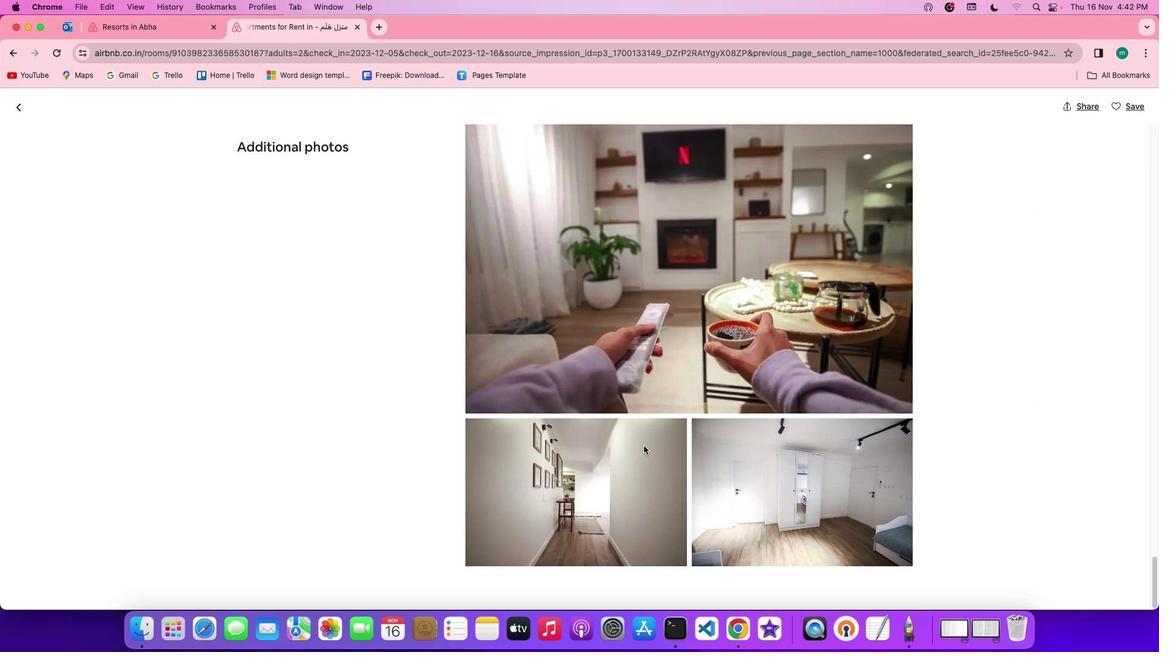 
Action: Mouse scrolled (644, 445) with delta (0, 0)
Screenshot: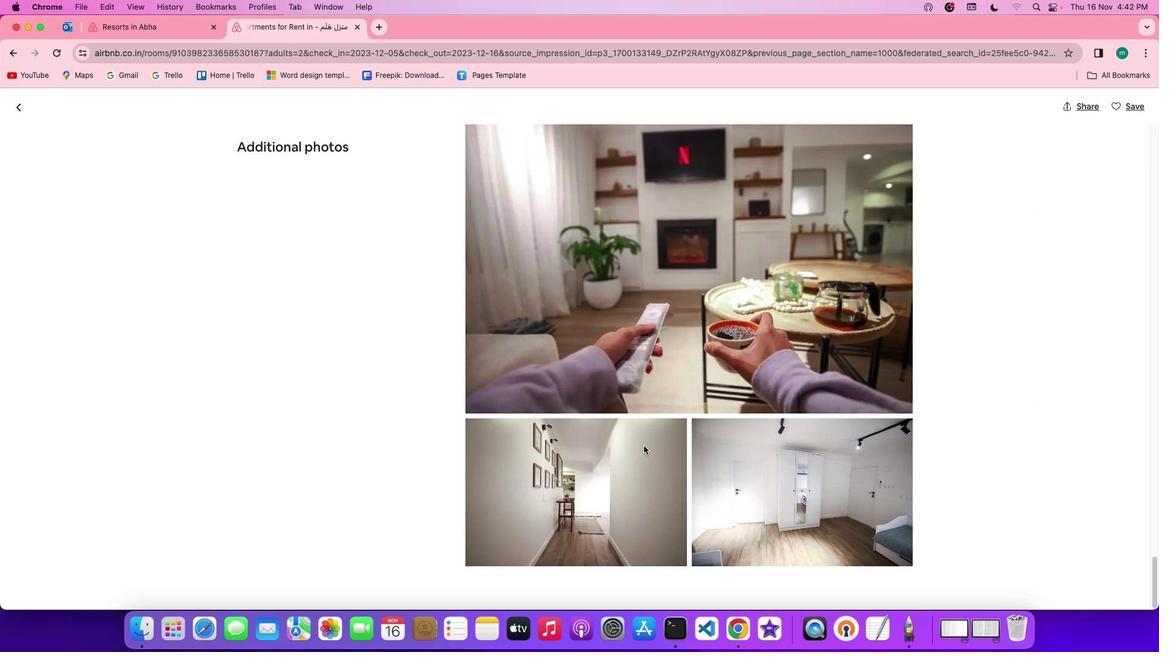 
Action: Mouse scrolled (644, 445) with delta (0, -1)
Screenshot: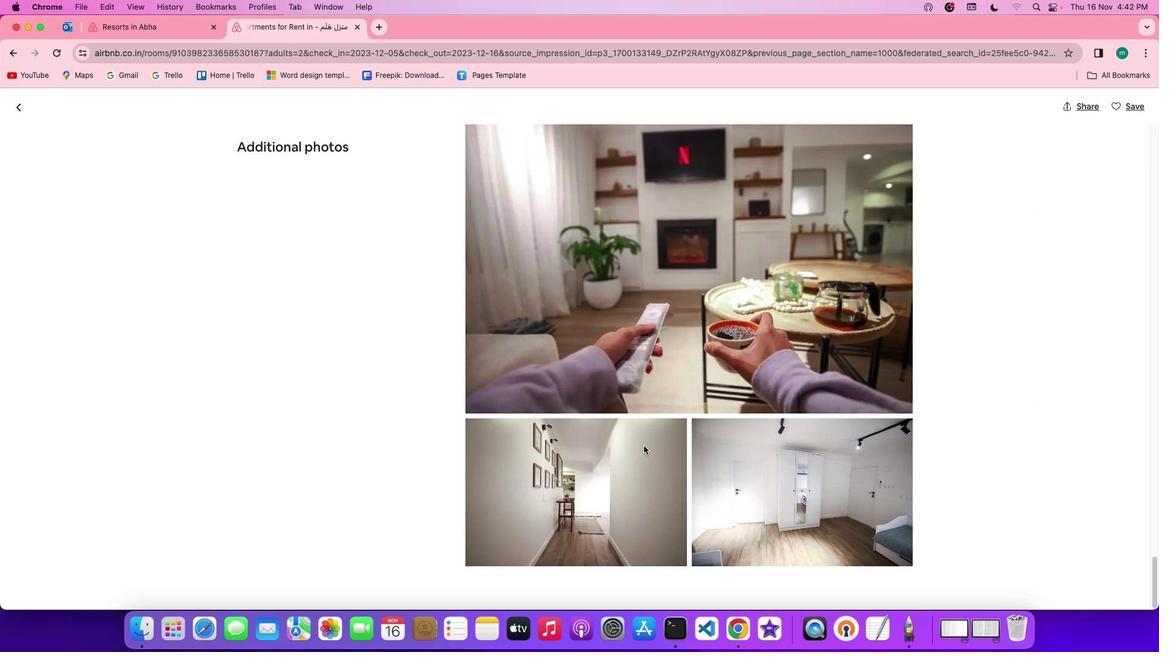 
Action: Mouse scrolled (644, 445) with delta (0, -3)
Screenshot: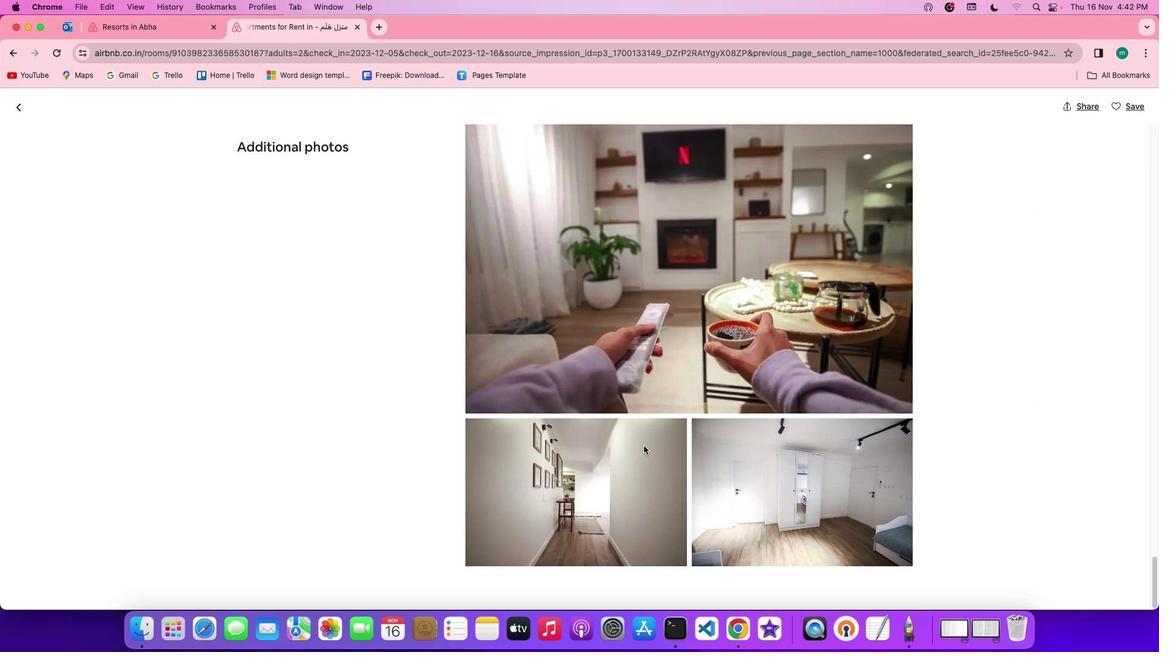 
Action: Mouse scrolled (644, 445) with delta (0, -3)
Screenshot: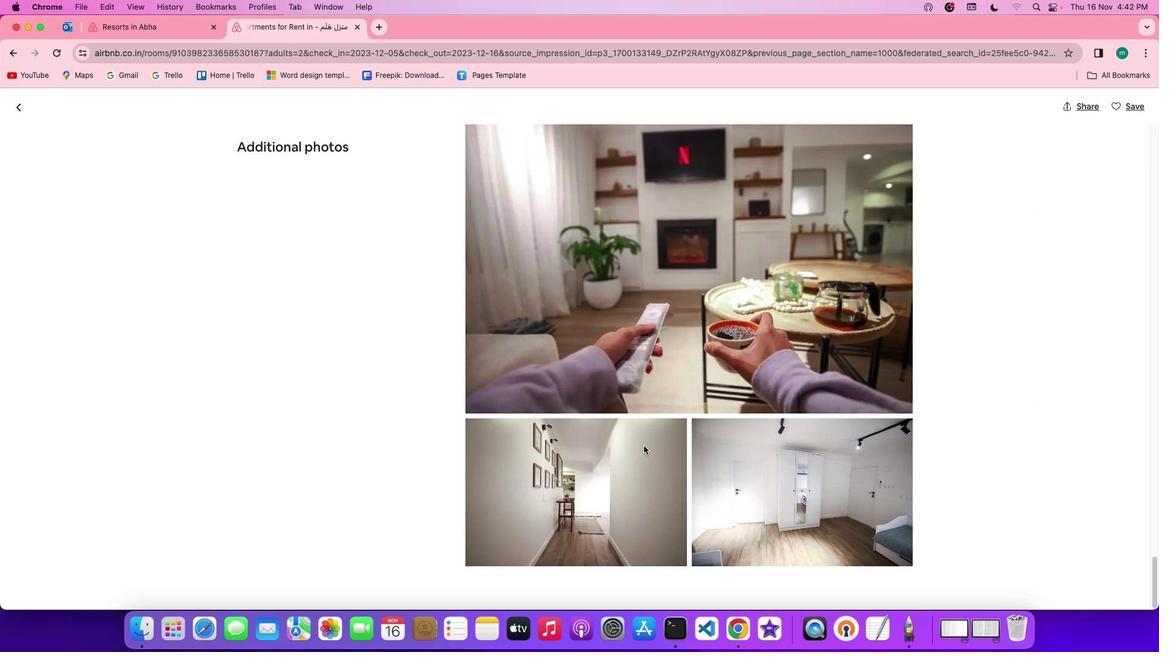 
Action: Mouse scrolled (644, 445) with delta (0, 0)
Screenshot: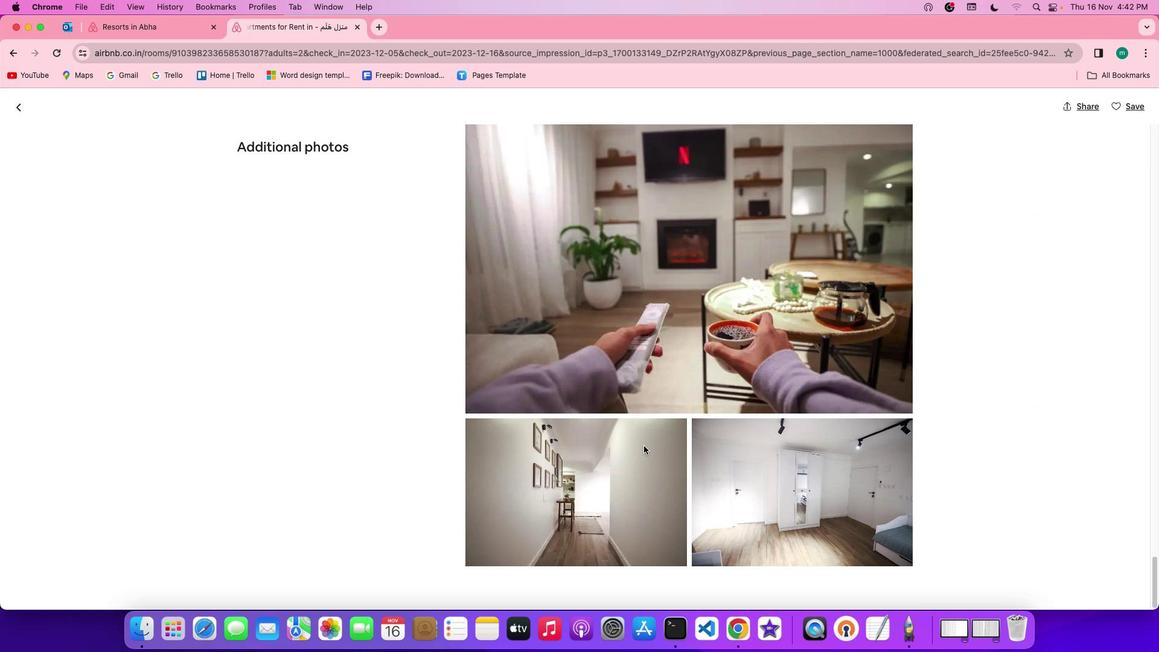
Action: Mouse scrolled (644, 445) with delta (0, 0)
Screenshot: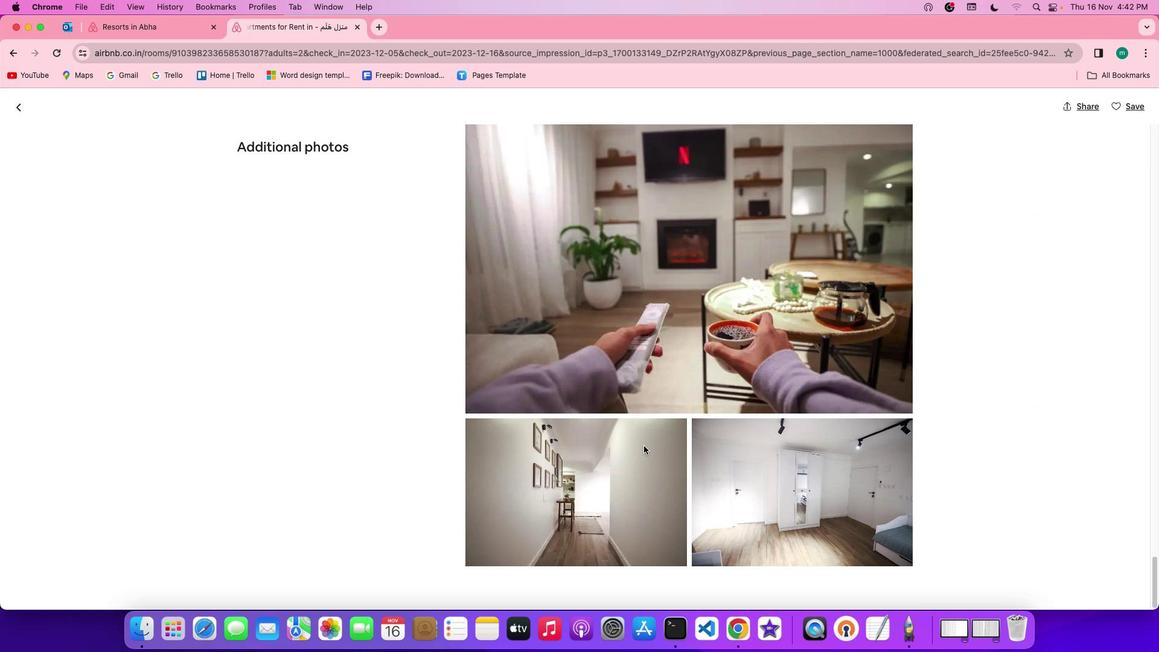 
Action: Mouse scrolled (644, 445) with delta (0, -1)
Screenshot: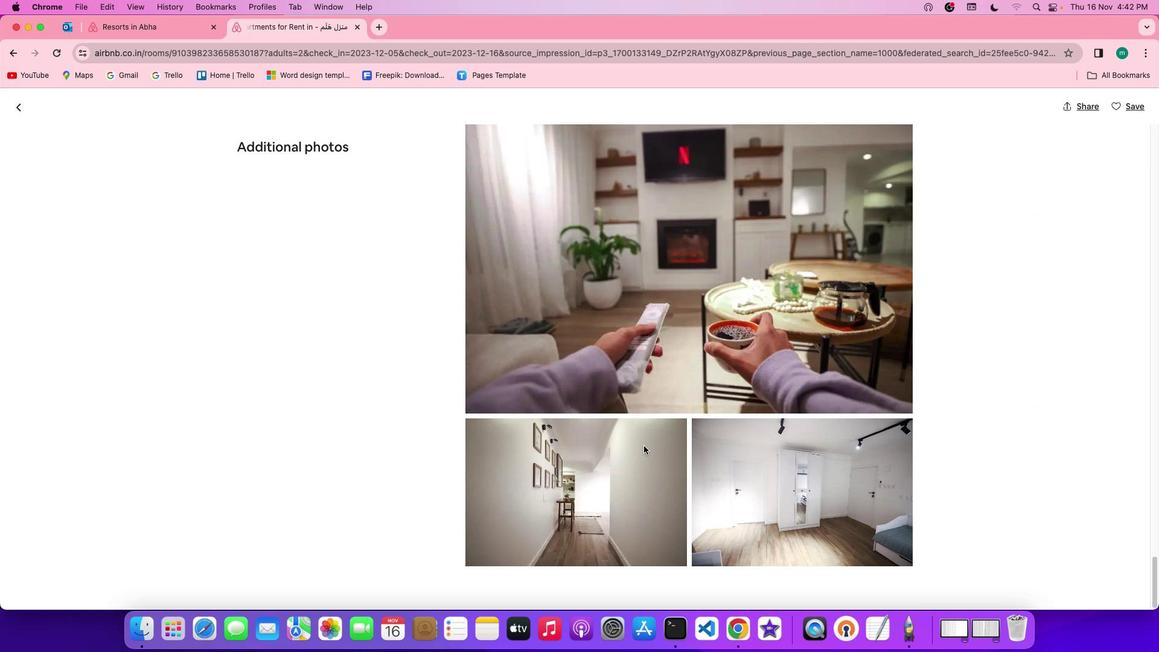 
Action: Mouse scrolled (644, 445) with delta (0, -3)
Screenshot: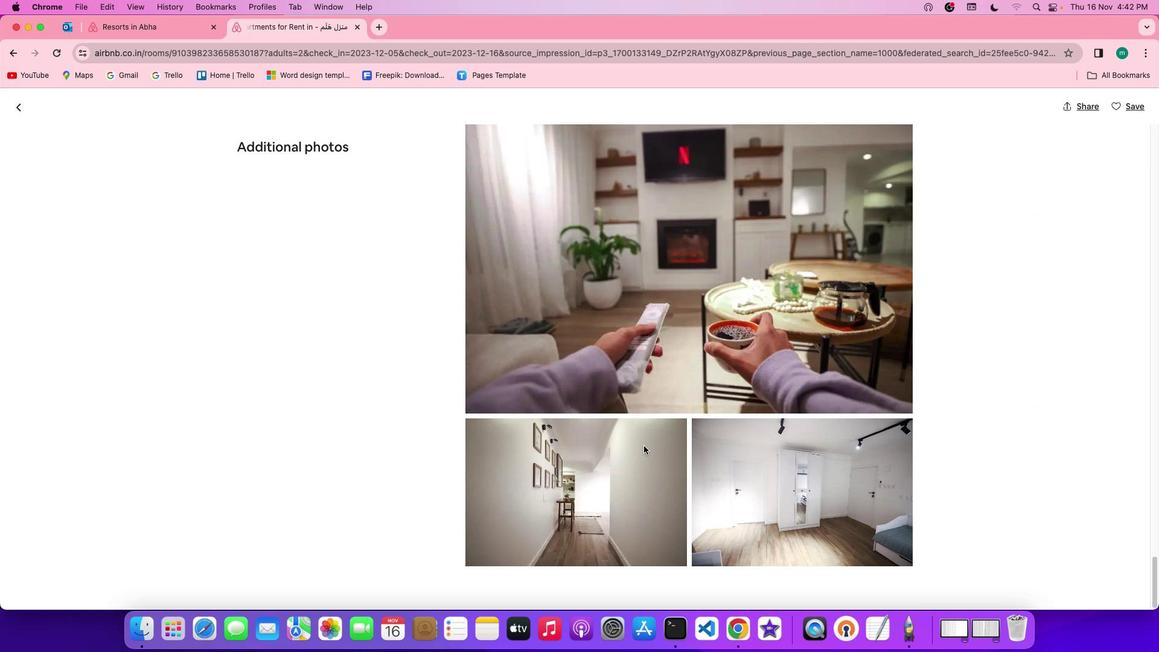 
Action: Mouse moved to (18, 109)
Screenshot: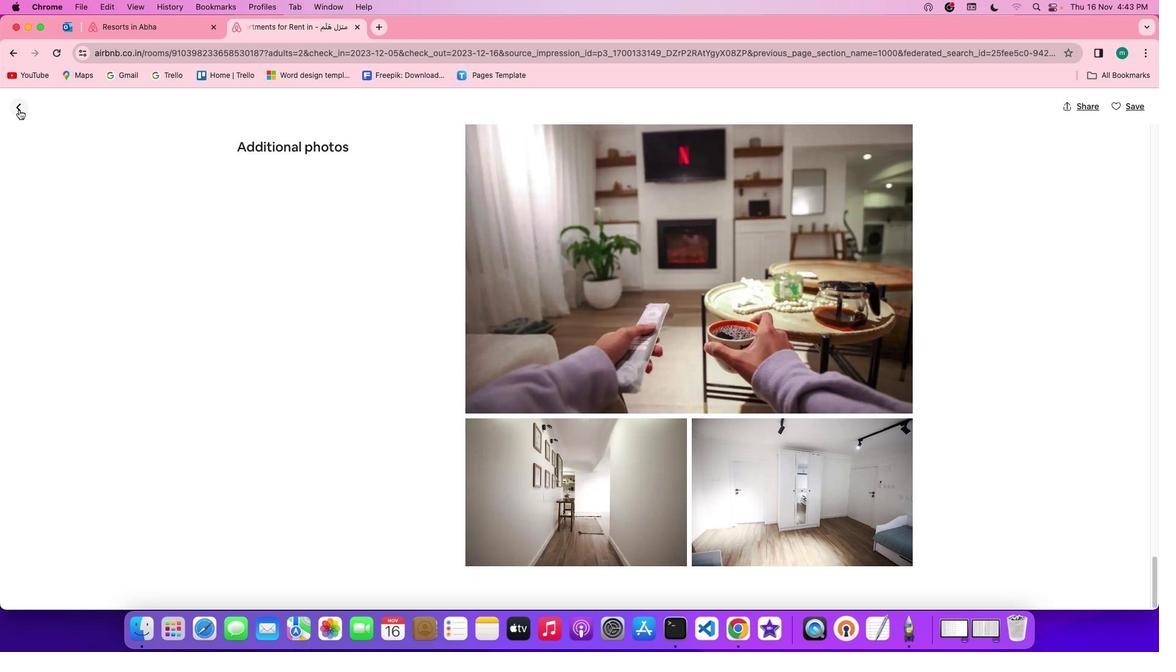 
Action: Mouse pressed left at (18, 109)
Screenshot: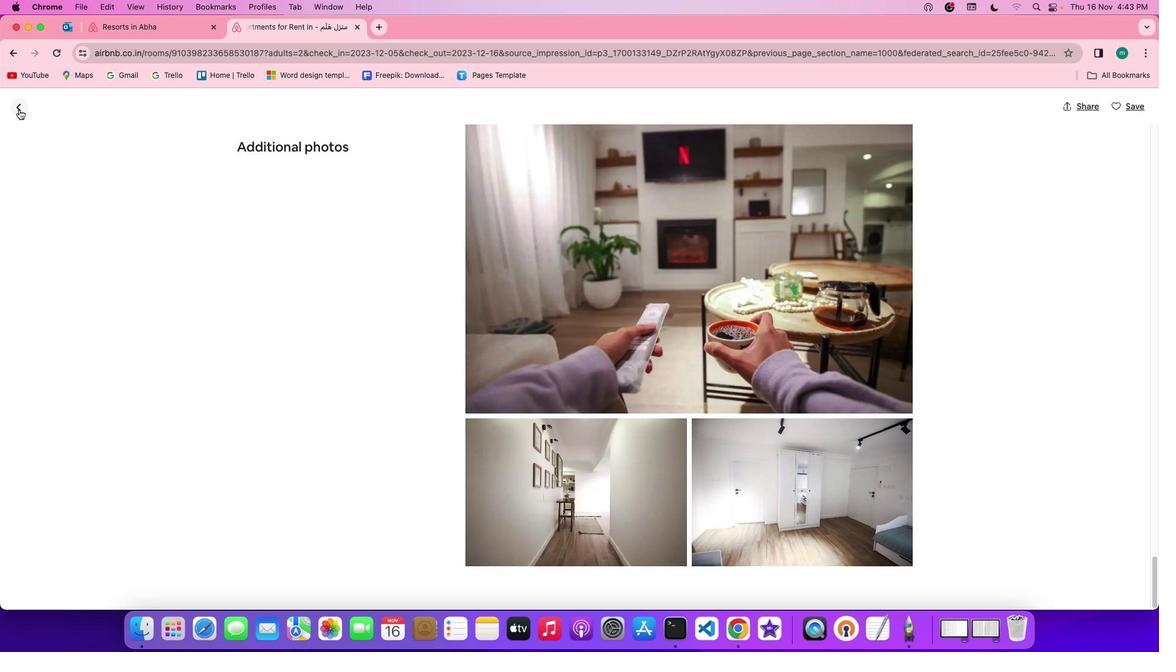
Action: Mouse moved to (512, 423)
Screenshot: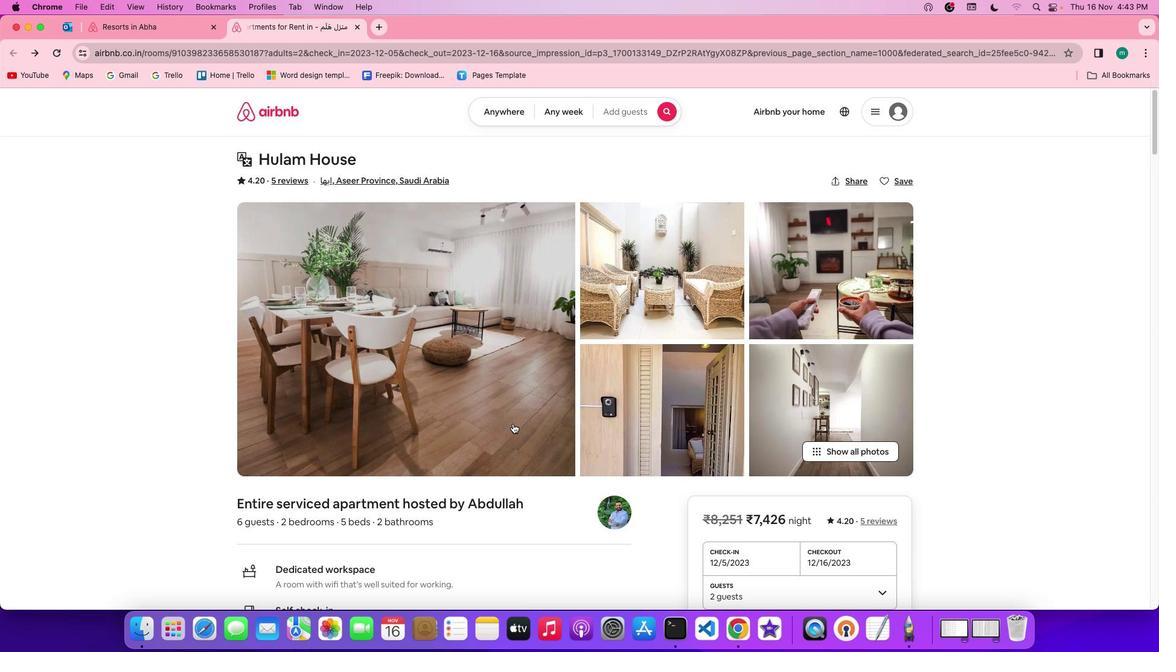 
Action: Mouse scrolled (512, 423) with delta (0, 0)
Screenshot: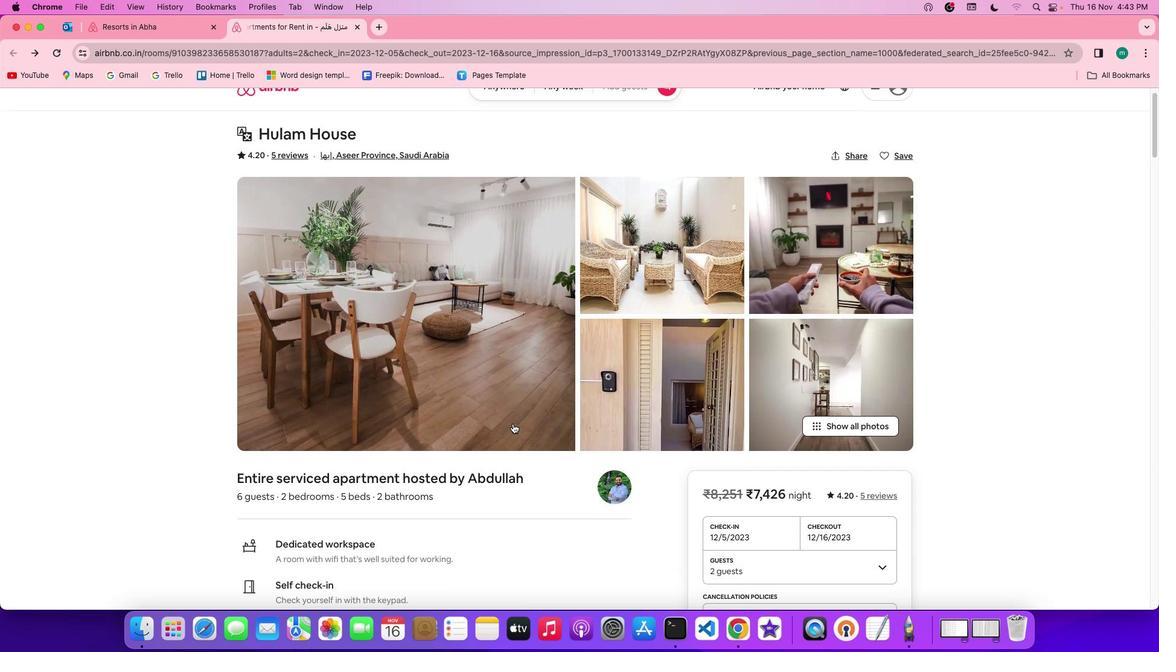
Action: Mouse scrolled (512, 423) with delta (0, 0)
Screenshot: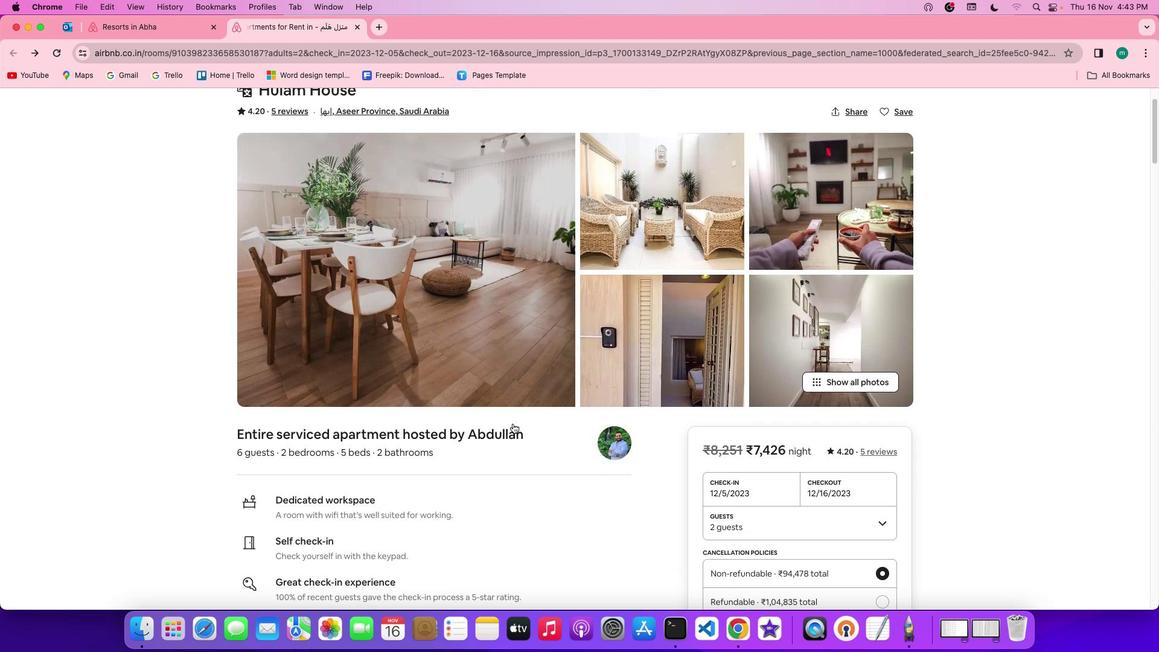 
Action: Mouse moved to (512, 423)
Screenshot: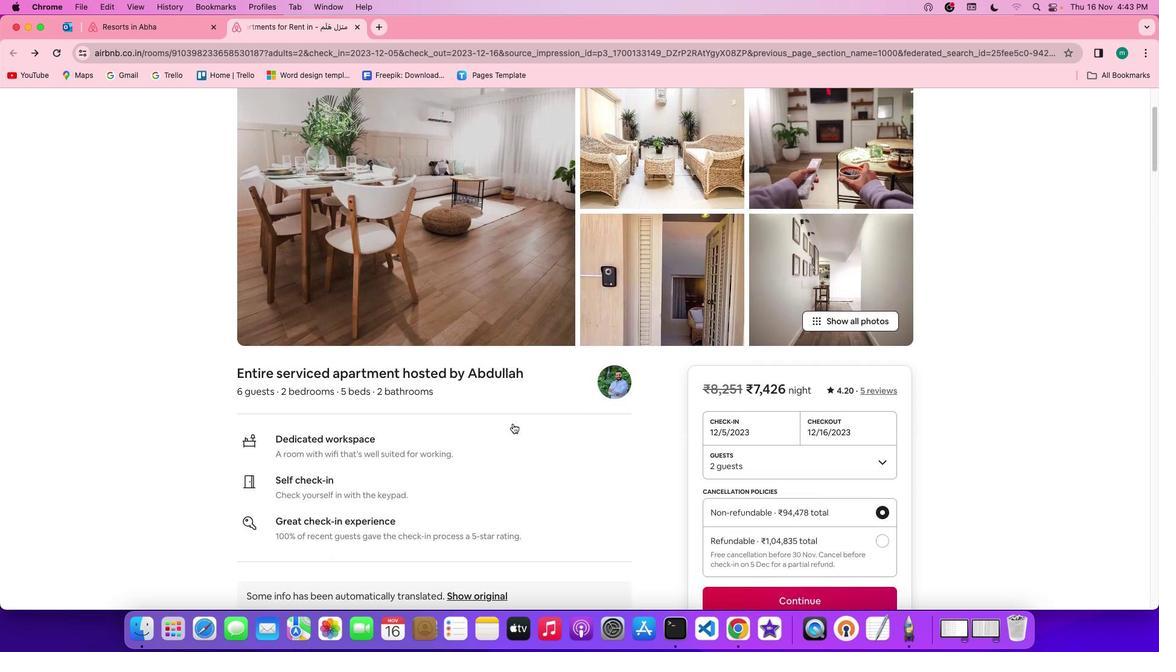 
Action: Mouse scrolled (512, 423) with delta (0, -1)
Screenshot: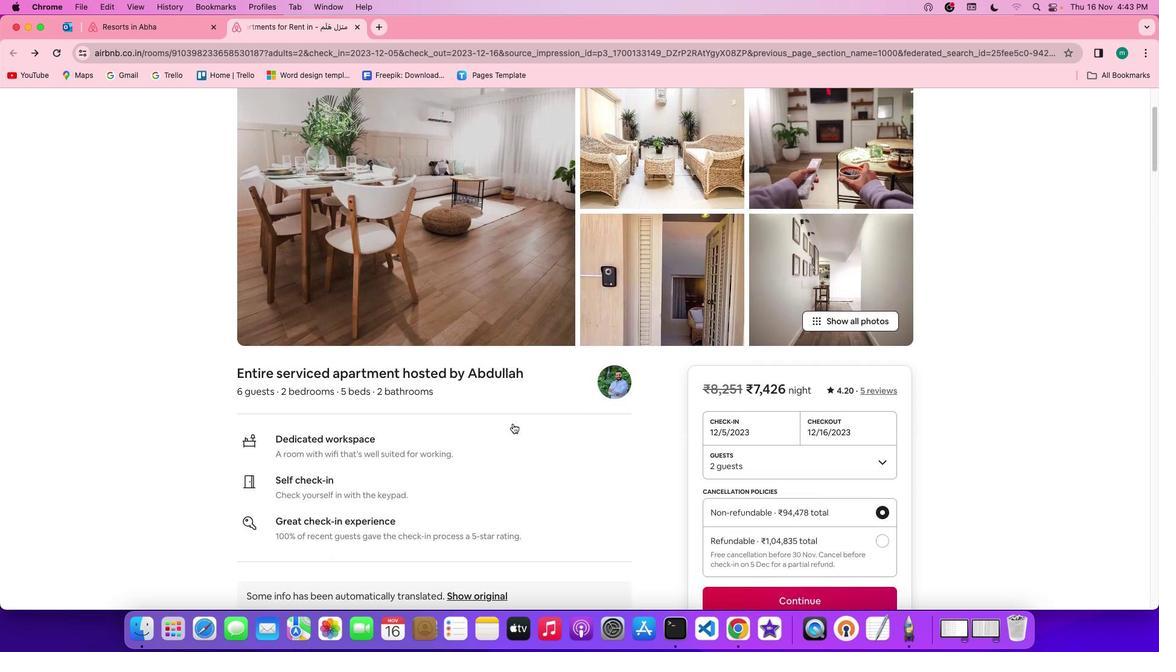 
Action: Mouse scrolled (512, 423) with delta (0, -2)
Screenshot: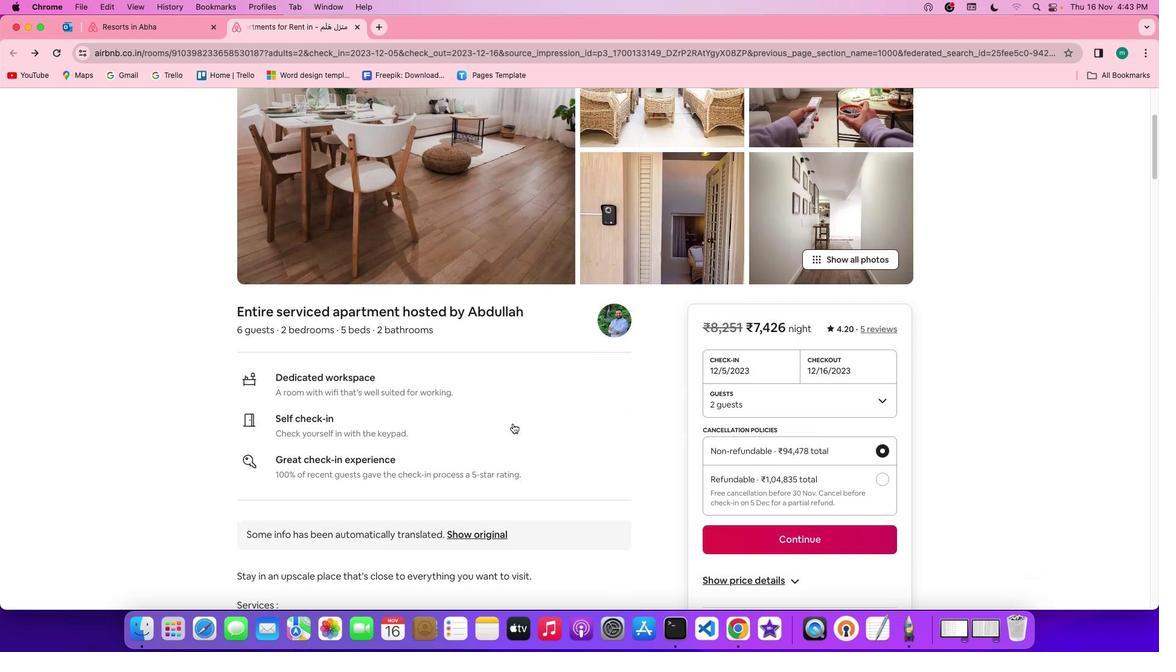 
Action: Mouse scrolled (512, 423) with delta (0, 0)
Screenshot: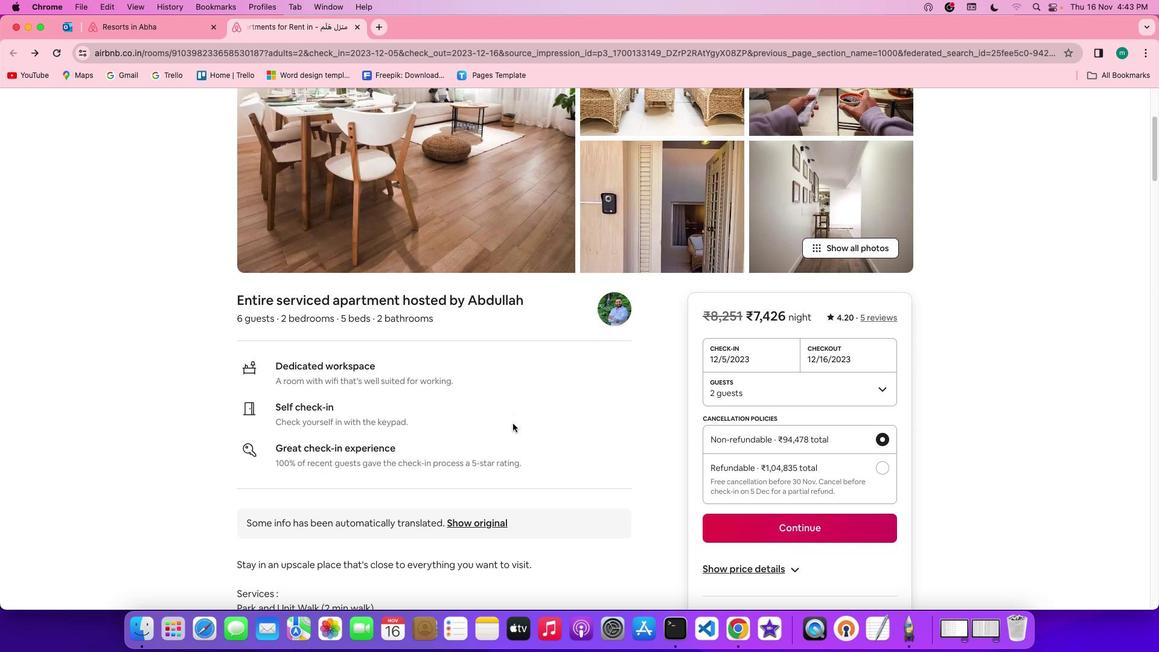 
Action: Mouse scrolled (512, 423) with delta (0, 0)
Screenshot: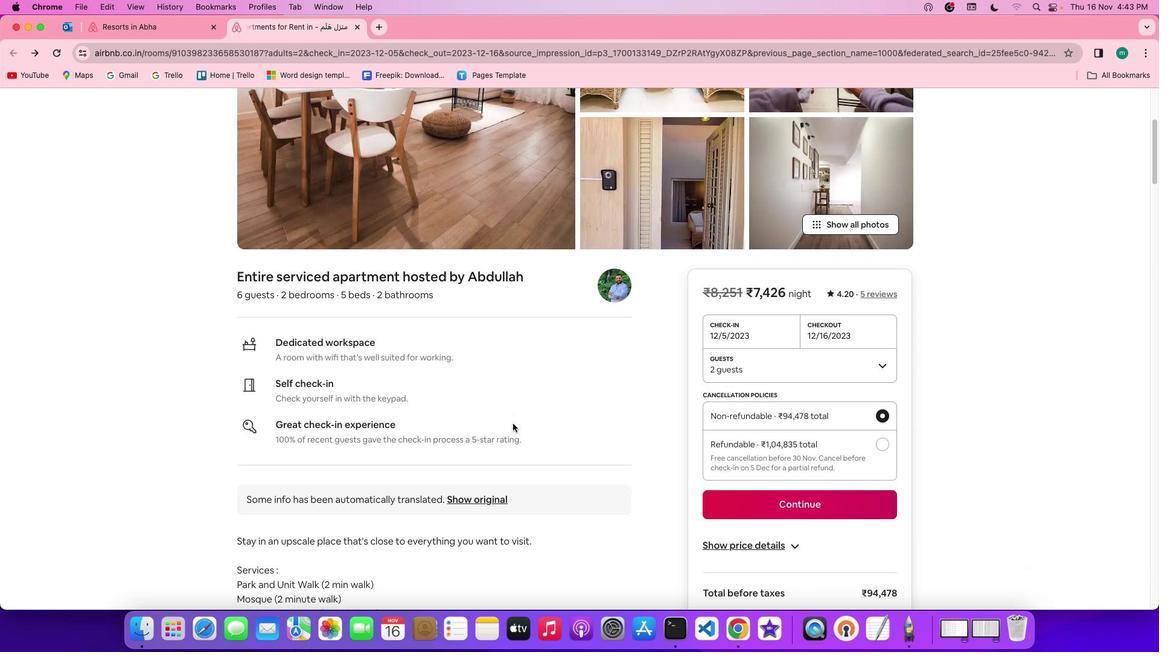 
Action: Mouse scrolled (512, 423) with delta (0, -1)
Screenshot: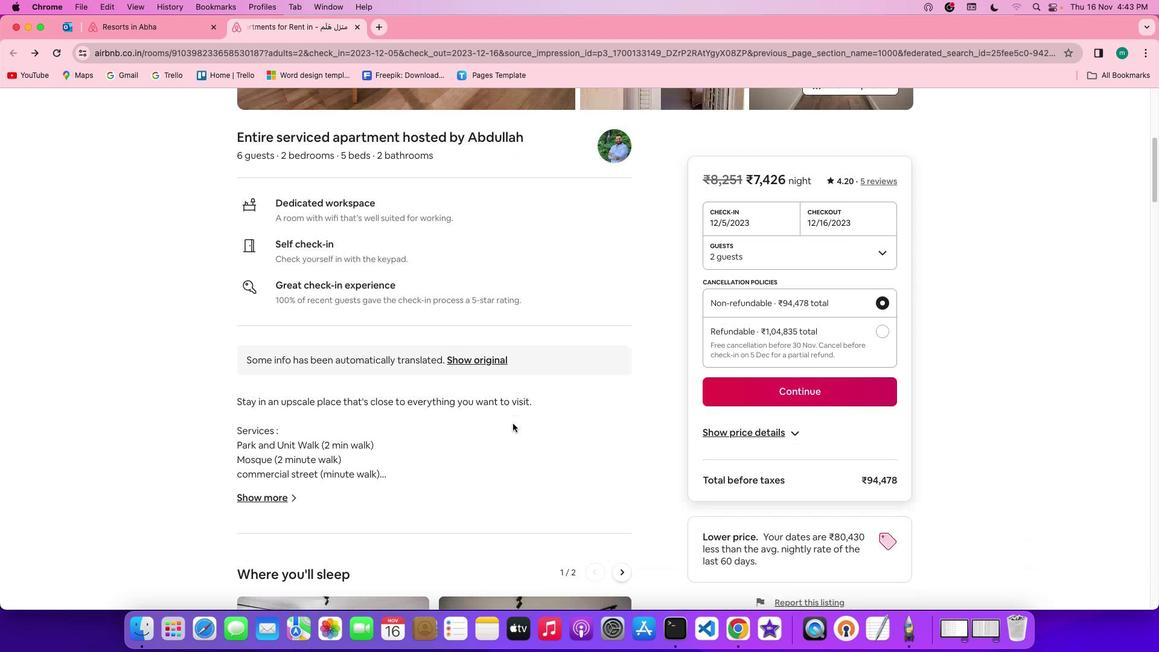 
Action: Mouse scrolled (512, 423) with delta (0, -2)
Screenshot: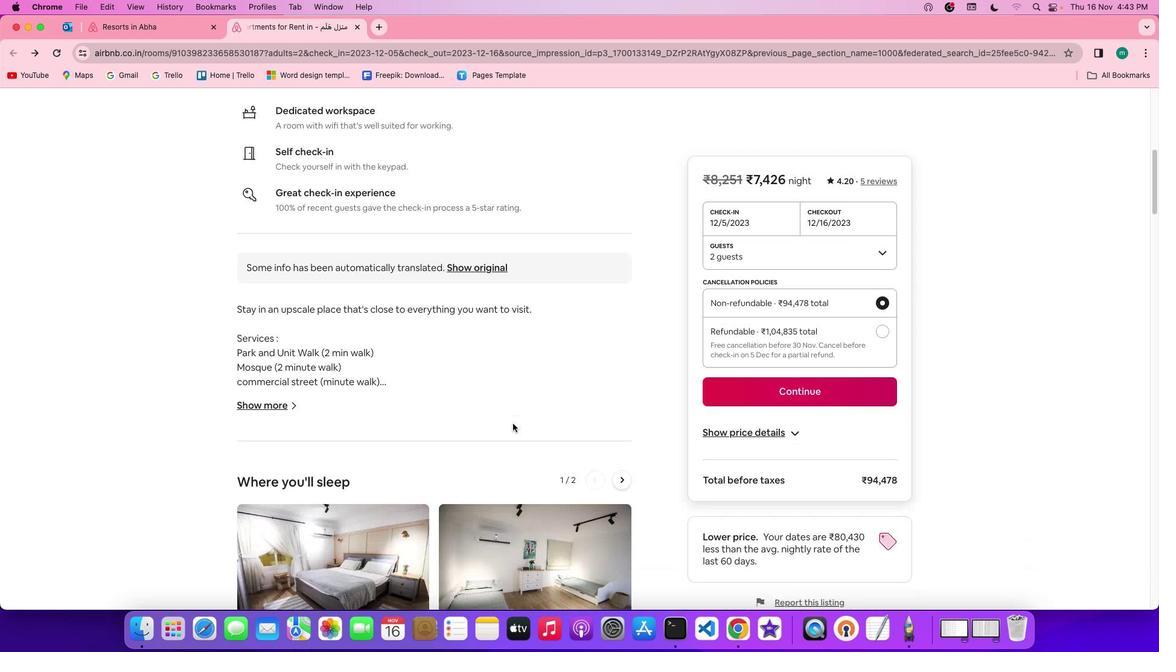 
Action: Mouse scrolled (512, 423) with delta (0, -3)
Screenshot: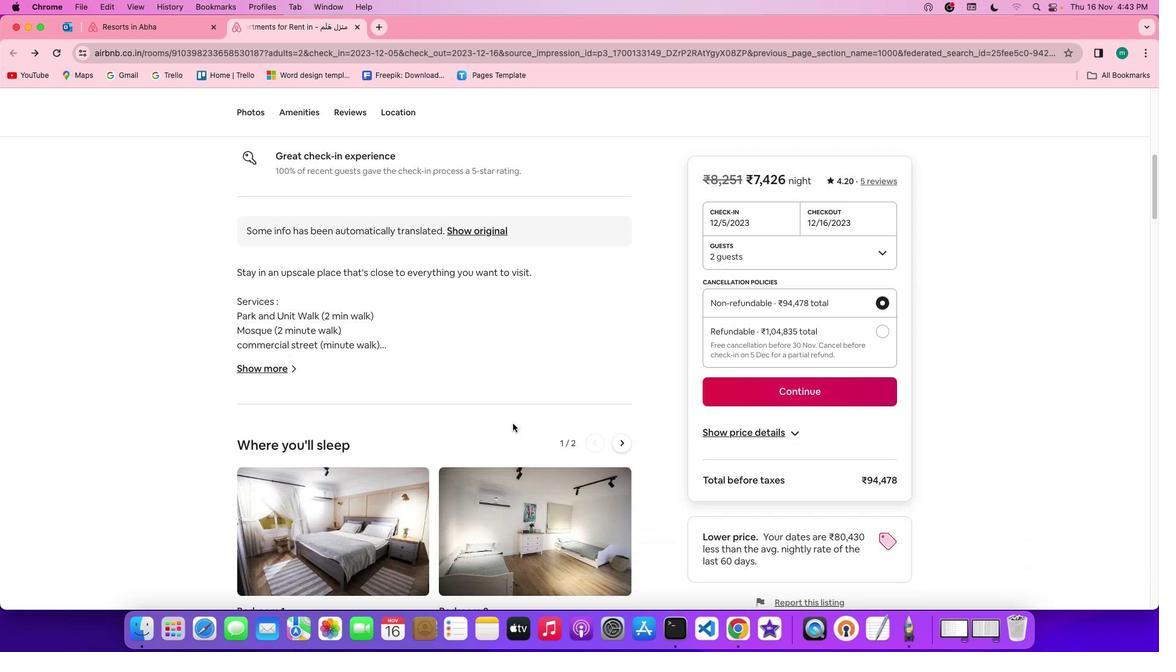 
Action: Mouse moved to (512, 423)
Screenshot: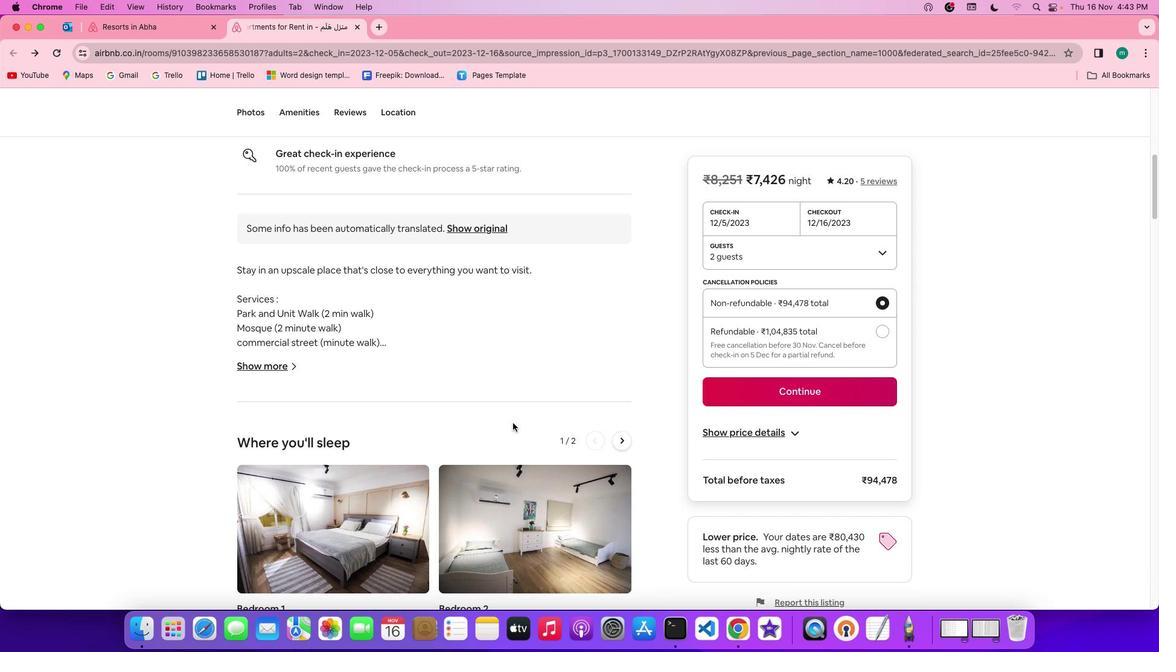 
Action: Mouse scrolled (512, 423) with delta (0, 0)
Screenshot: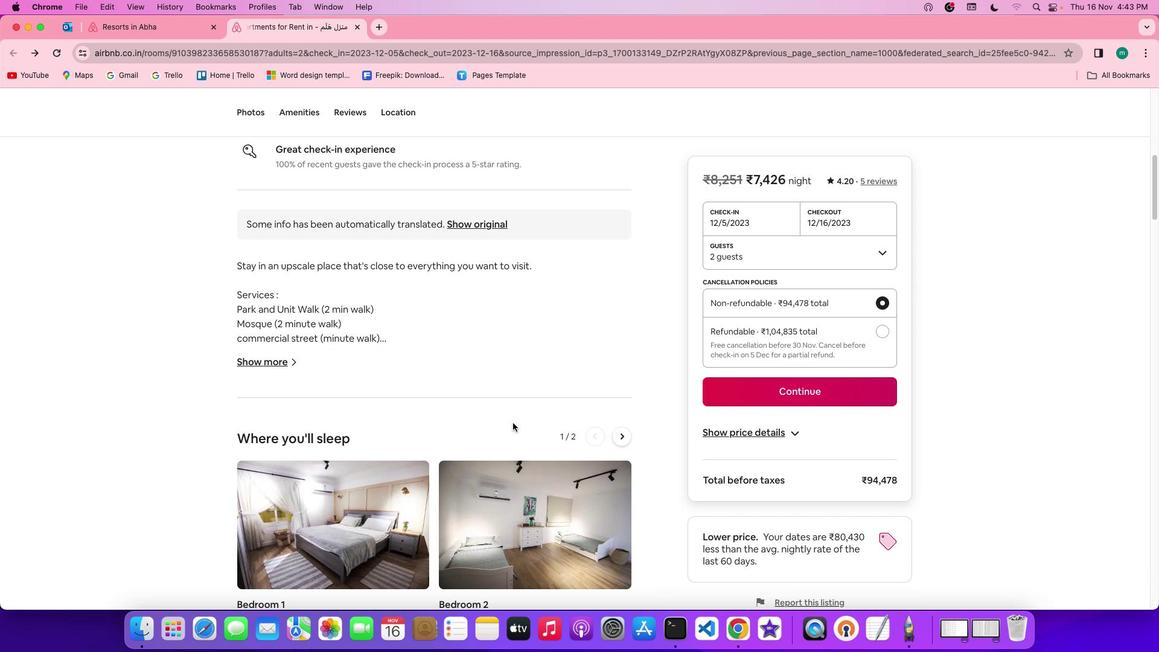 
Action: Mouse scrolled (512, 423) with delta (0, 0)
Screenshot: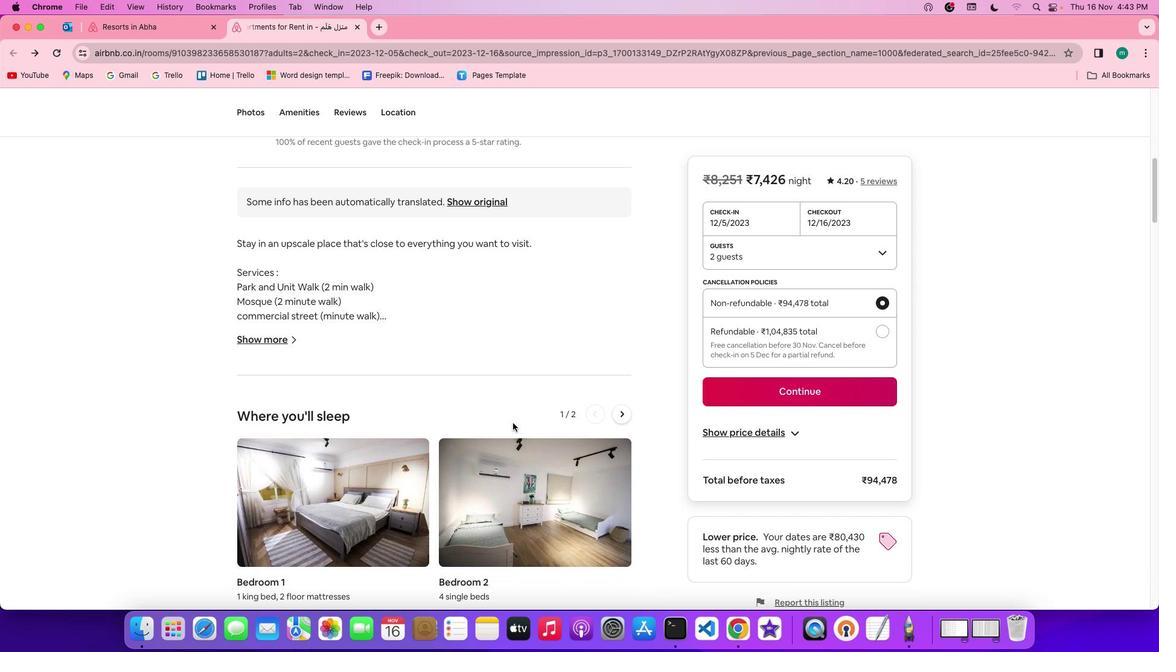 
Action: Mouse scrolled (512, 423) with delta (0, -1)
Screenshot: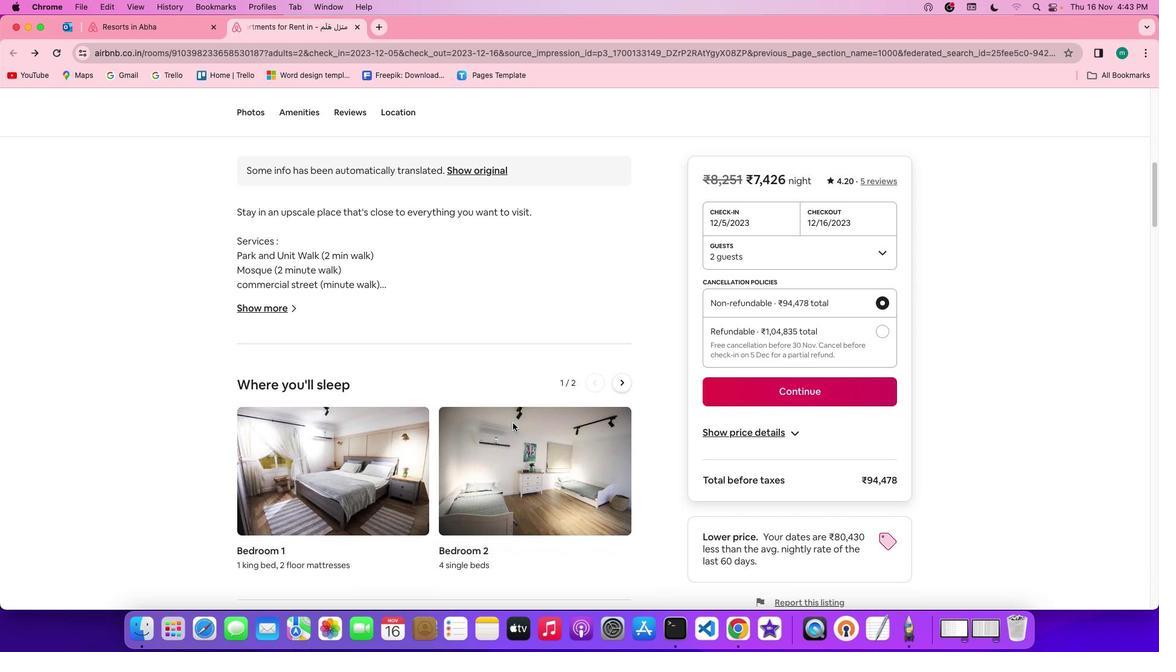
Action: Mouse moved to (271, 300)
Screenshot: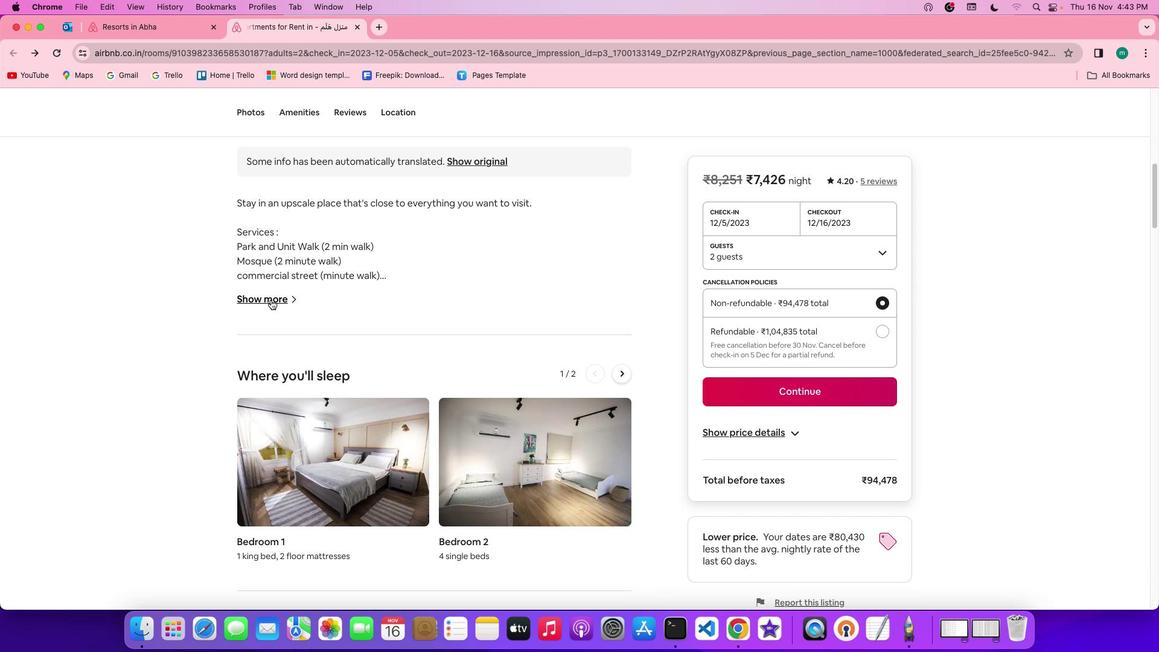 
Action: Mouse pressed left at (271, 300)
Screenshot: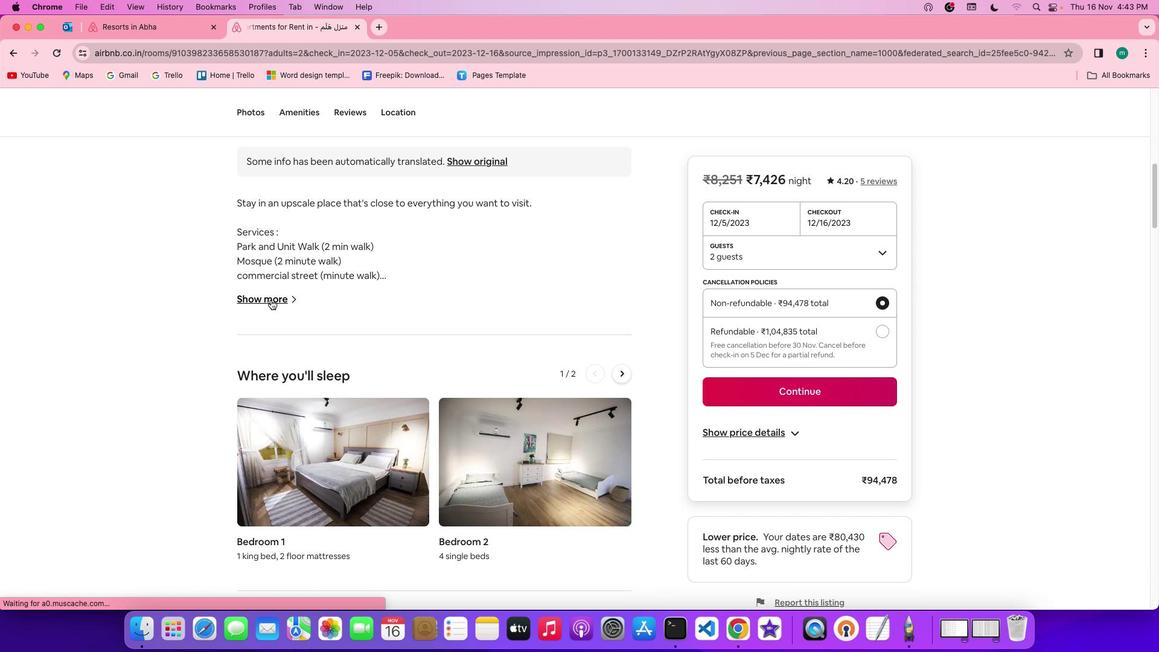
Action: Mouse moved to (521, 427)
Screenshot: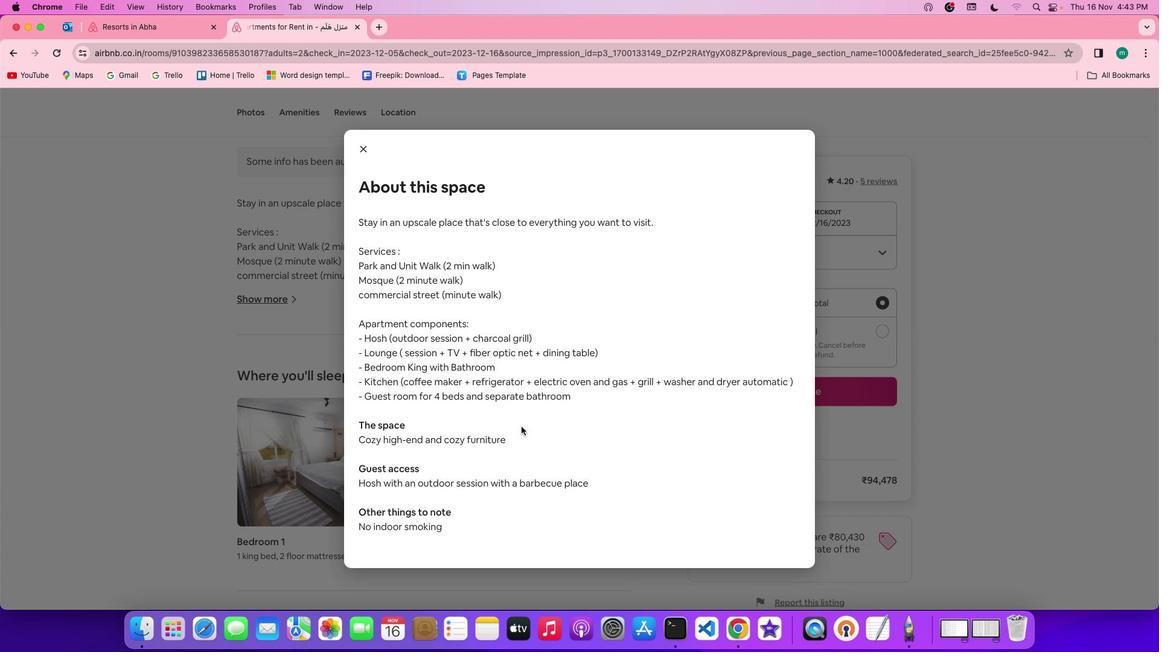 
Action: Mouse scrolled (521, 427) with delta (0, 0)
Screenshot: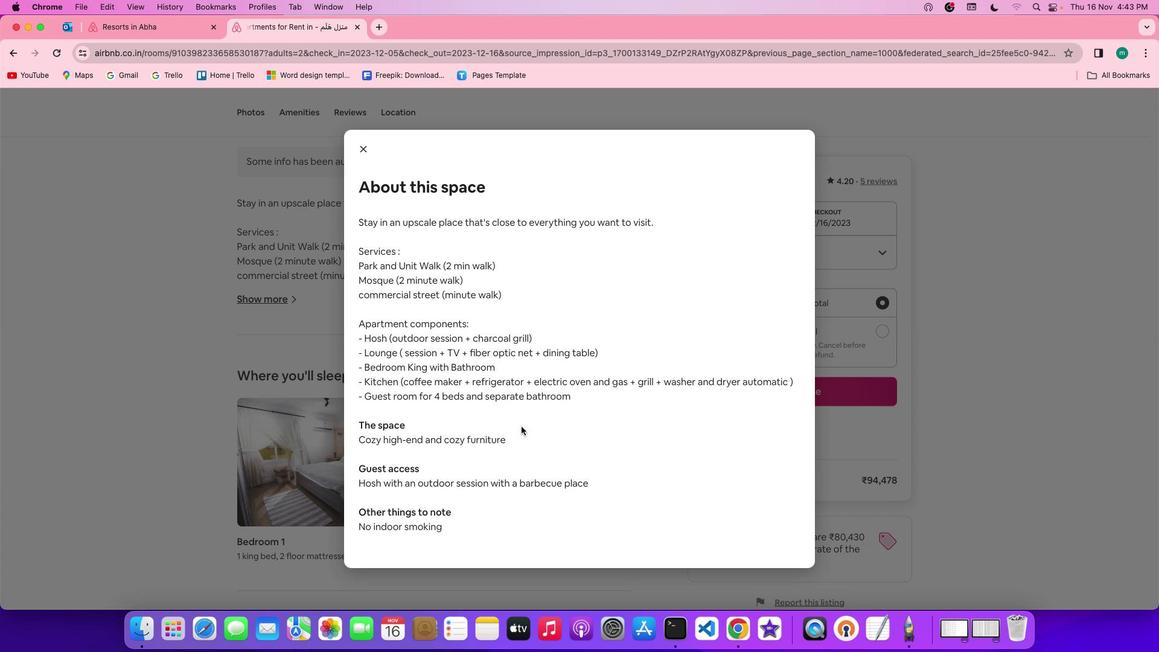 
Action: Mouse scrolled (521, 427) with delta (0, 0)
Screenshot: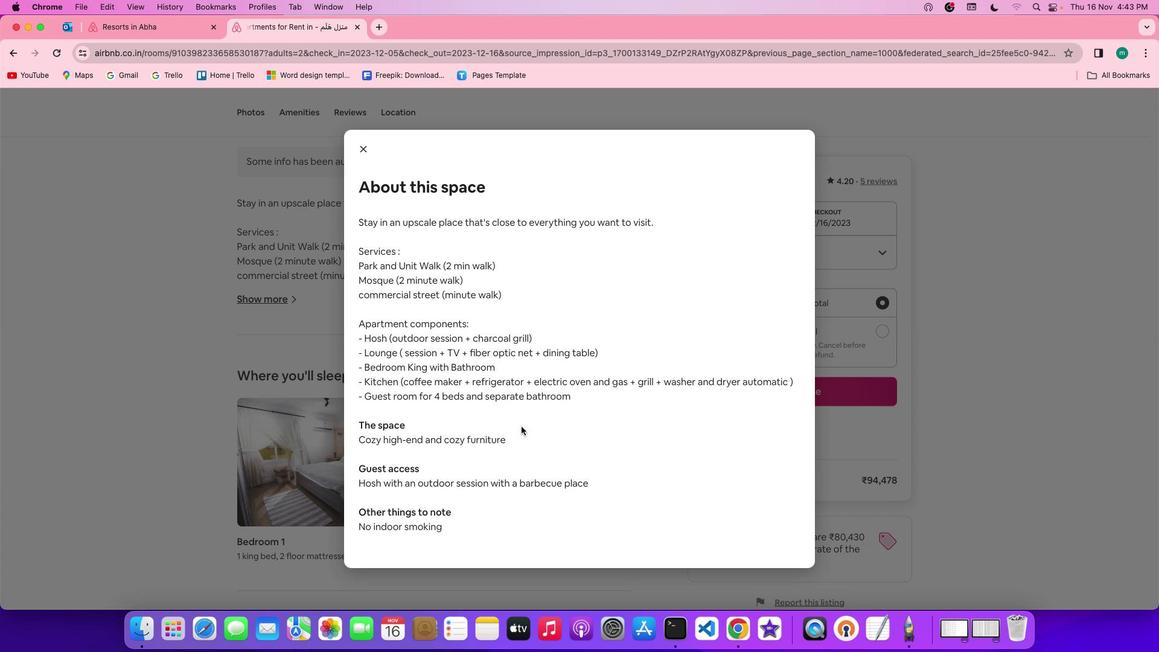
Action: Mouse scrolled (521, 427) with delta (0, -1)
Screenshot: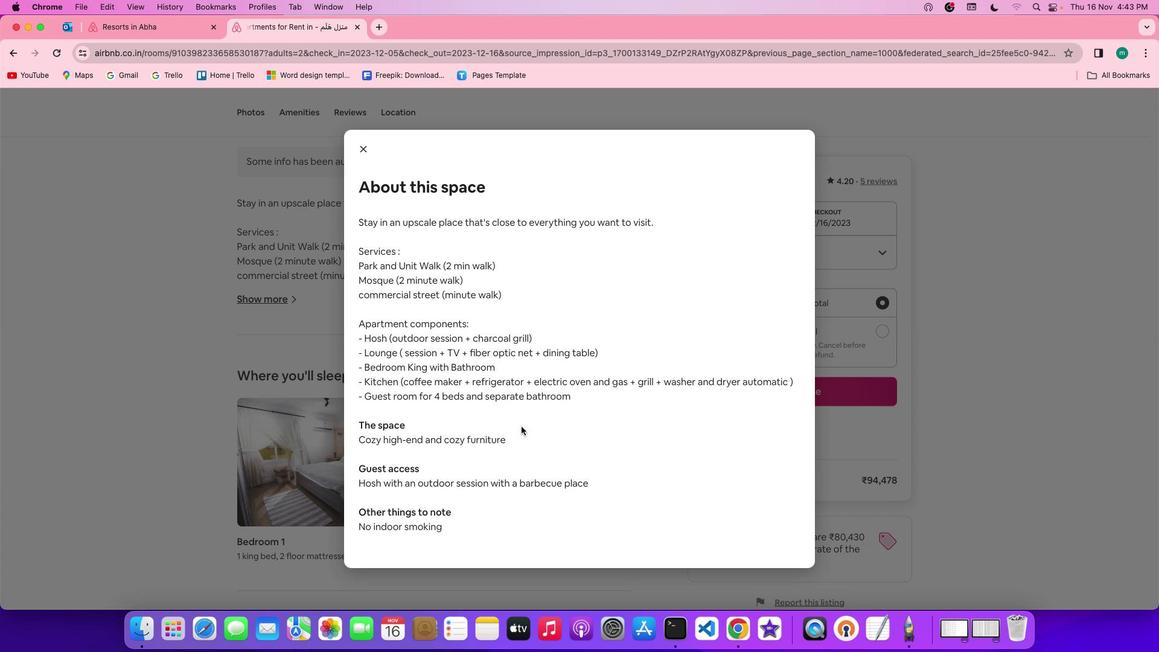 
Action: Mouse scrolled (521, 427) with delta (0, -2)
Screenshot: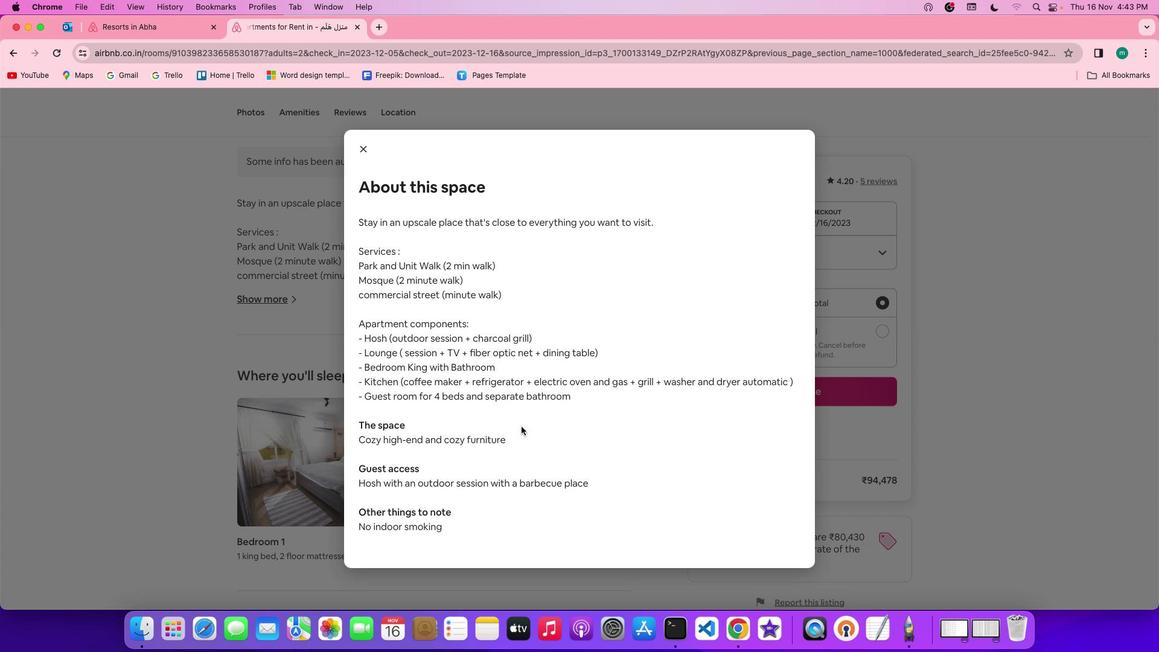 
Action: Mouse moved to (359, 148)
Screenshot: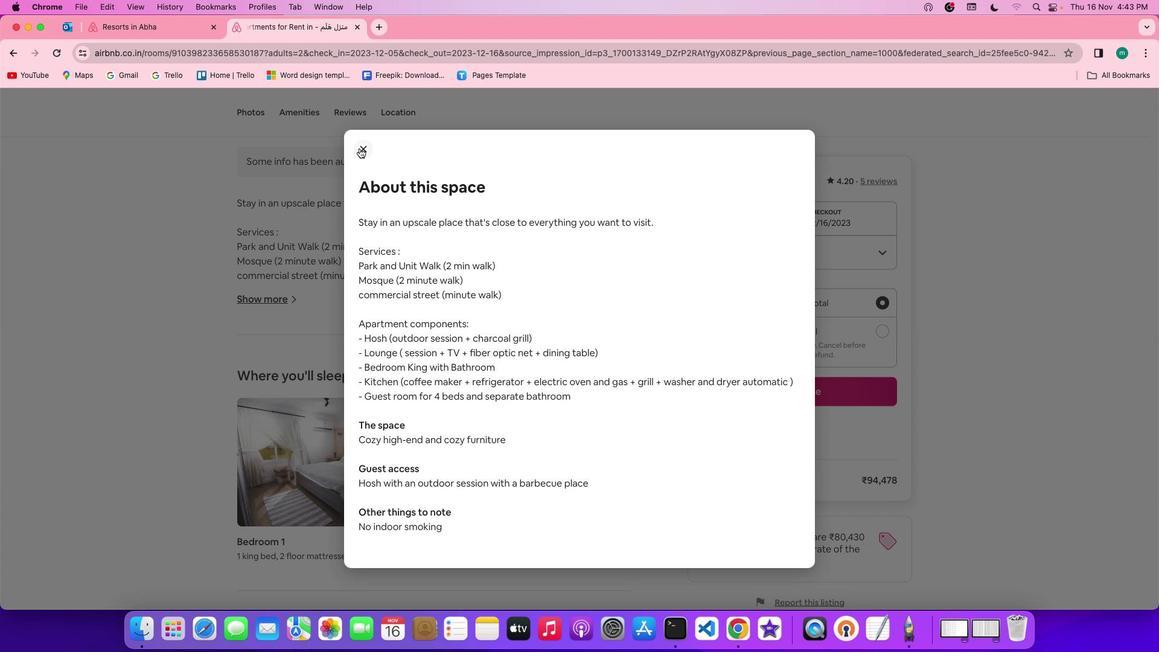 
Action: Mouse pressed left at (359, 148)
Screenshot: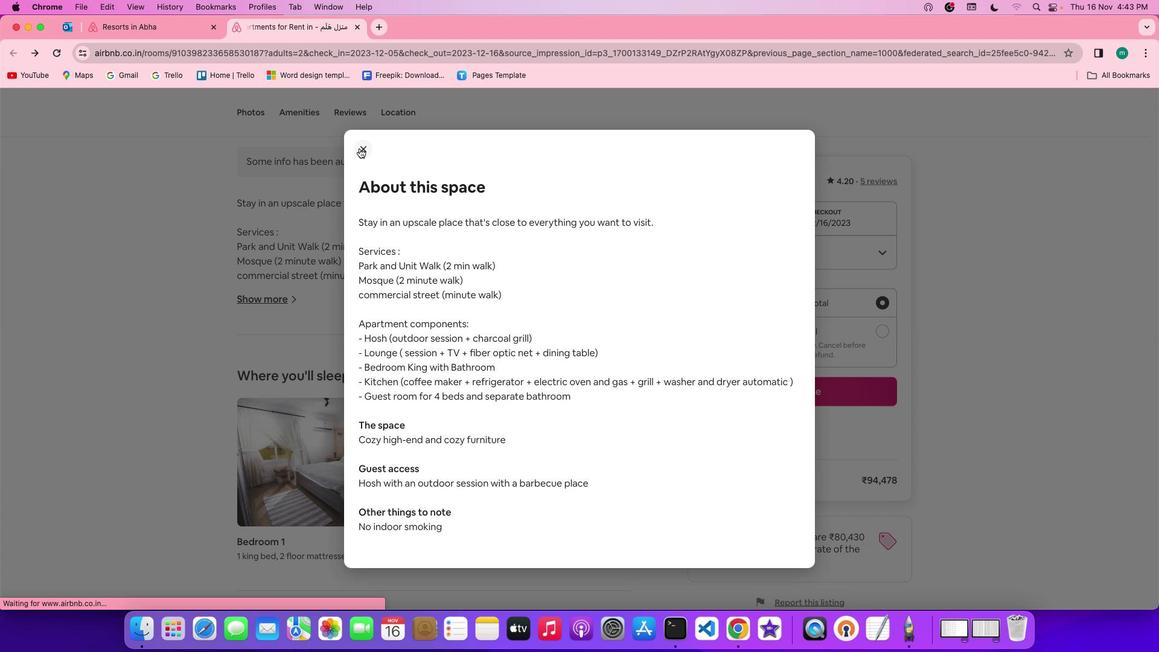 
Action: Mouse moved to (630, 372)
Screenshot: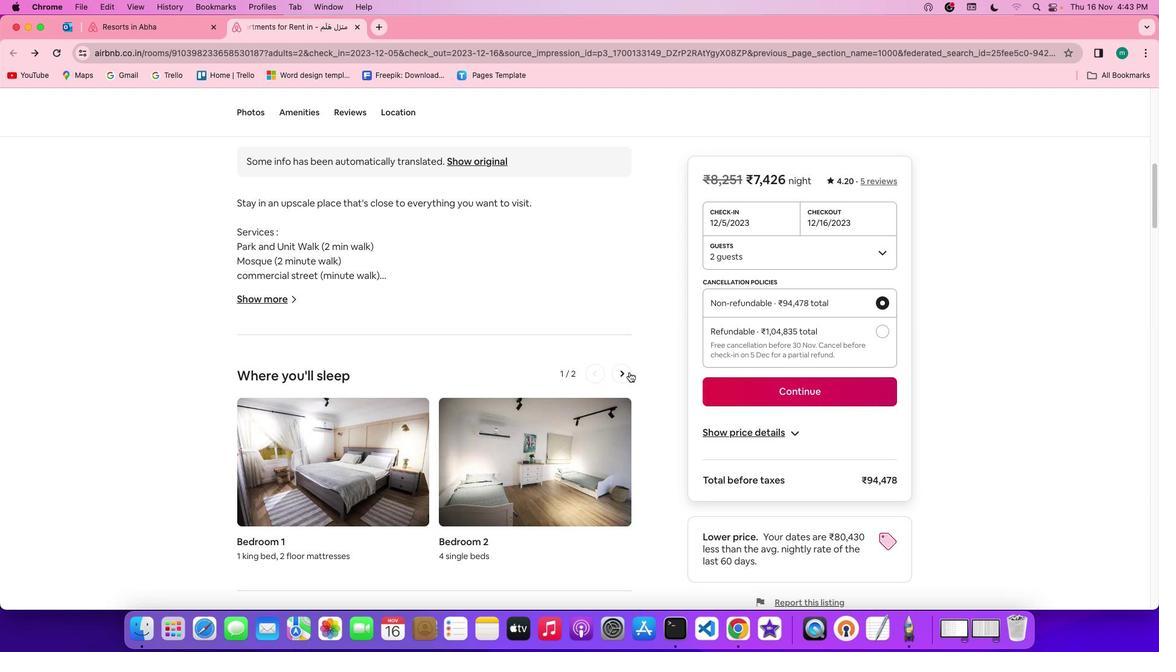 
Action: Mouse pressed left at (630, 372)
Screenshot: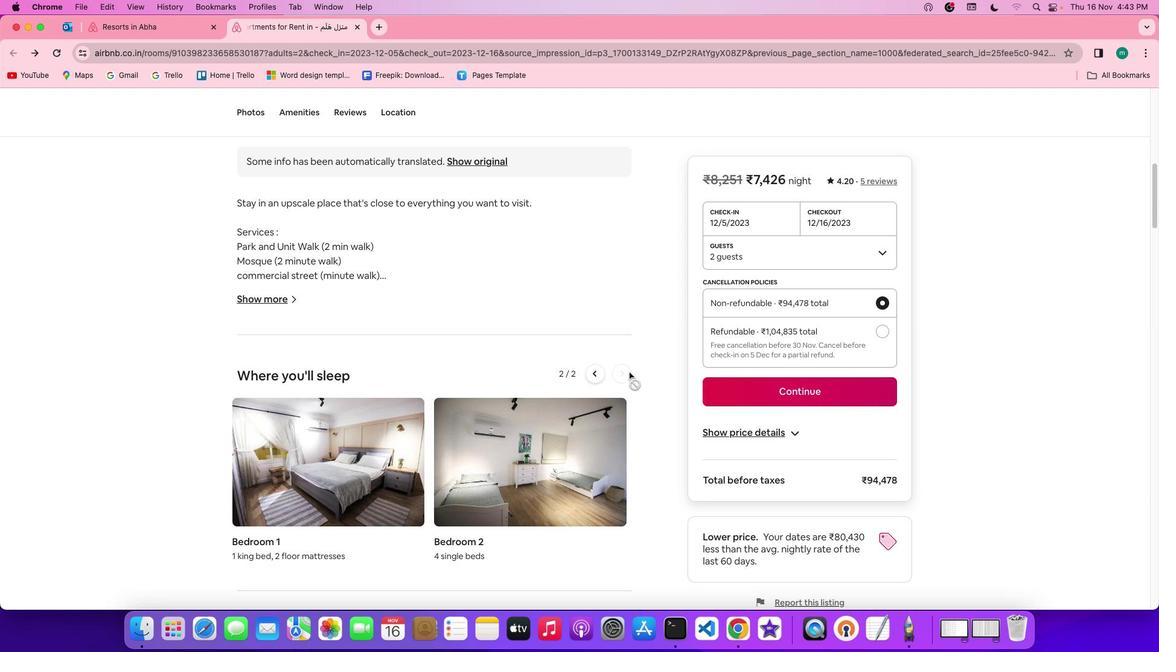 
Action: Mouse moved to (519, 407)
Screenshot: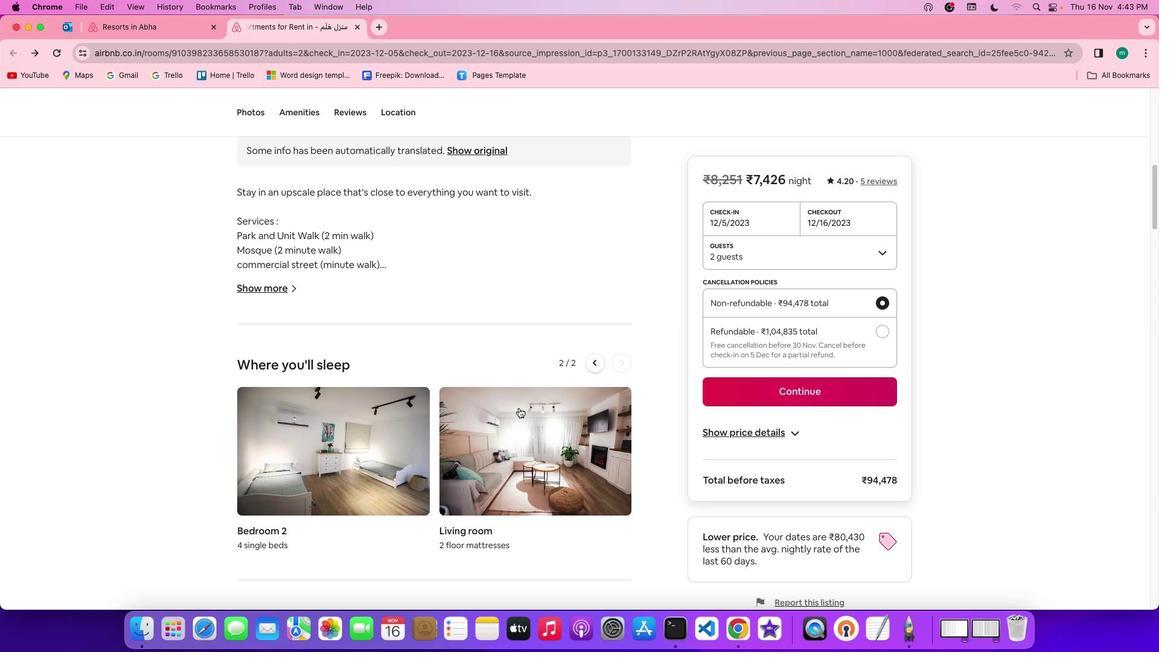
Action: Mouse scrolled (519, 407) with delta (0, 0)
Screenshot: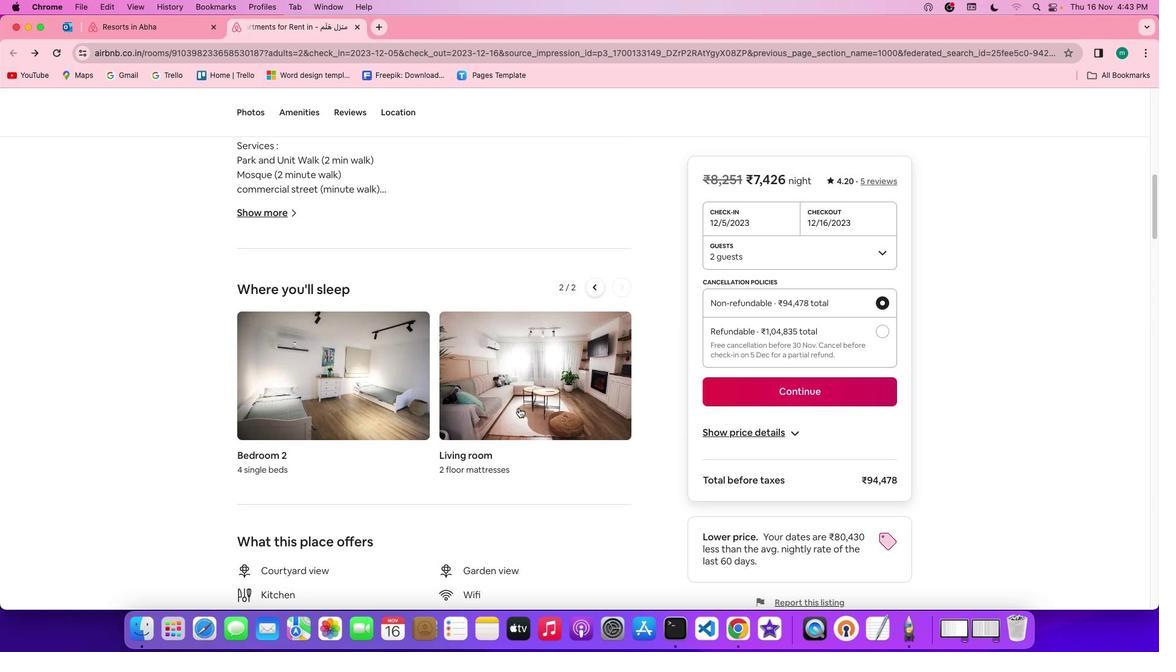 
Action: Mouse moved to (518, 407)
Screenshot: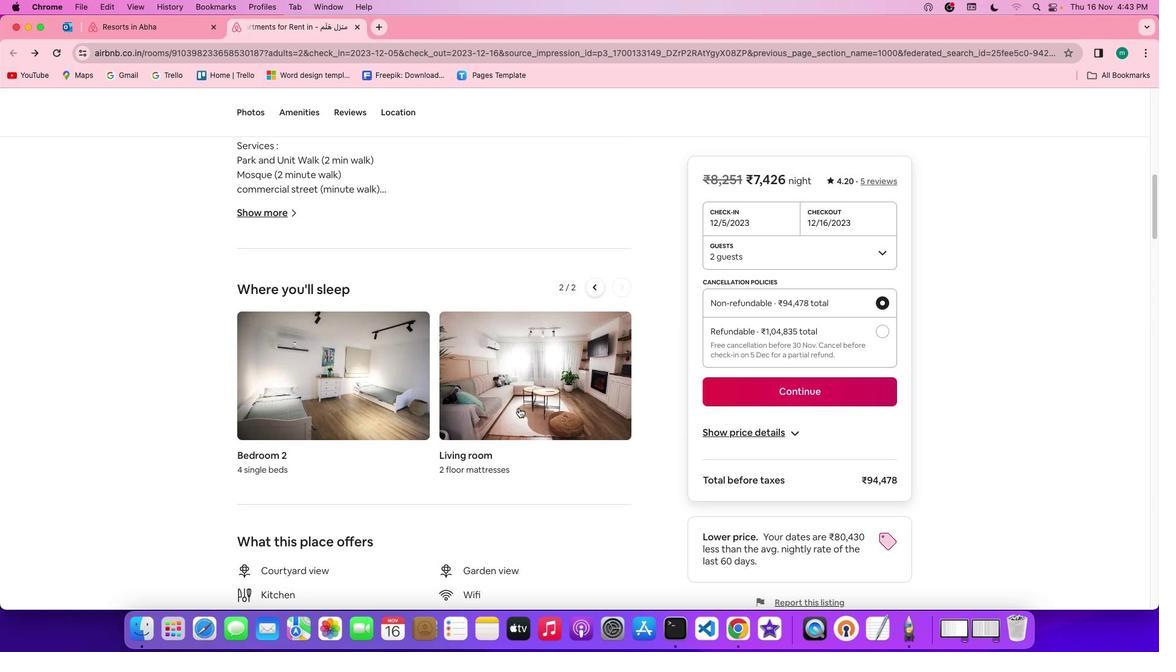 
Action: Mouse scrolled (518, 407) with delta (0, 0)
Screenshot: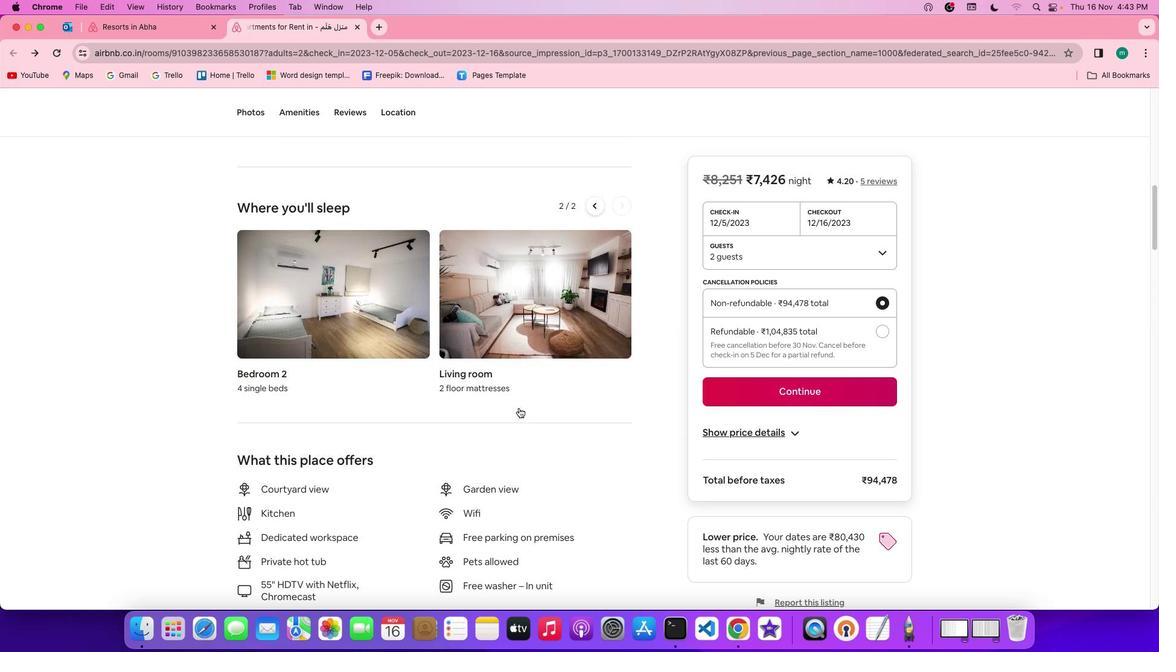 
Action: Mouse scrolled (518, 407) with delta (0, -1)
Screenshot: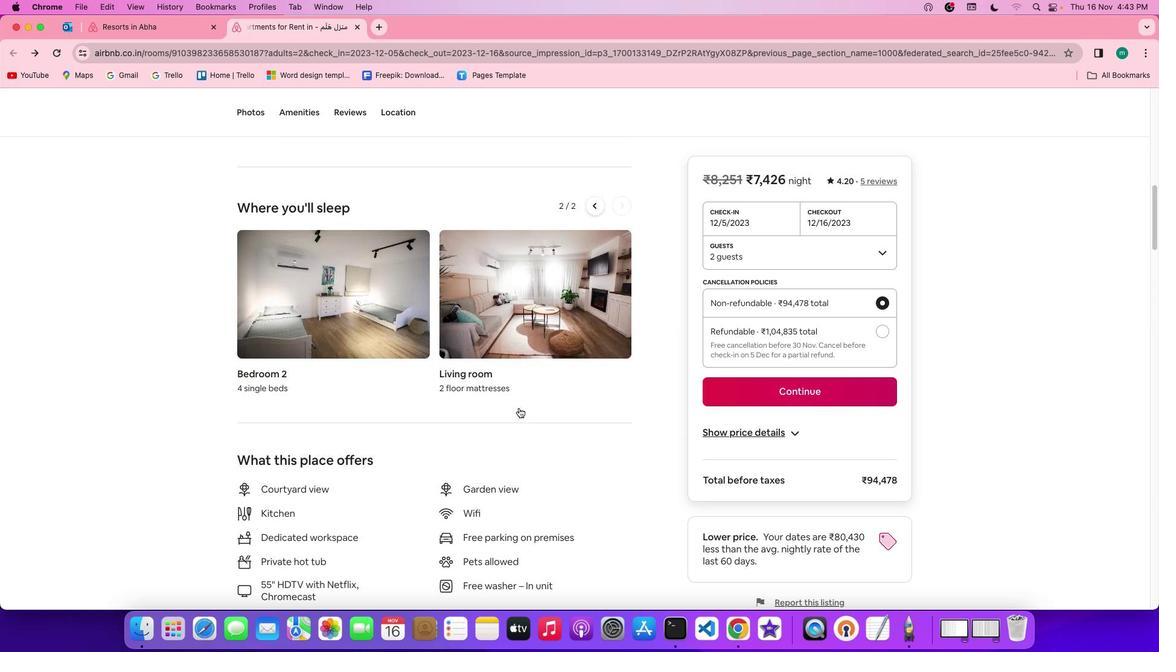 
Action: Mouse scrolled (518, 407) with delta (0, -2)
Screenshot: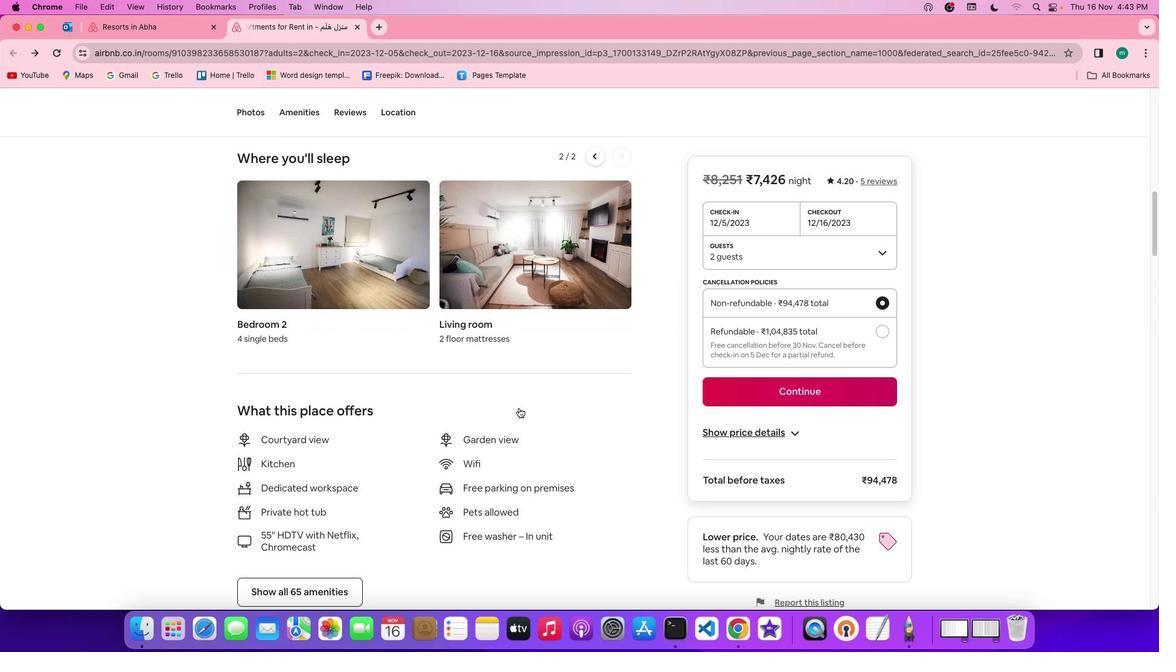 
Action: Mouse scrolled (518, 407) with delta (0, -2)
Screenshot: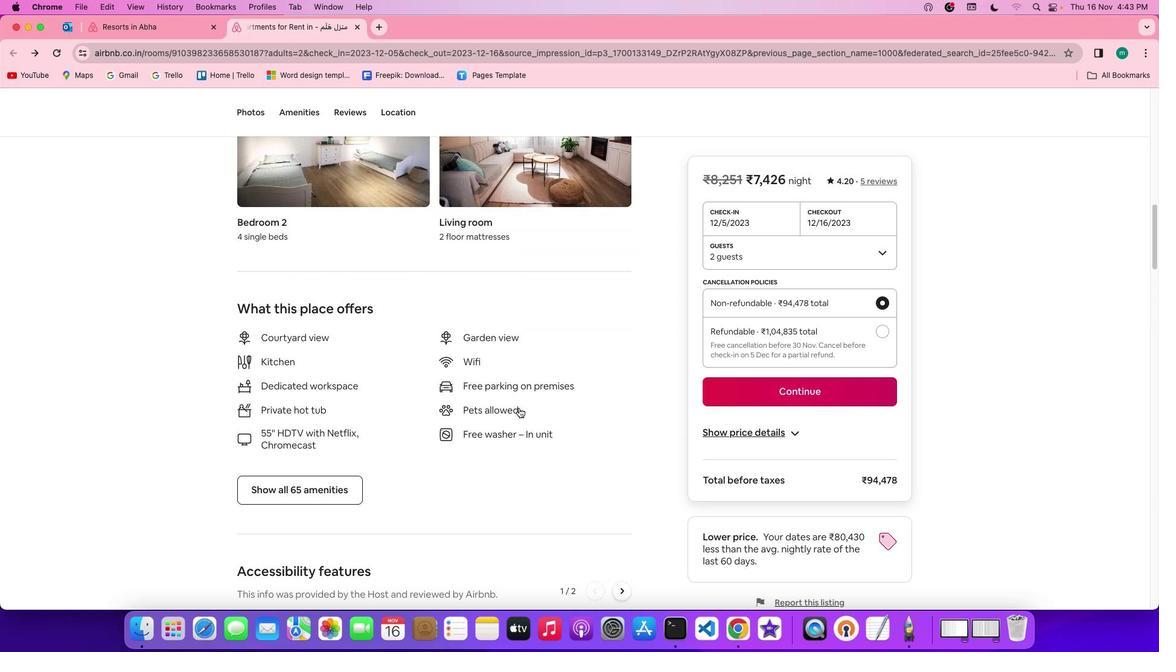 
Action: Mouse moved to (308, 473)
Screenshot: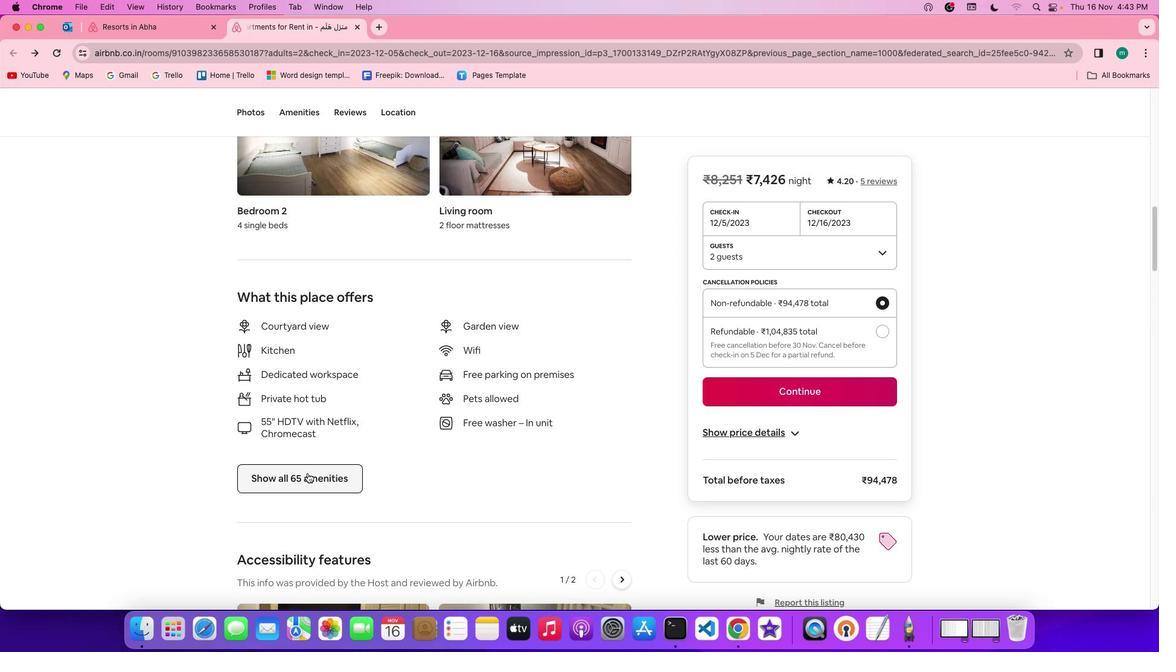 
Action: Mouse pressed left at (308, 473)
Screenshot: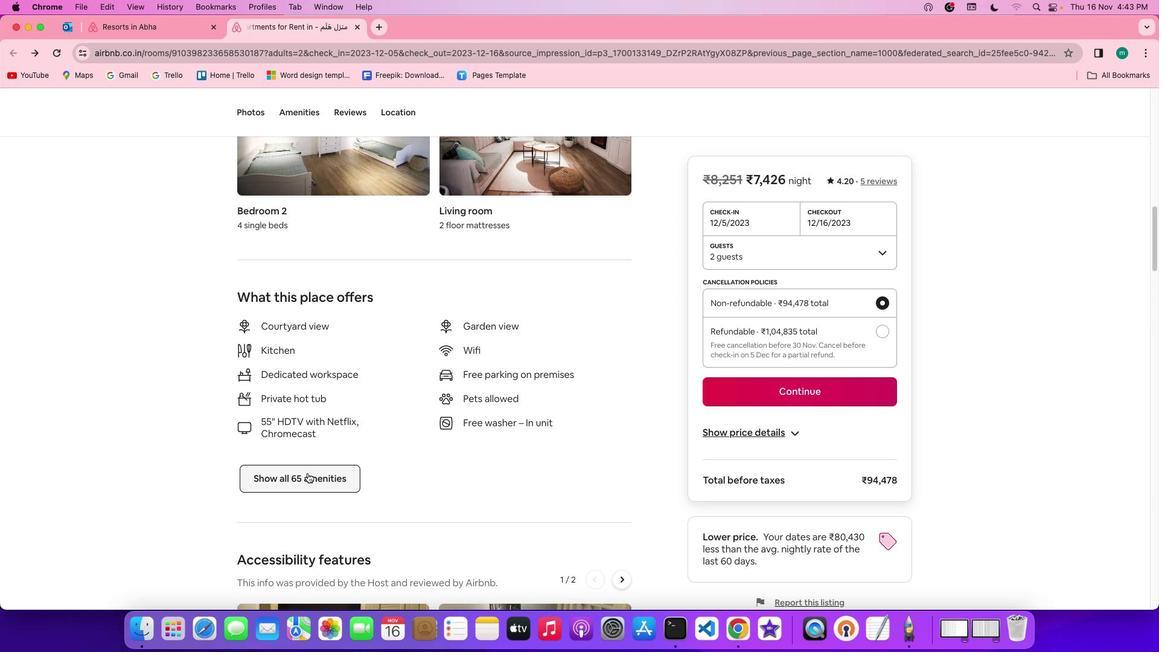 
Action: Mouse moved to (512, 493)
Screenshot: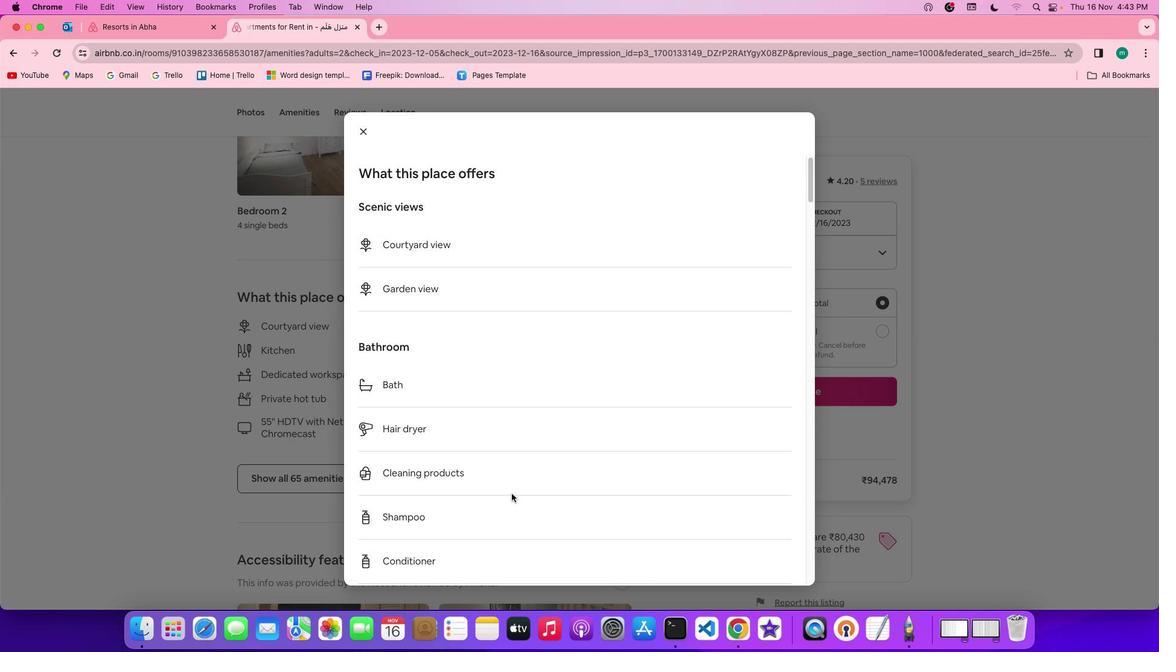 
Action: Mouse scrolled (512, 493) with delta (0, 0)
Screenshot: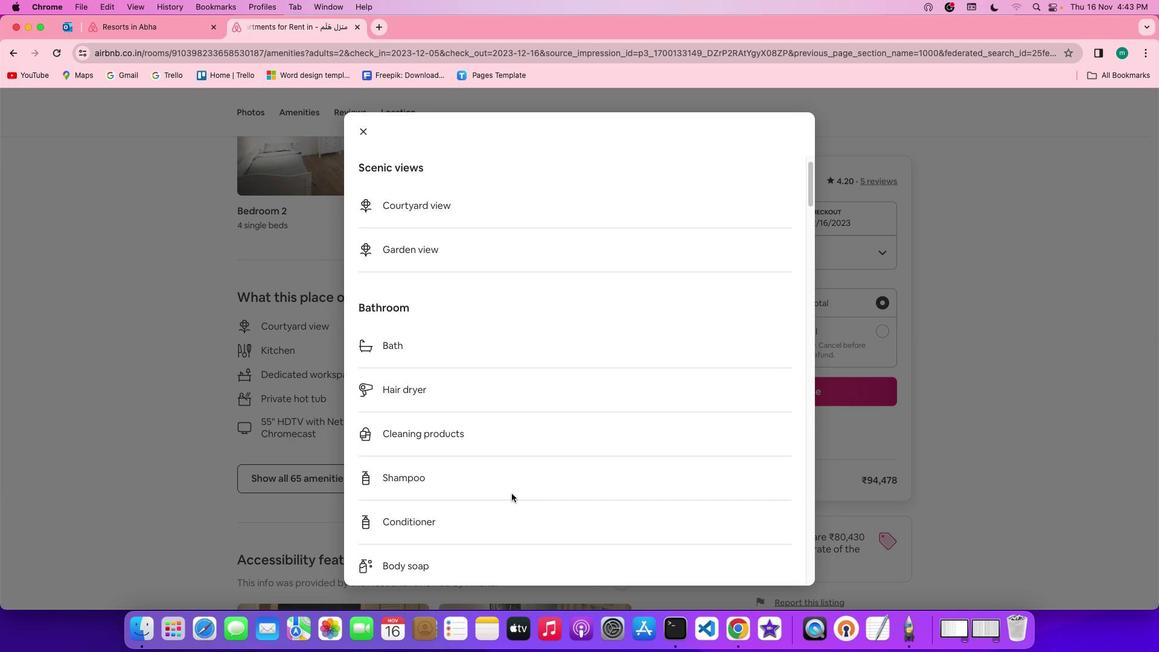 
Action: Mouse scrolled (512, 493) with delta (0, 0)
Screenshot: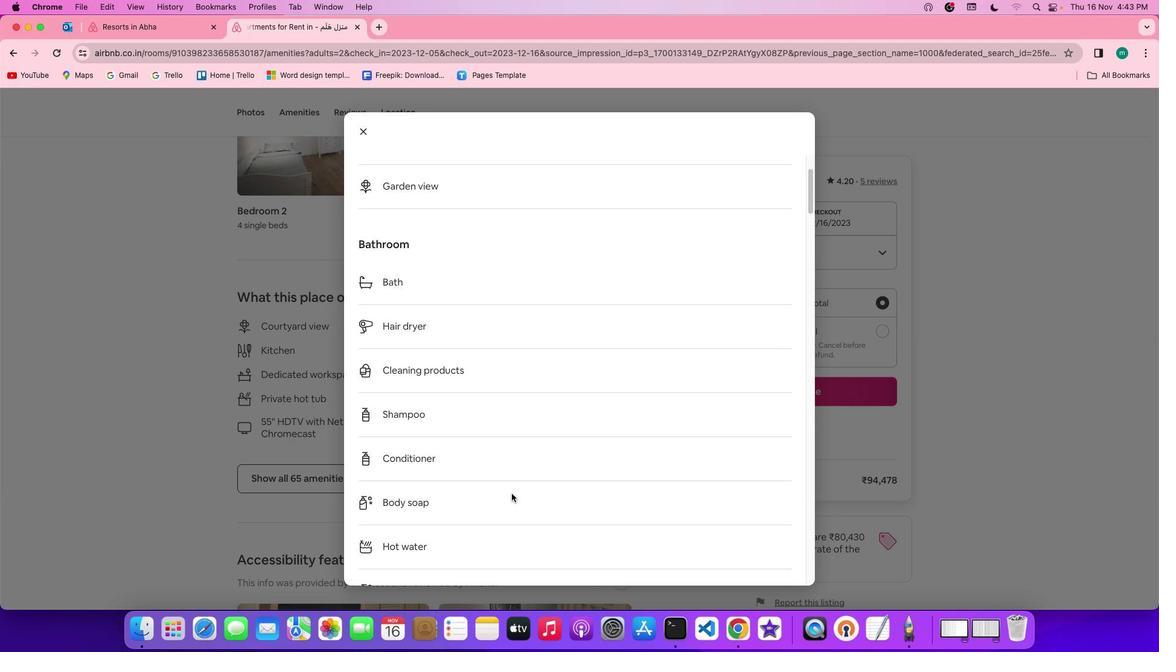 
Action: Mouse scrolled (512, 493) with delta (0, -1)
Screenshot: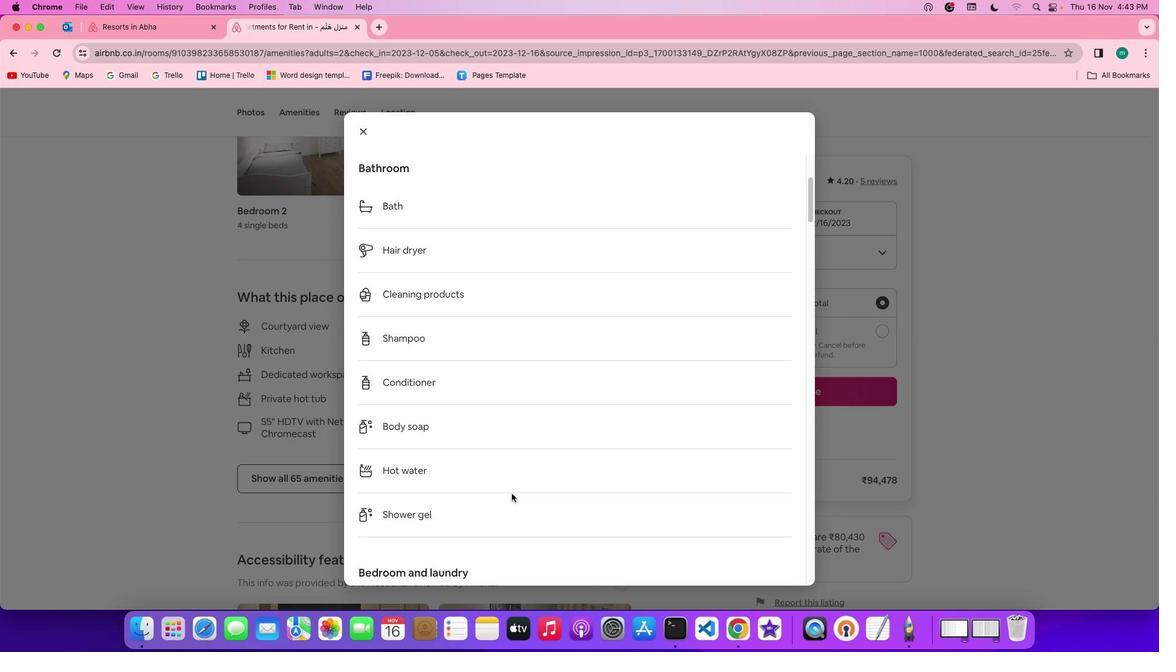 
Action: Mouse moved to (512, 494)
Screenshot: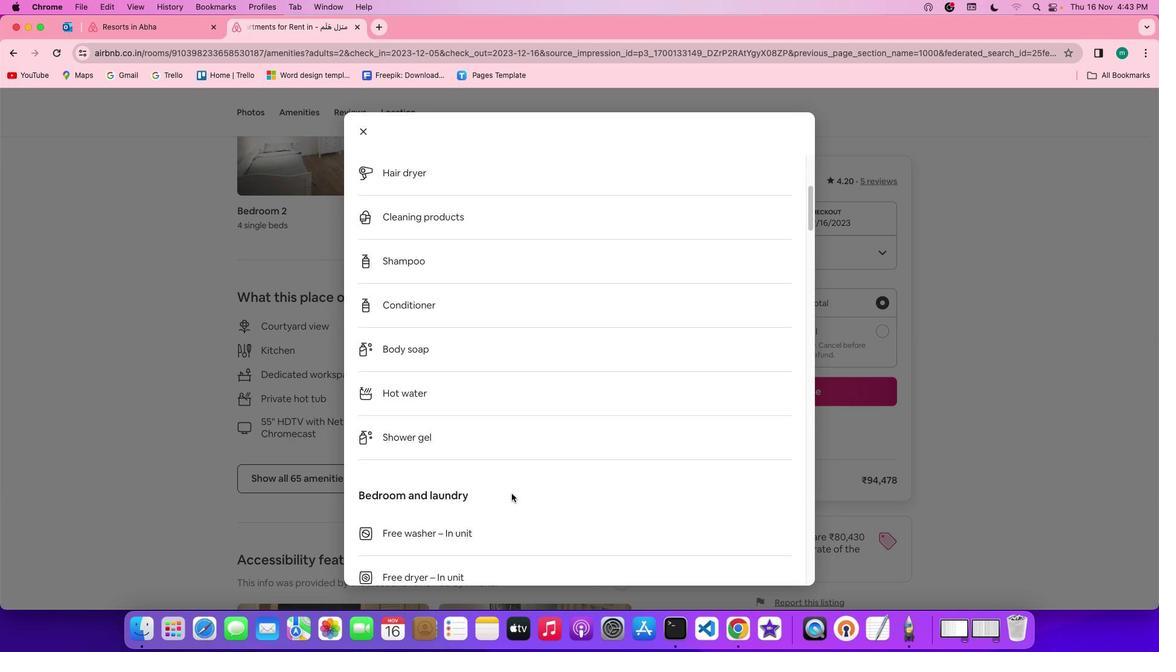 
Action: Mouse scrolled (512, 494) with delta (0, -2)
Screenshot: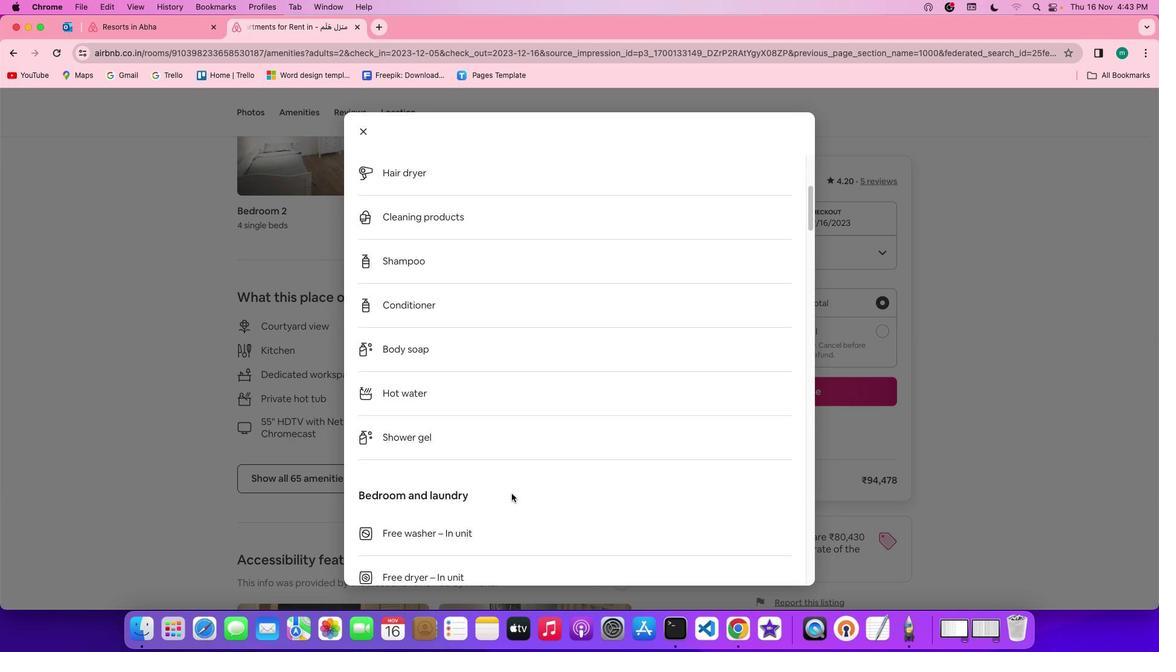 
Action: Mouse scrolled (512, 494) with delta (0, -3)
Screenshot: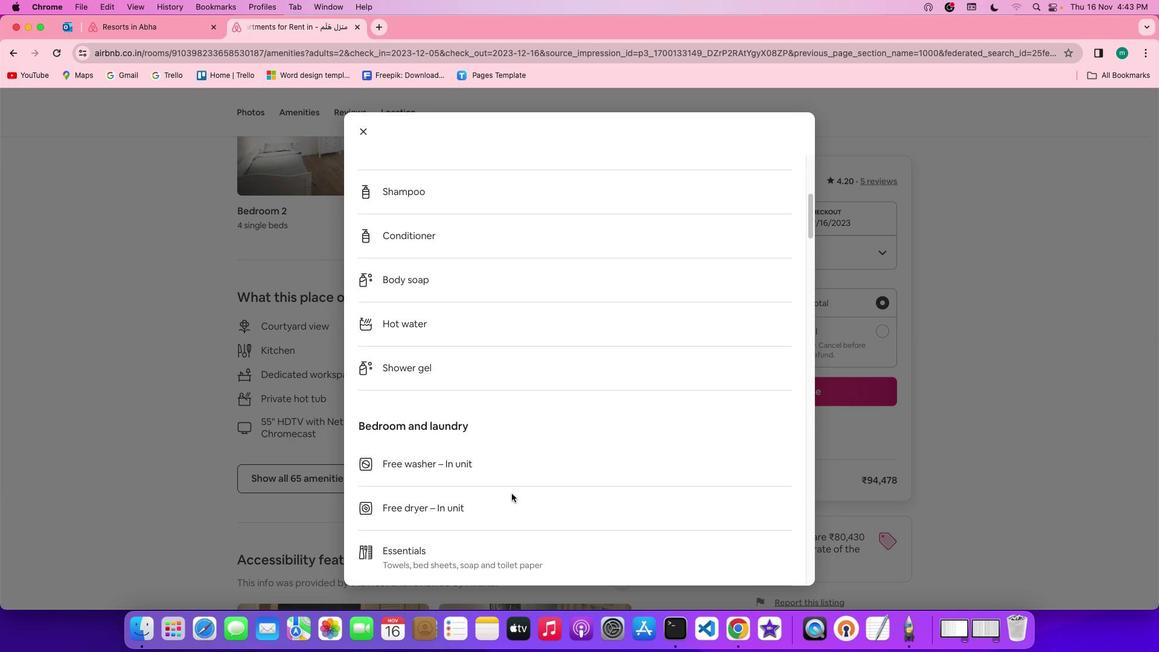 
Action: Mouse scrolled (512, 494) with delta (0, 0)
Screenshot: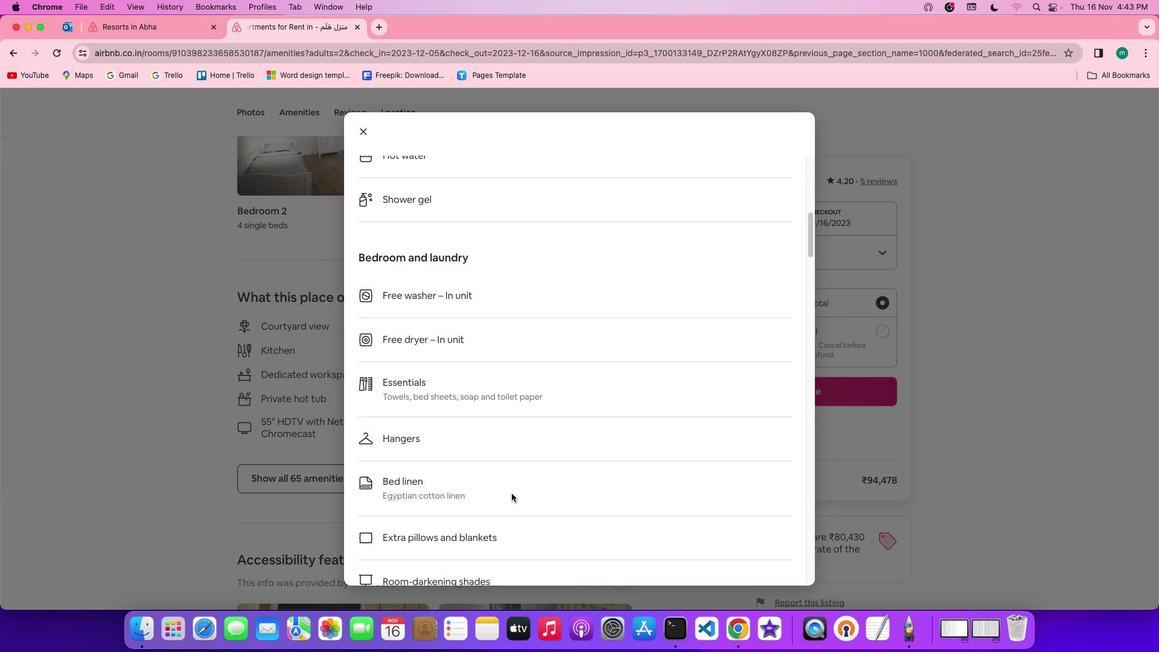 
Action: Mouse scrolled (512, 494) with delta (0, 0)
Screenshot: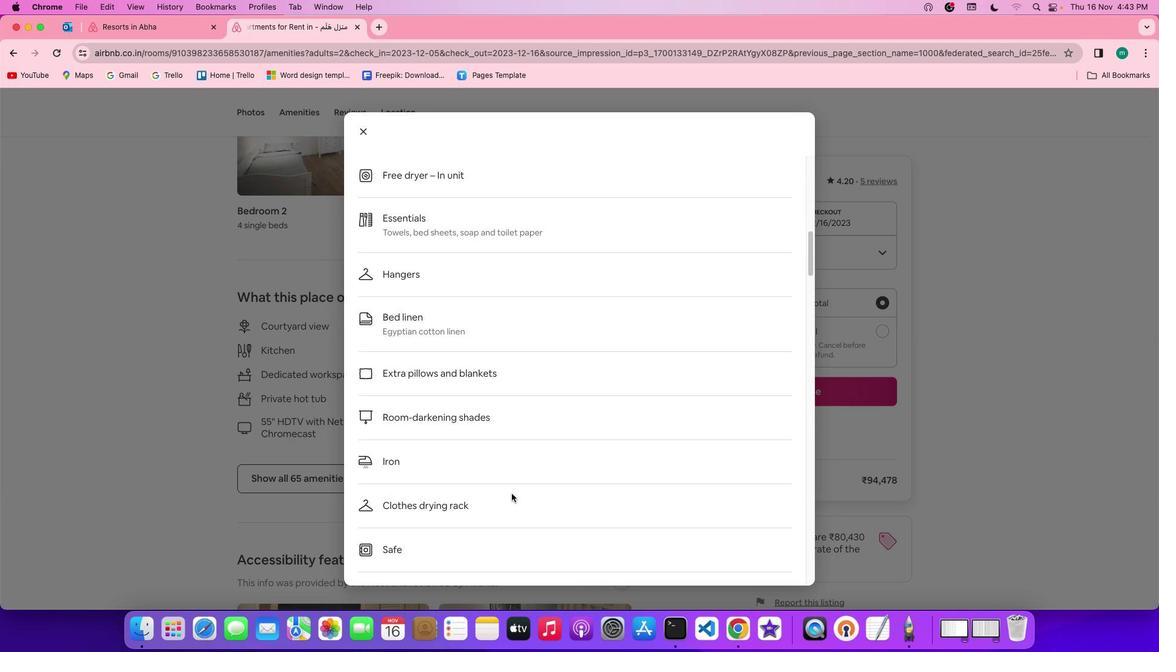 
Action: Mouse scrolled (512, 494) with delta (0, -1)
Screenshot: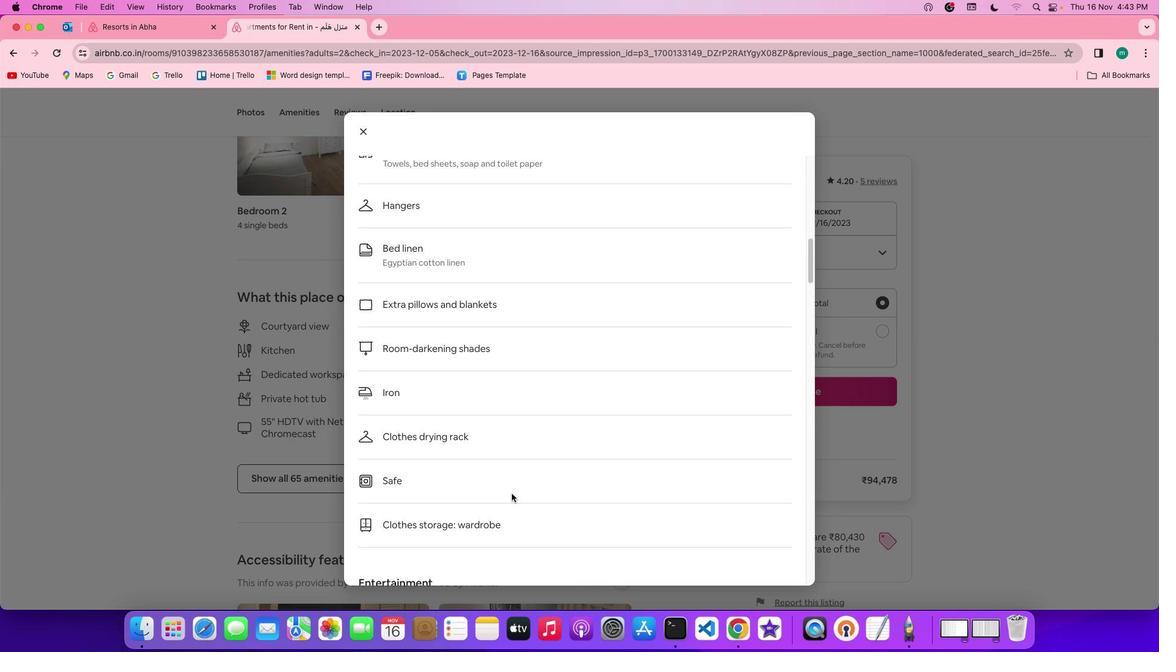 
Action: Mouse scrolled (512, 494) with delta (0, -3)
Screenshot: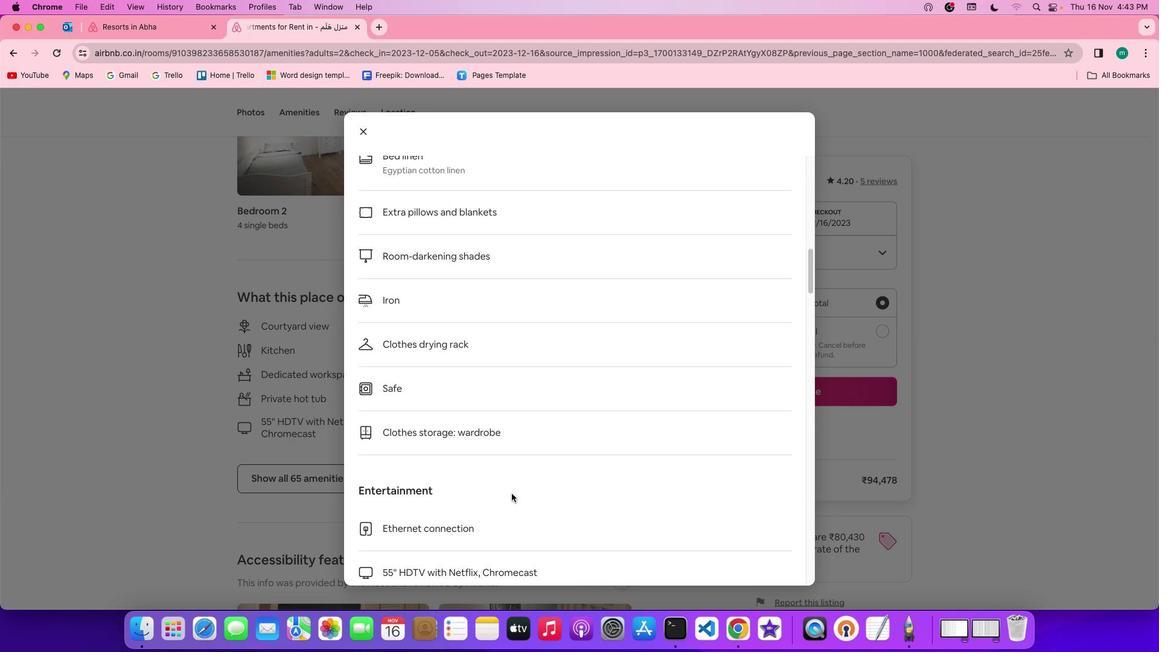 
Action: Mouse scrolled (512, 494) with delta (0, -3)
Screenshot: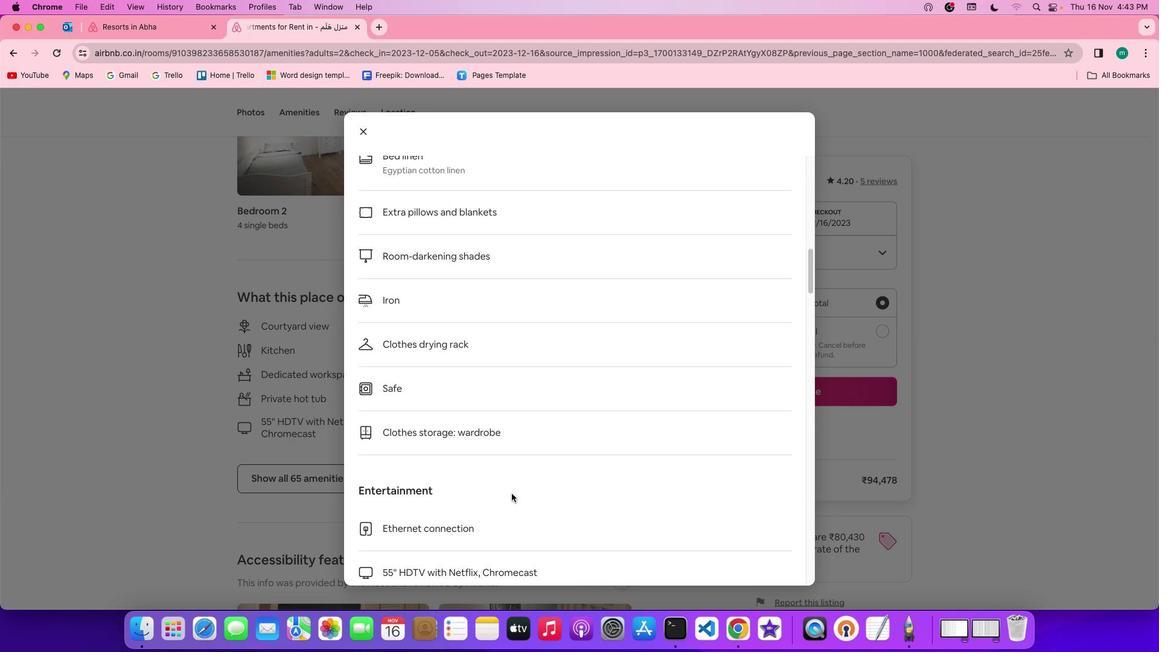 
Action: Mouse scrolled (512, 494) with delta (0, -3)
Screenshot: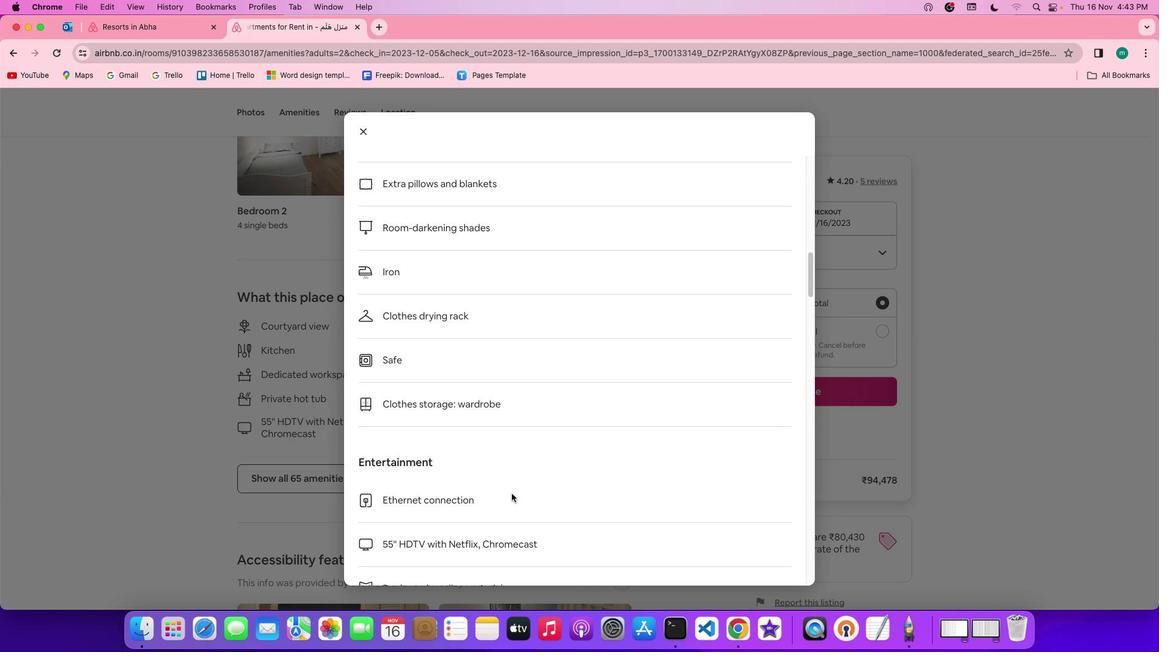 
Action: Mouse scrolled (512, 494) with delta (0, 0)
Screenshot: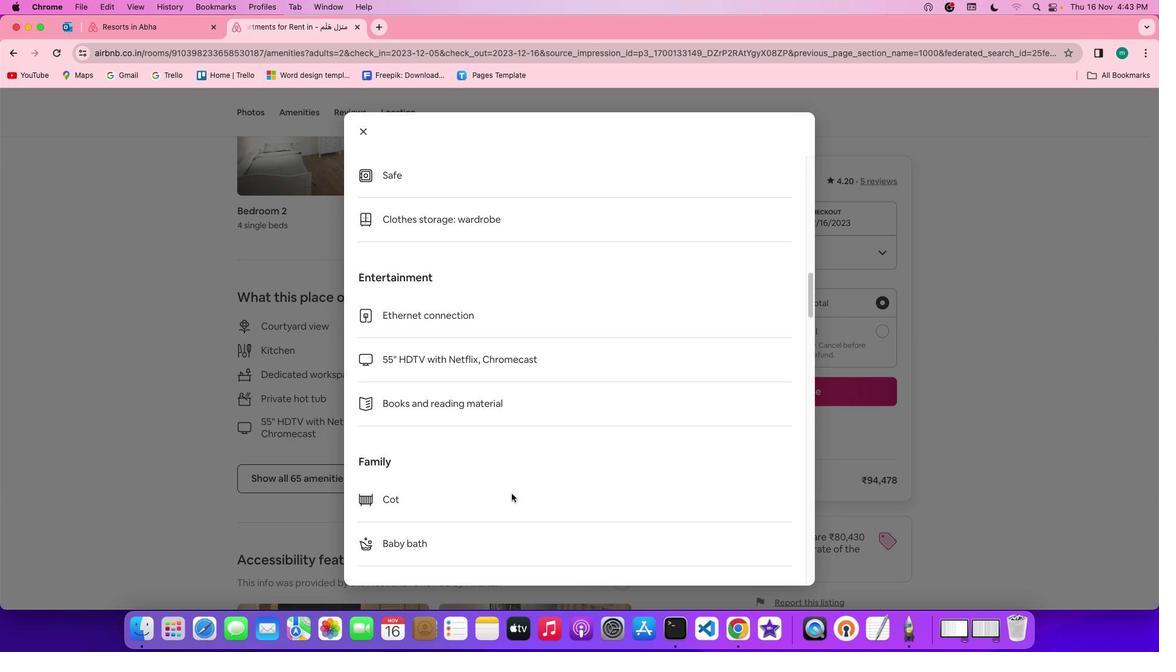 
Action: Mouse scrolled (512, 494) with delta (0, 0)
Screenshot: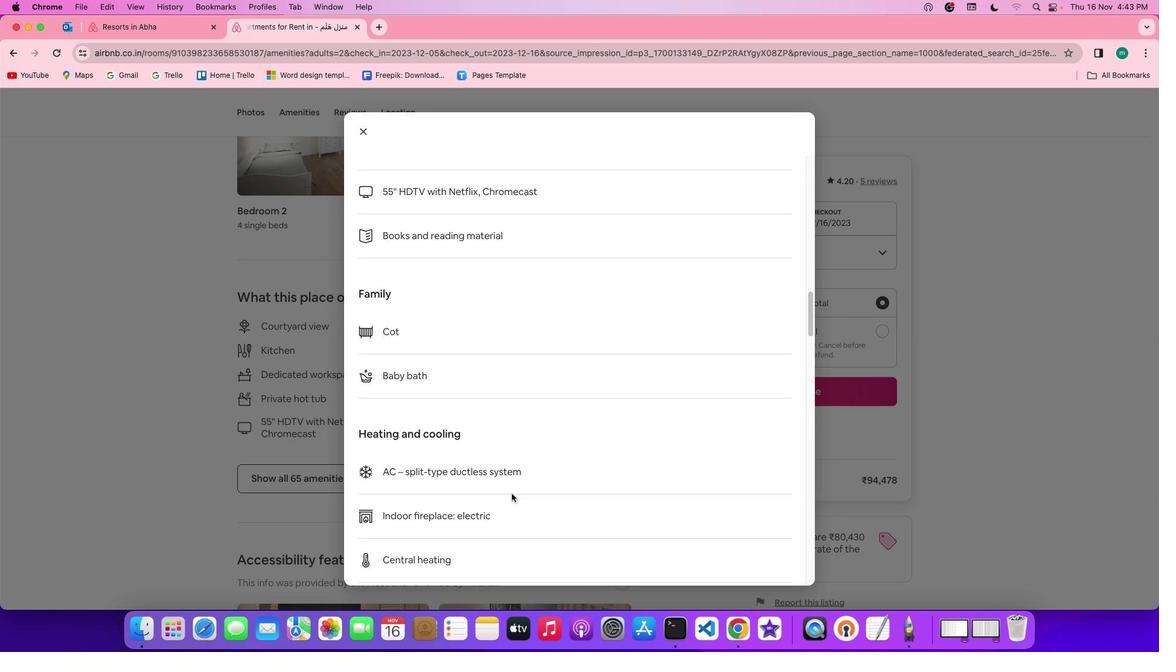 
Action: Mouse scrolled (512, 494) with delta (0, -1)
Screenshot: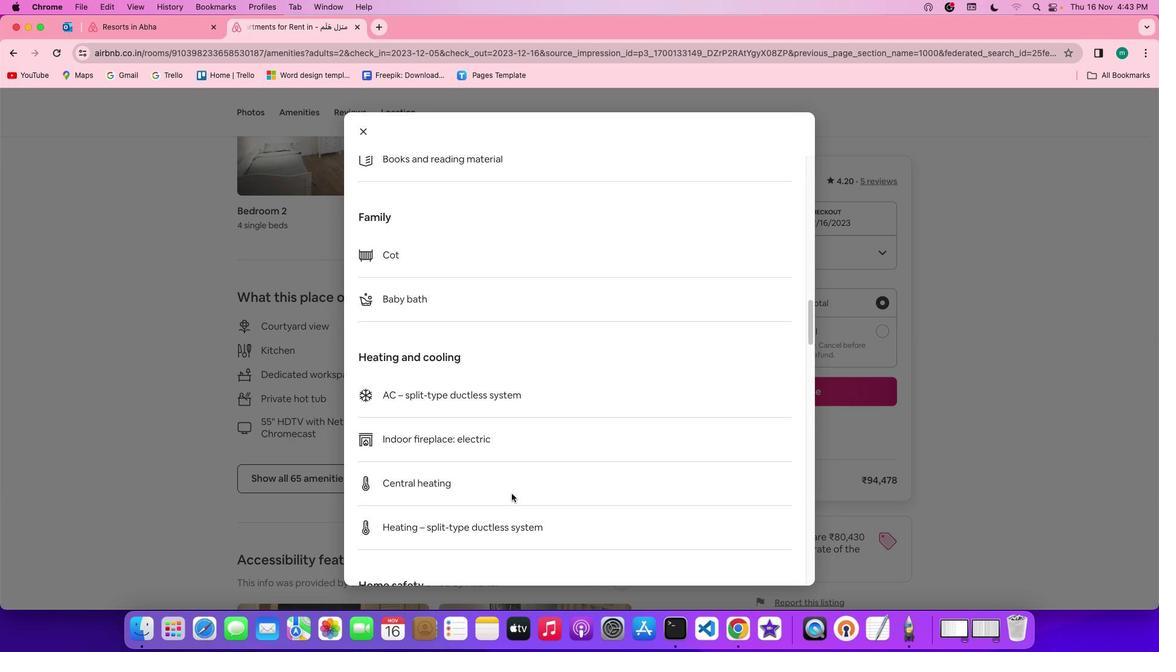 
Action: Mouse scrolled (512, 494) with delta (0, -3)
Screenshot: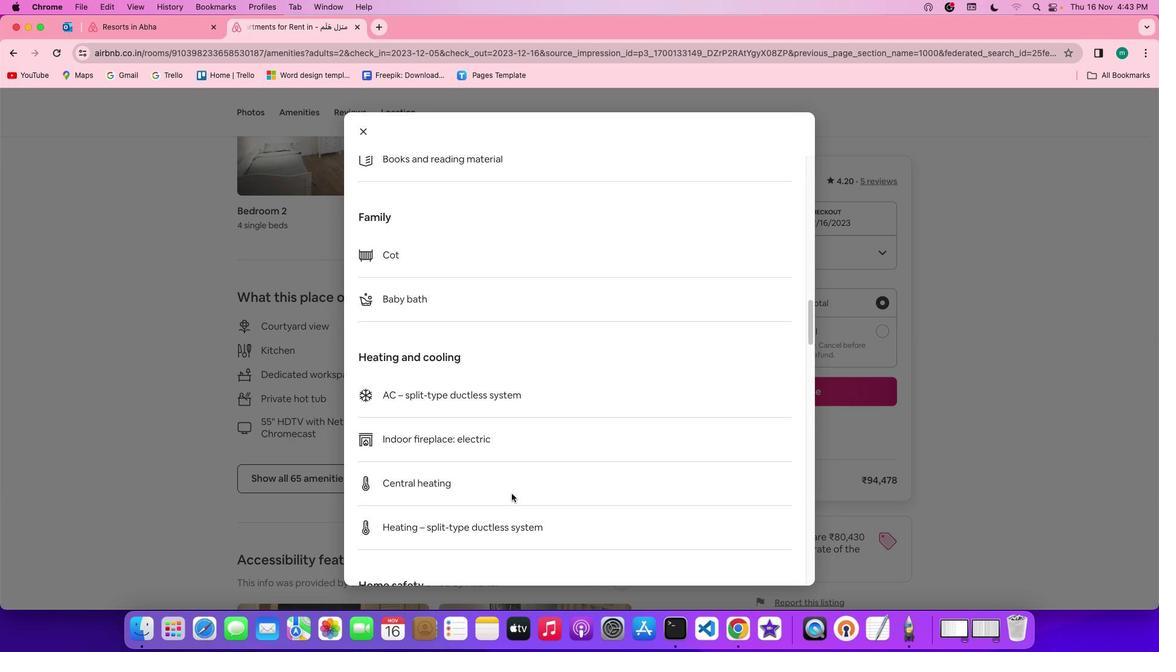 
Action: Mouse scrolled (512, 494) with delta (0, -3)
Screenshot: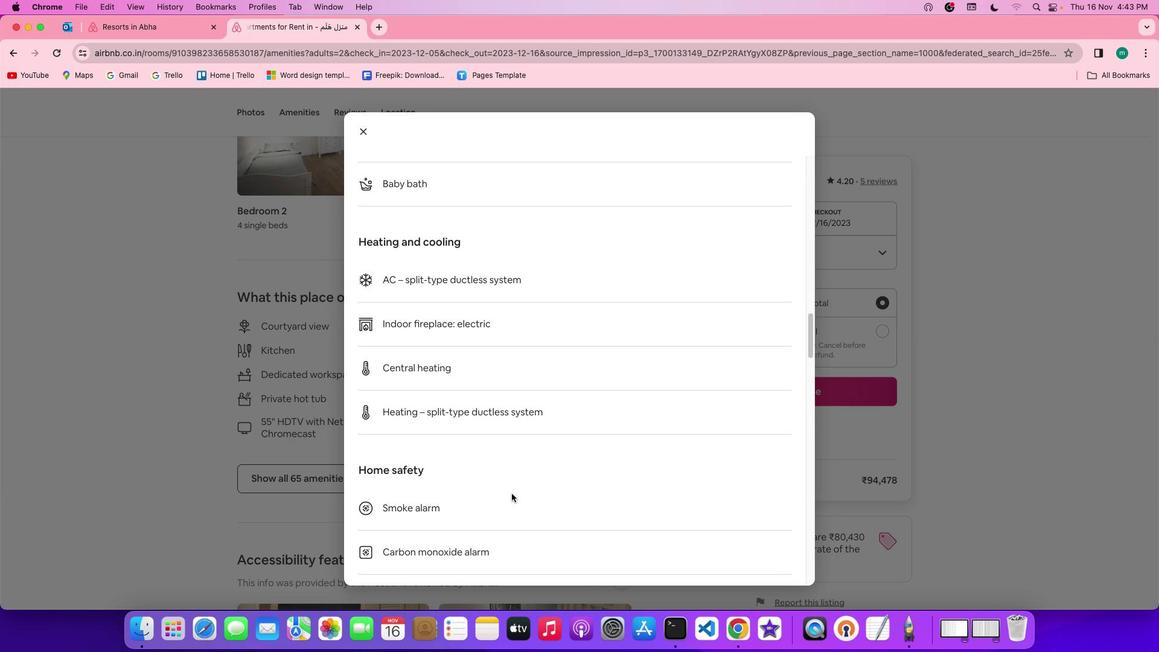 
Action: Mouse scrolled (512, 494) with delta (0, -3)
Screenshot: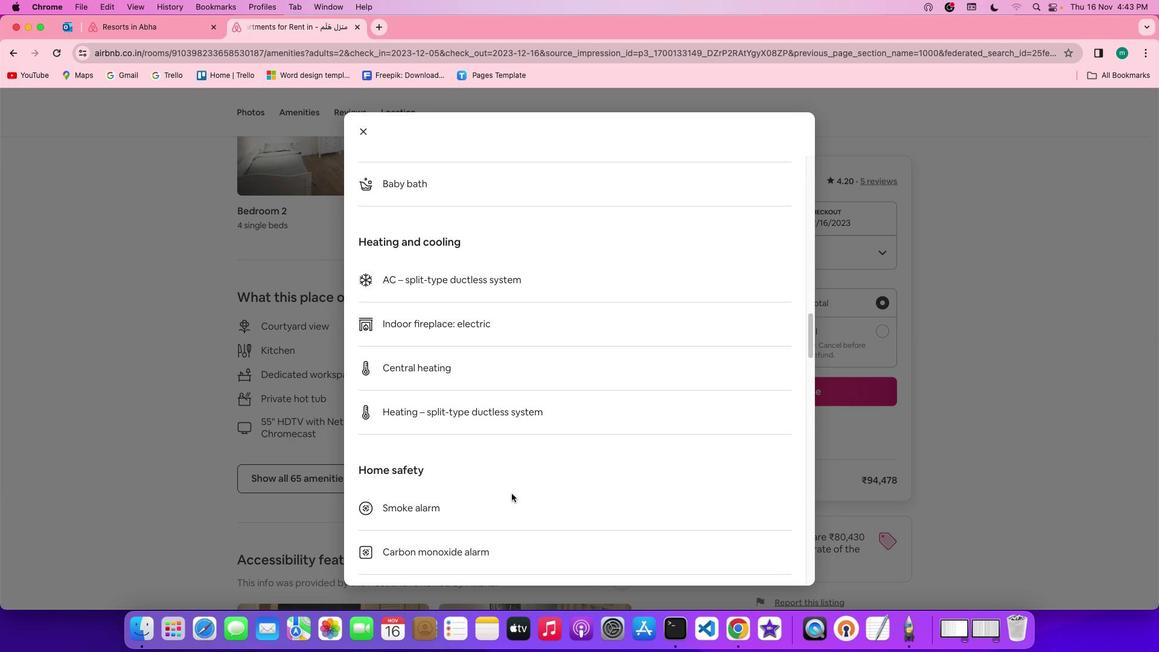 
Action: Mouse scrolled (512, 494) with delta (0, 0)
Screenshot: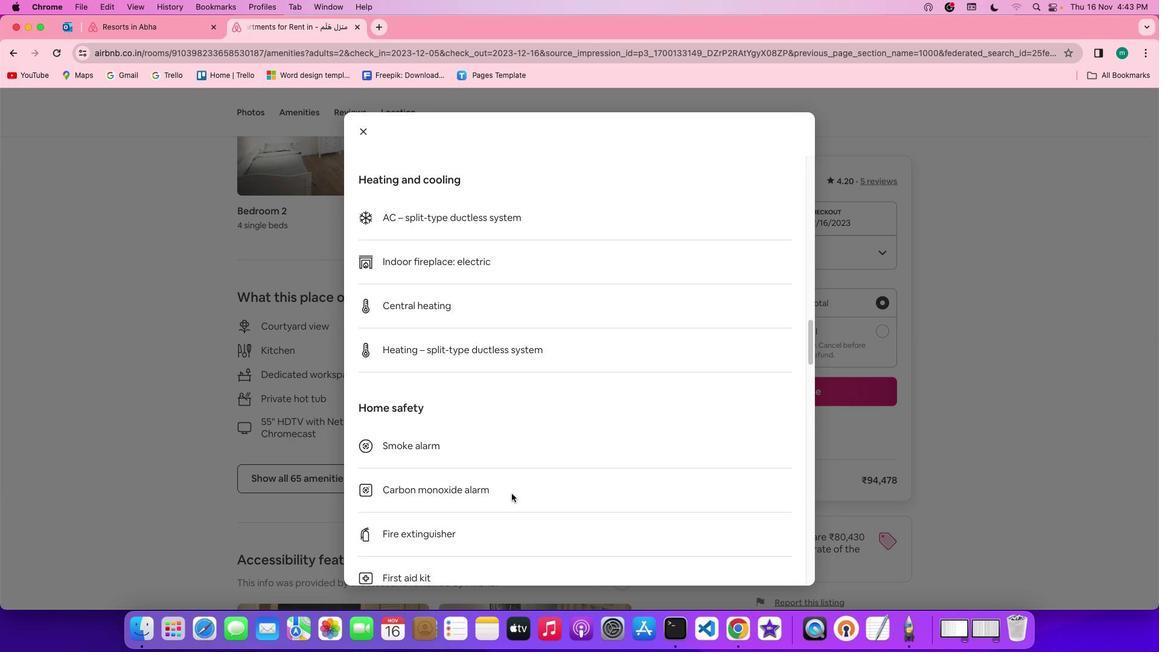 
Action: Mouse scrolled (512, 494) with delta (0, 0)
Screenshot: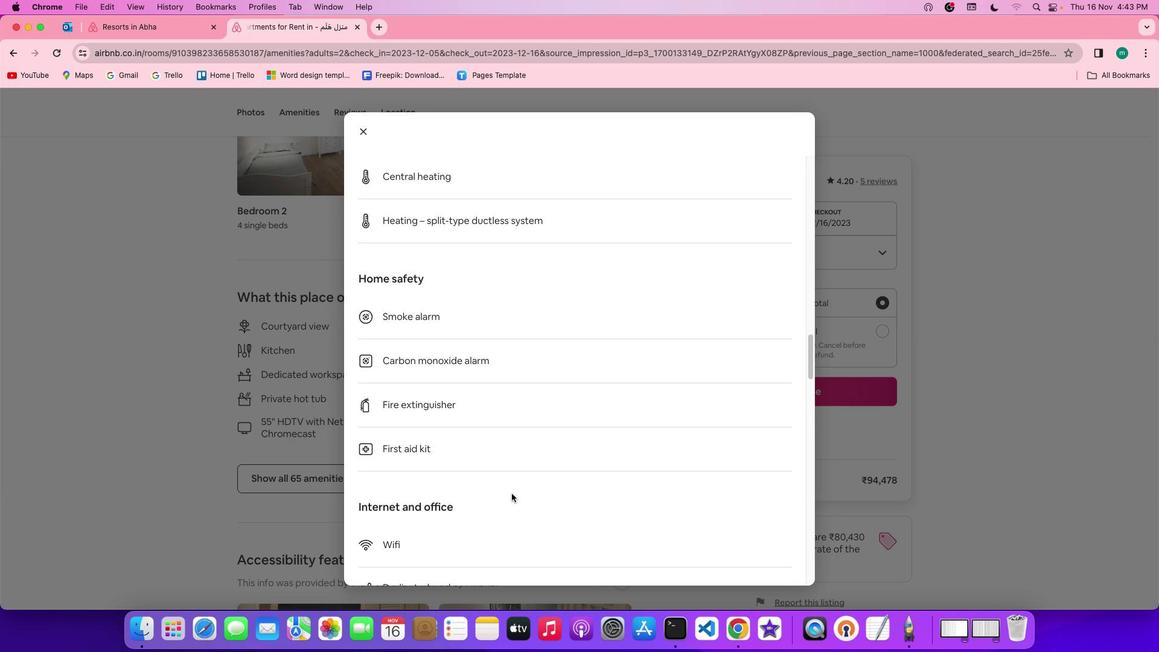 
Action: Mouse scrolled (512, 494) with delta (0, -1)
Screenshot: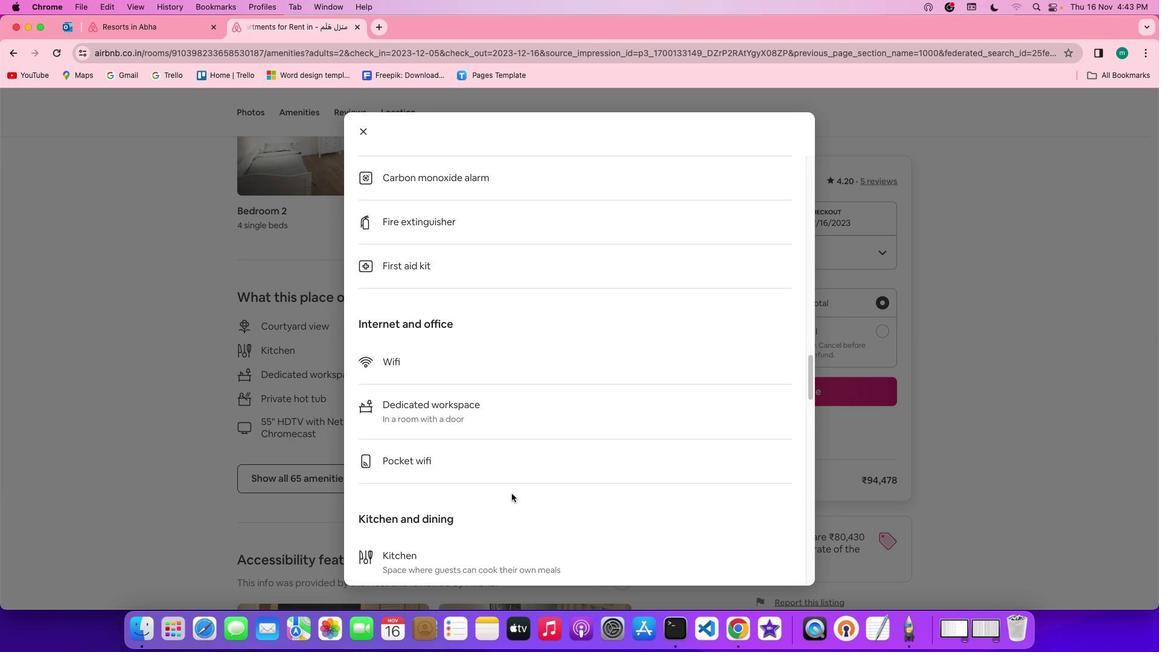 
Action: Mouse scrolled (512, 494) with delta (0, -2)
Screenshot: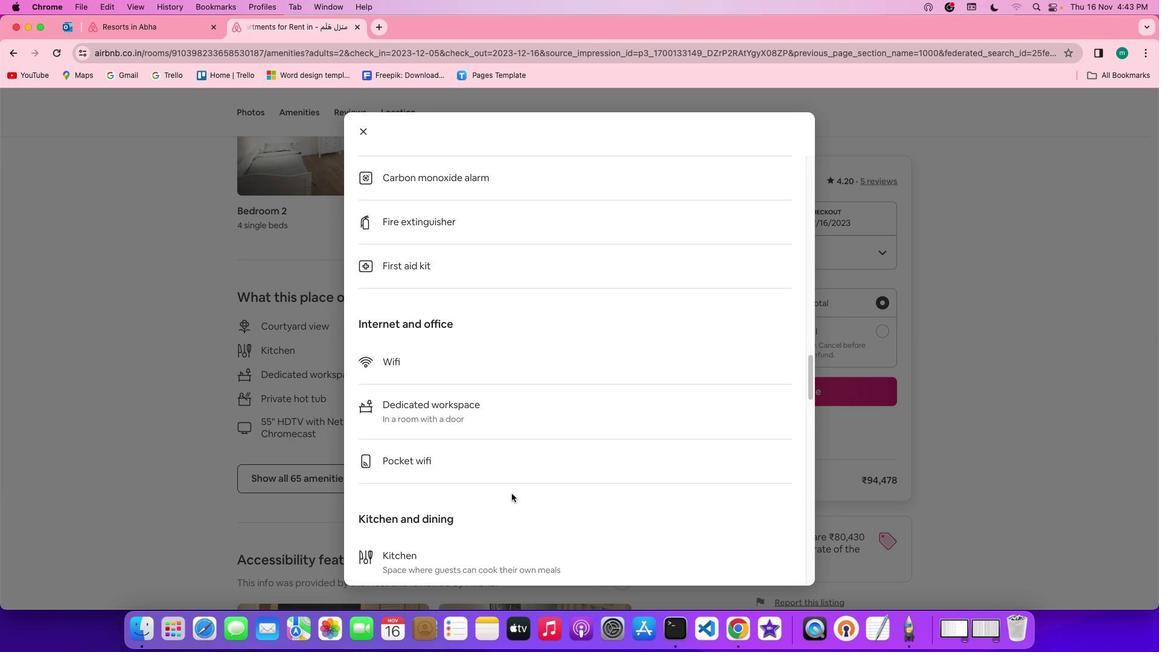 
Action: Mouse scrolled (512, 494) with delta (0, -3)
Screenshot: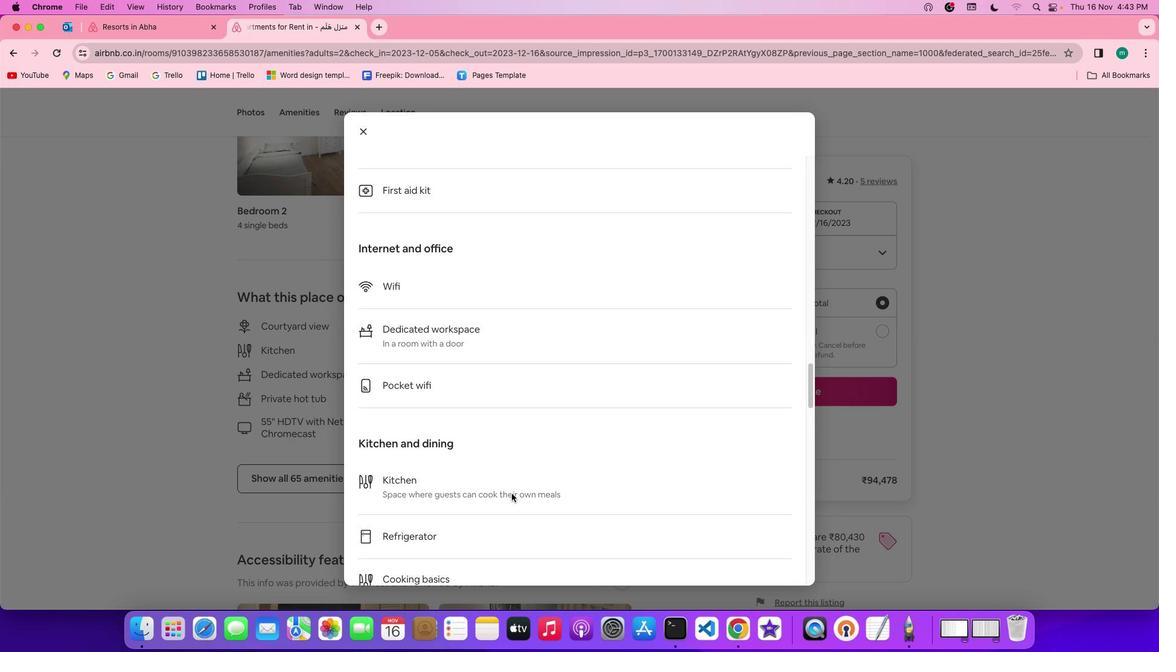 
Action: Mouse scrolled (512, 494) with delta (0, -3)
Screenshot: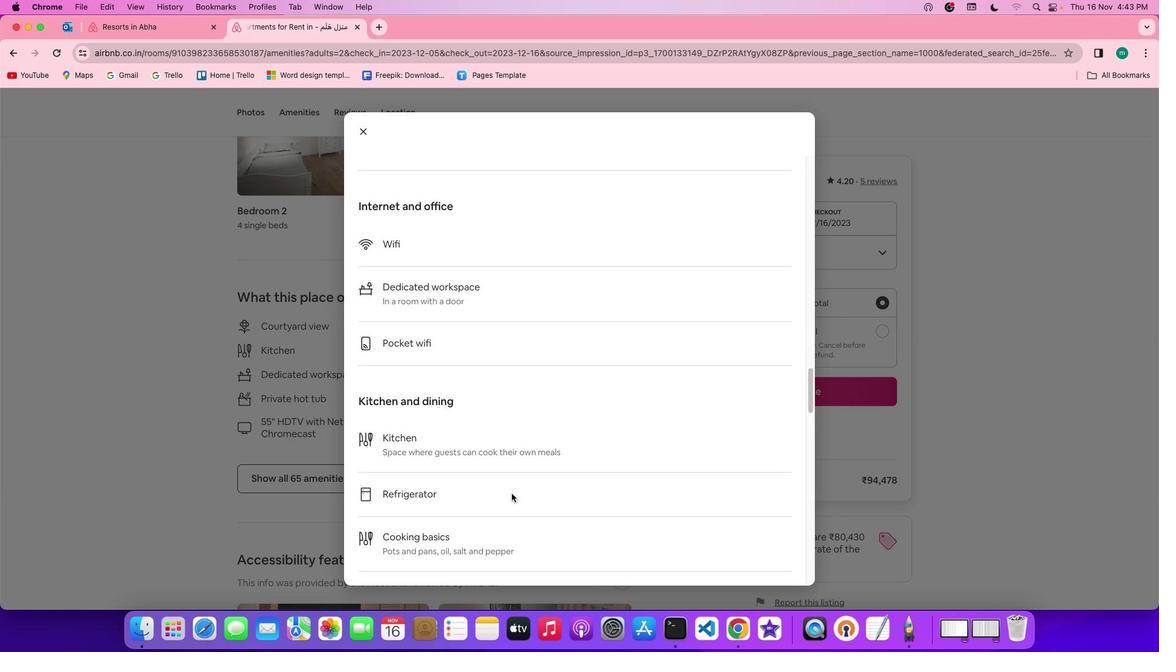 
Action: Mouse moved to (511, 493)
